Task: Go to Program & Features. Select Whole Food Market. Add to cart Organic Apple Chips-1. Place order for Jayden King, _x000D_
382 Ridge Dr_x000D_
Hayden, Alabama(AL), 35079, Cell Number (205) 590-7234
Action: Mouse moved to (504, 350)
Screenshot: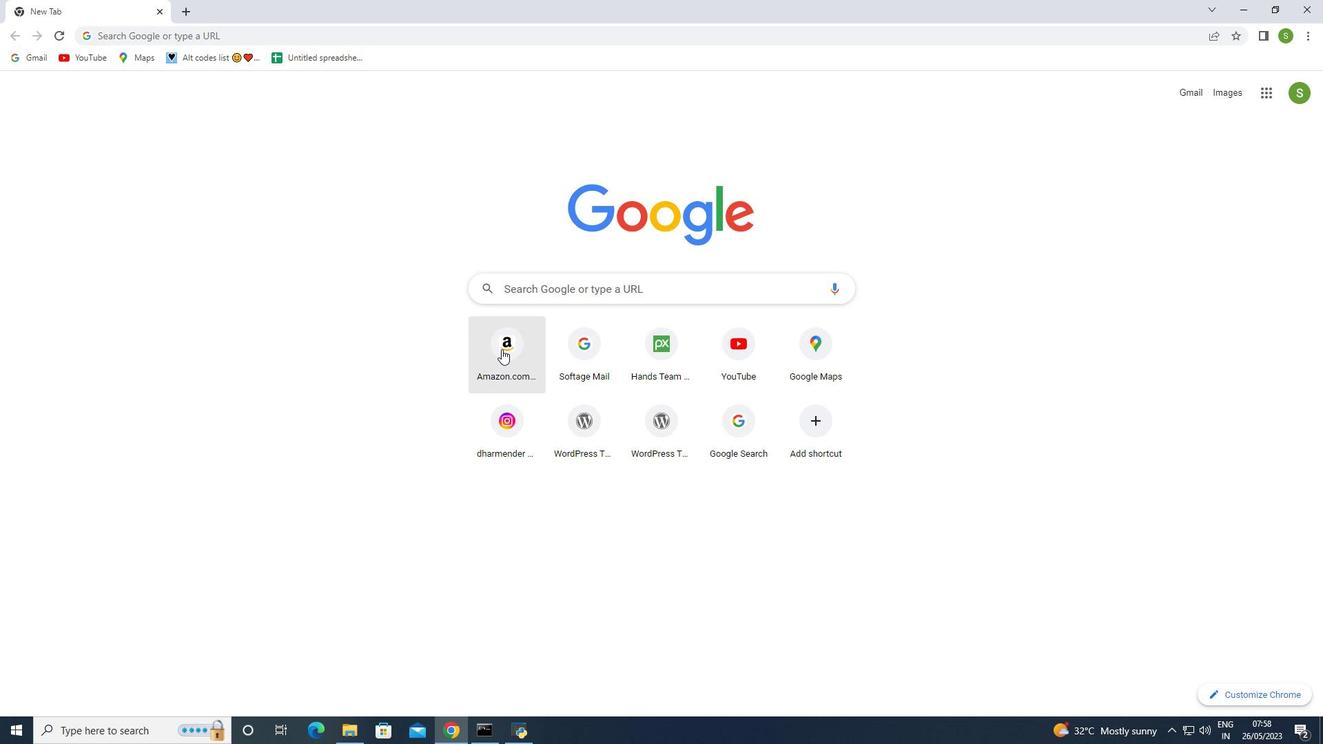 
Action: Mouse pressed left at (504, 350)
Screenshot: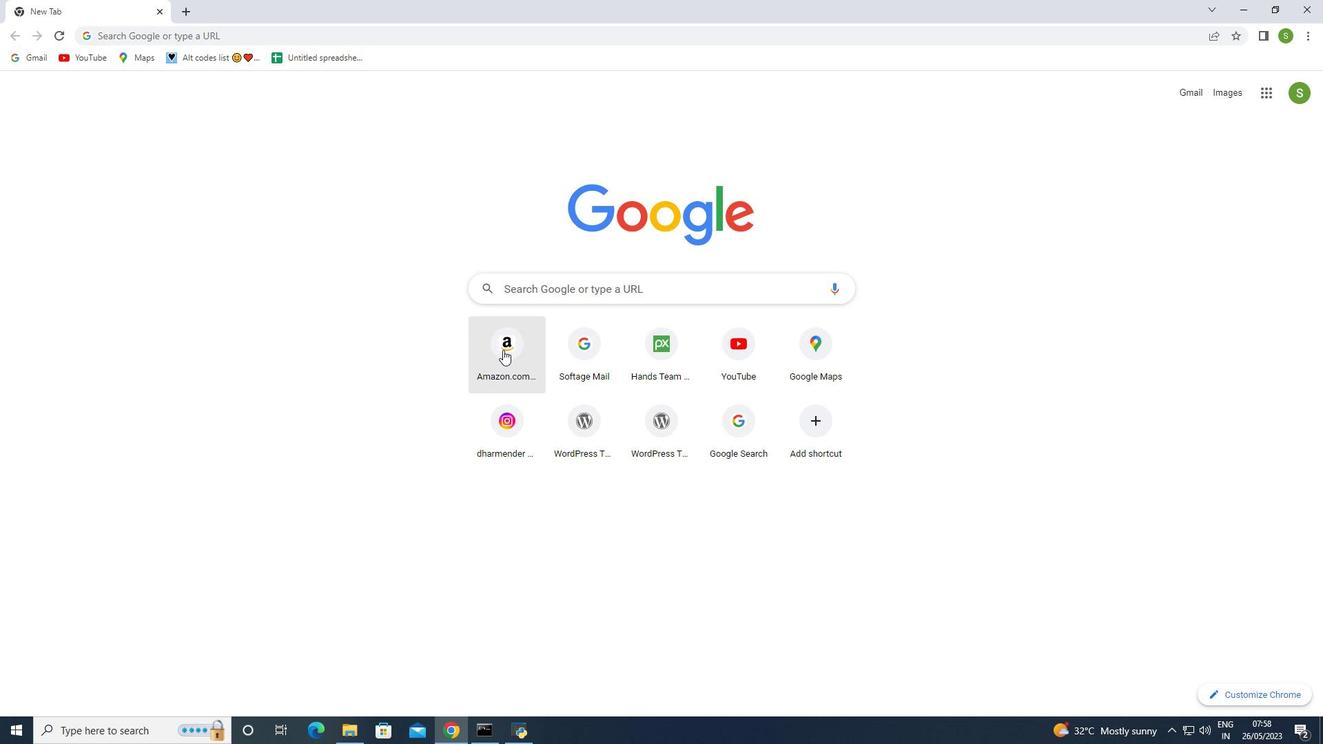 
Action: Mouse moved to (1112, 194)
Screenshot: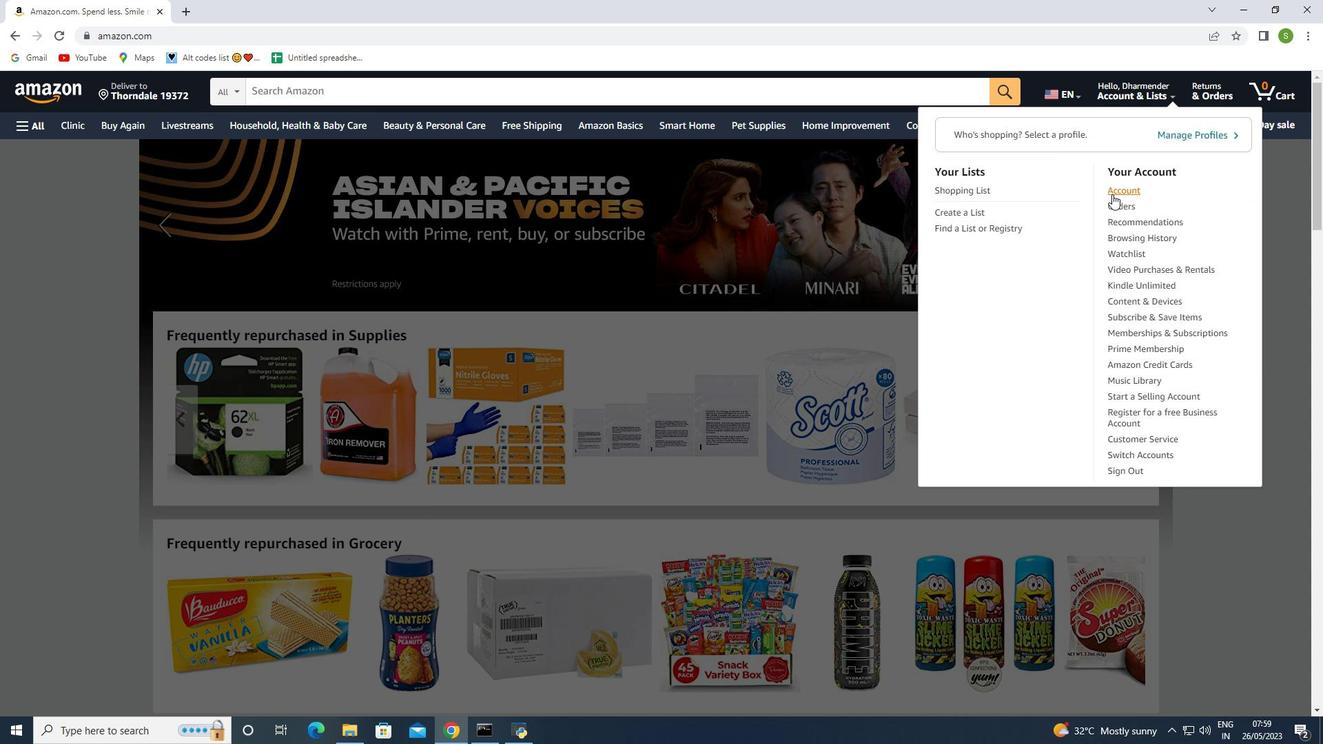 
Action: Mouse pressed left at (1112, 194)
Screenshot: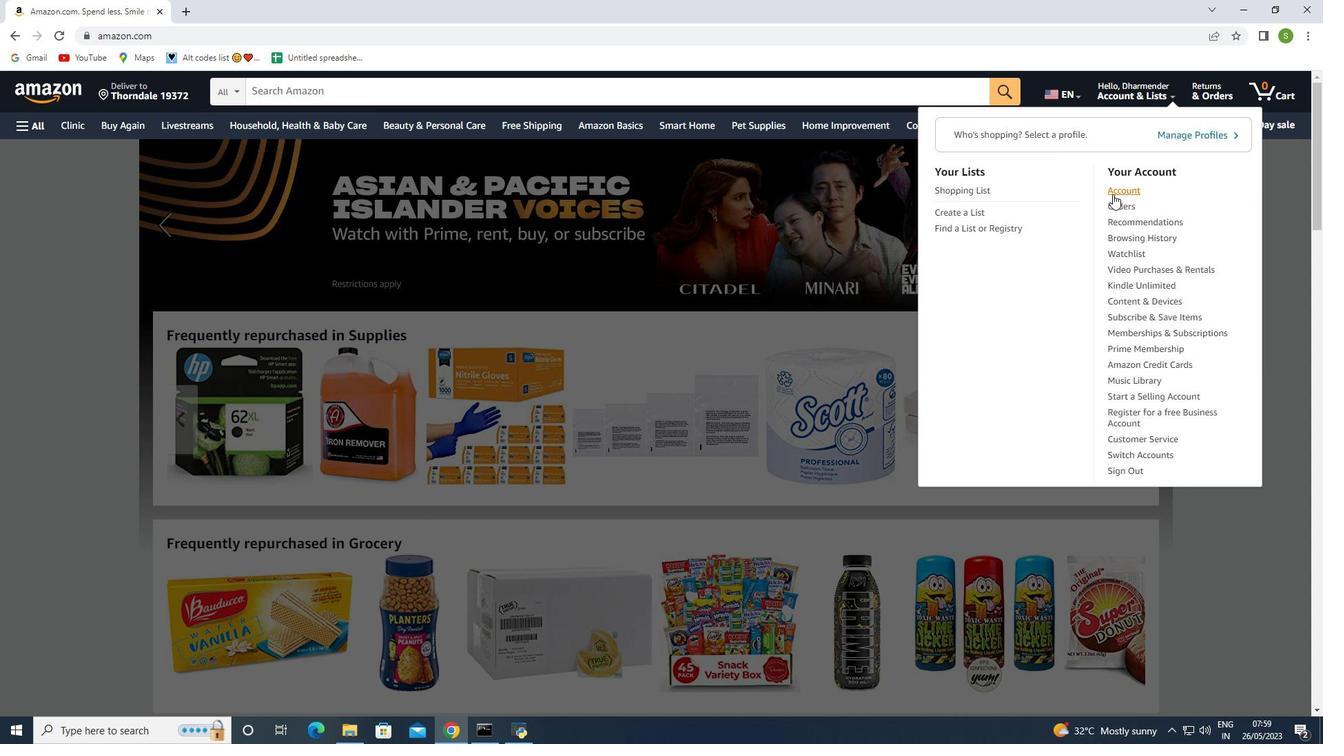 
Action: Mouse moved to (402, 299)
Screenshot: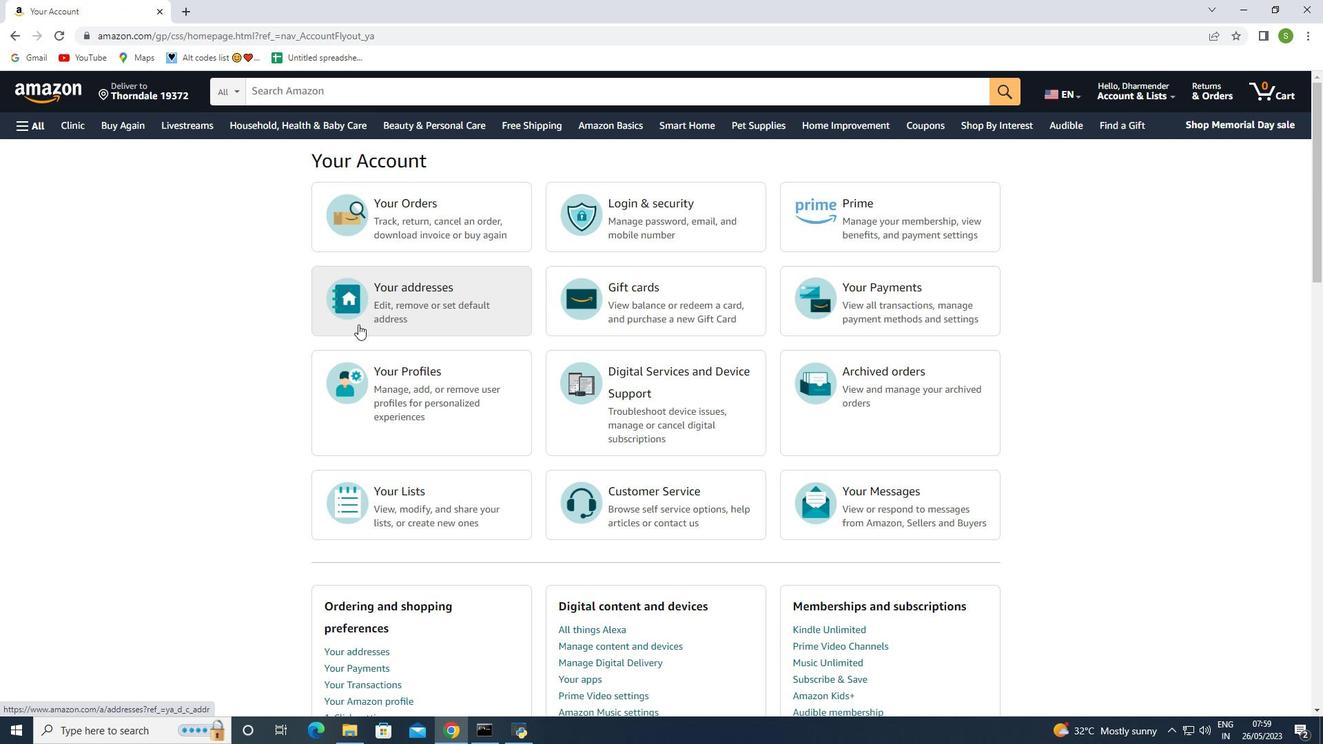 
Action: Mouse pressed left at (402, 299)
Screenshot: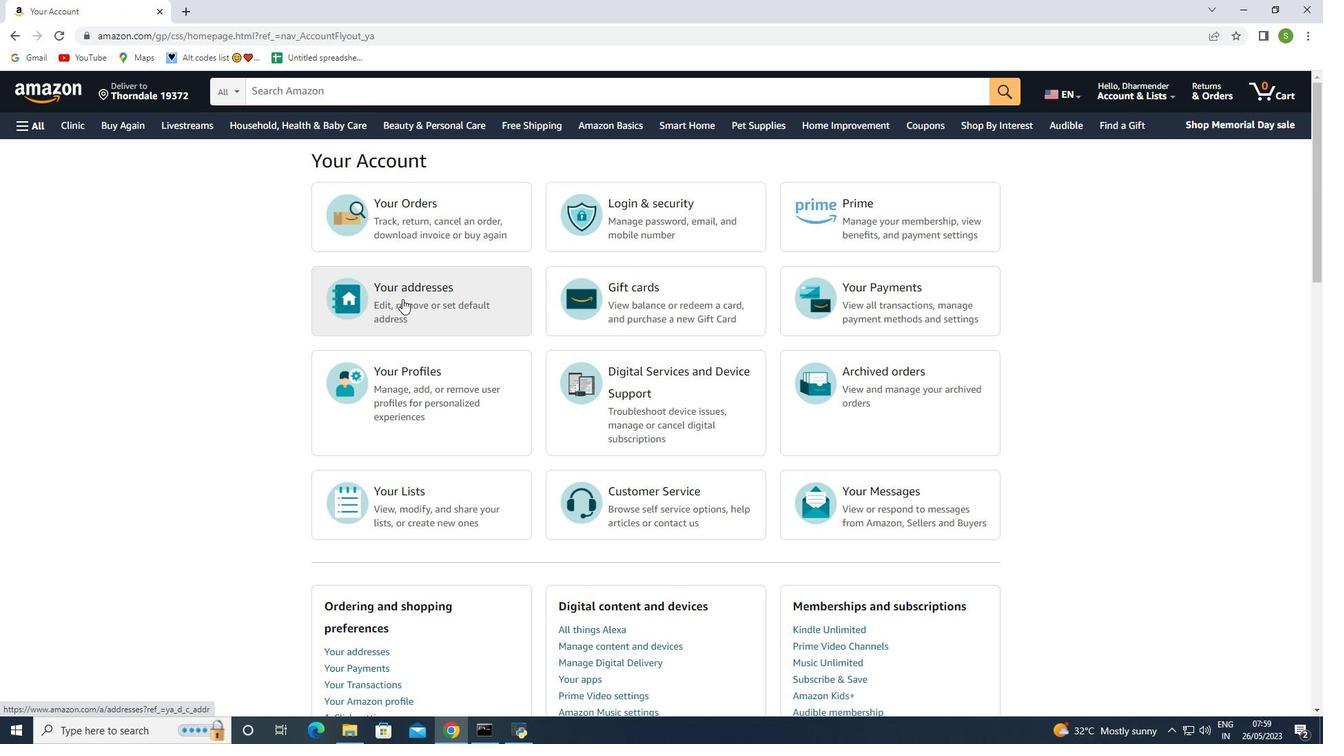
Action: Mouse moved to (376, 343)
Screenshot: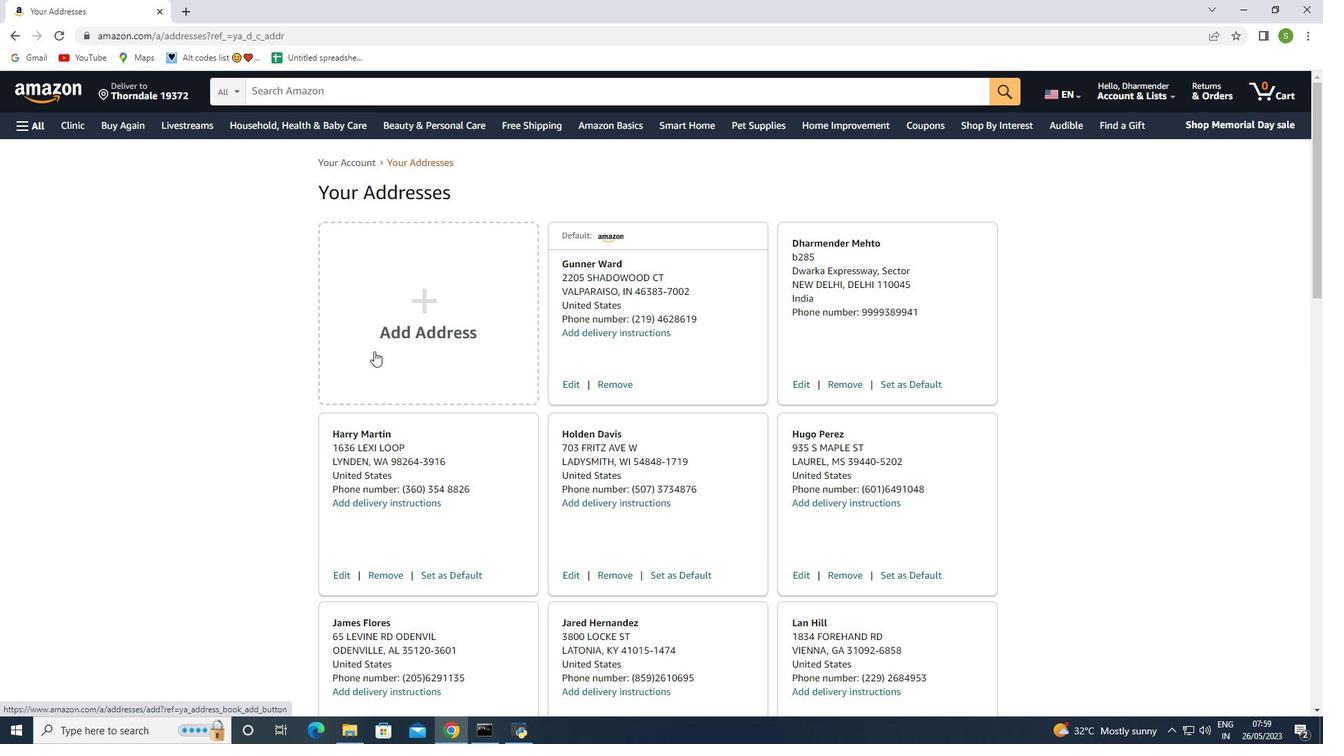 
Action: Mouse pressed left at (376, 343)
Screenshot: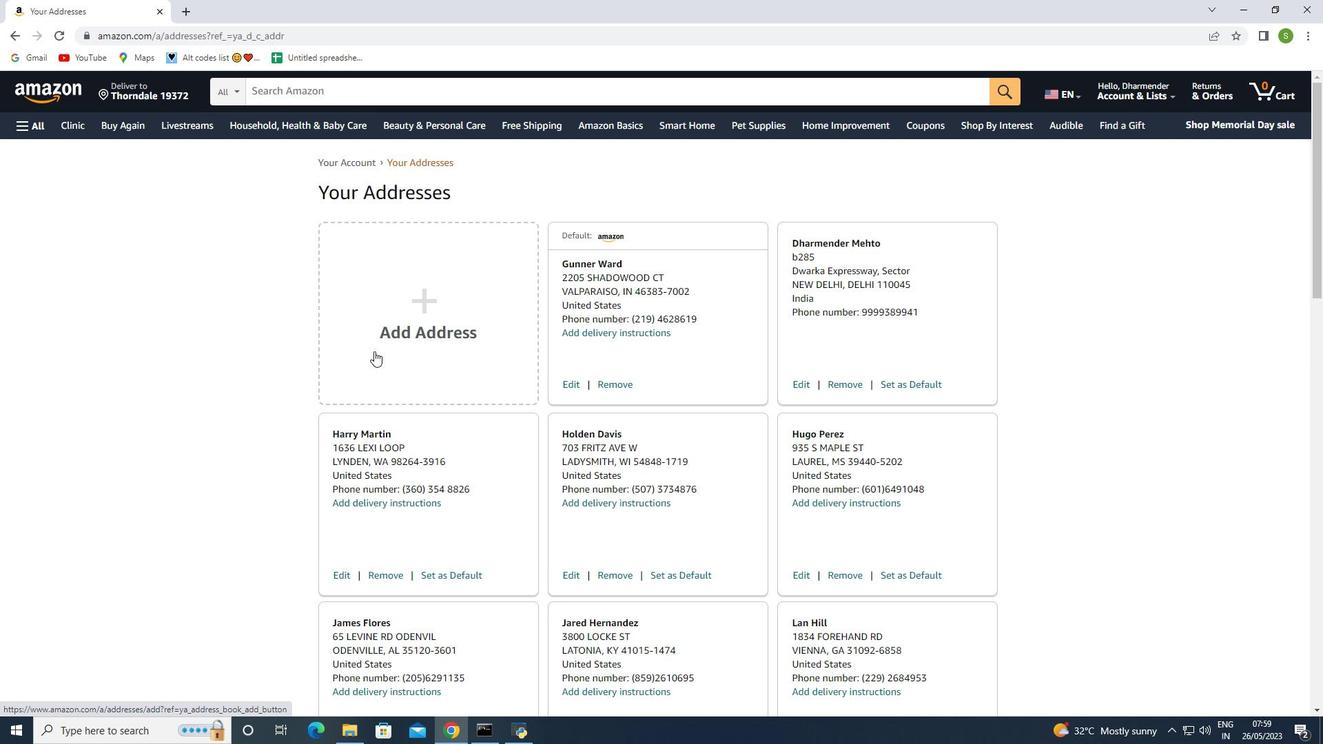 
Action: Mouse moved to (580, 405)
Screenshot: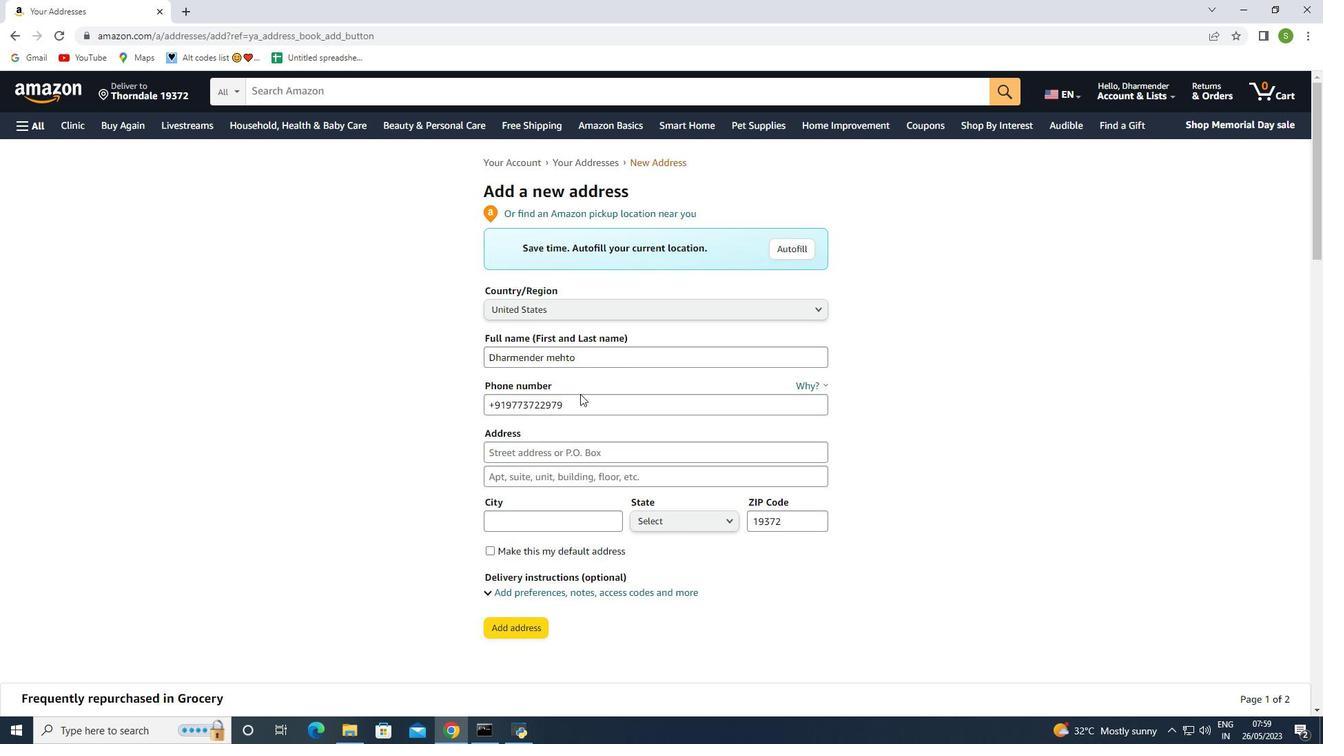 
Action: Mouse pressed left at (580, 405)
Screenshot: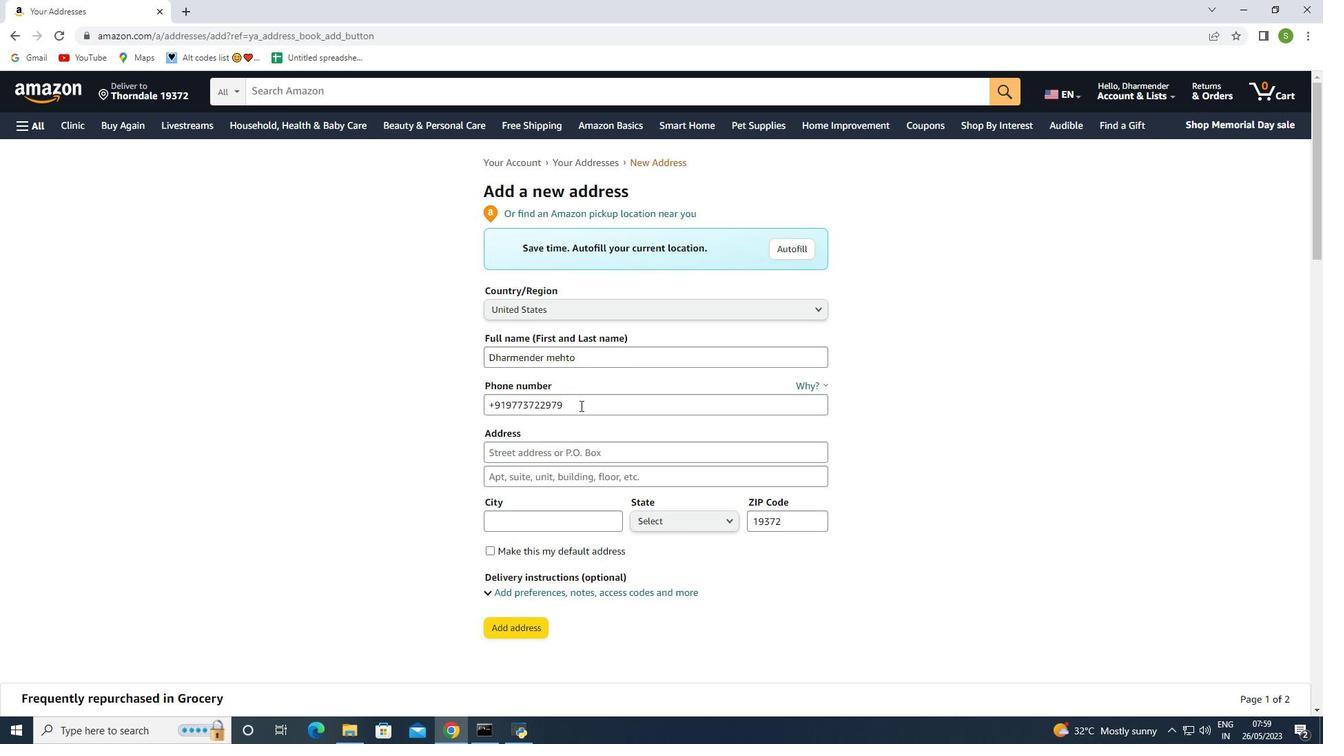 
Action: Mouse moved to (445, 398)
Screenshot: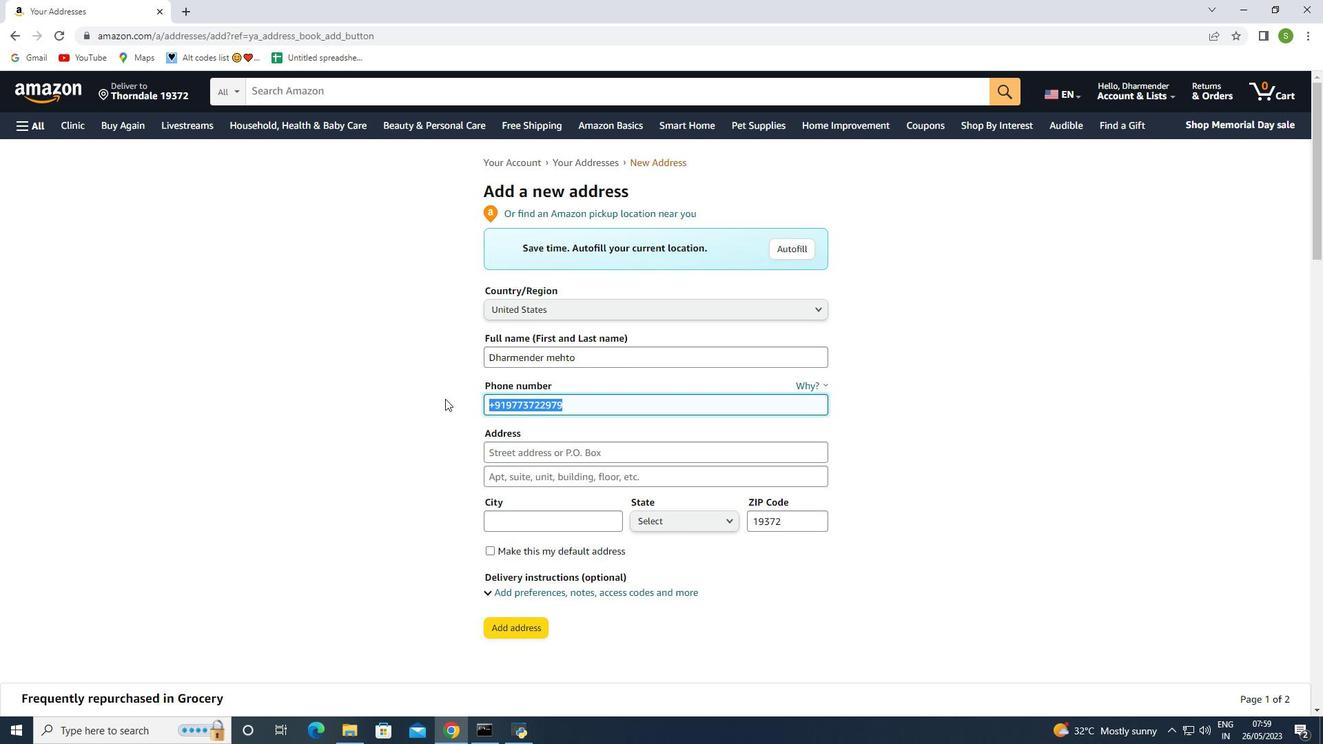 
Action: Key pressed <Key.backspace>
Screenshot: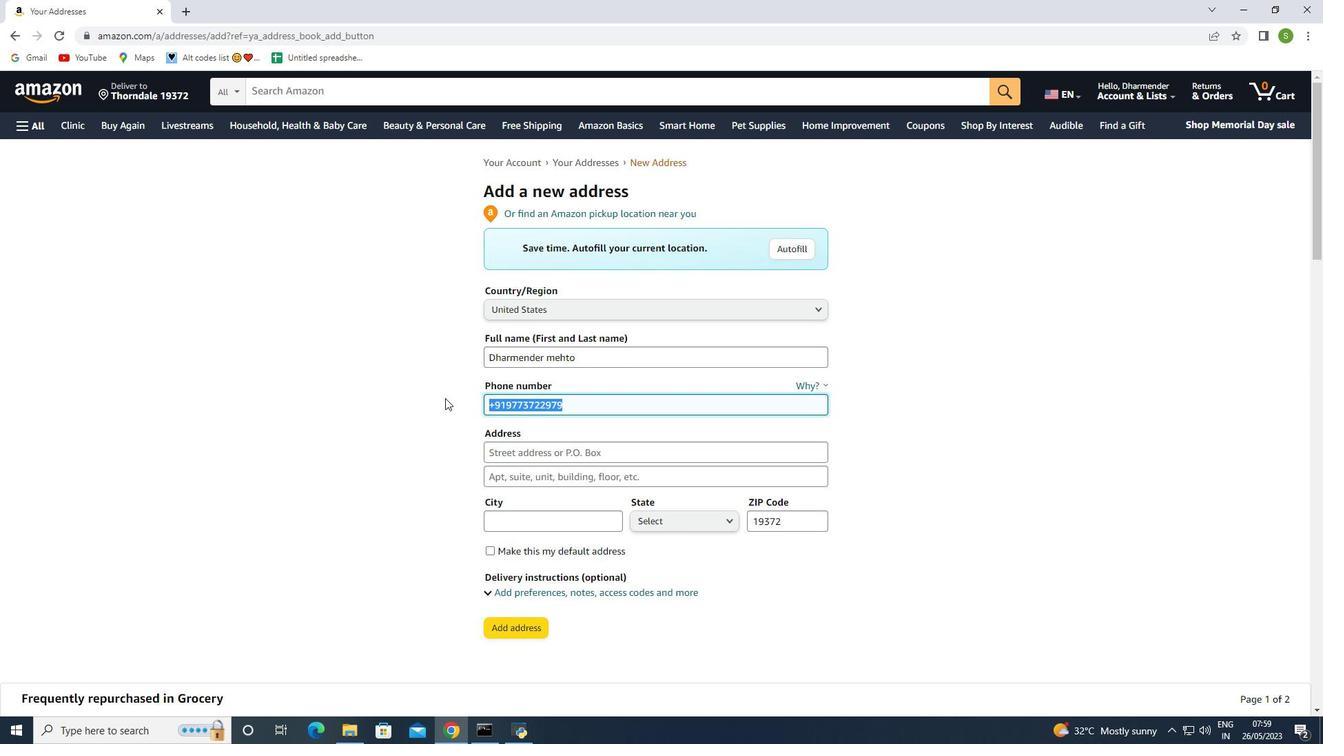 
Action: Mouse moved to (576, 355)
Screenshot: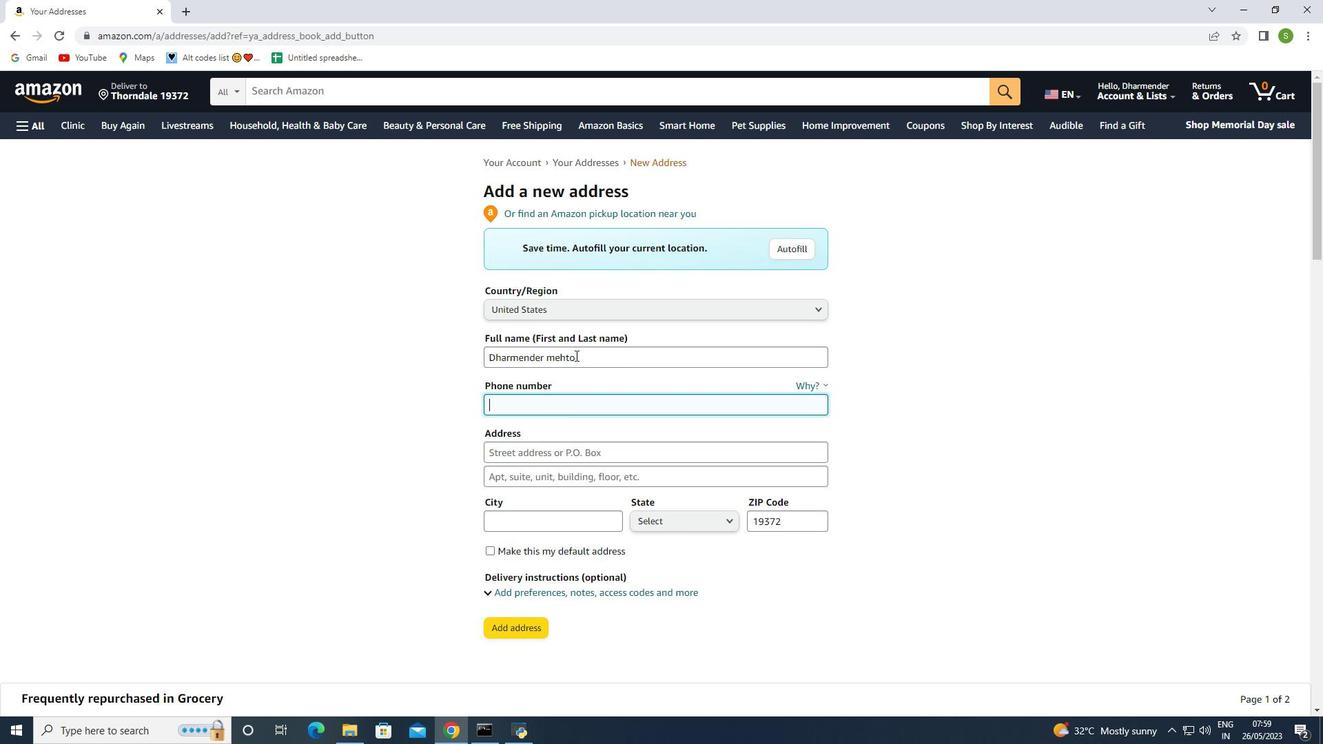 
Action: Mouse pressed left at (576, 355)
Screenshot: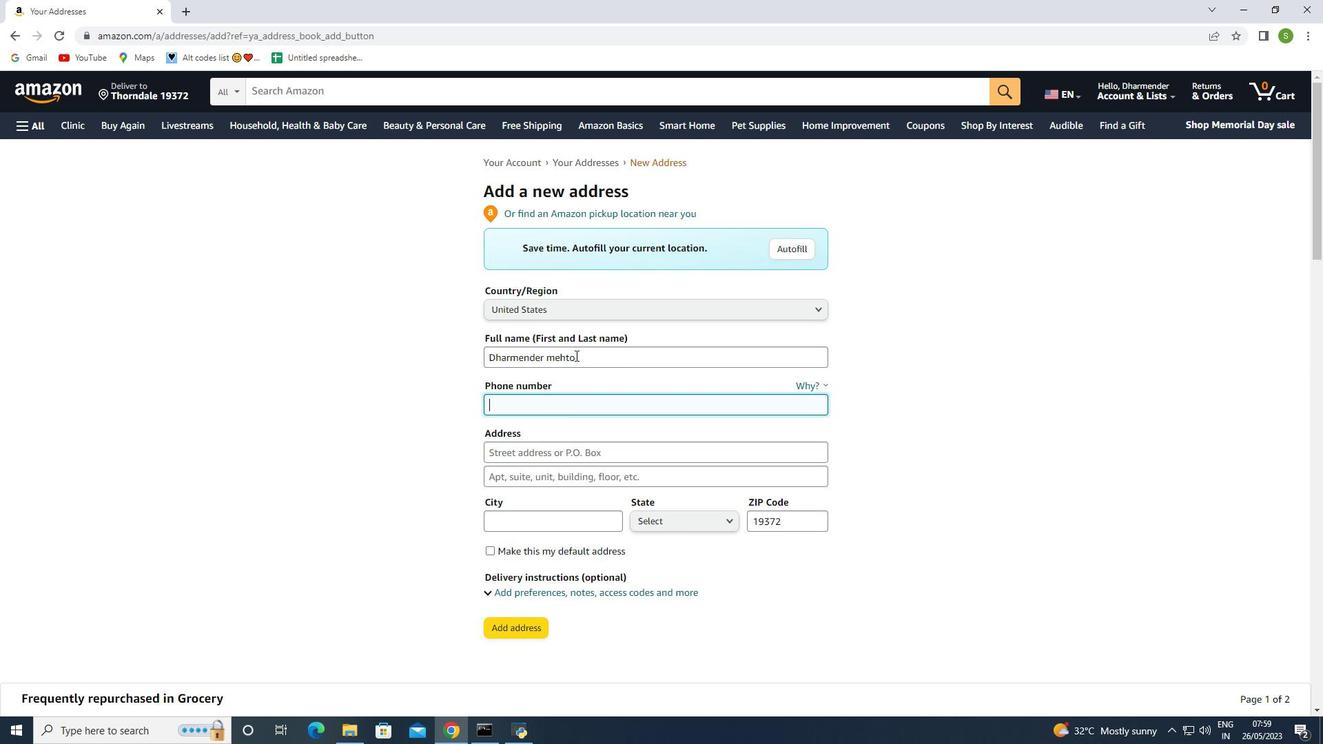 
Action: Mouse moved to (330, 363)
Screenshot: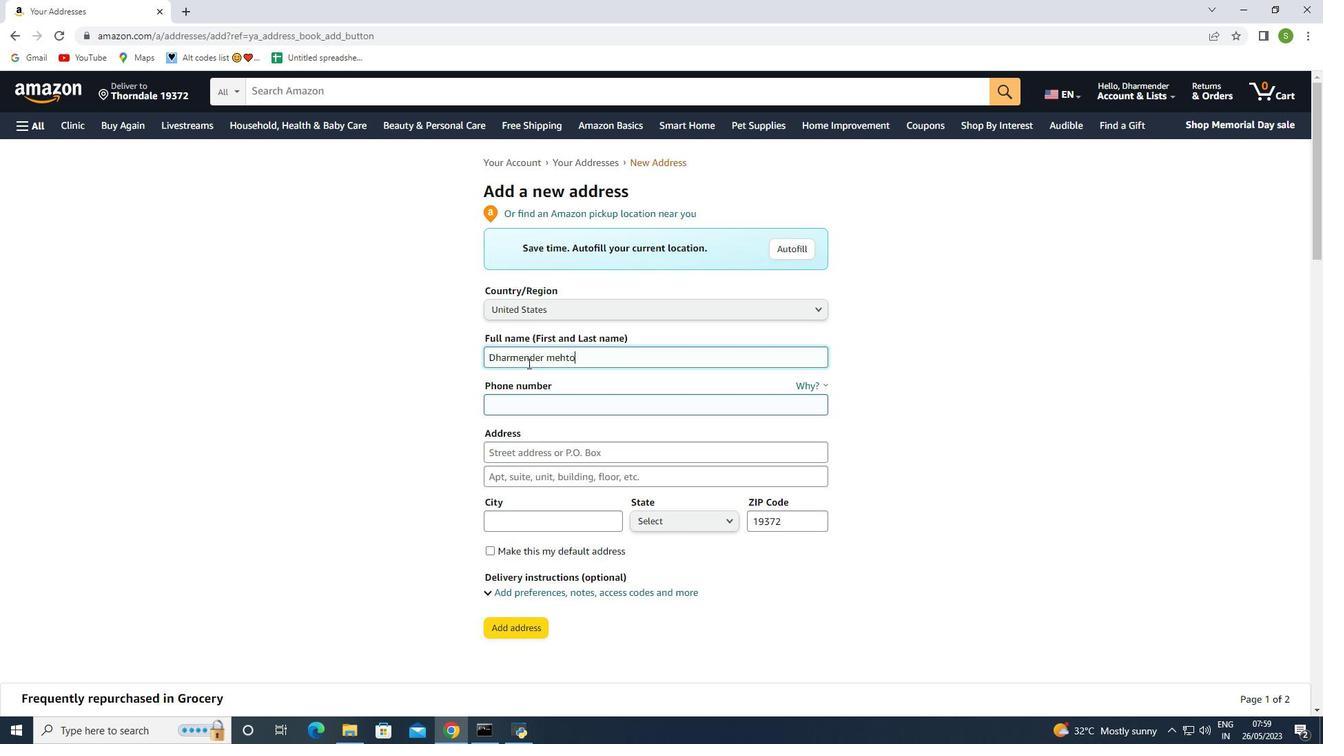 
Action: Key pressed <Key.backspace><Key.shift><Key.shift><Key.shift><Key.shift><Key.shift>Jayden<Key.space><Key.shift>King
Screenshot: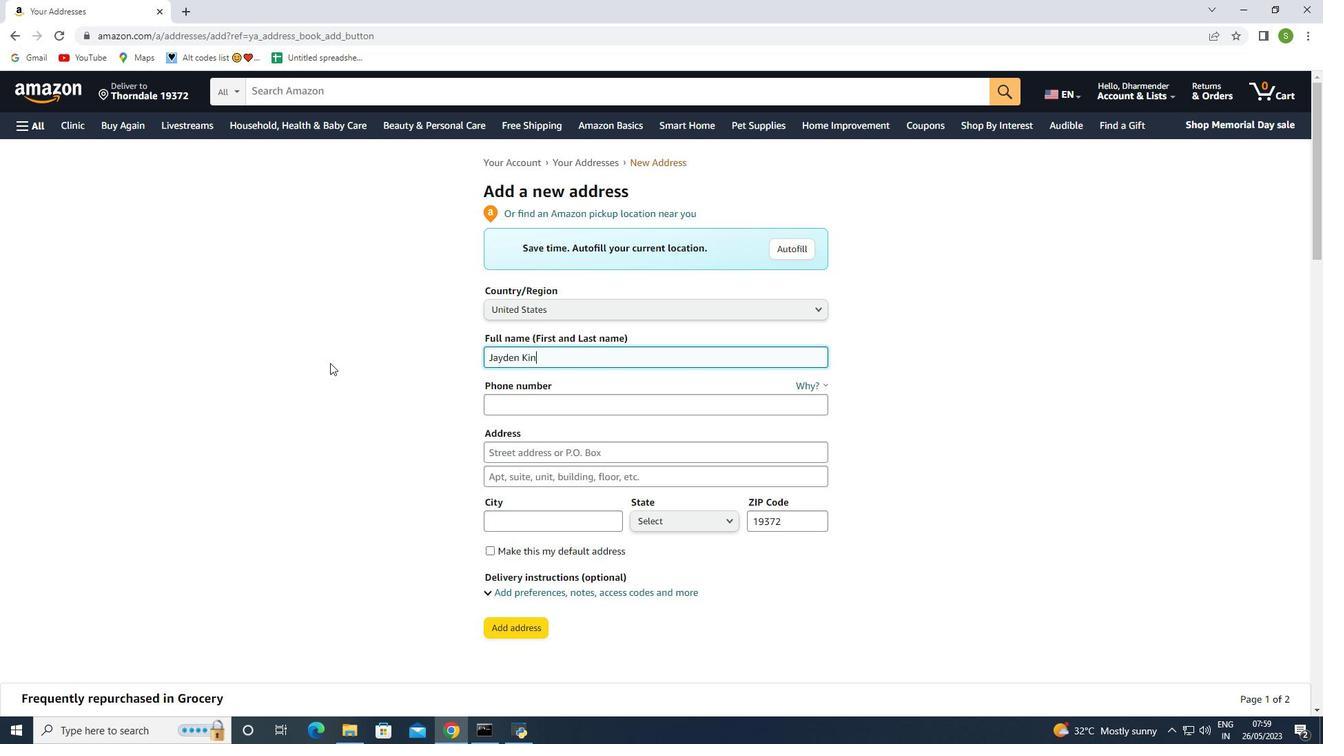 
Action: Mouse moved to (523, 409)
Screenshot: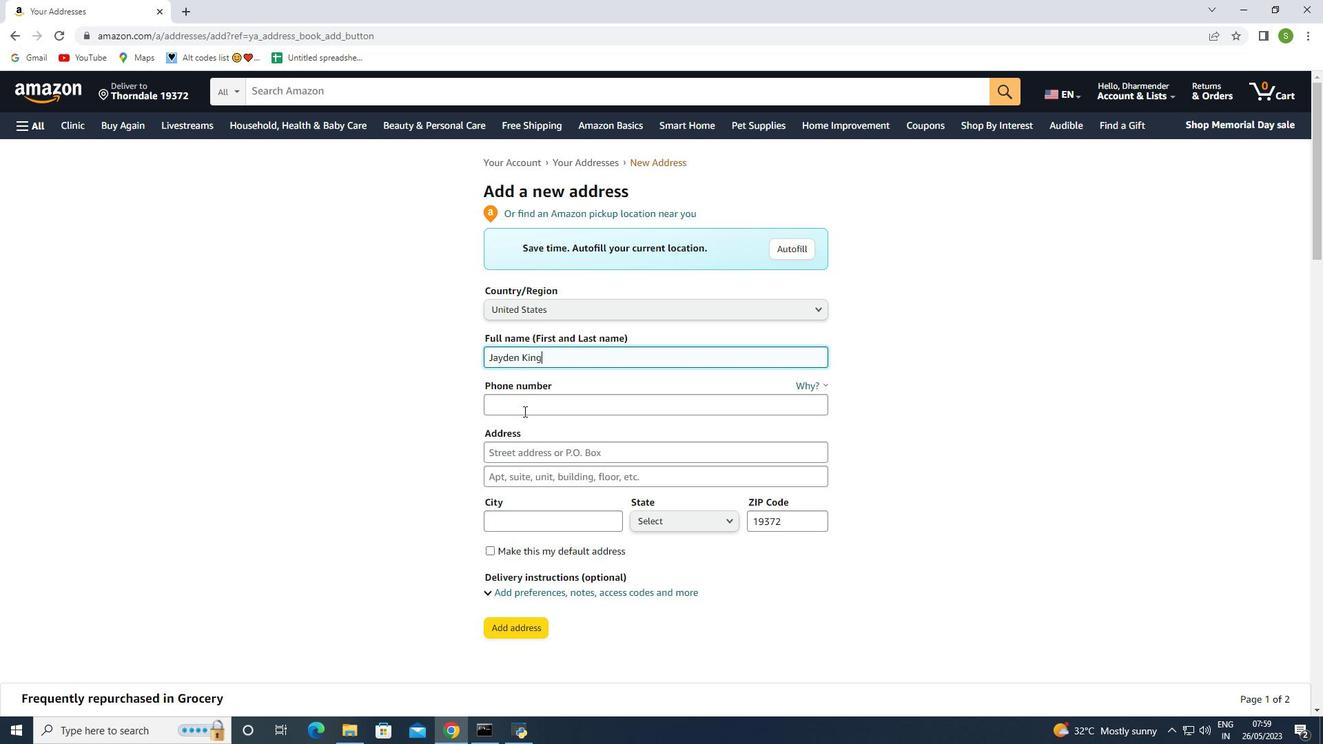 
Action: Mouse pressed left at (523, 409)
Screenshot: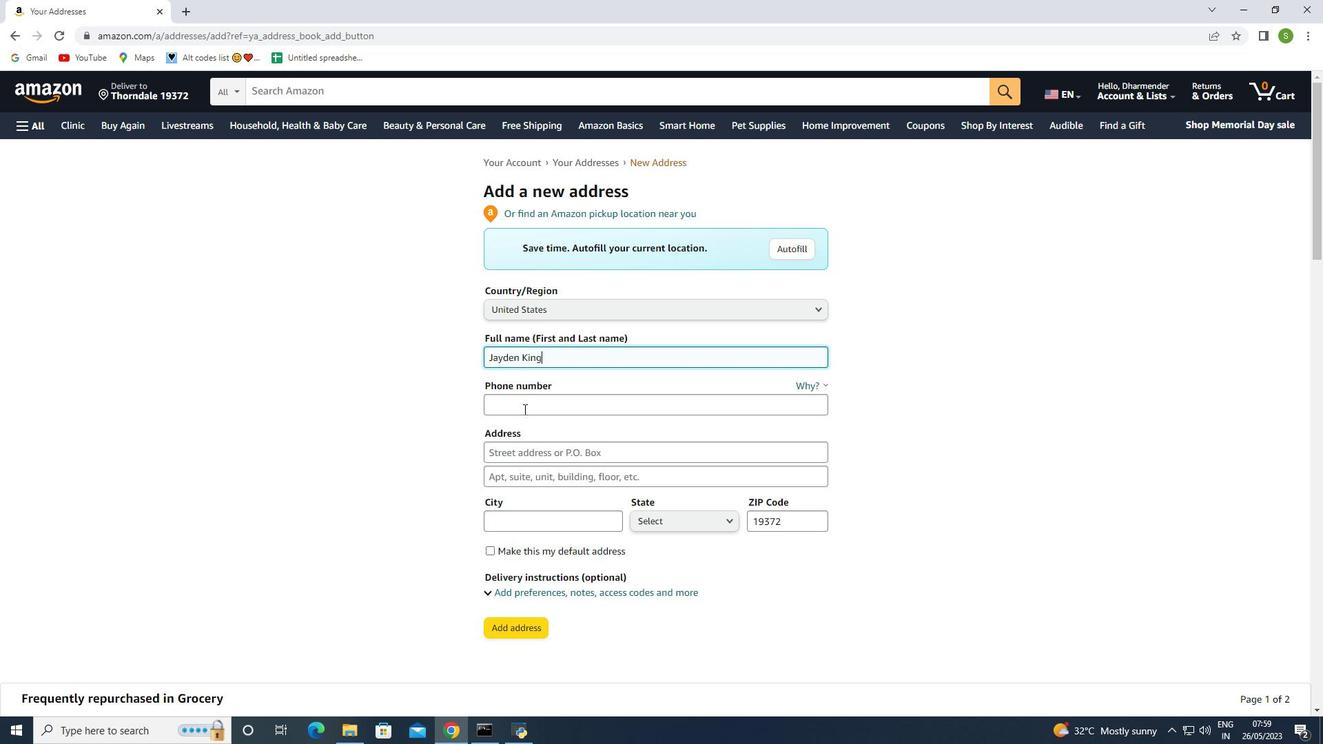 
Action: Key pressed <Key.shift_r>(205<Key.shift_r>)5907234
Screenshot: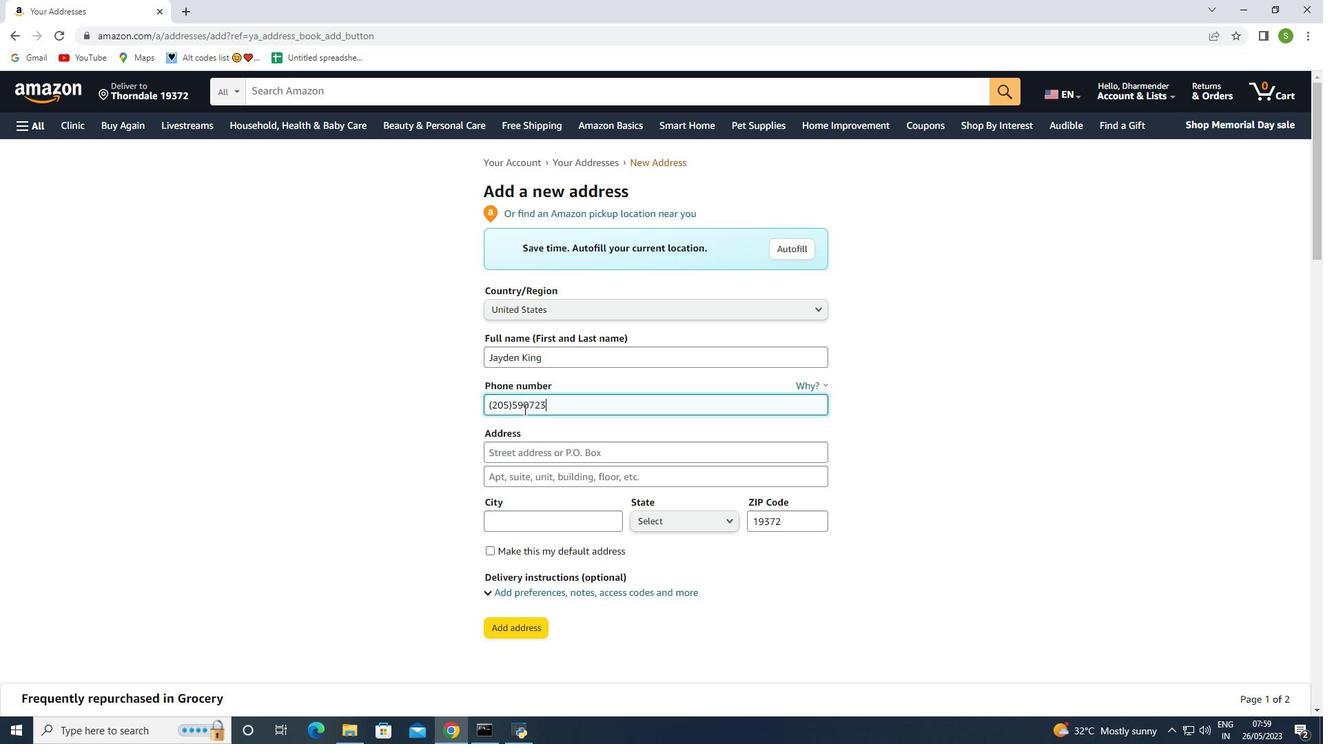 
Action: Mouse moved to (426, 443)
Screenshot: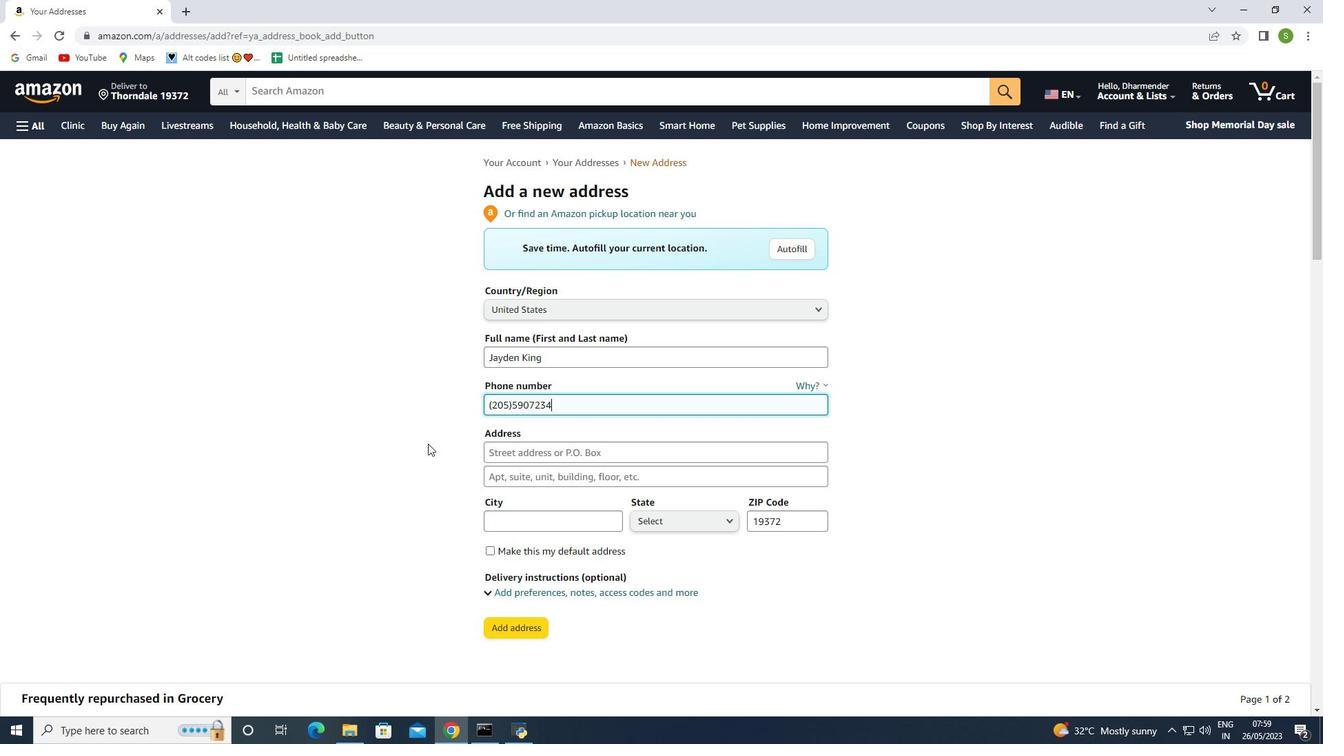 
Action: Mouse pressed left at (426, 443)
Screenshot: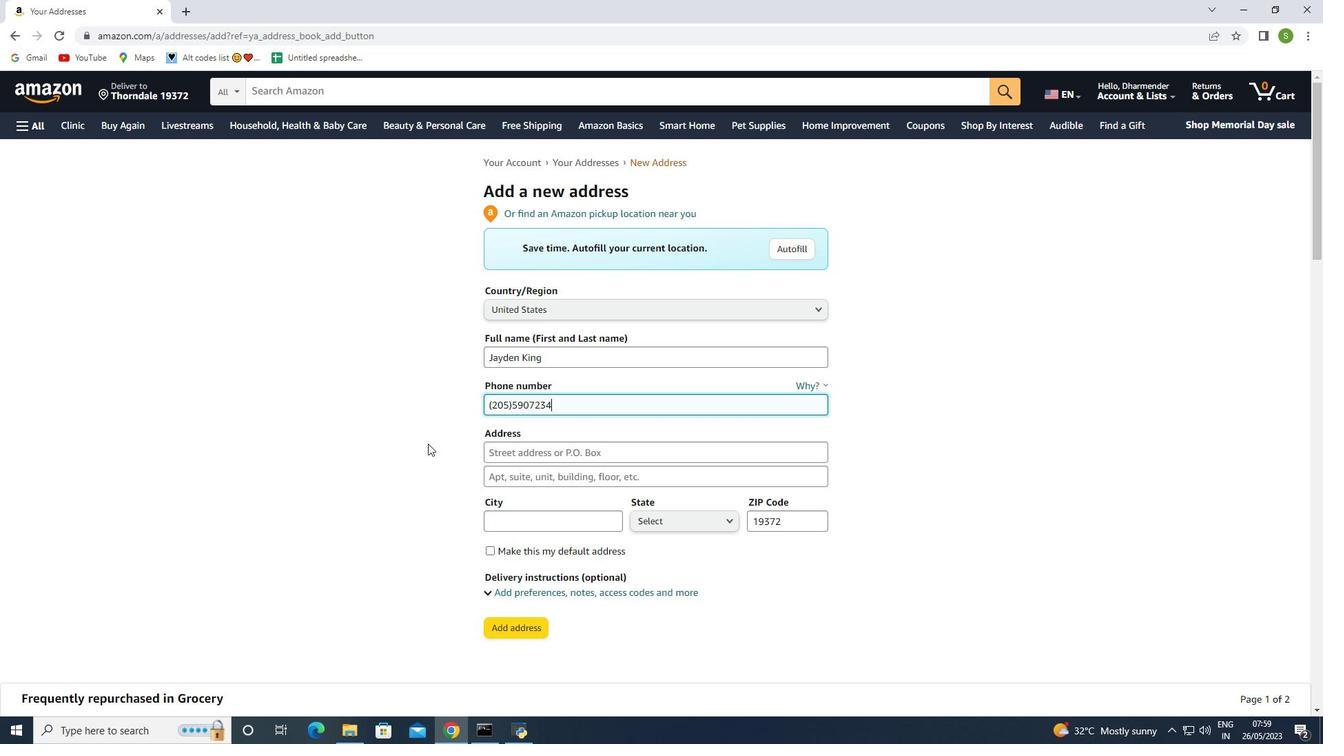 
Action: Mouse moved to (505, 453)
Screenshot: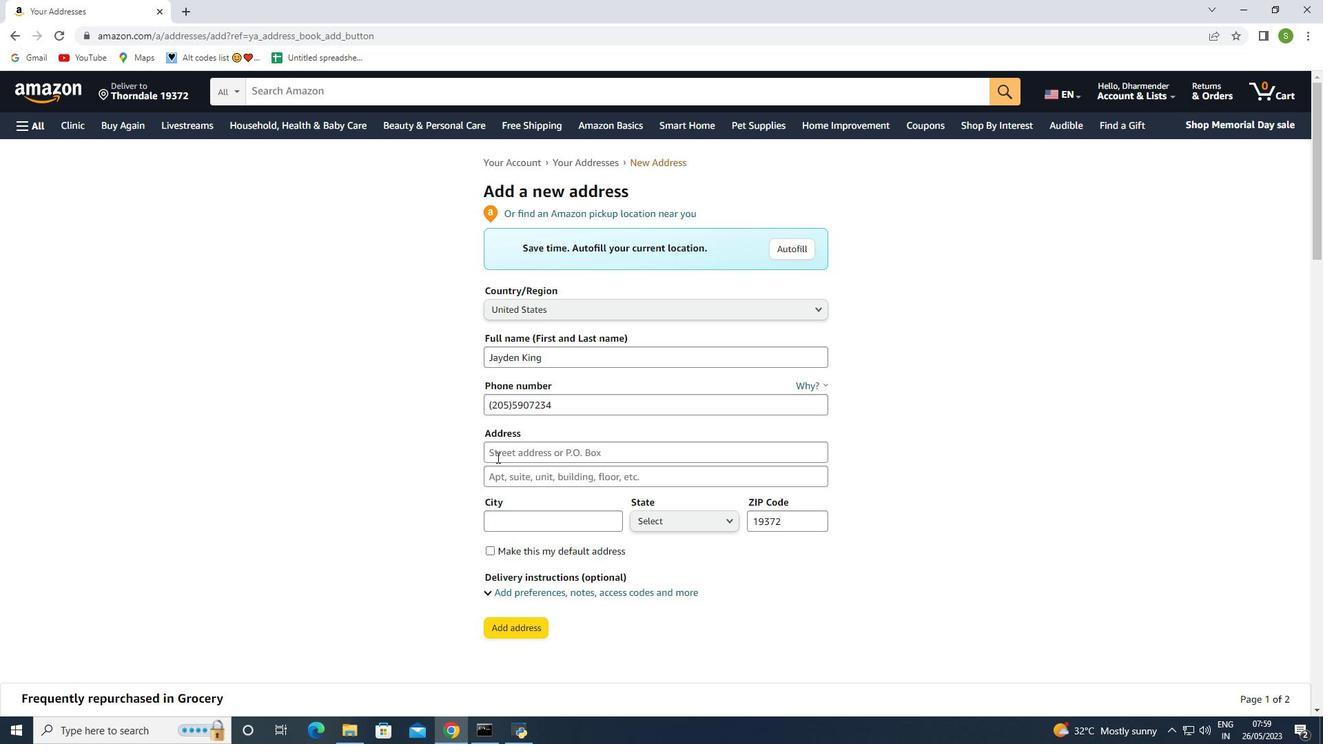 
Action: Mouse pressed left at (505, 453)
Screenshot: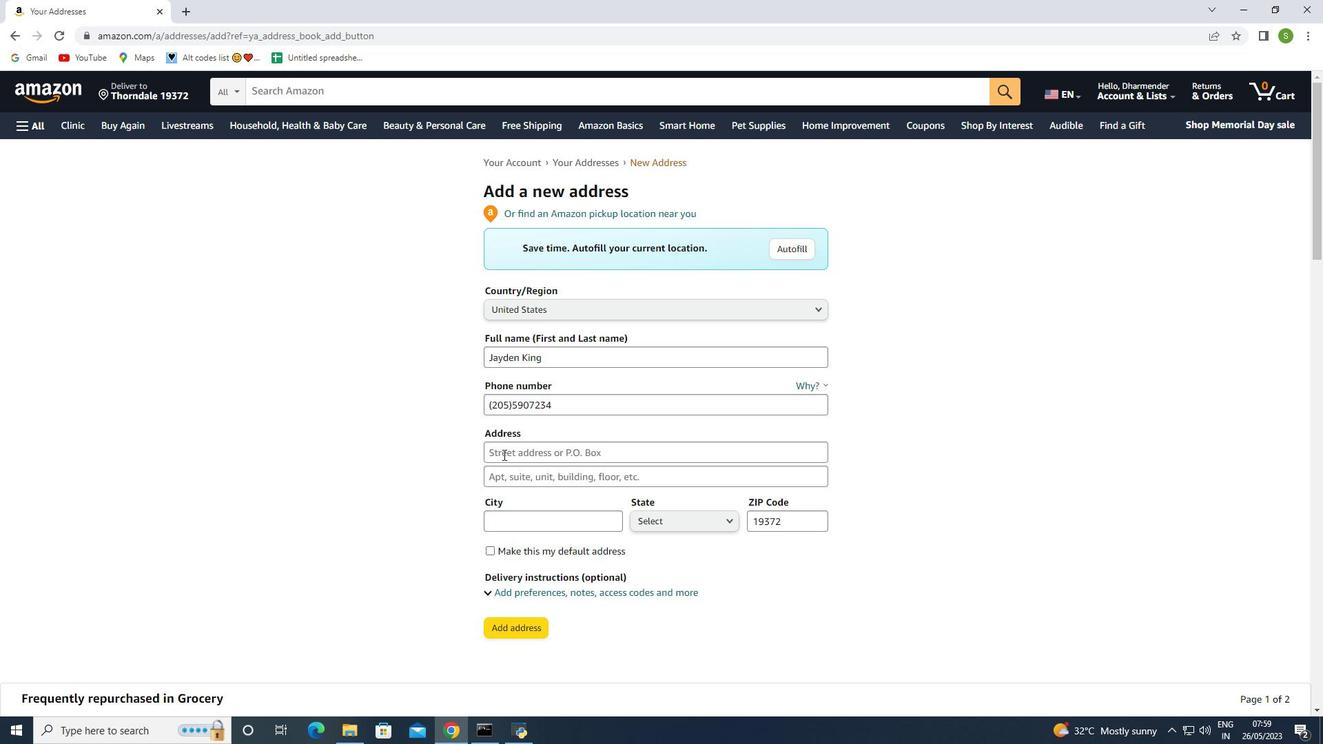 
Action: Key pressed 382<Key.space><Key.shift>Rid
Screenshot: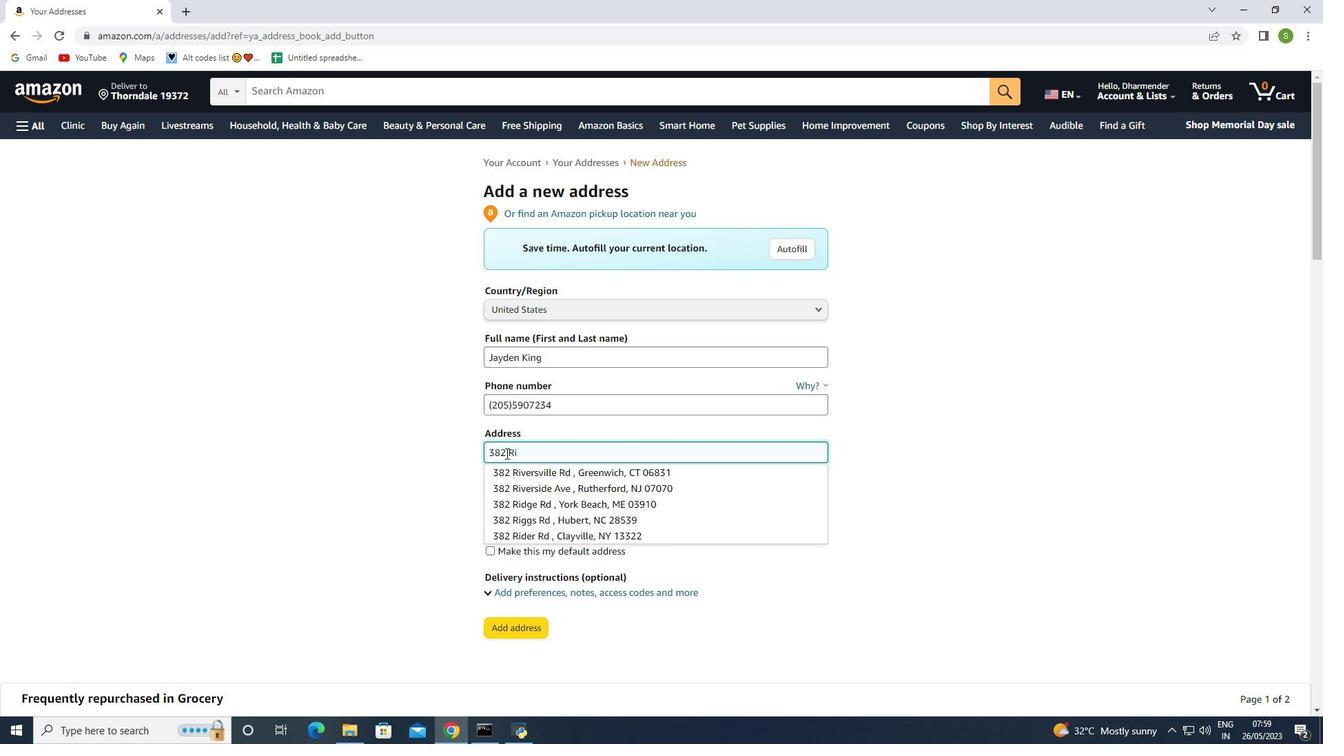 
Action: Mouse moved to (554, 450)
Screenshot: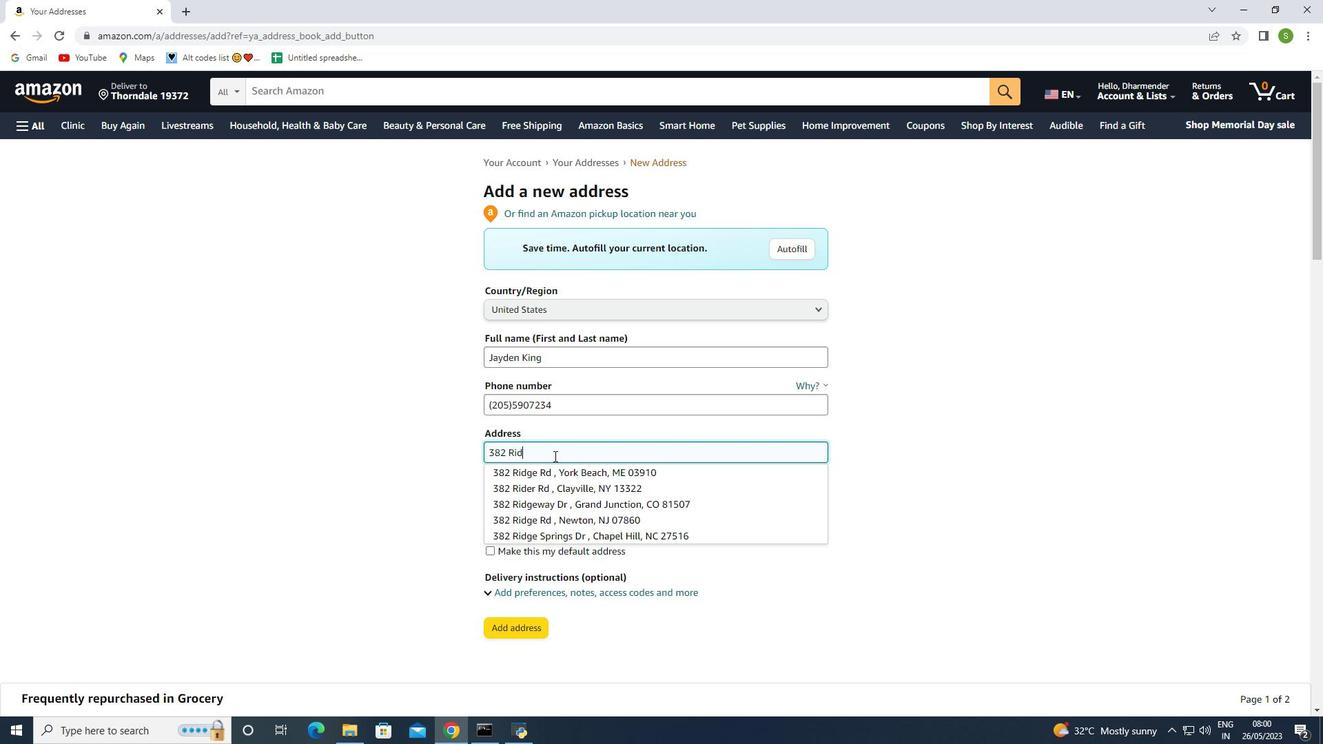 
Action: Mouse pressed left at (554, 450)
Screenshot: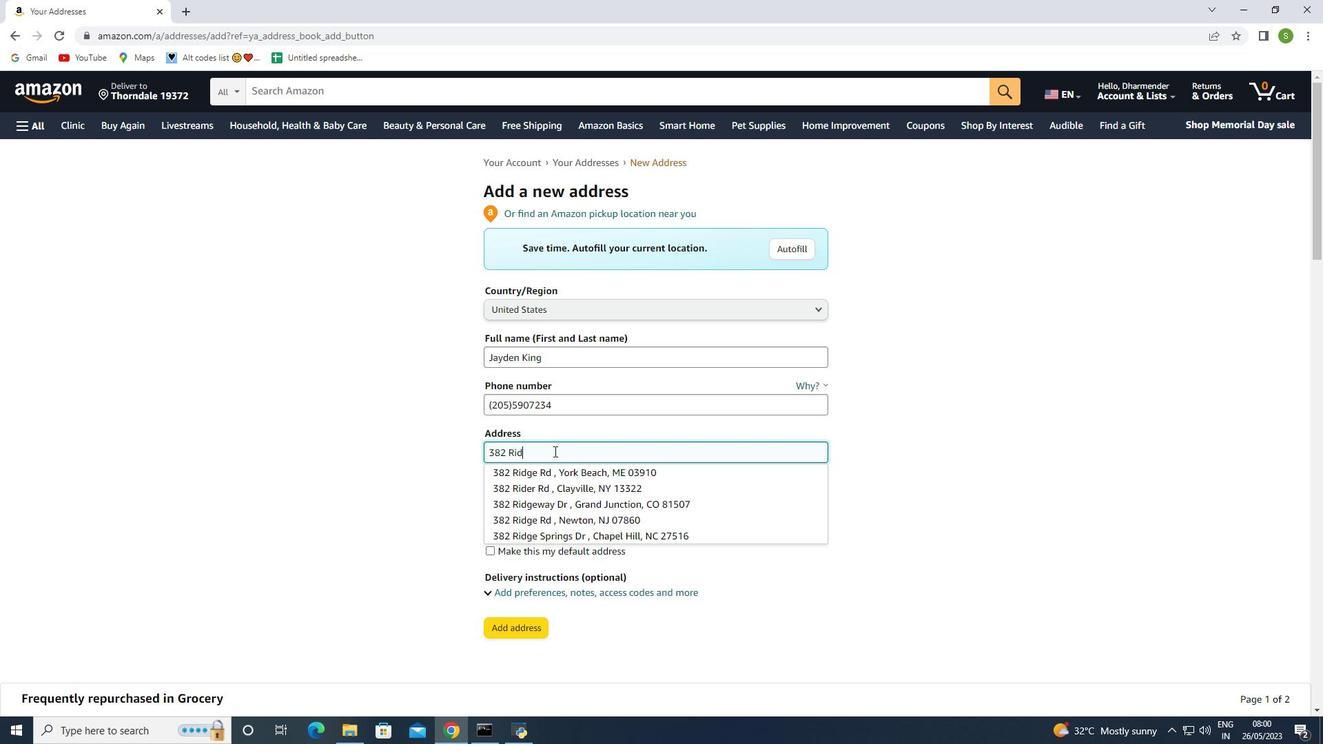 
Action: Mouse moved to (552, 451)
Screenshot: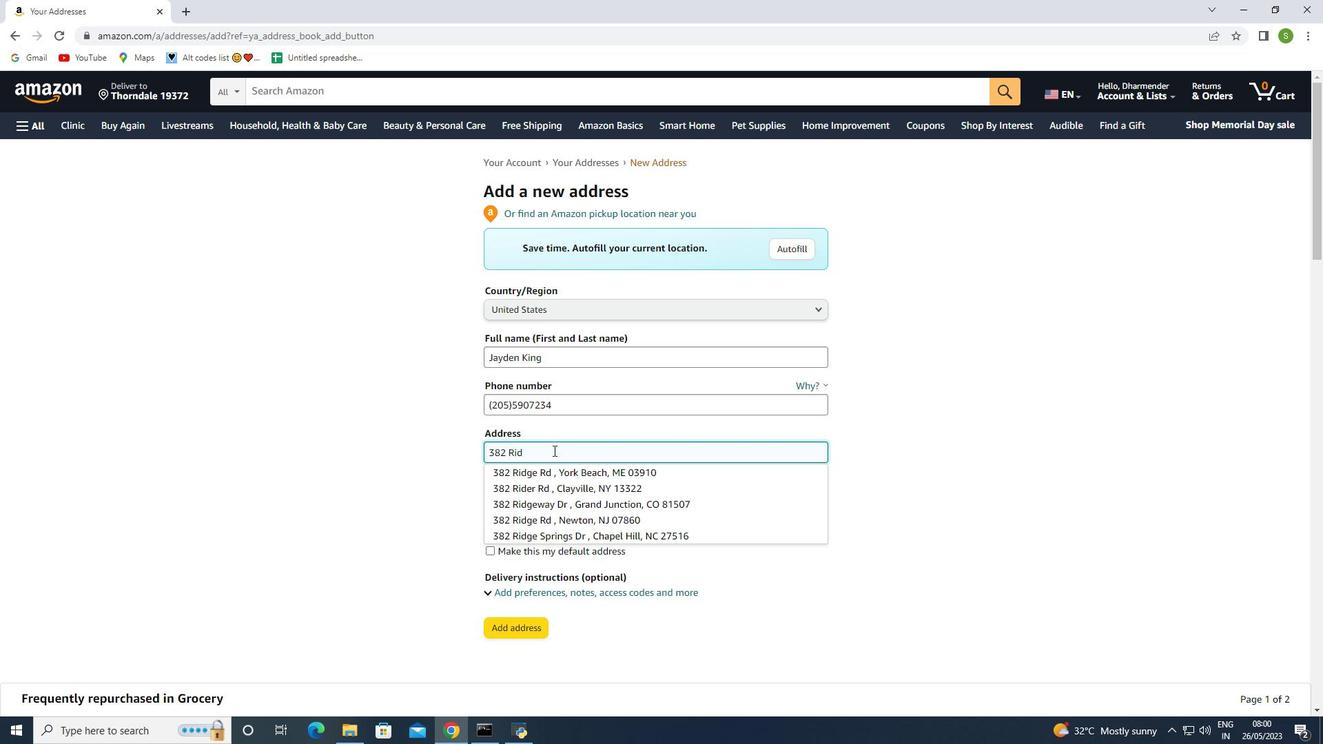 
Action: Key pressed ge<Key.space><Key.shift>Dr
Screenshot: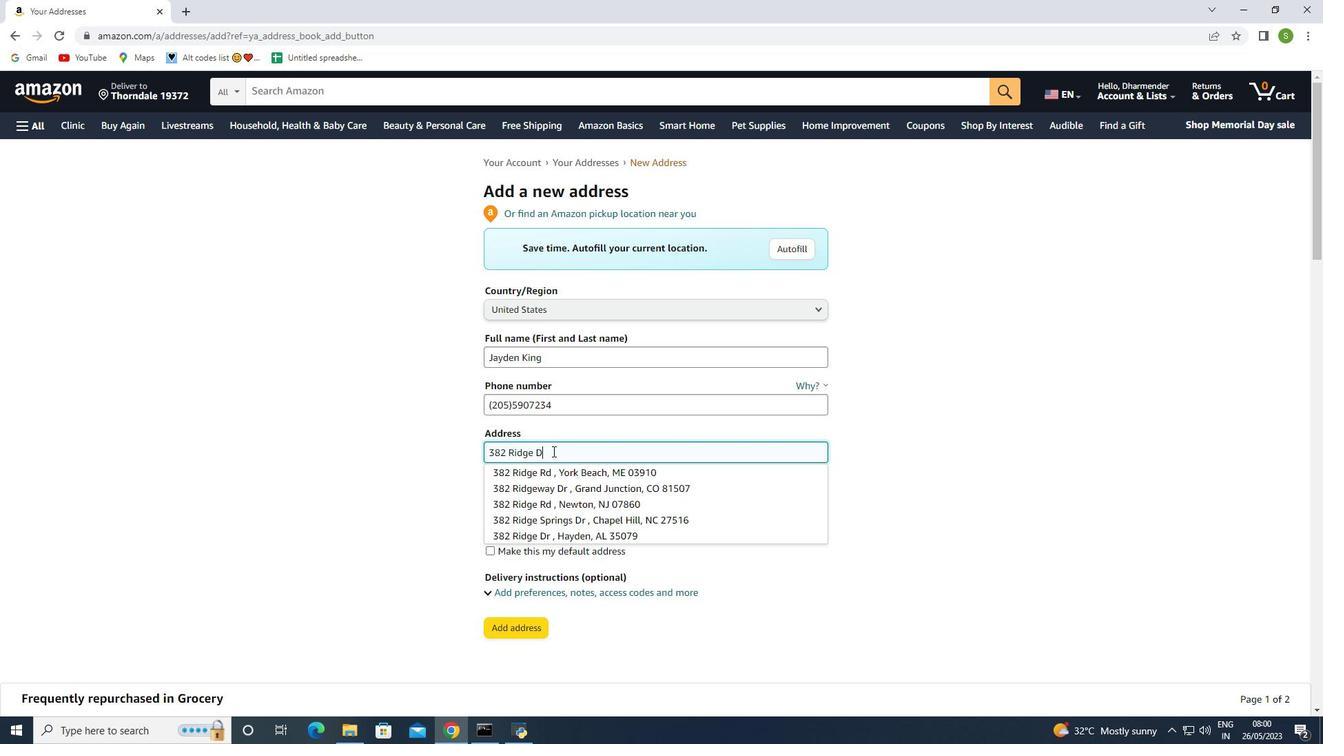 
Action: Mouse moved to (577, 475)
Screenshot: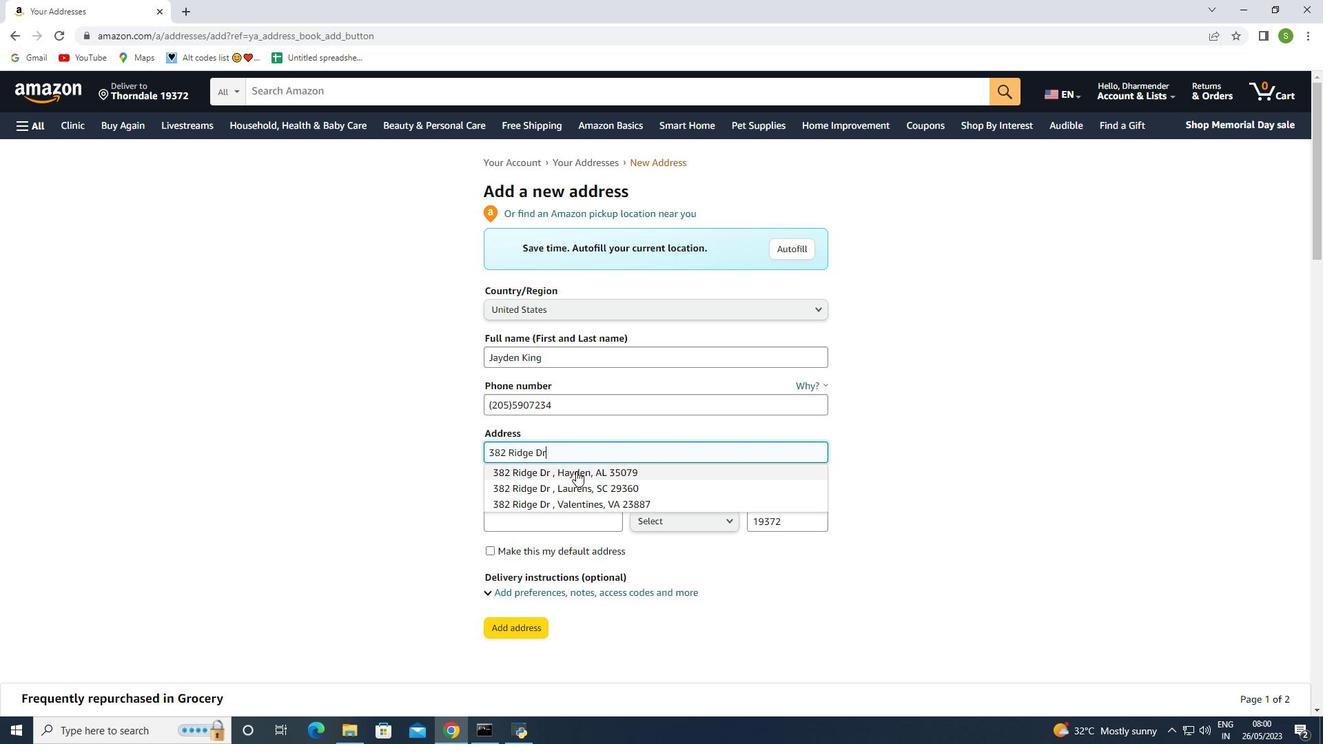 
Action: Mouse pressed left at (577, 475)
Screenshot: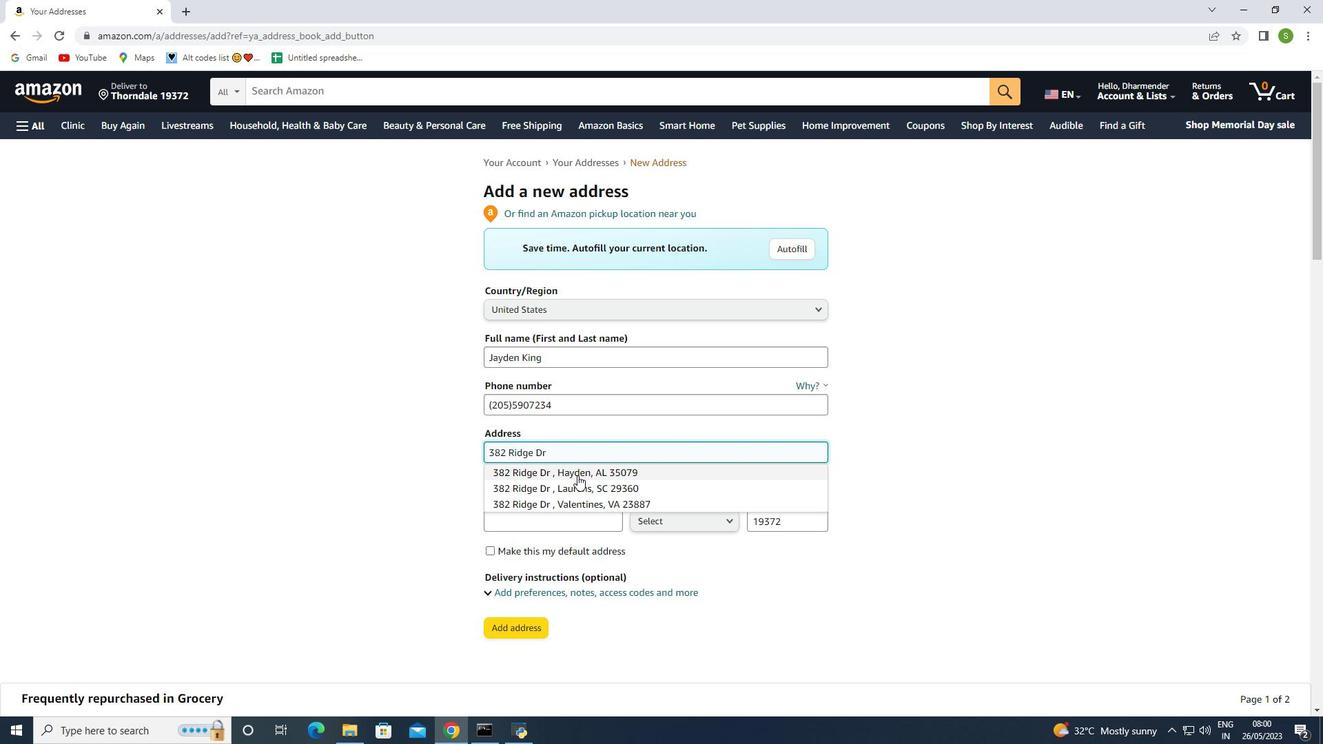 
Action: Mouse moved to (571, 418)
Screenshot: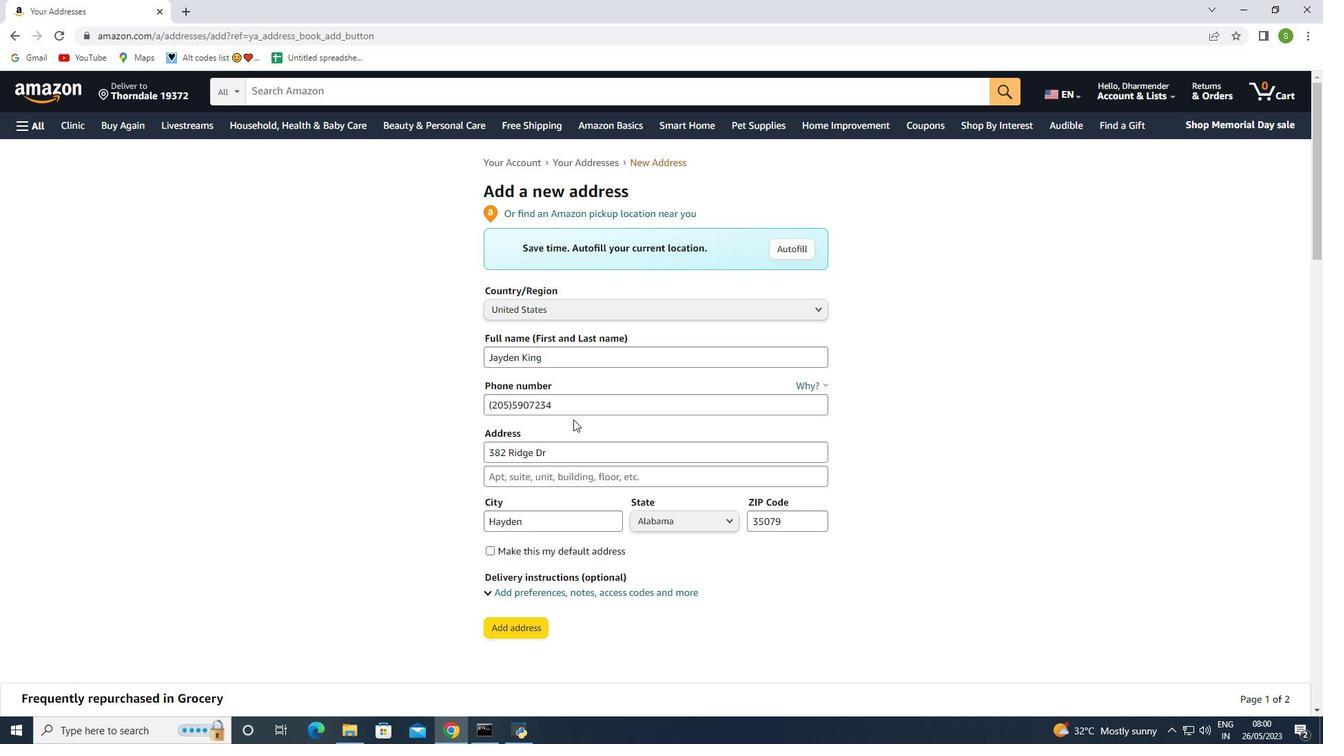 
Action: Mouse scrolled (571, 418) with delta (0, 0)
Screenshot: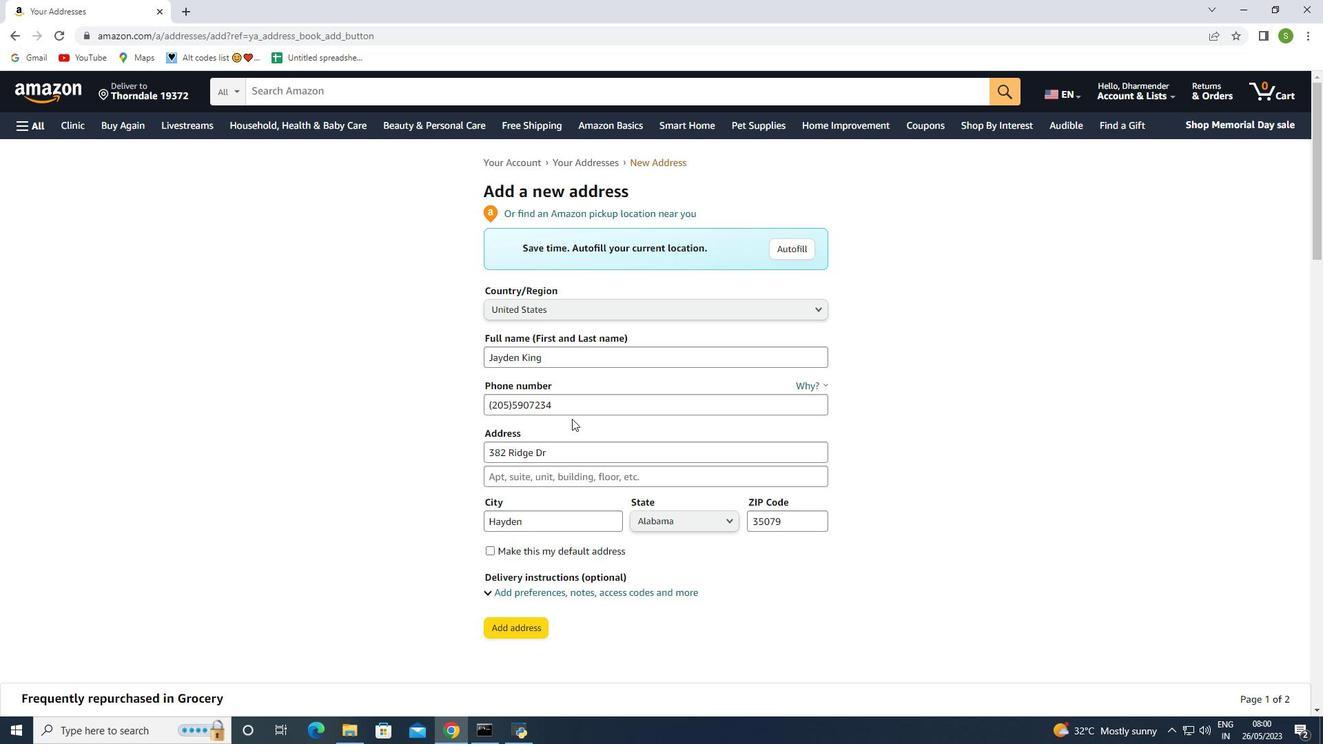 
Action: Mouse moved to (577, 418)
Screenshot: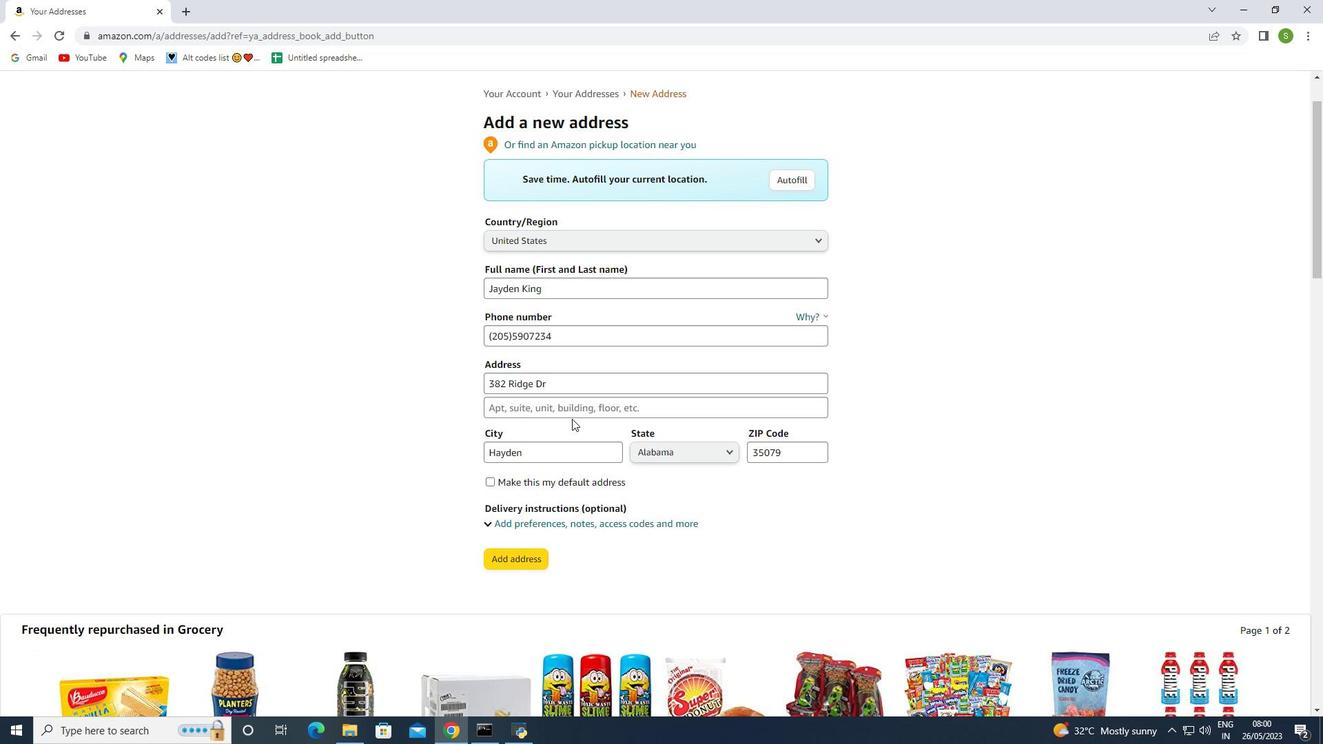 
Action: Mouse scrolled (577, 419) with delta (0, 0)
Screenshot: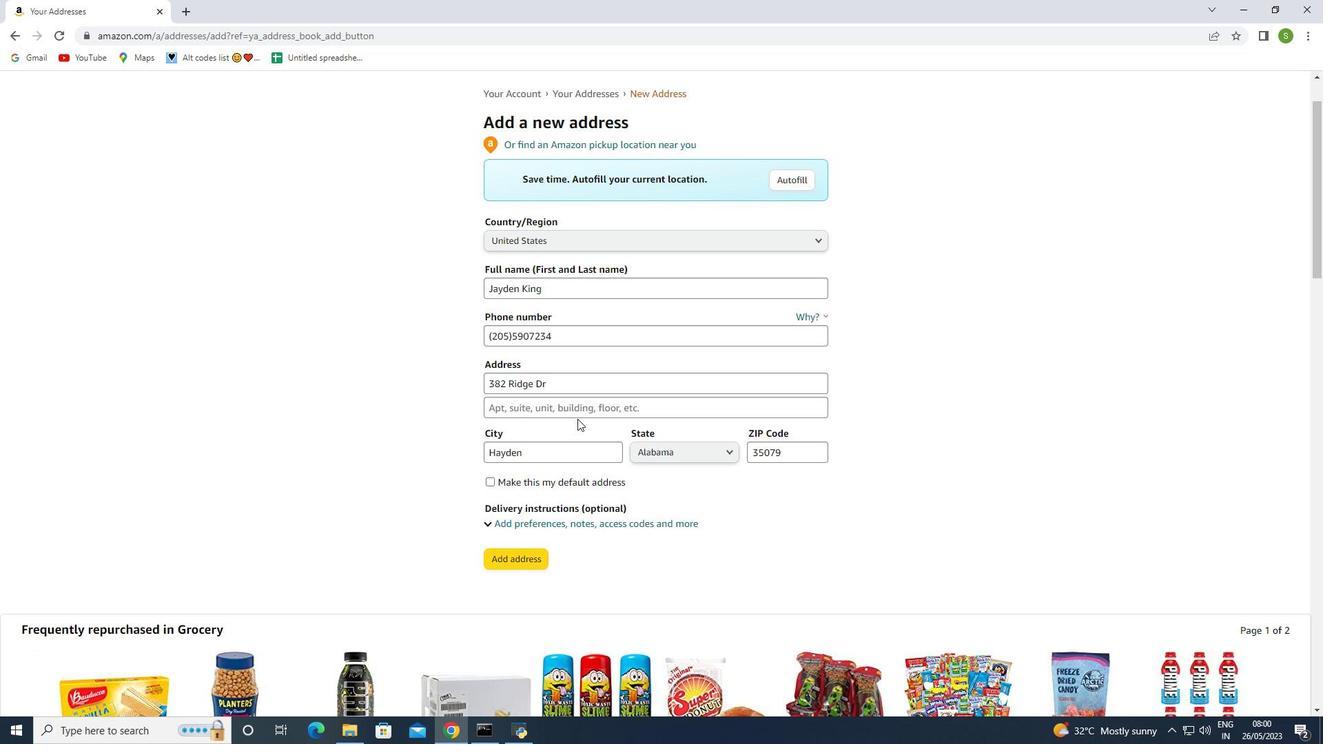 
Action: Mouse scrolled (577, 419) with delta (0, 0)
Screenshot: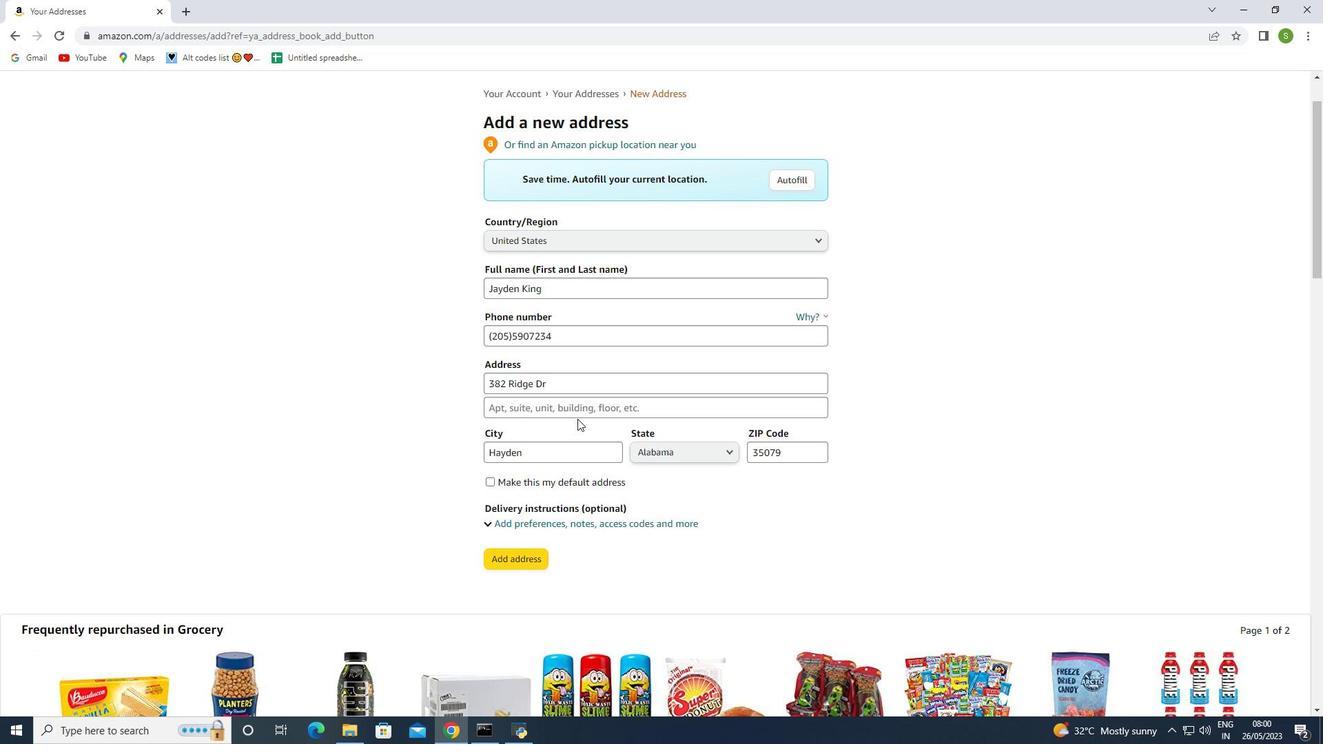 
Action: Mouse scrolled (577, 418) with delta (0, 0)
Screenshot: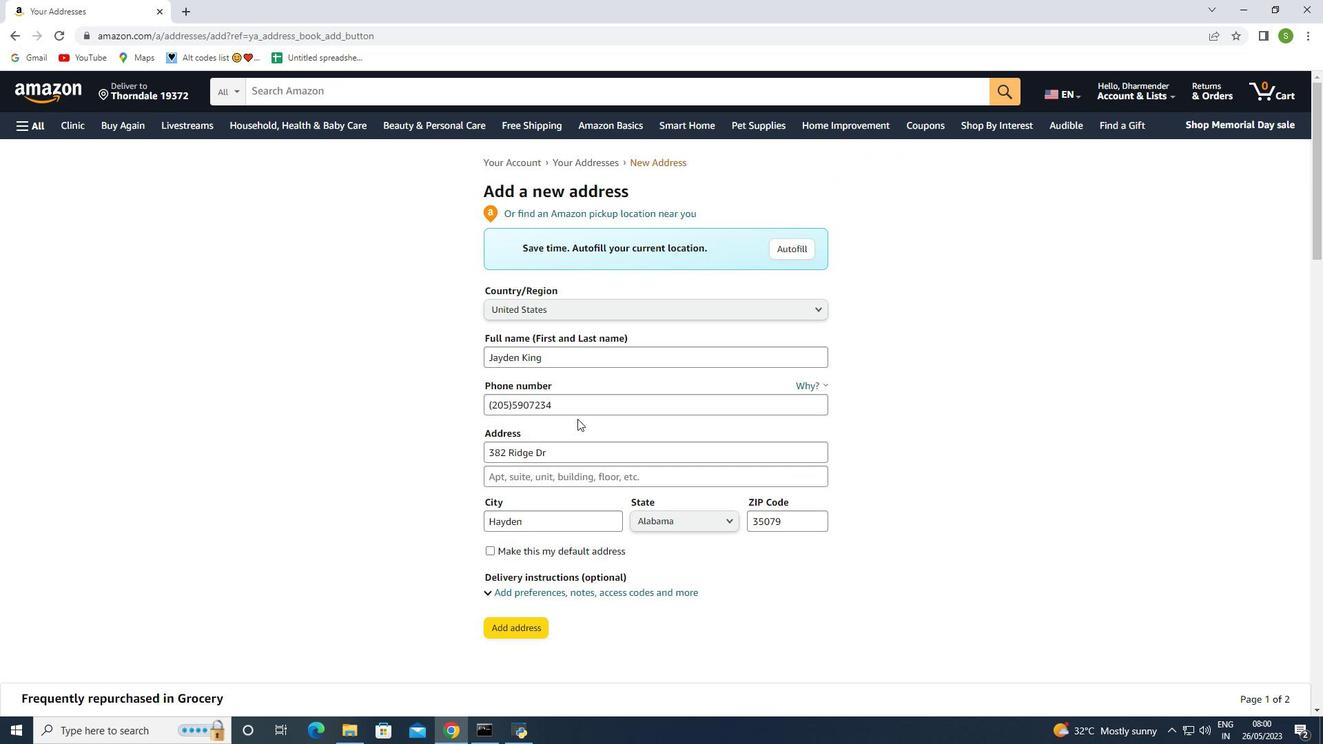 
Action: Mouse scrolled (577, 418) with delta (0, 0)
Screenshot: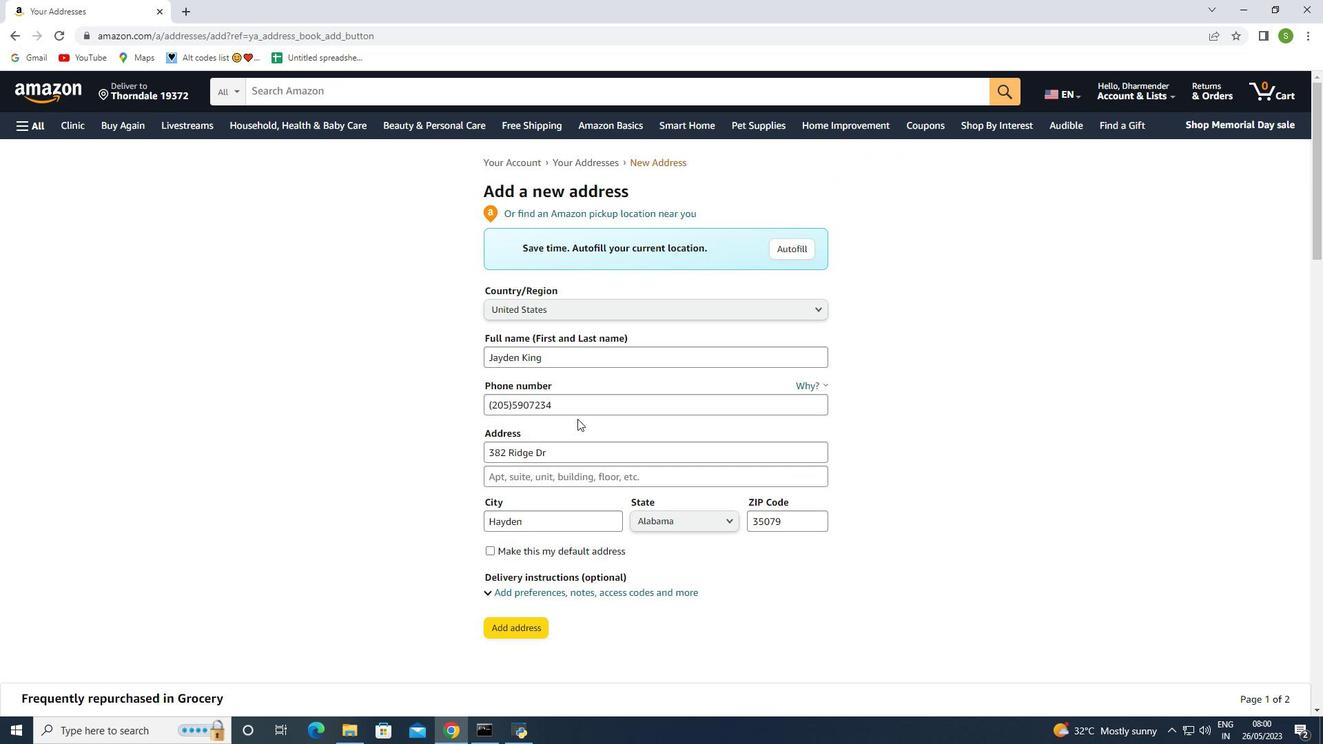 
Action: Mouse moved to (530, 488)
Screenshot: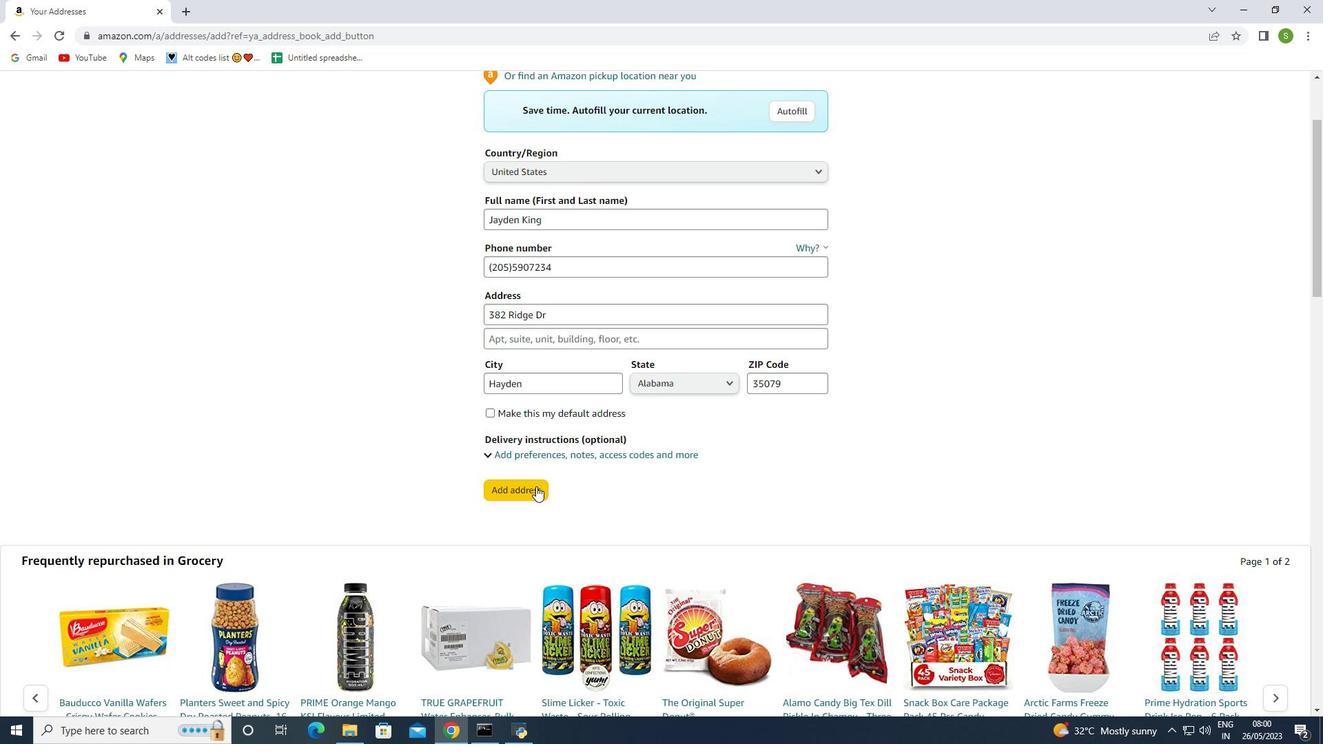 
Action: Mouse pressed left at (530, 488)
Screenshot: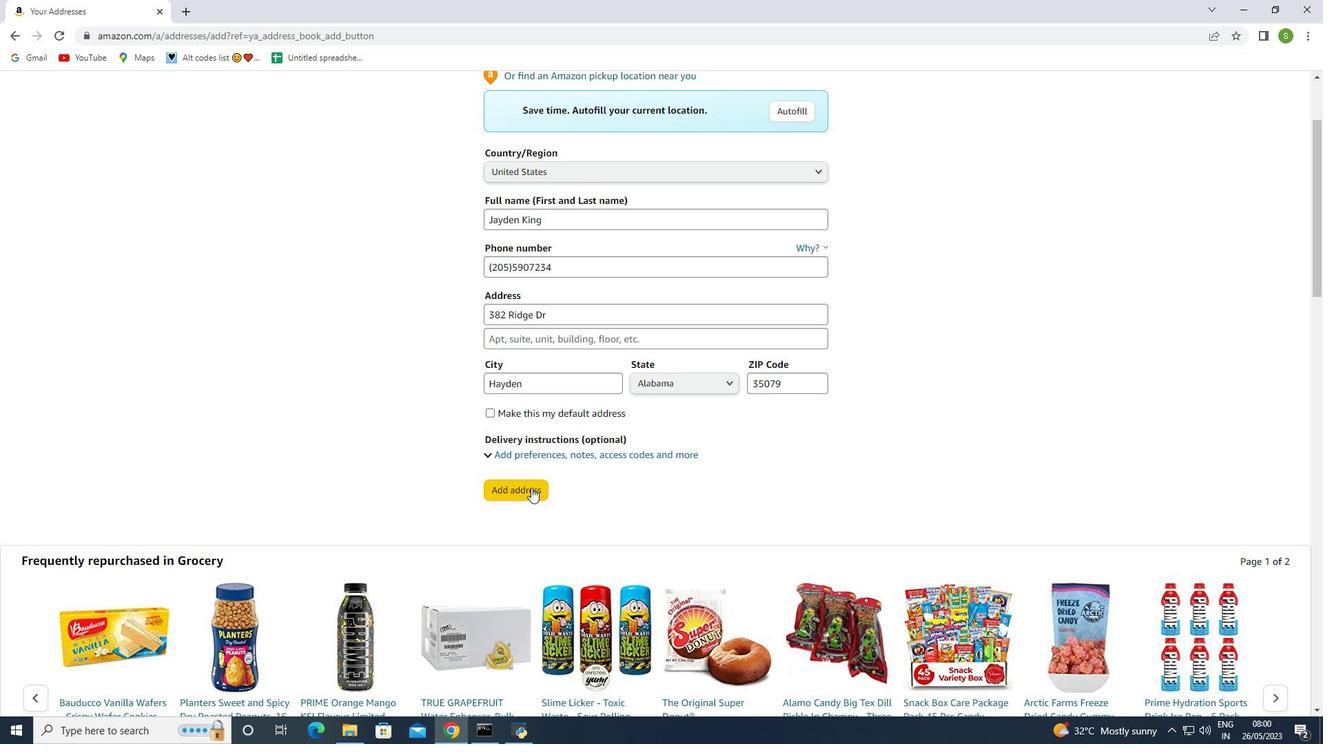 
Action: Mouse moved to (22, 121)
Screenshot: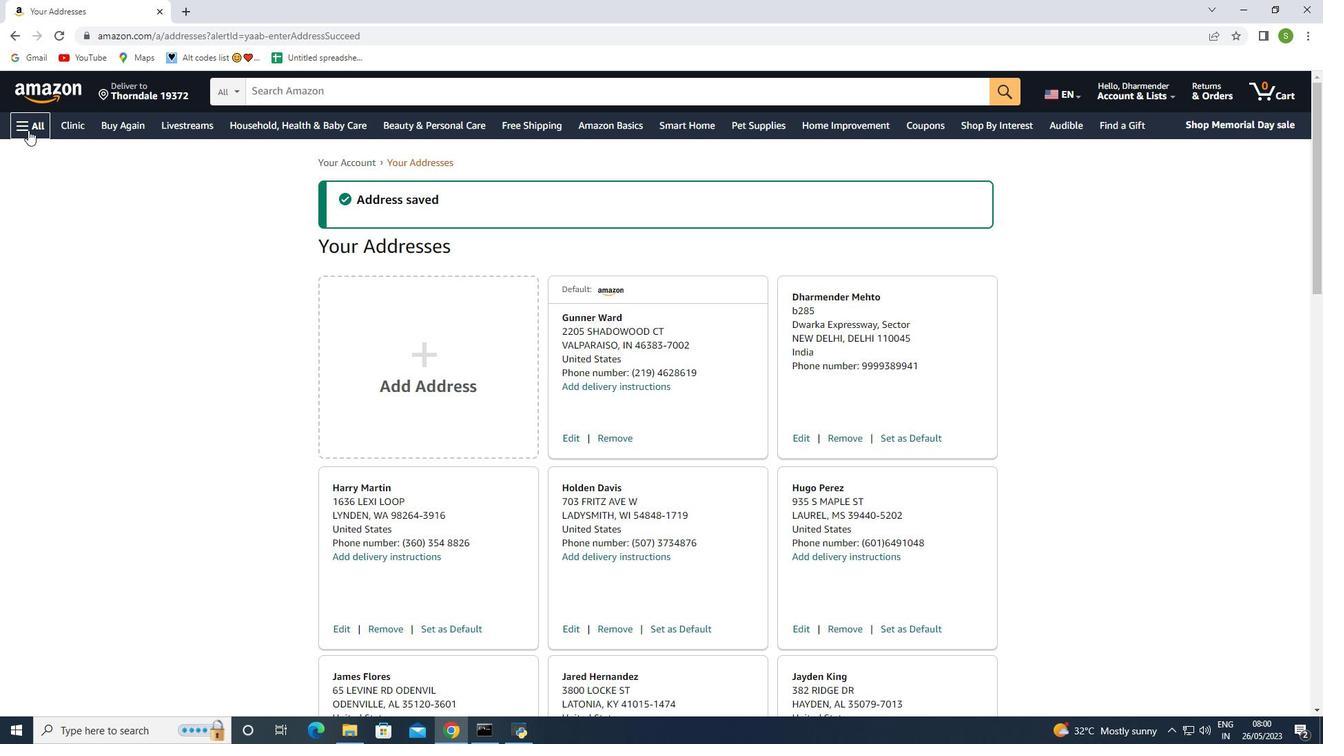 
Action: Mouse pressed left at (22, 121)
Screenshot: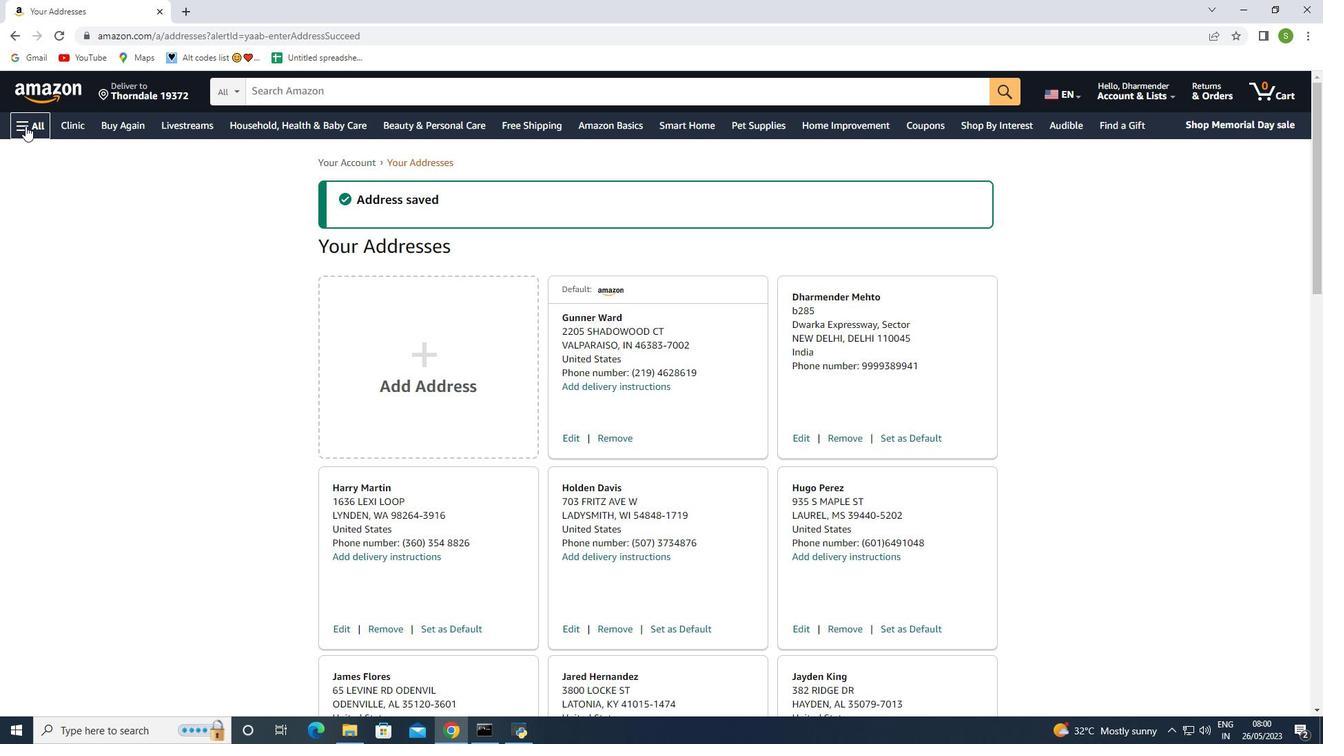 
Action: Mouse moved to (105, 485)
Screenshot: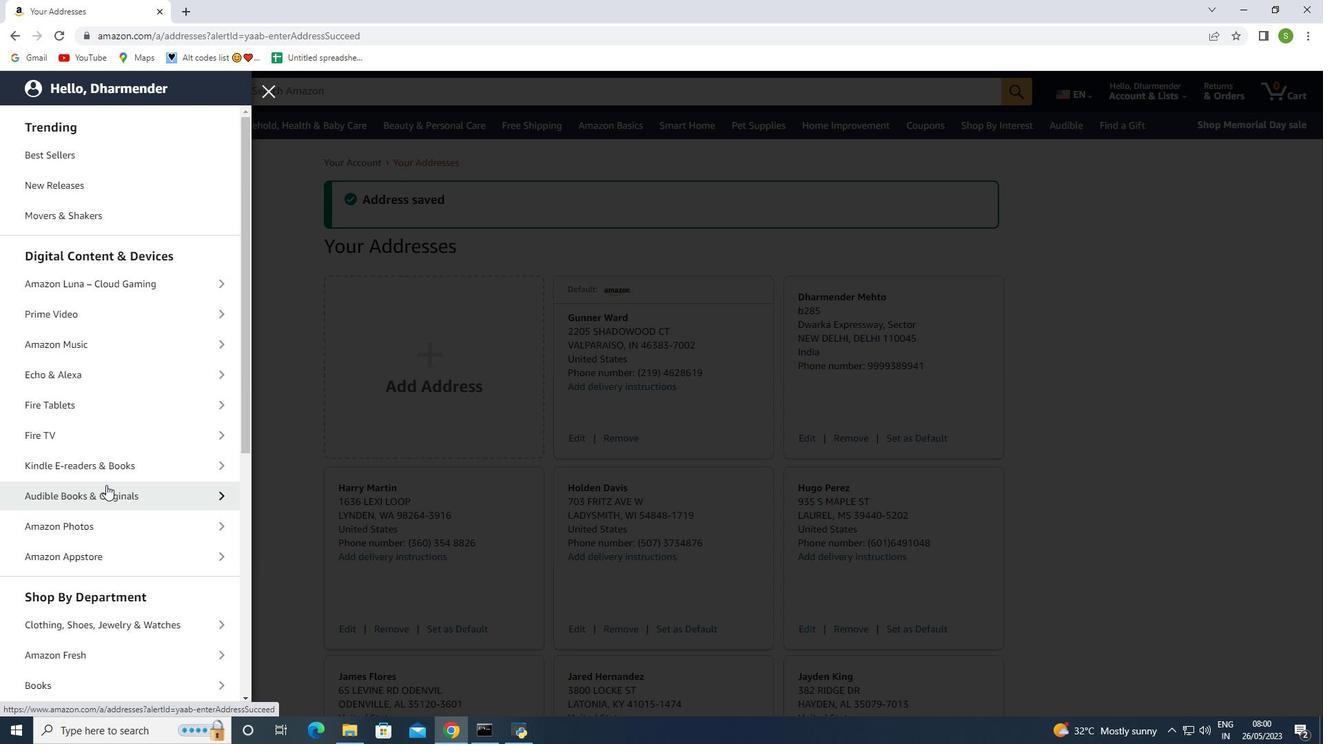 
Action: Mouse scrolled (105, 484) with delta (0, 0)
Screenshot: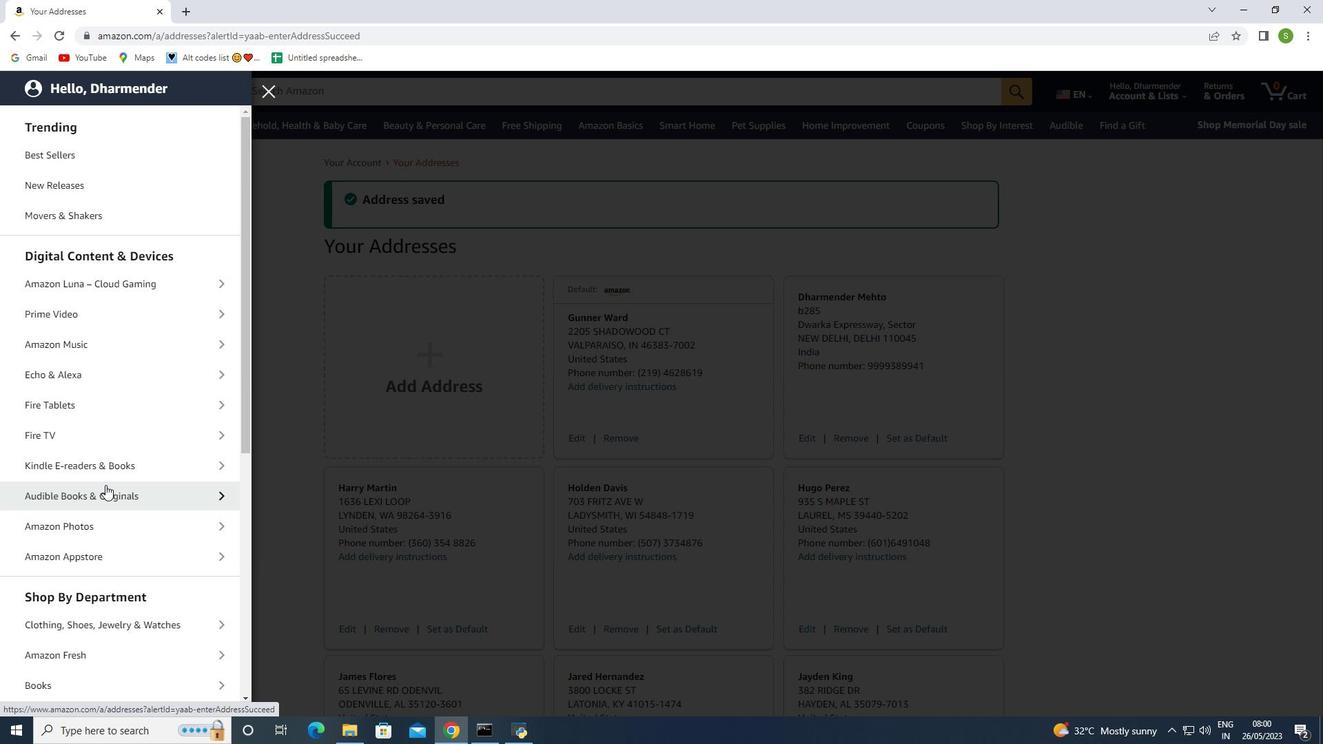 
Action: Mouse scrolled (105, 484) with delta (0, 0)
Screenshot: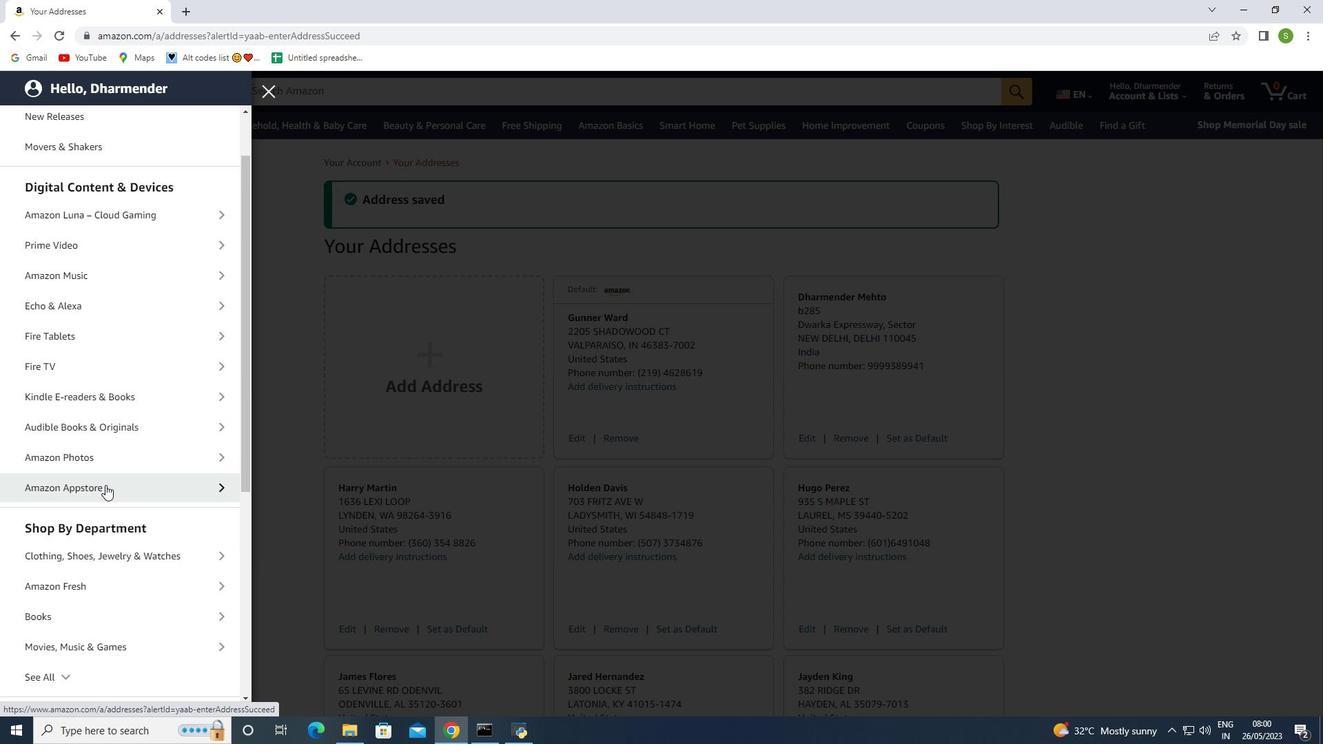 
Action: Mouse scrolled (105, 484) with delta (0, 0)
Screenshot: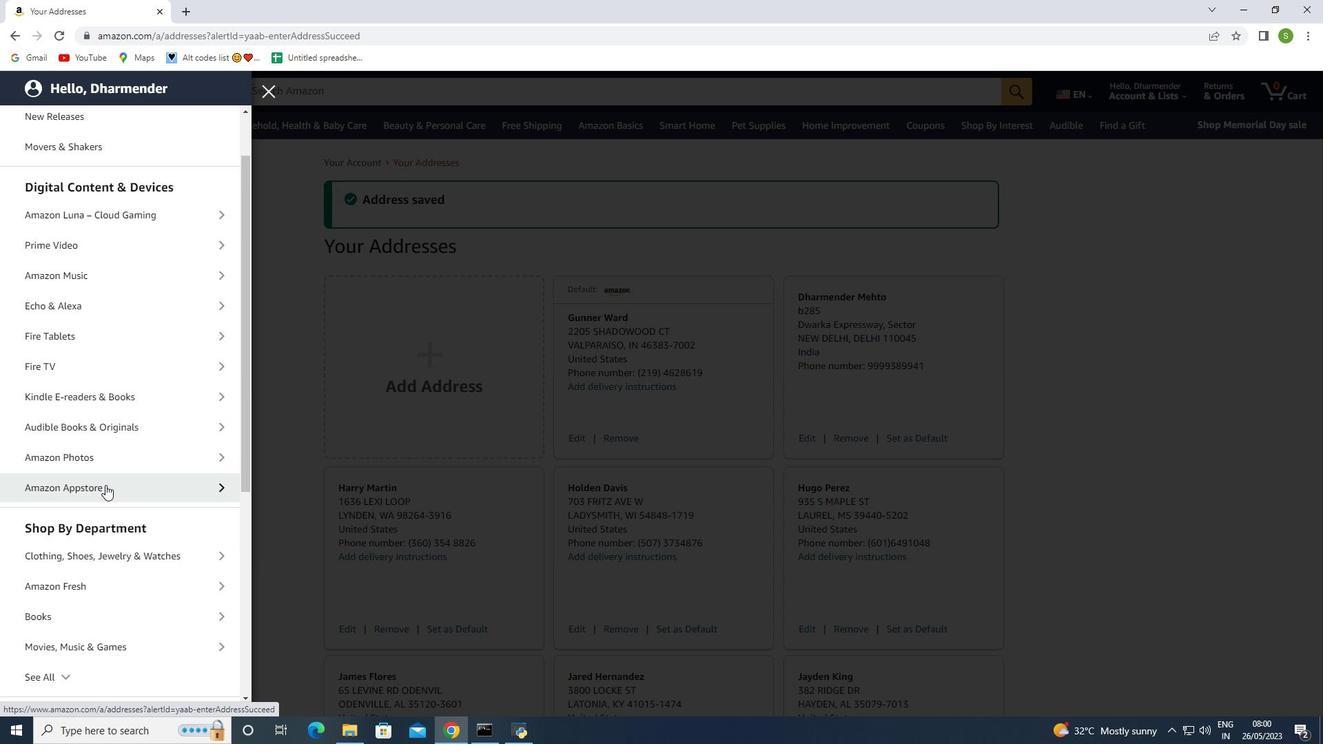 
Action: Mouse scrolled (105, 484) with delta (0, 0)
Screenshot: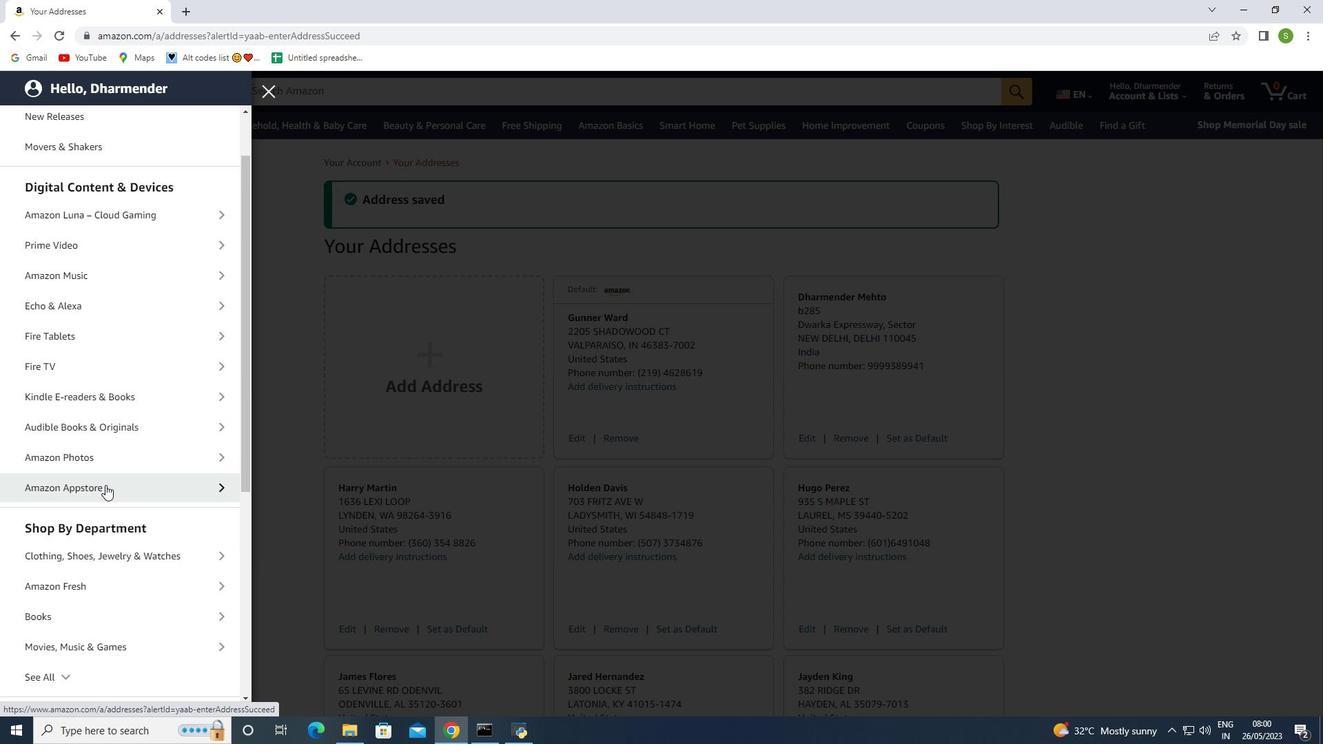 
Action: Mouse scrolled (105, 484) with delta (0, 0)
Screenshot: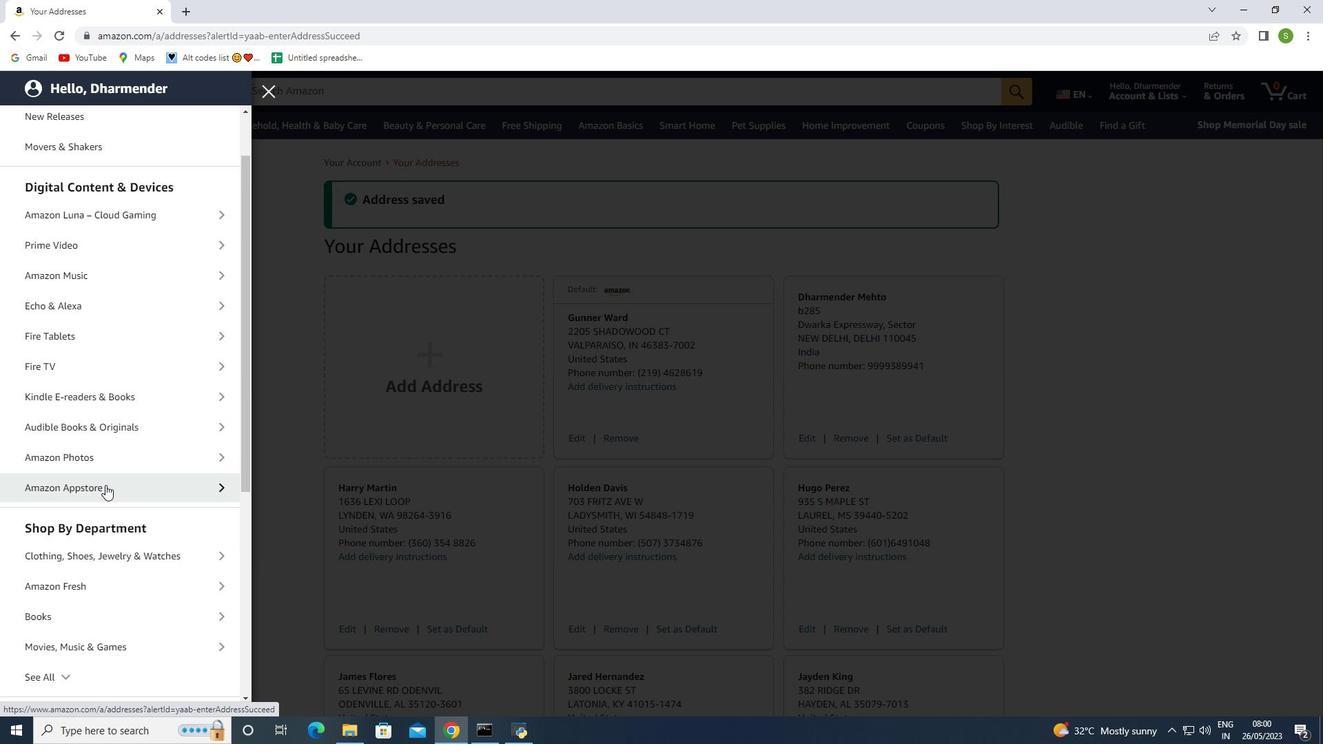 
Action: Mouse scrolled (105, 484) with delta (0, 0)
Screenshot: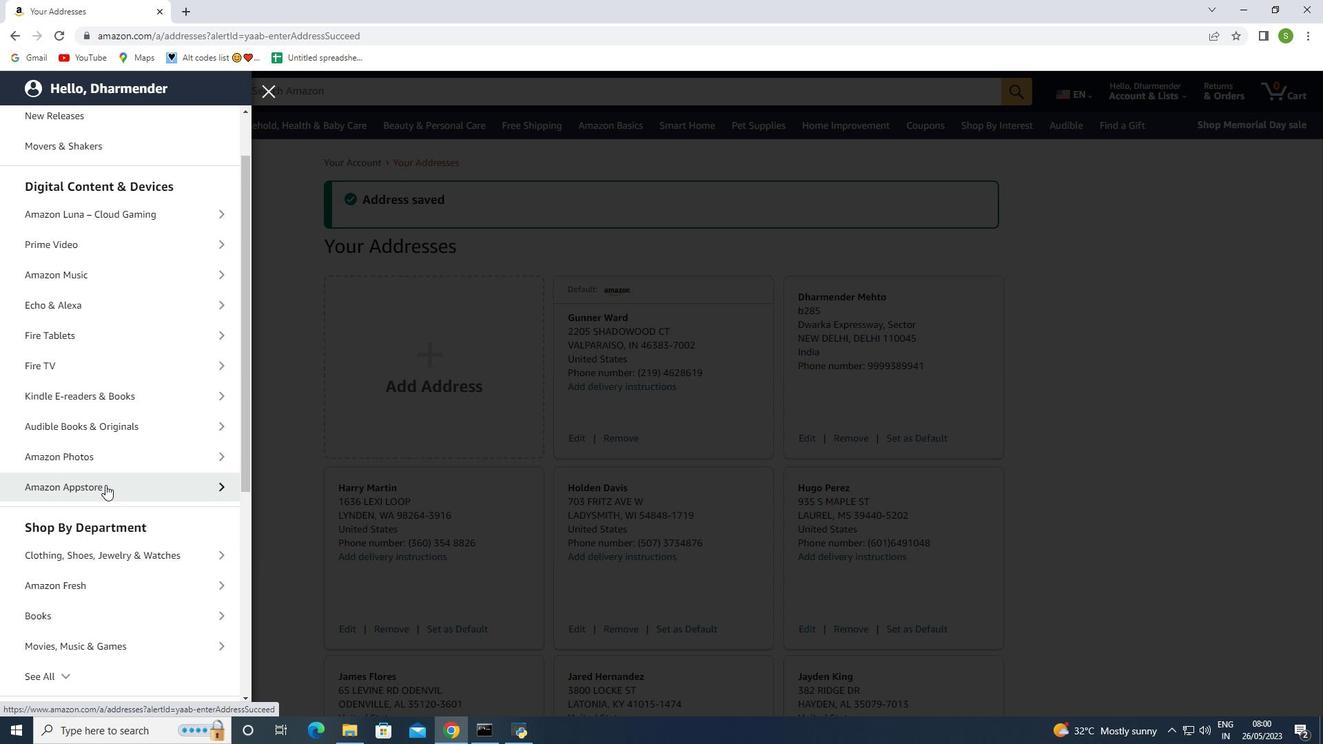 
Action: Mouse scrolled (105, 484) with delta (0, 0)
Screenshot: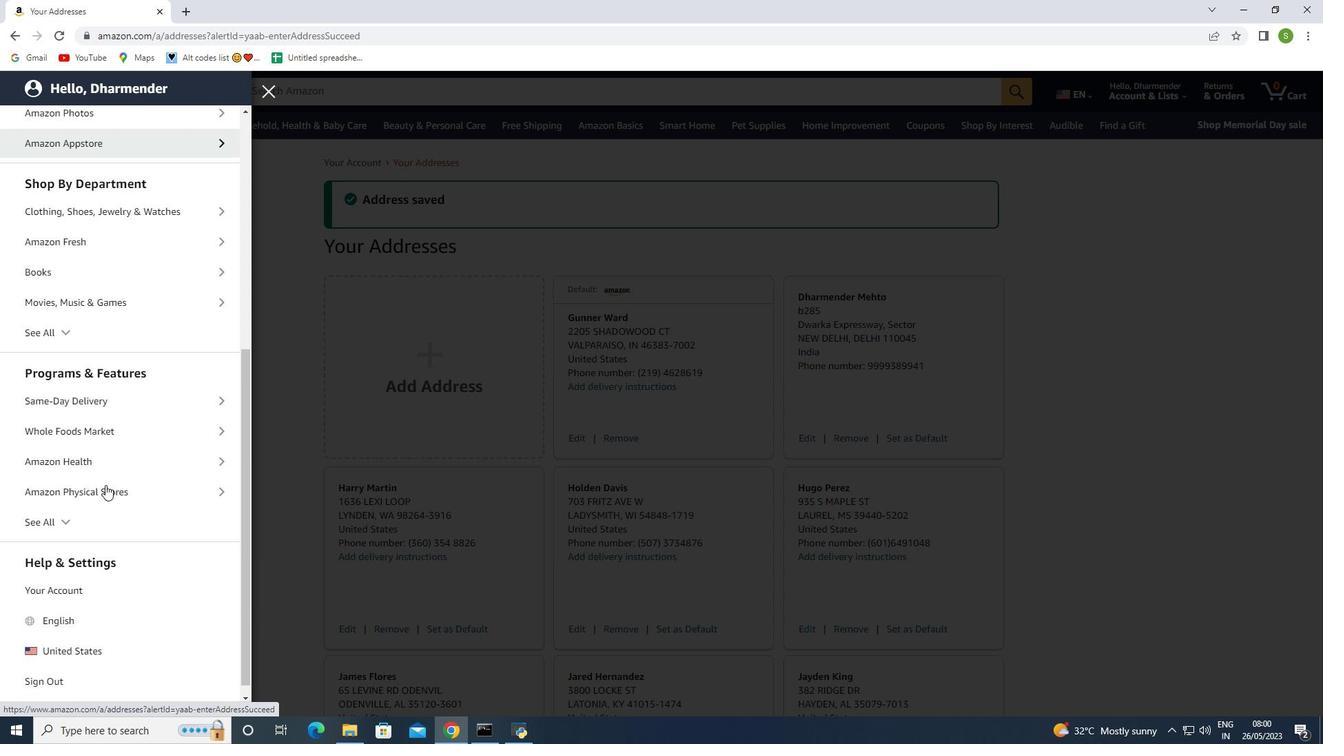 
Action: Mouse scrolled (105, 484) with delta (0, 0)
Screenshot: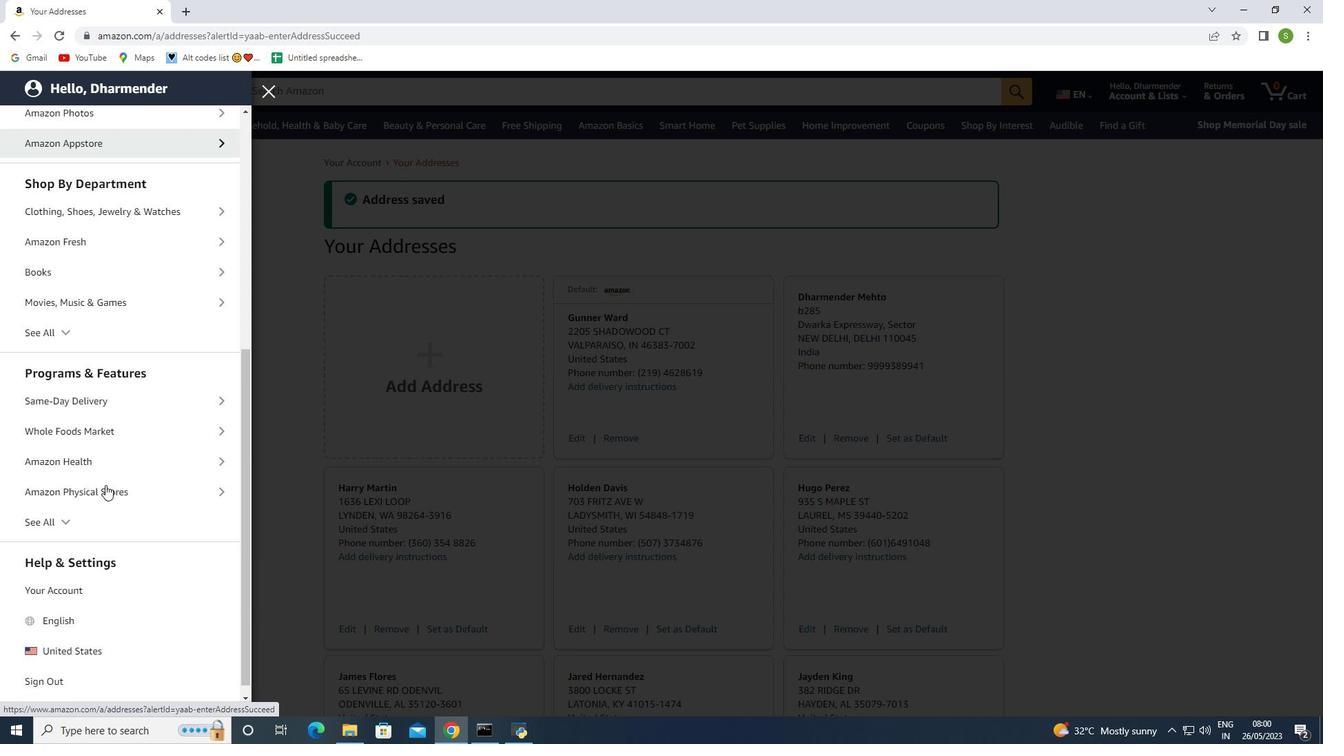 
Action: Mouse scrolled (105, 484) with delta (0, 0)
Screenshot: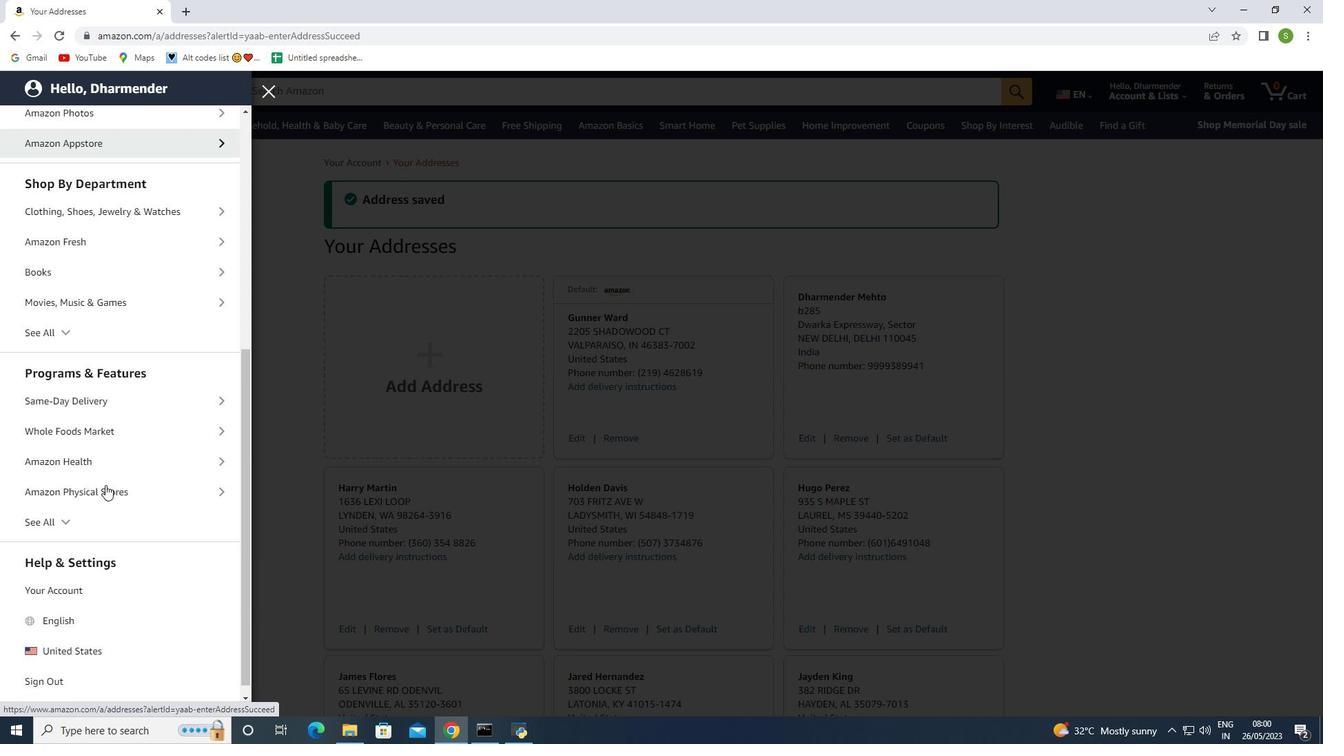 
Action: Mouse scrolled (105, 484) with delta (0, 0)
Screenshot: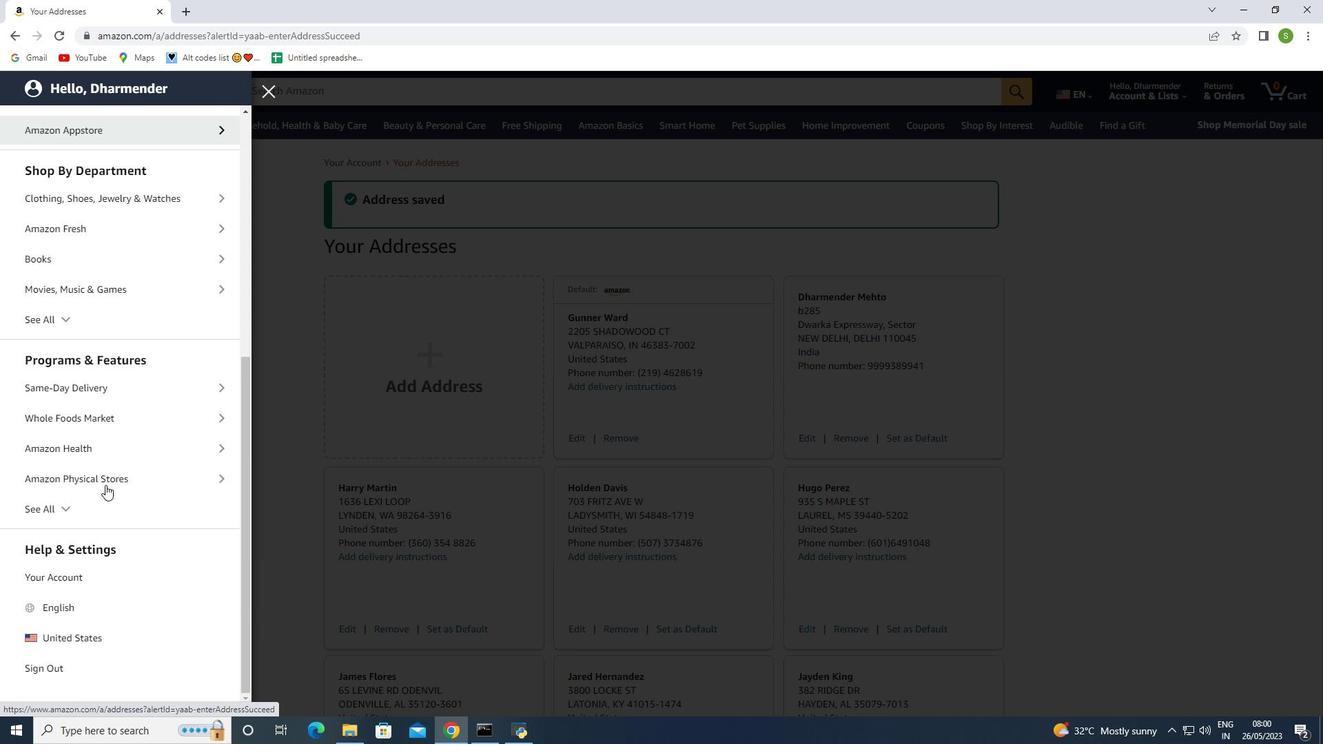 
Action: Mouse scrolled (105, 484) with delta (0, 0)
Screenshot: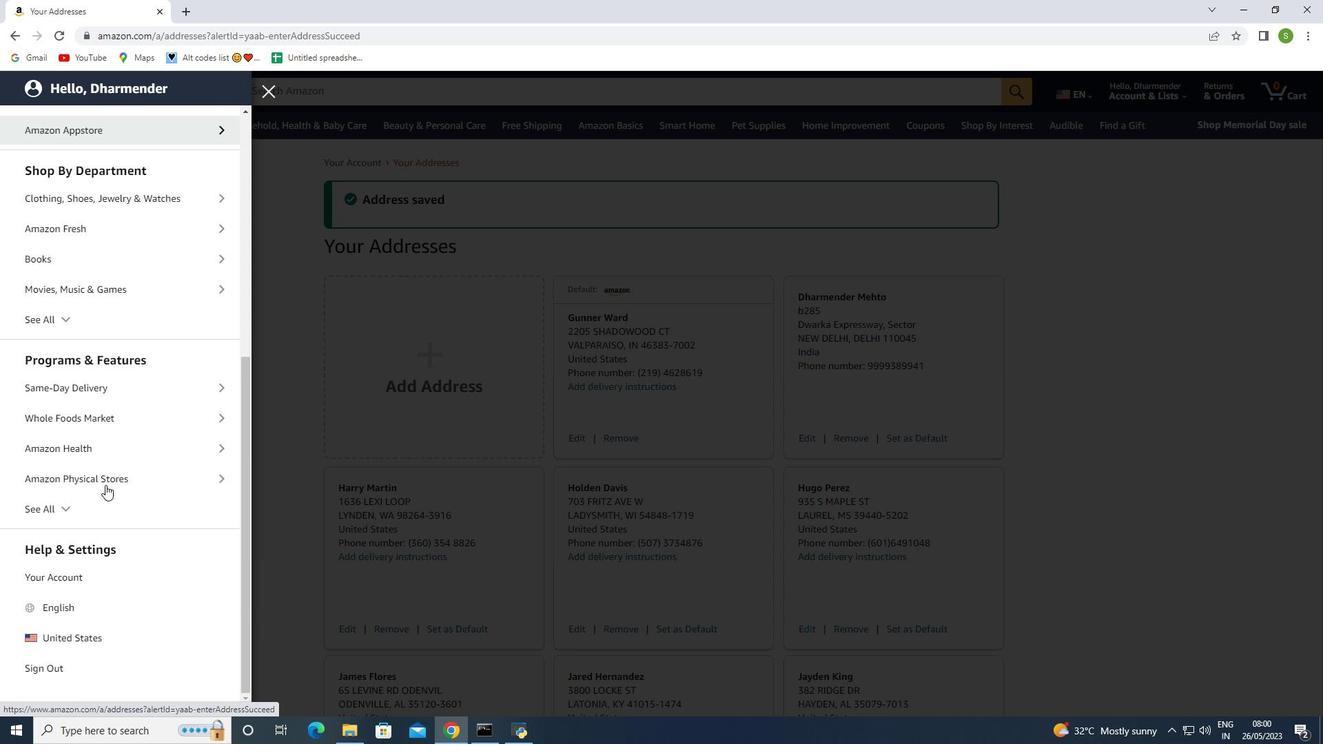 
Action: Mouse moved to (105, 494)
Screenshot: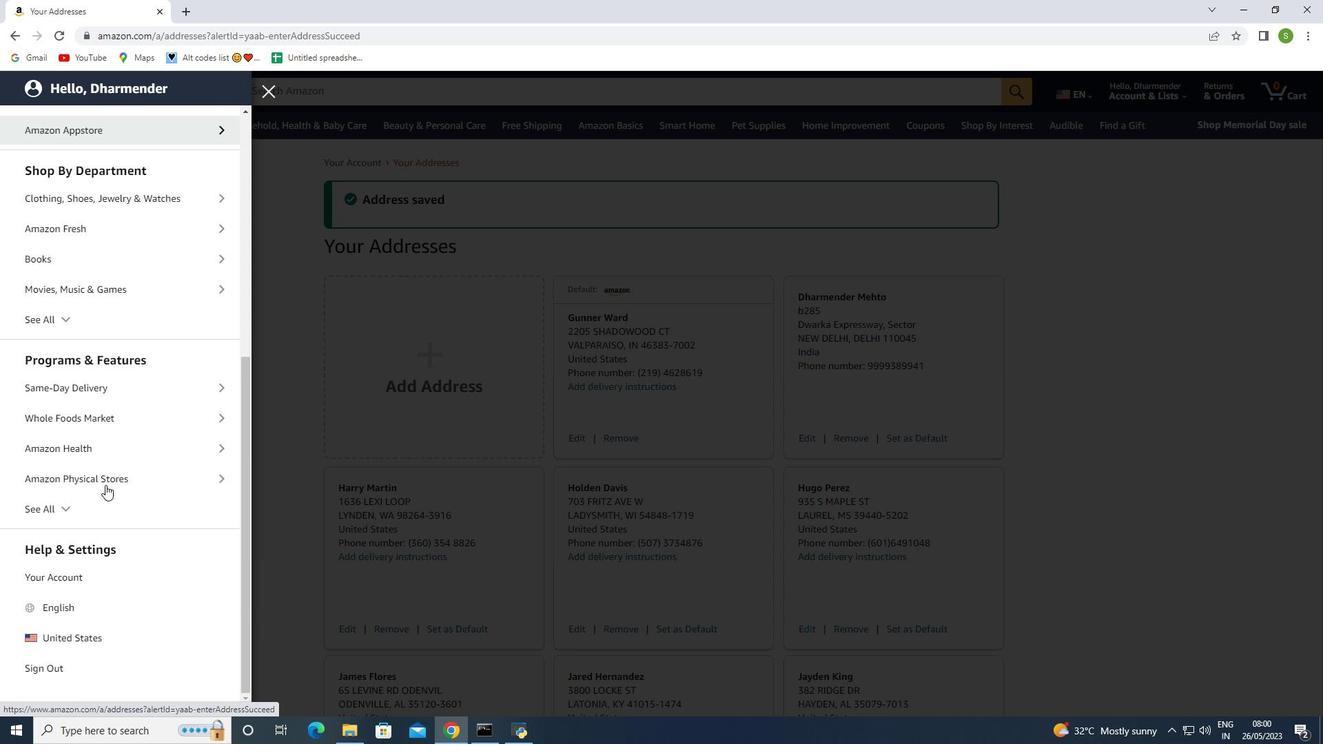 
Action: Mouse scrolled (105, 490) with delta (0, 0)
Screenshot: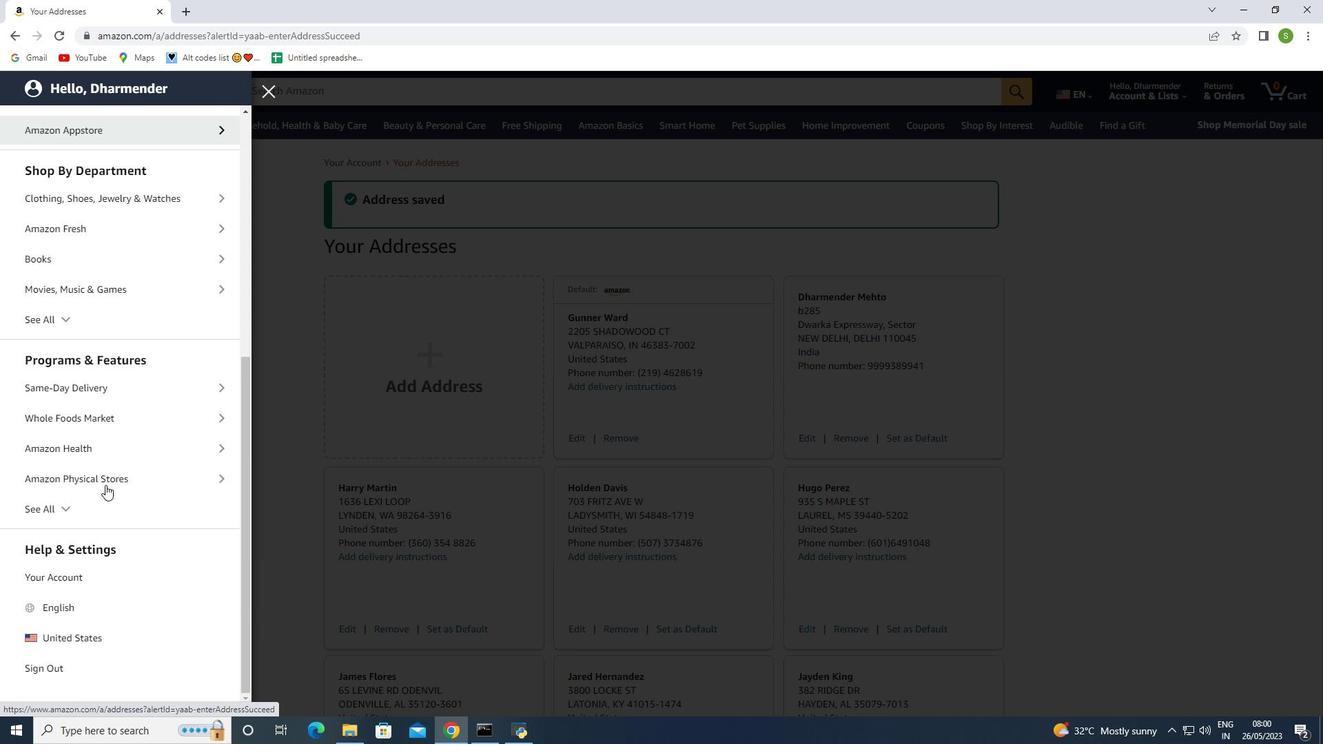 
Action: Mouse moved to (70, 416)
Screenshot: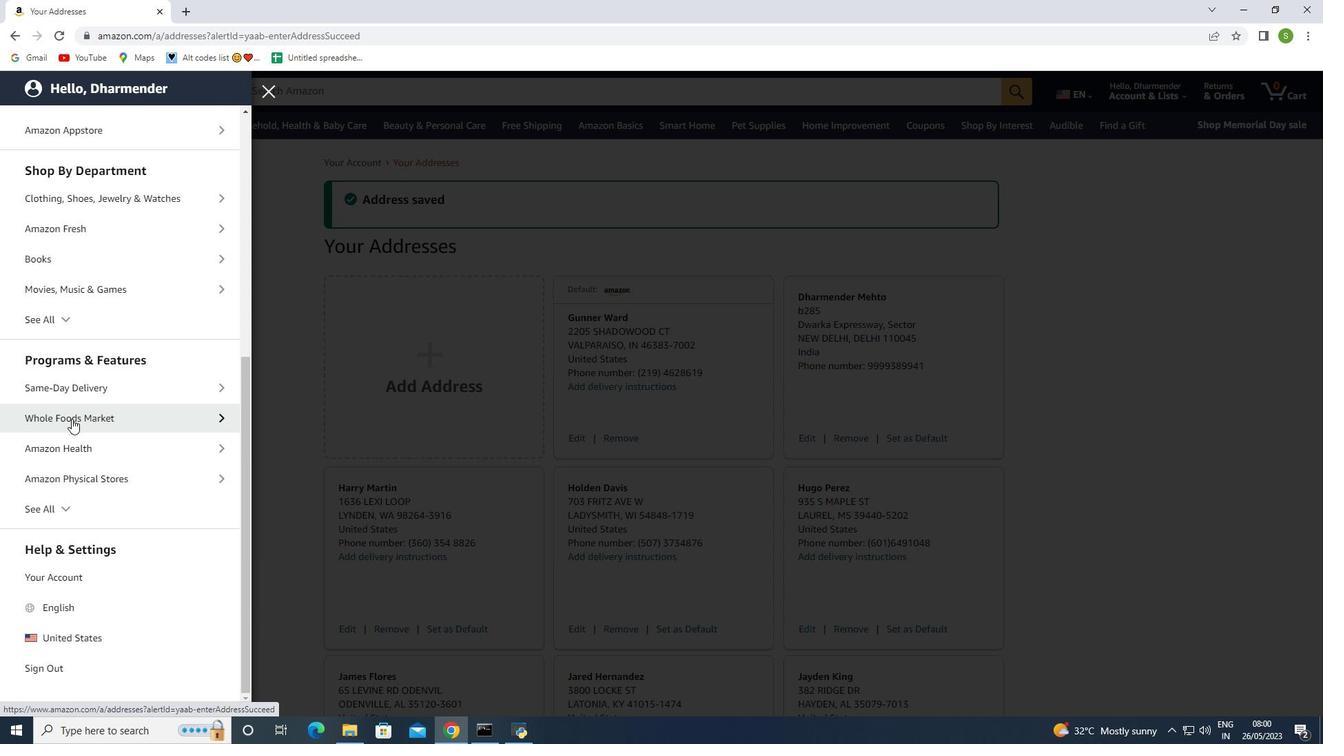 
Action: Mouse pressed left at (70, 416)
Screenshot: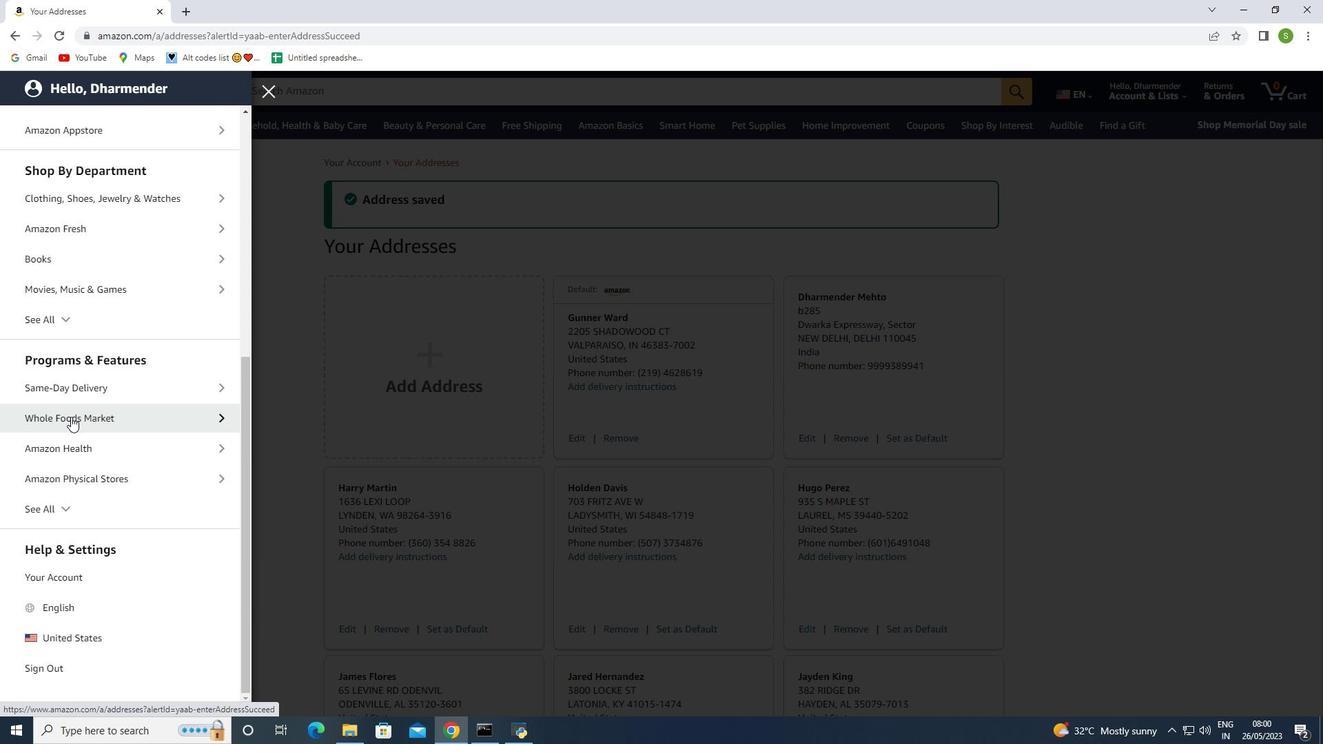
Action: Mouse moved to (129, 191)
Screenshot: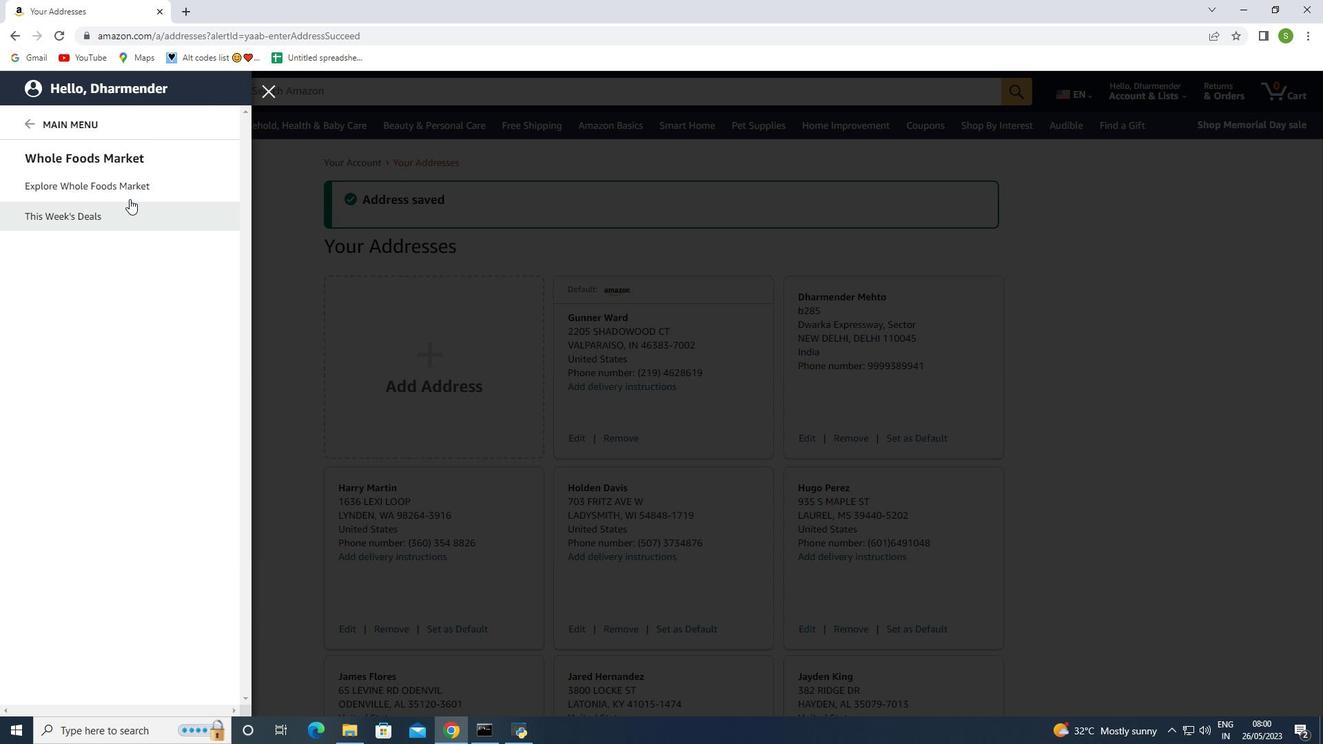 
Action: Mouse pressed left at (129, 191)
Screenshot: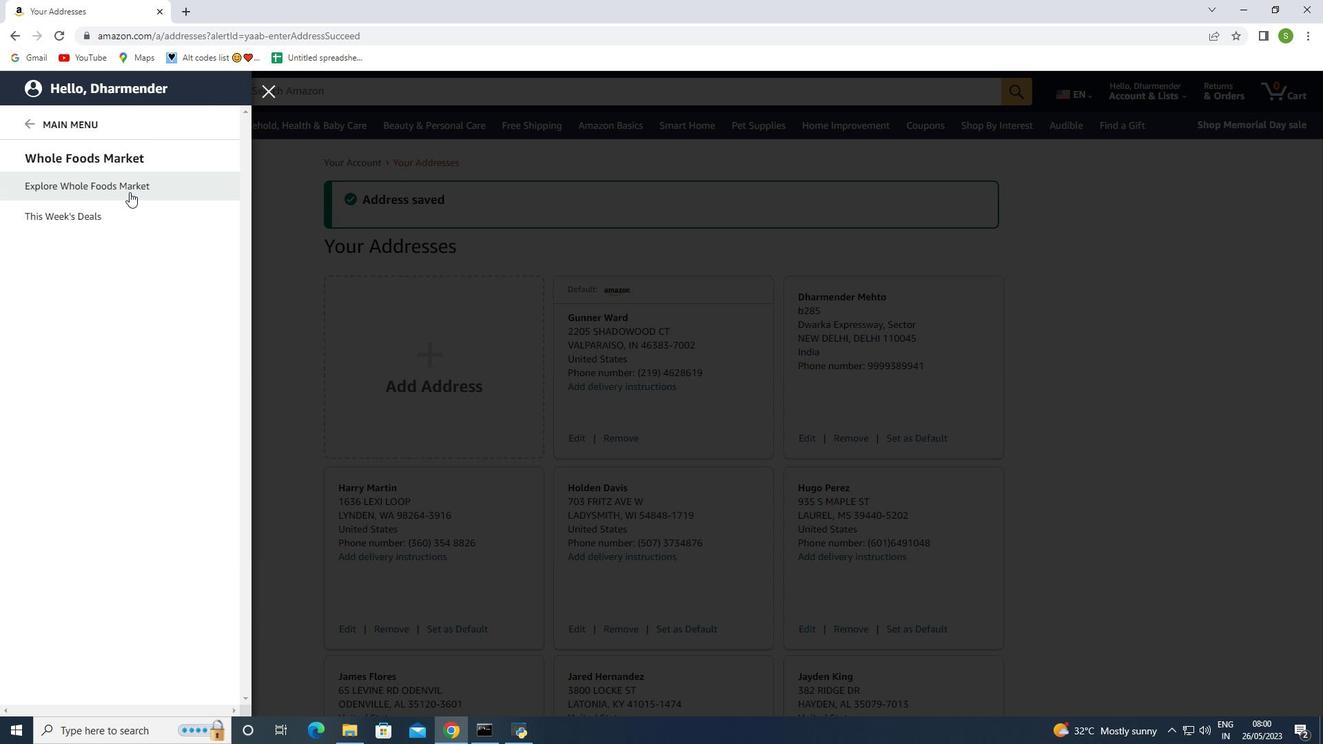 
Action: Mouse moved to (503, 95)
Screenshot: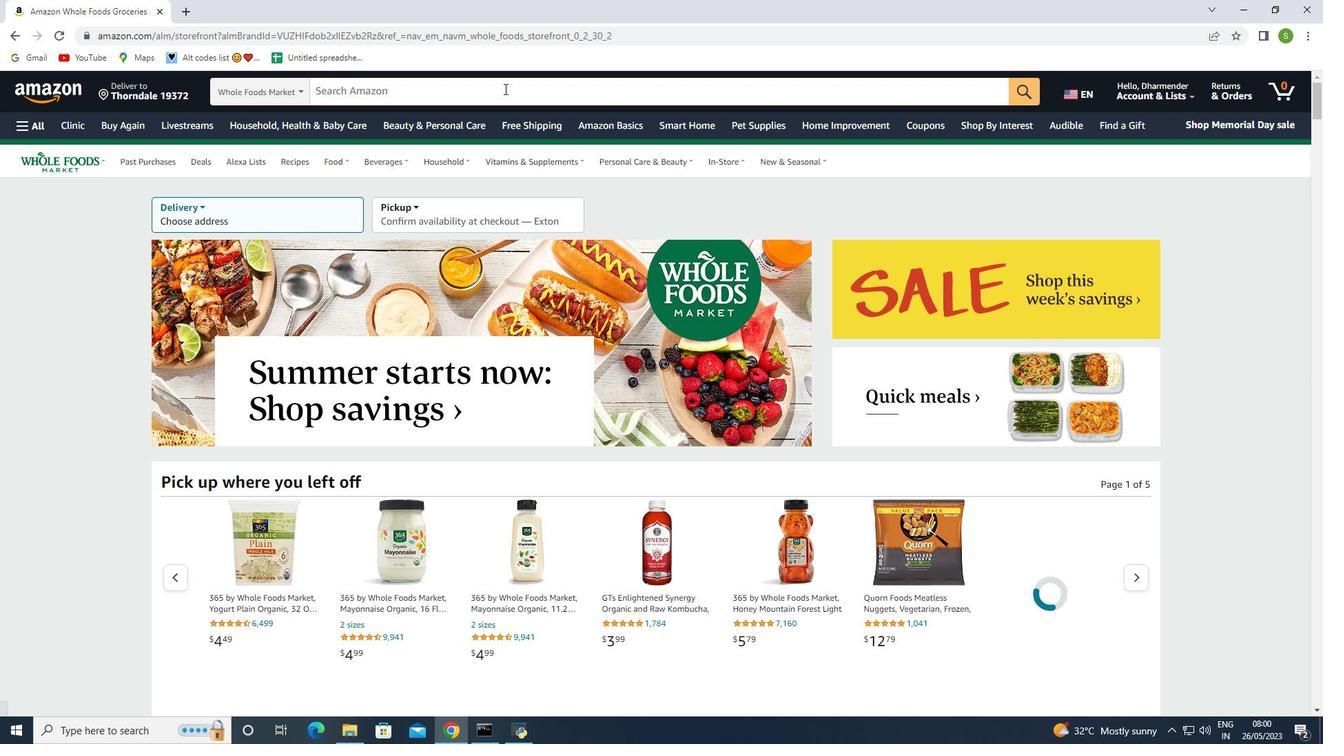 
Action: Mouse pressed left at (503, 95)
Screenshot: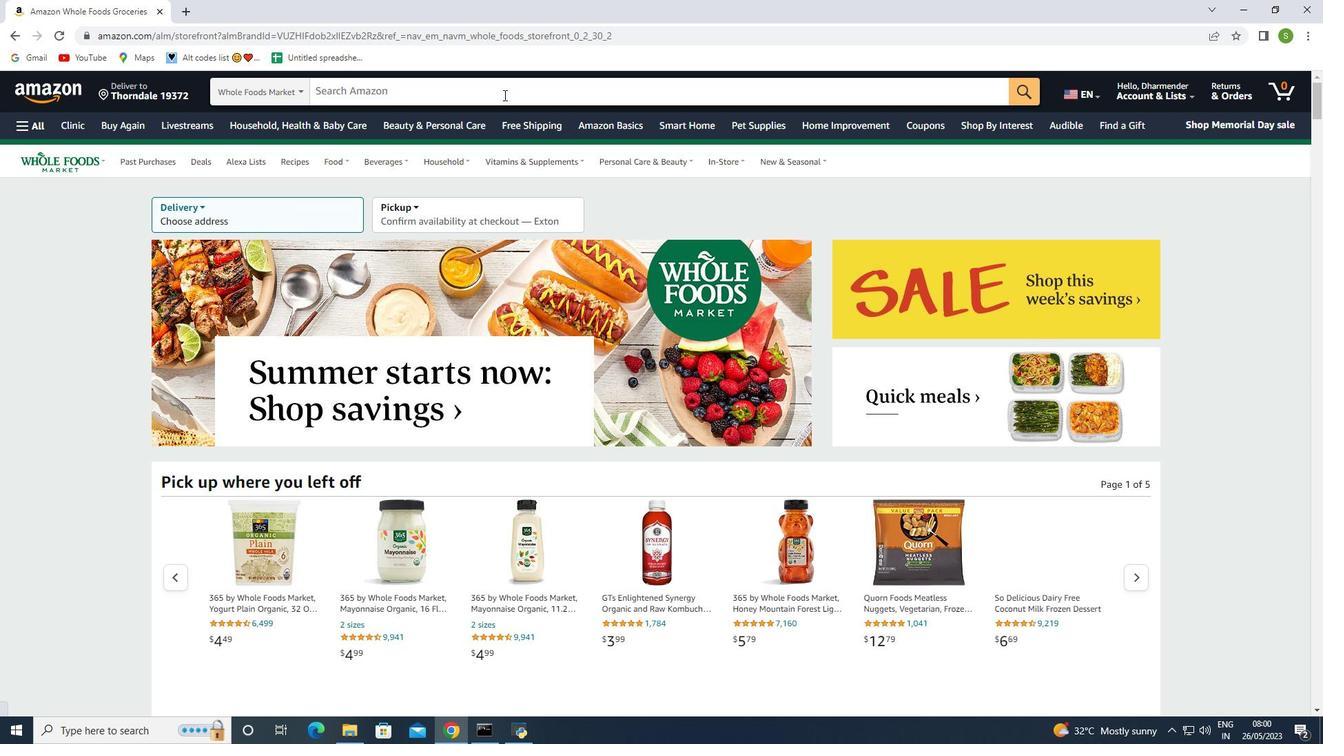 
Action: Mouse moved to (503, 95)
Screenshot: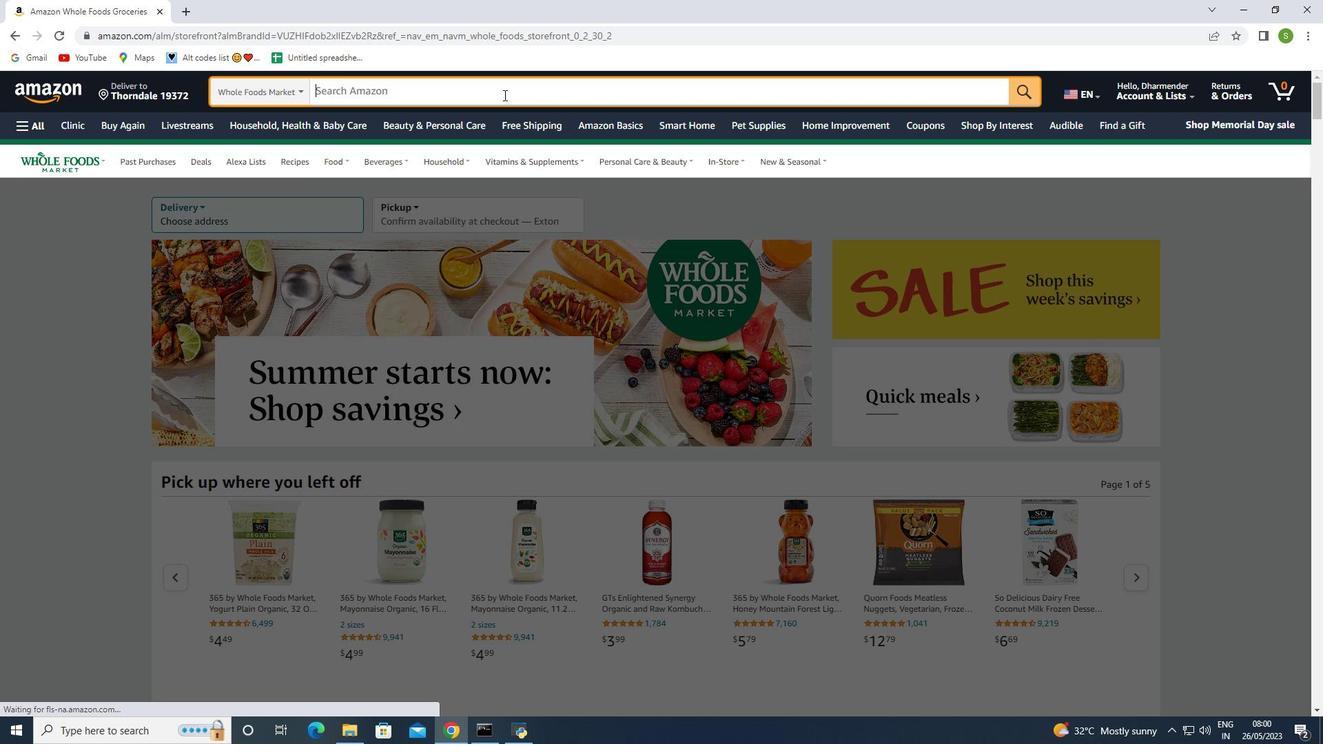 
Action: Key pressed <Key.shift>Organic<Key.space><Key.shift>Apple<Key.space><Key.shift>Chips
Screenshot: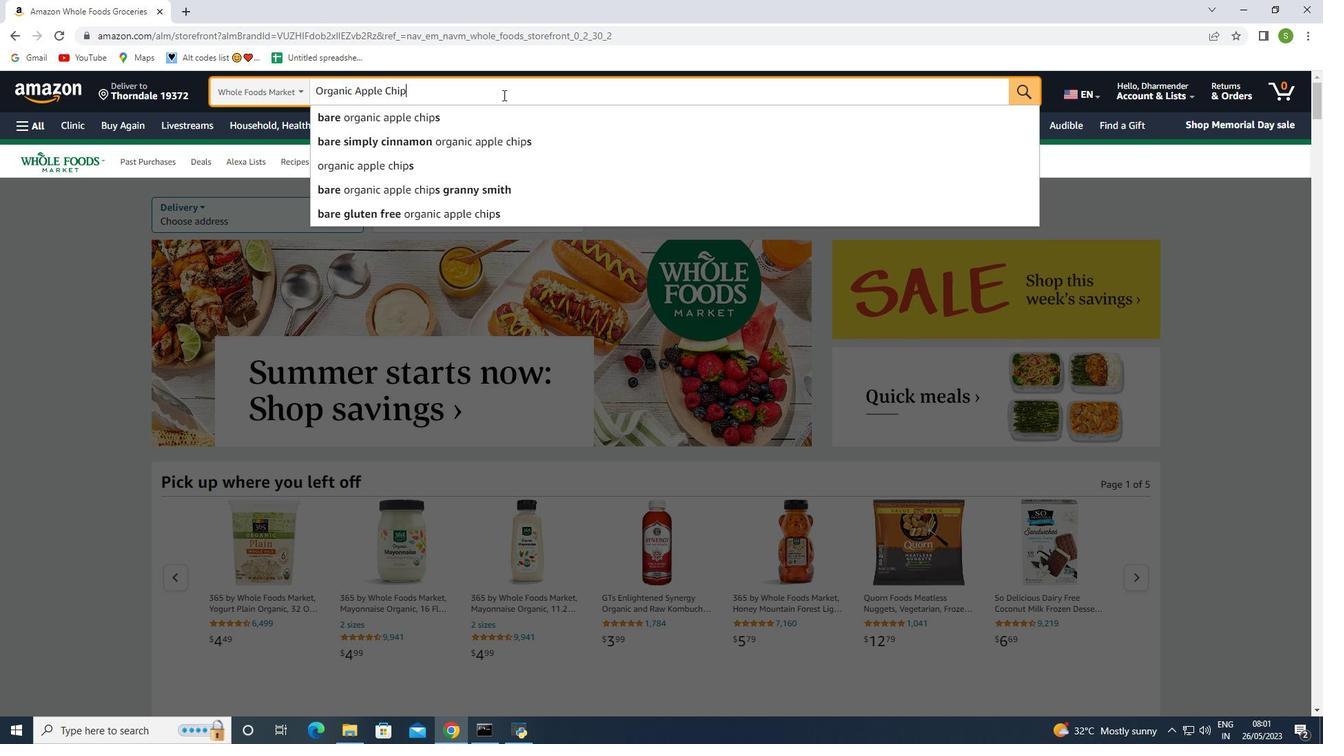 
Action: Mouse moved to (449, 113)
Screenshot: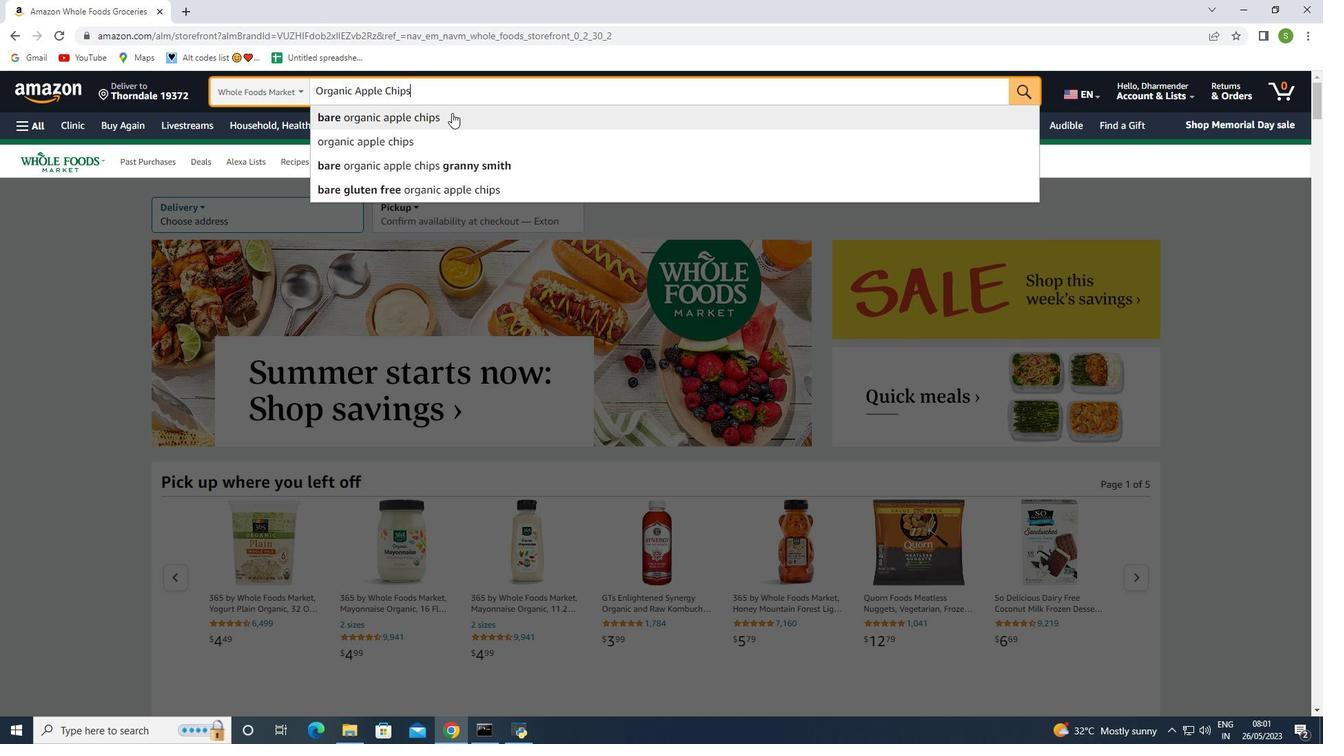 
Action: Mouse pressed left at (449, 113)
Screenshot: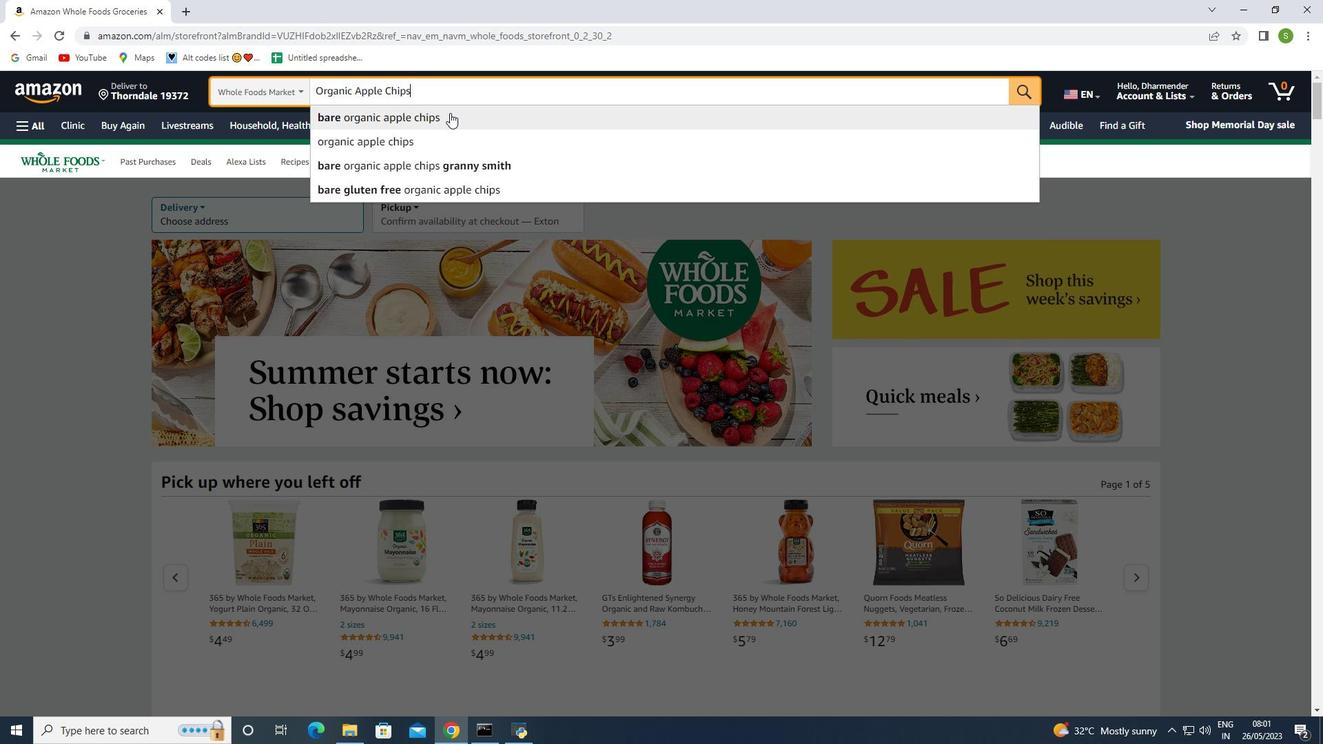 
Action: Mouse moved to (339, 90)
Screenshot: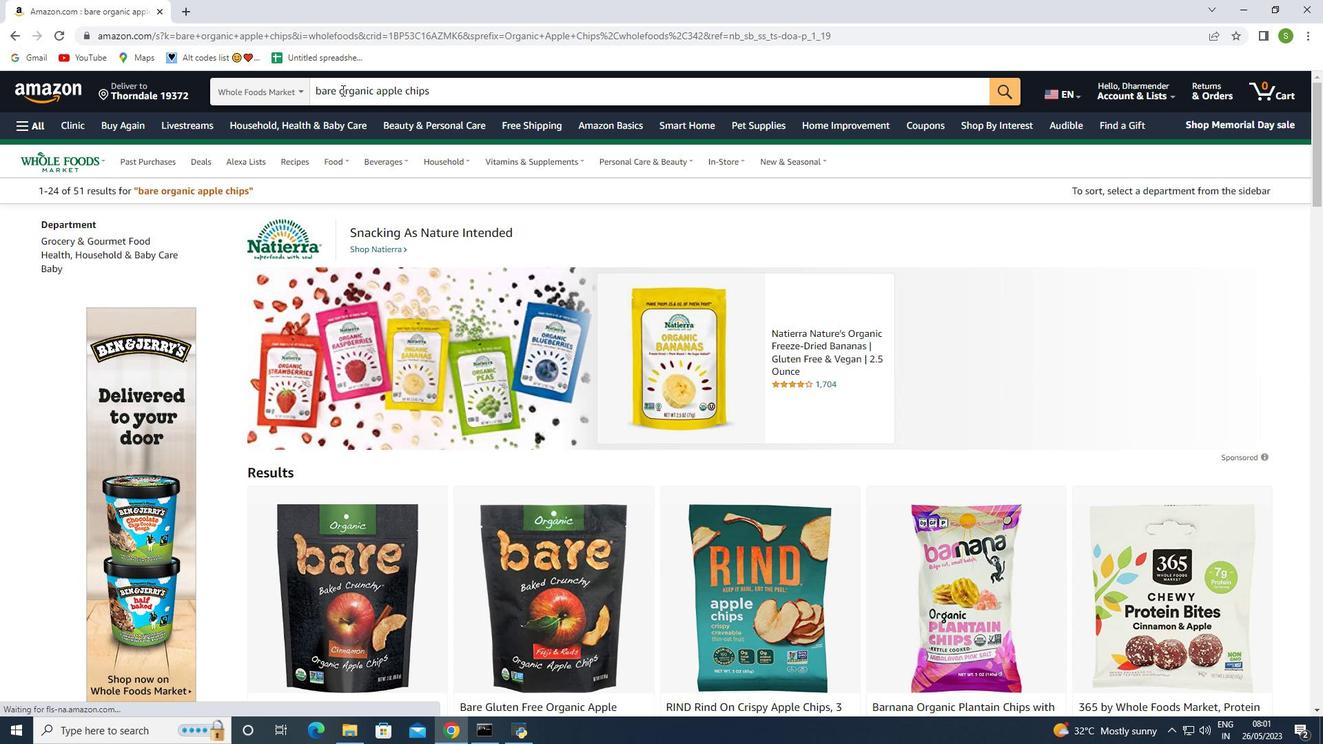 
Action: Mouse pressed left at (339, 90)
Screenshot: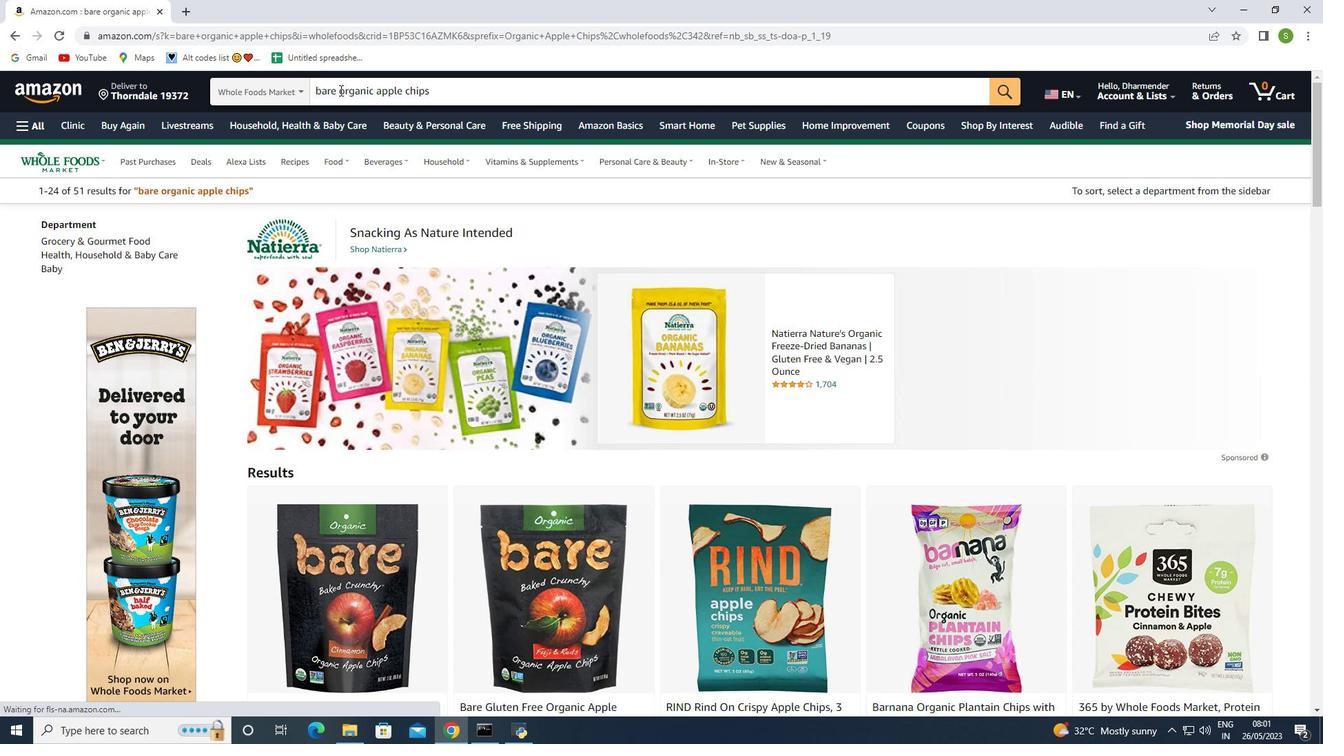 
Action: Mouse moved to (361, 117)
Screenshot: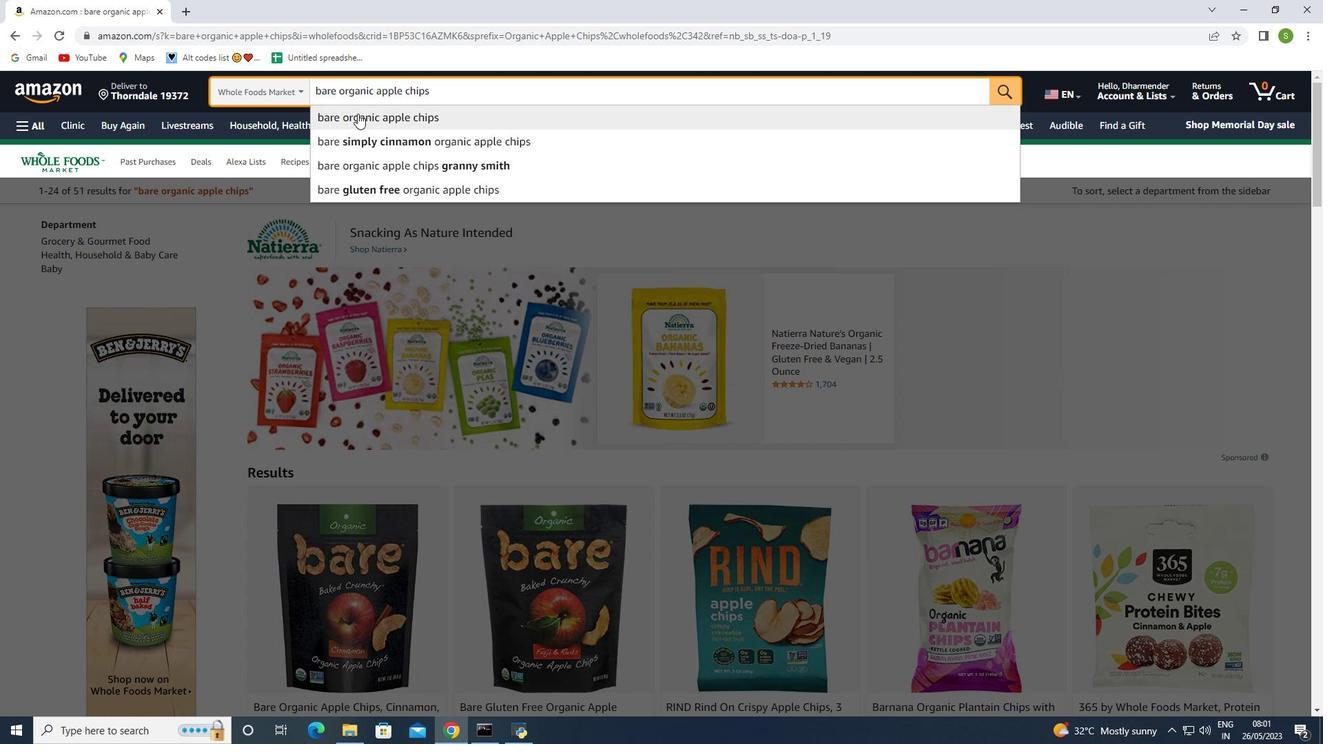 
Action: Key pressed <Key.backspace>
Screenshot: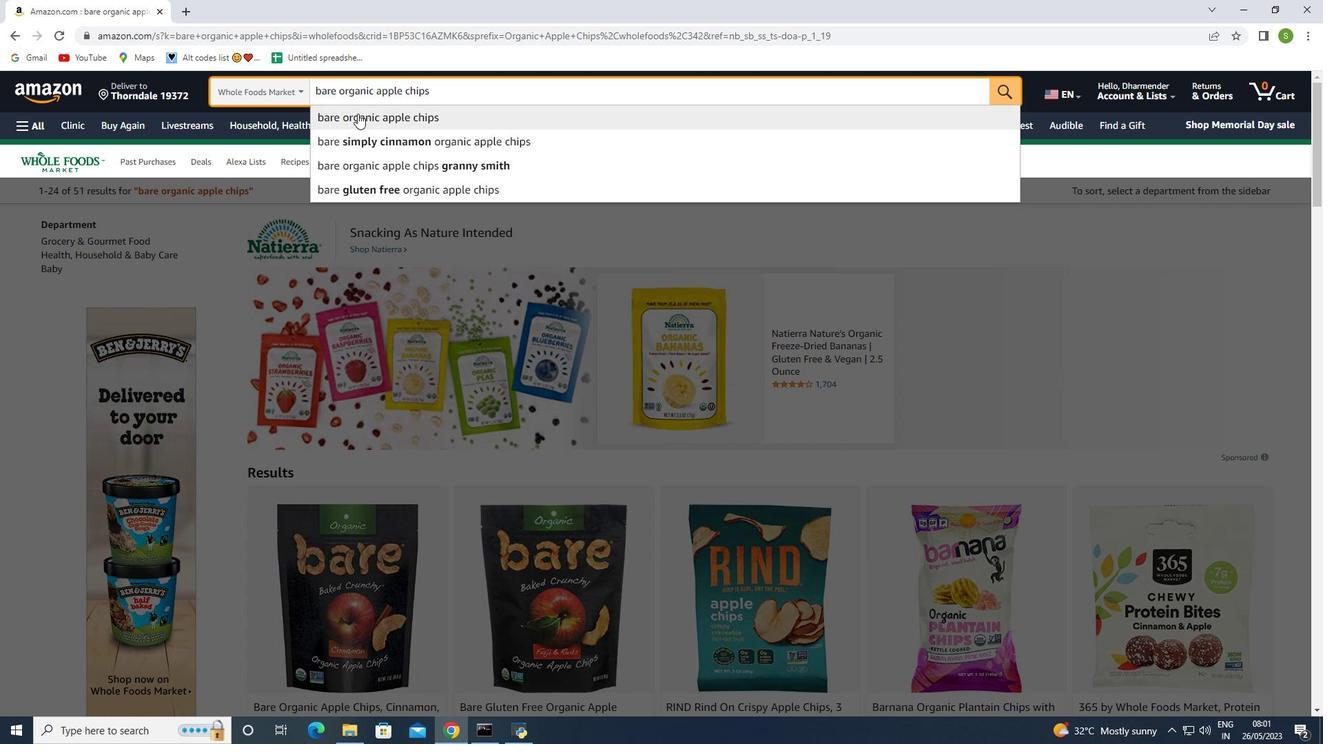 
Action: Mouse moved to (403, 138)
Screenshot: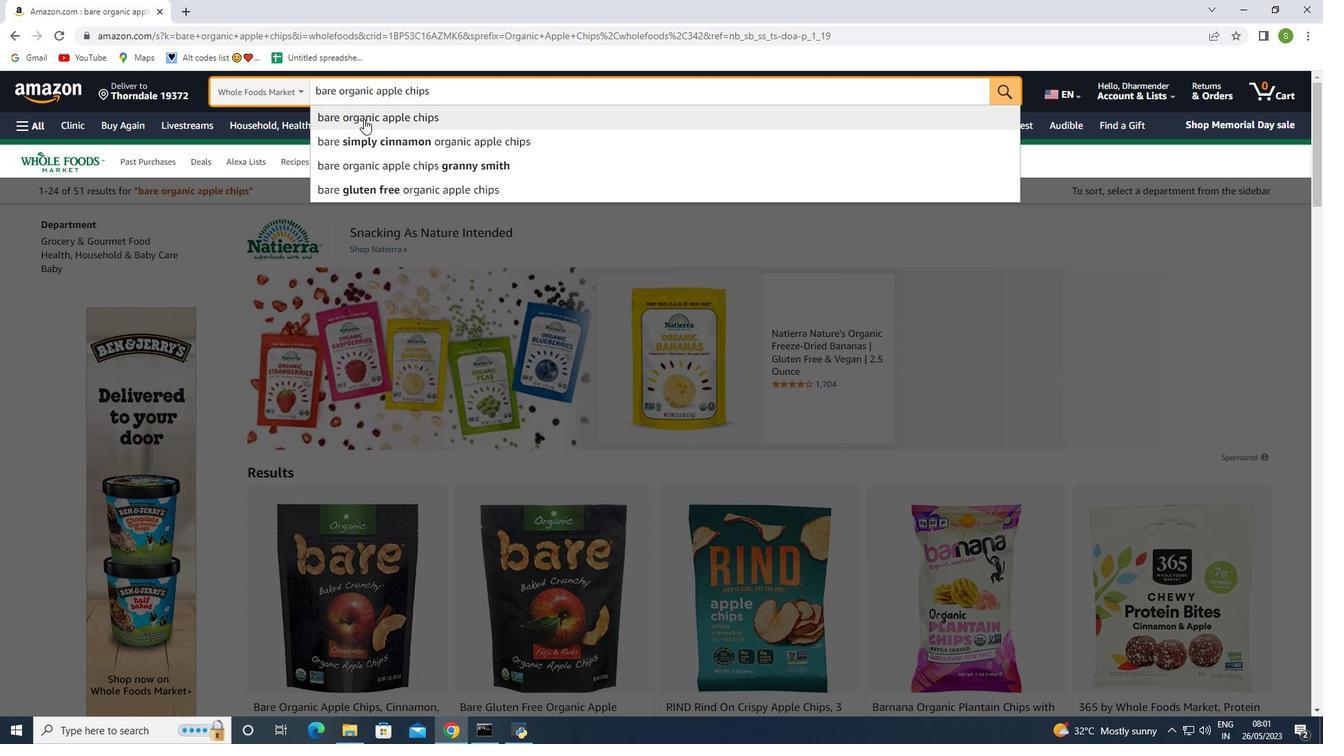 
Action: Key pressed <Key.backspace>
Screenshot: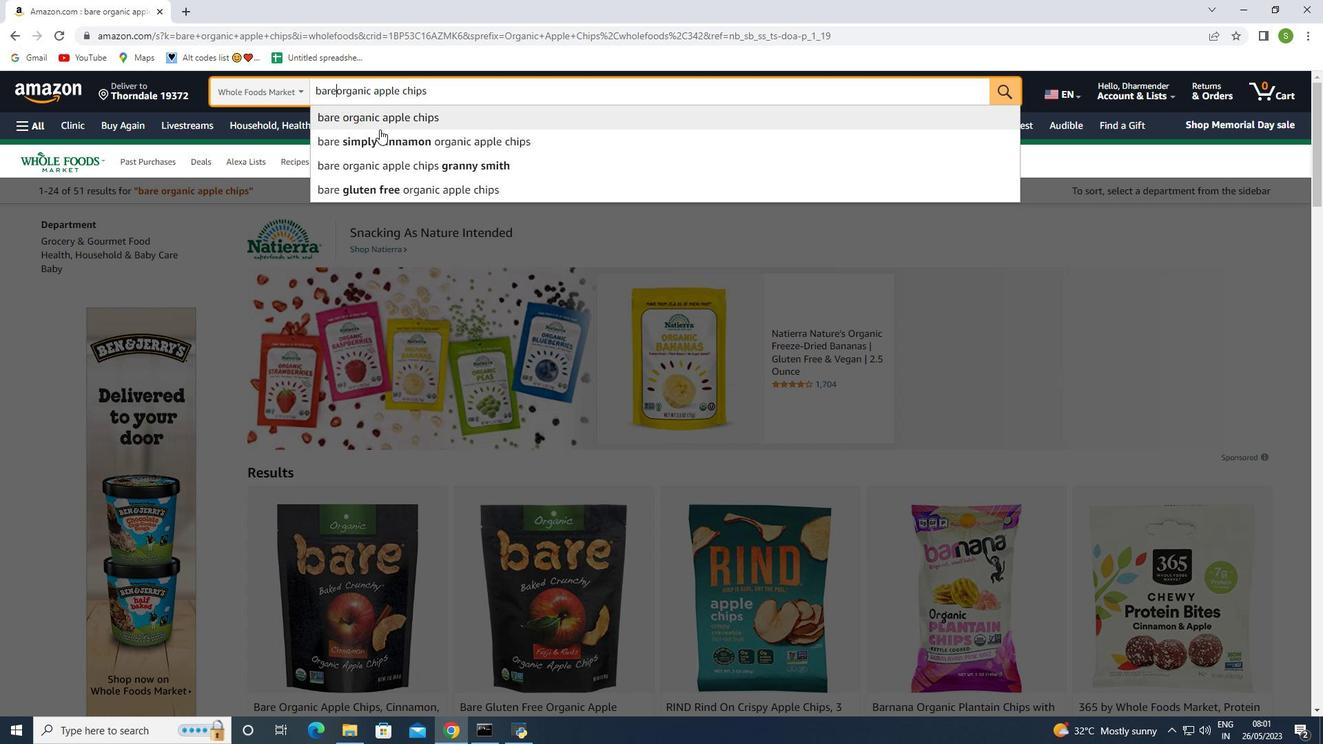 
Action: Mouse moved to (410, 148)
Screenshot: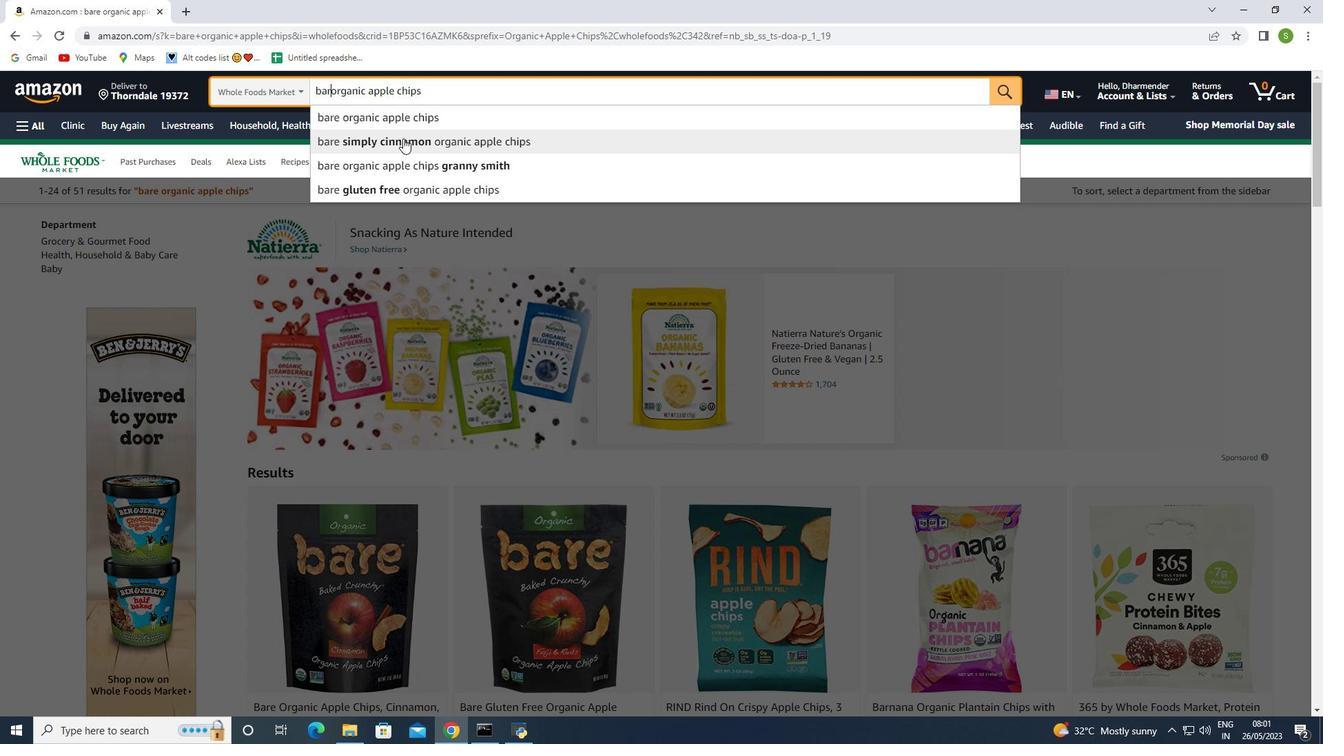 
Action: Key pressed <Key.backspace>
Screenshot: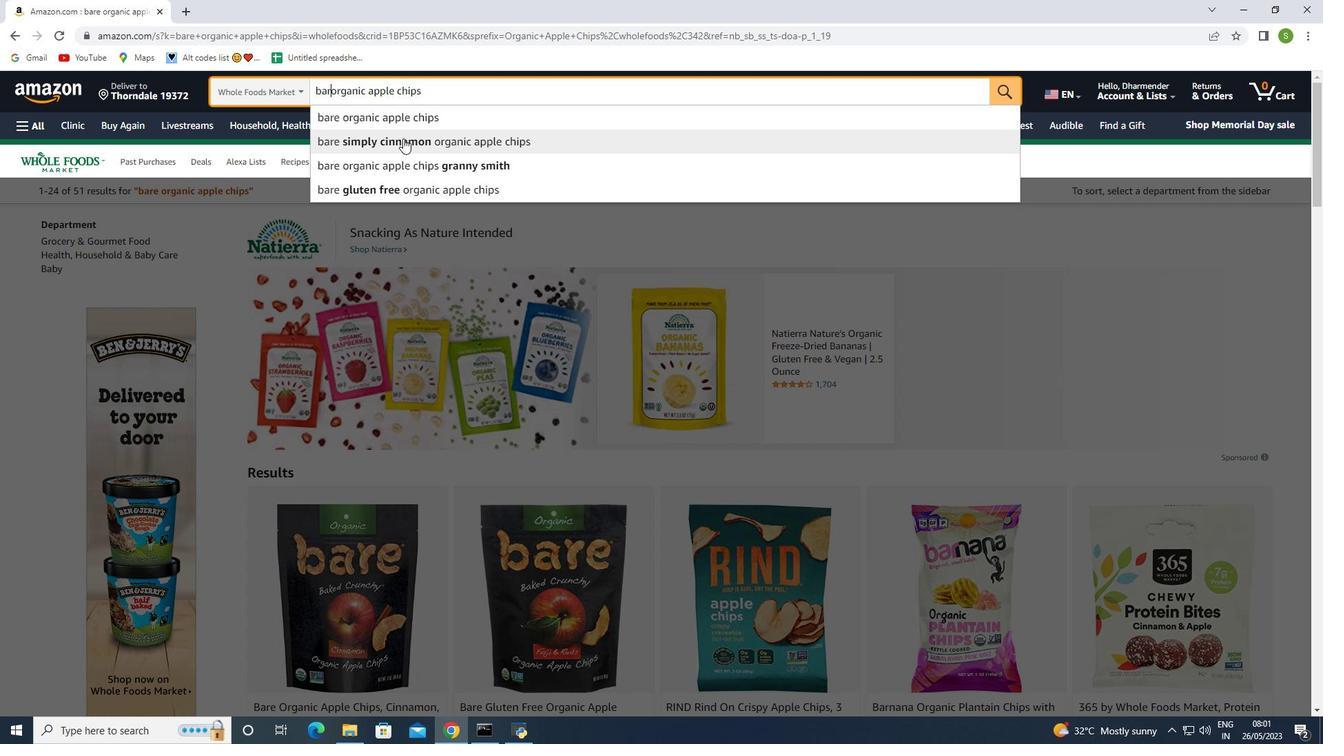 
Action: Mouse moved to (412, 155)
Screenshot: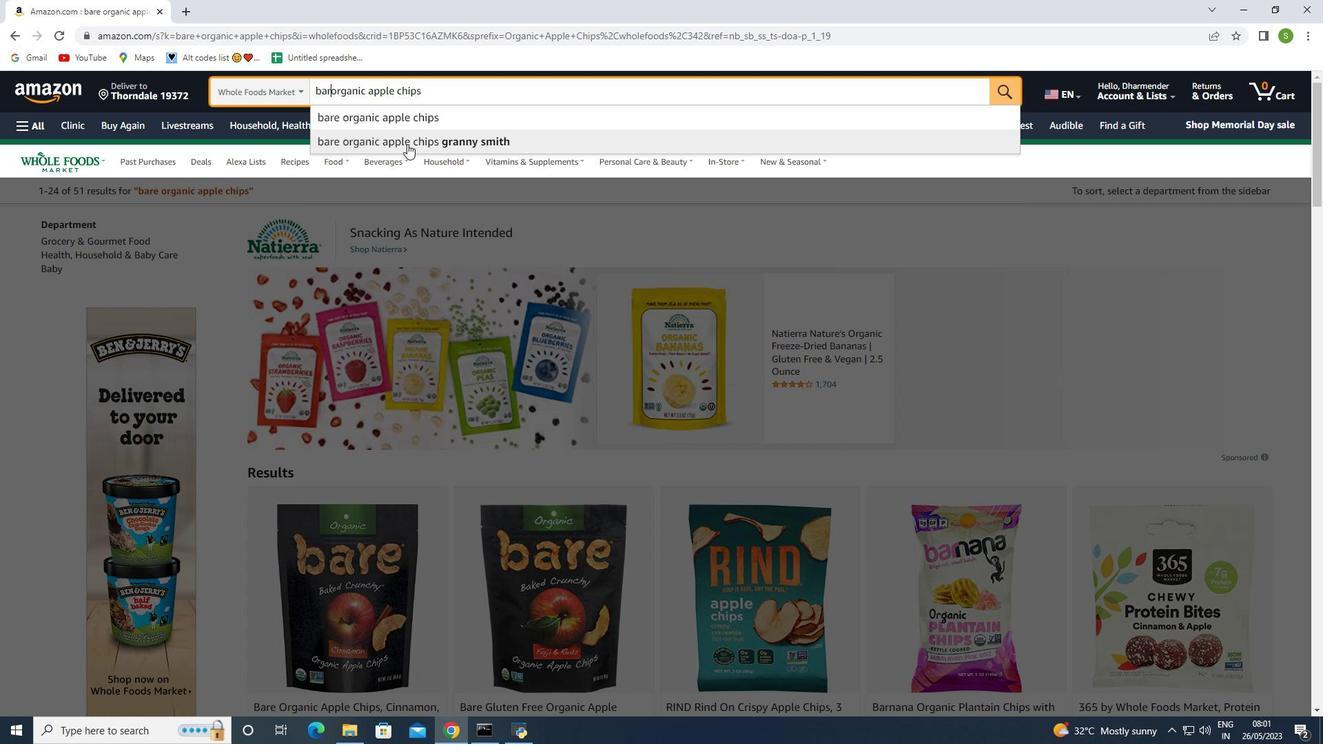 
Action: Key pressed <Key.backspace>
Screenshot: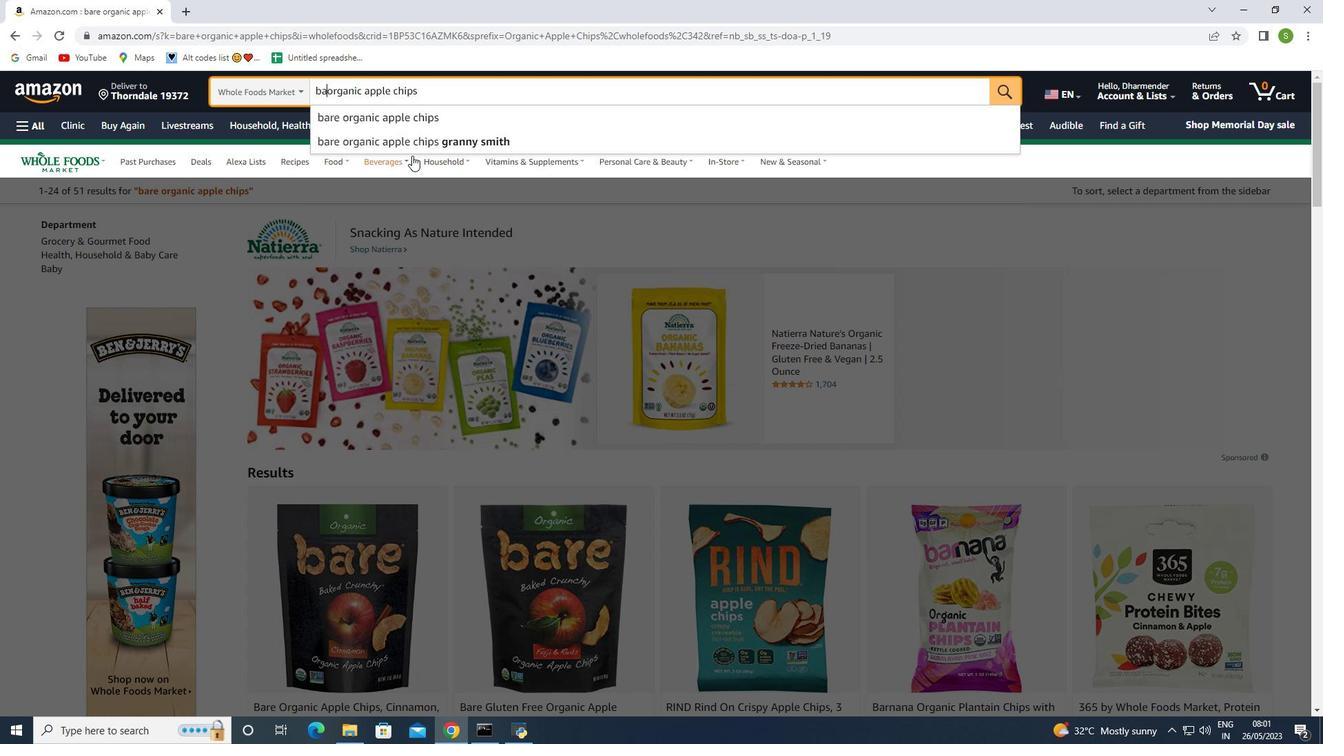 
Action: Mouse moved to (412, 153)
Screenshot: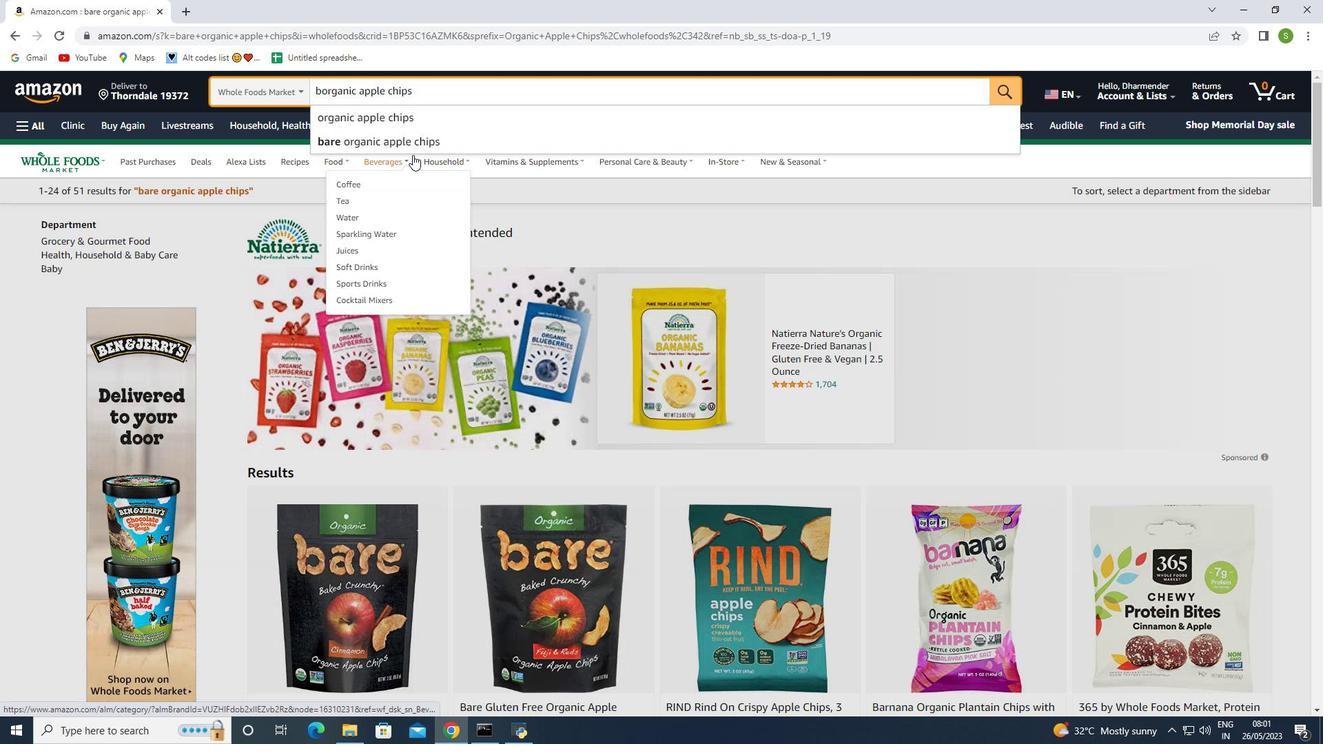 
Action: Key pressed <Key.backspace>
Screenshot: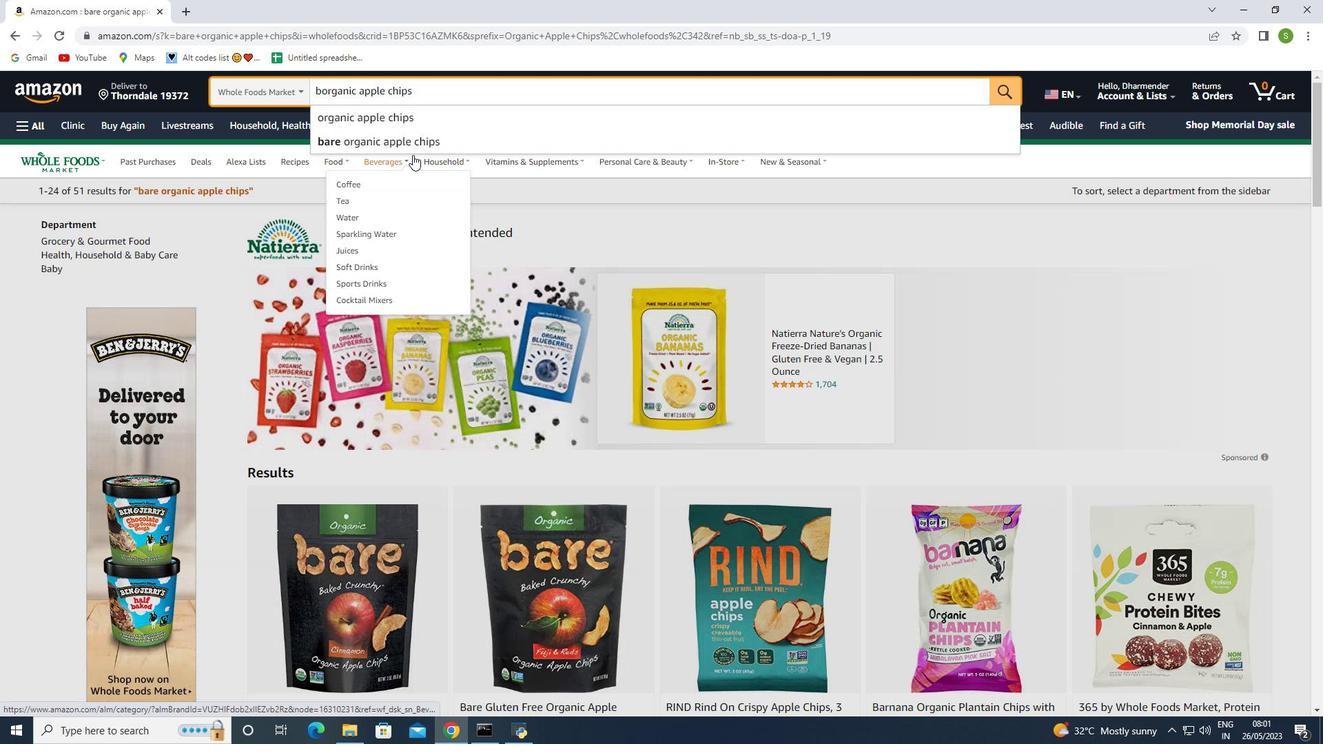 
Action: Mouse moved to (421, 91)
Screenshot: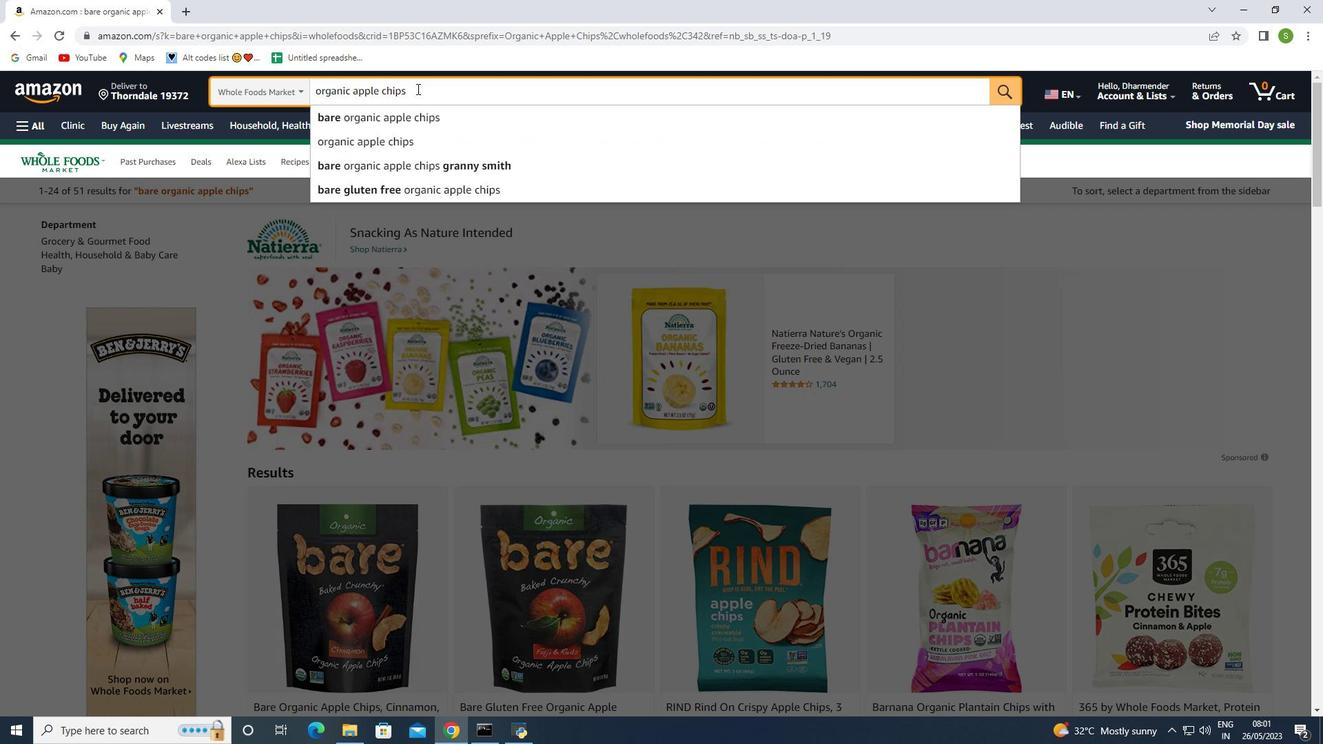 
Action: Key pressed <Key.backspace>
Screenshot: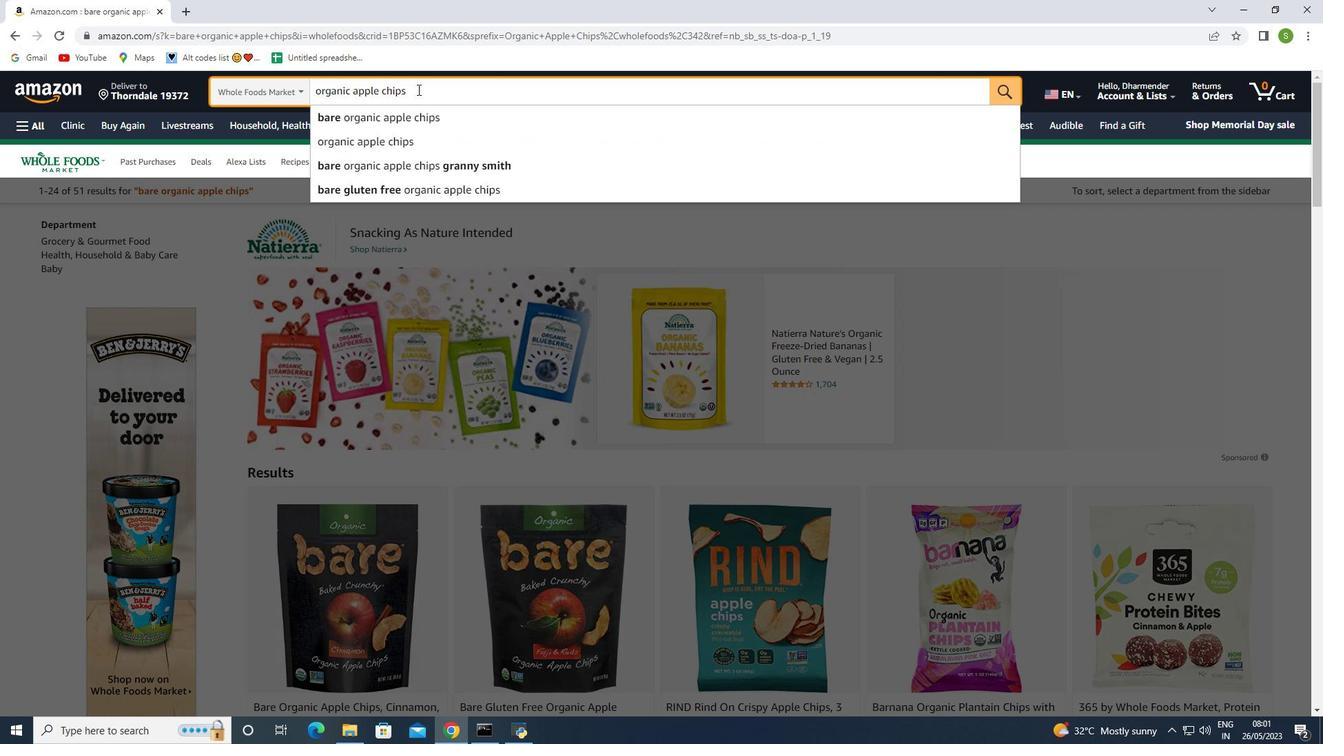 
Action: Mouse pressed left at (421, 91)
Screenshot: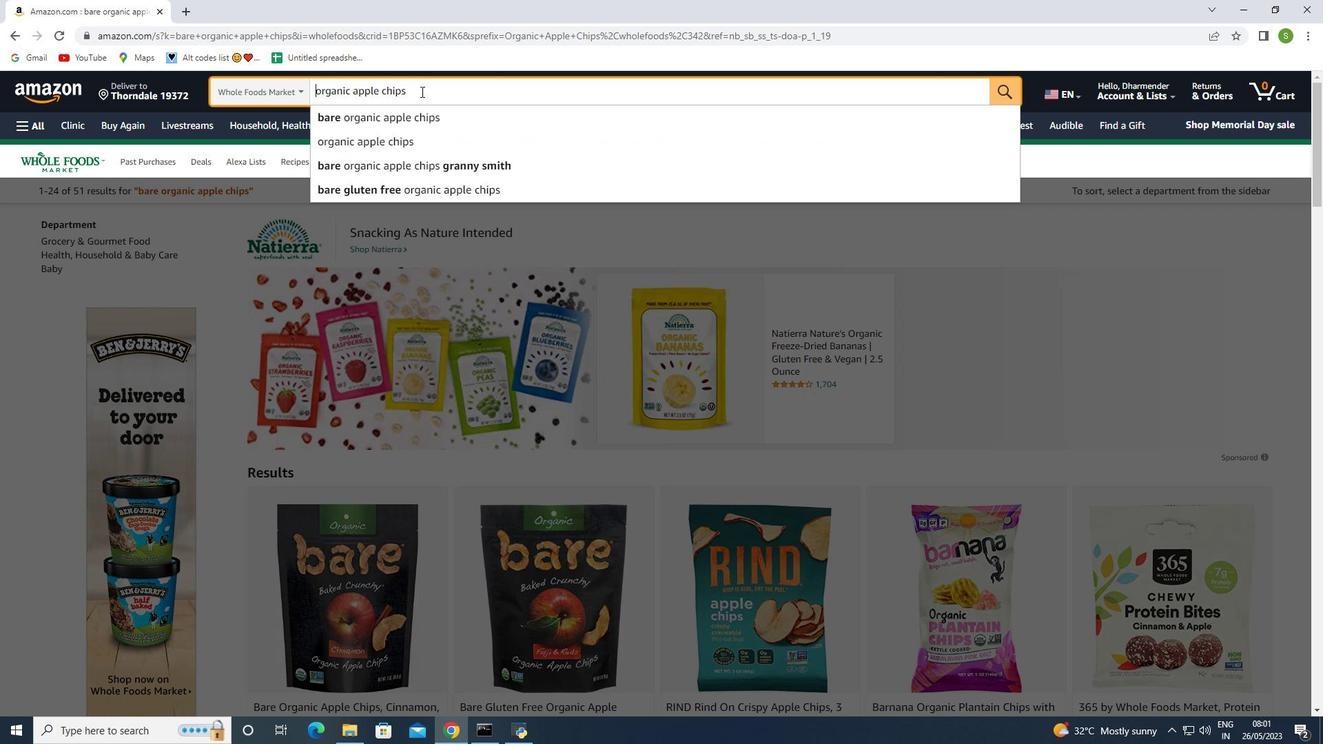 
Action: Key pressed <Key.enter>
Screenshot: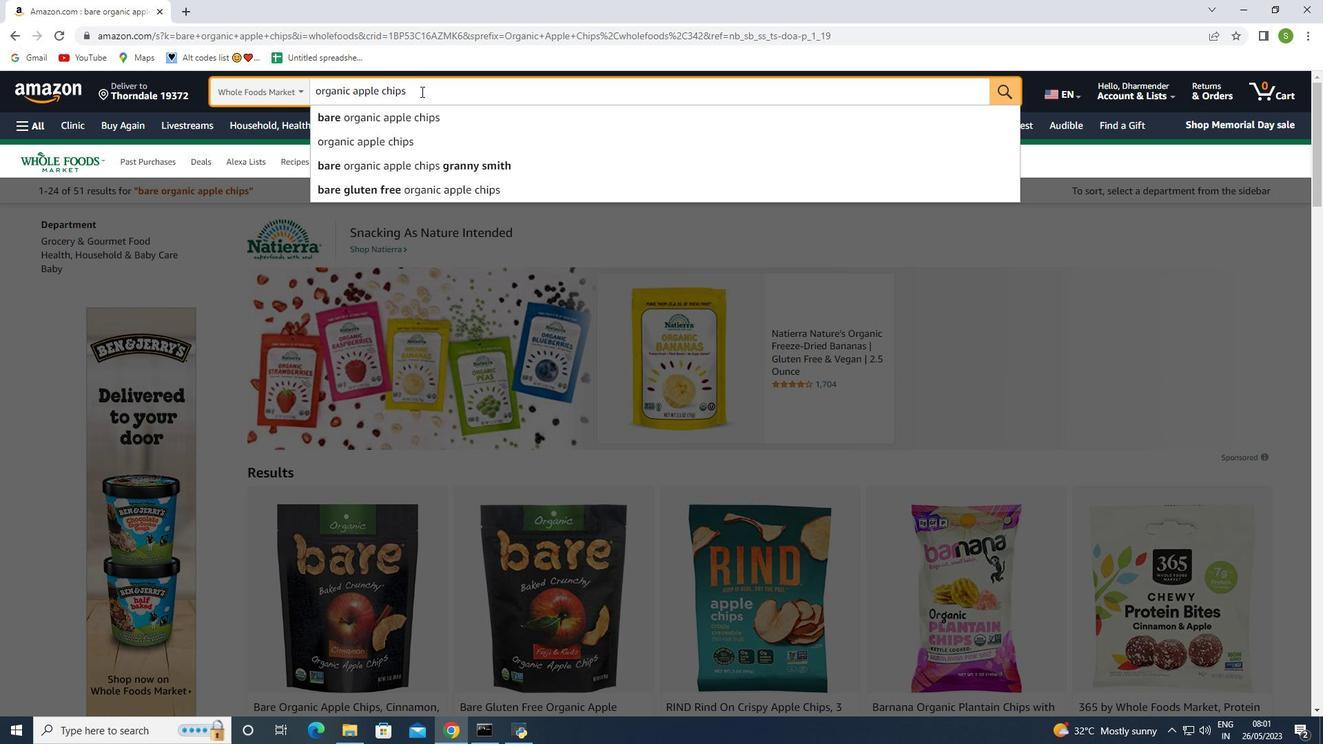 
Action: Mouse moved to (454, 374)
Screenshot: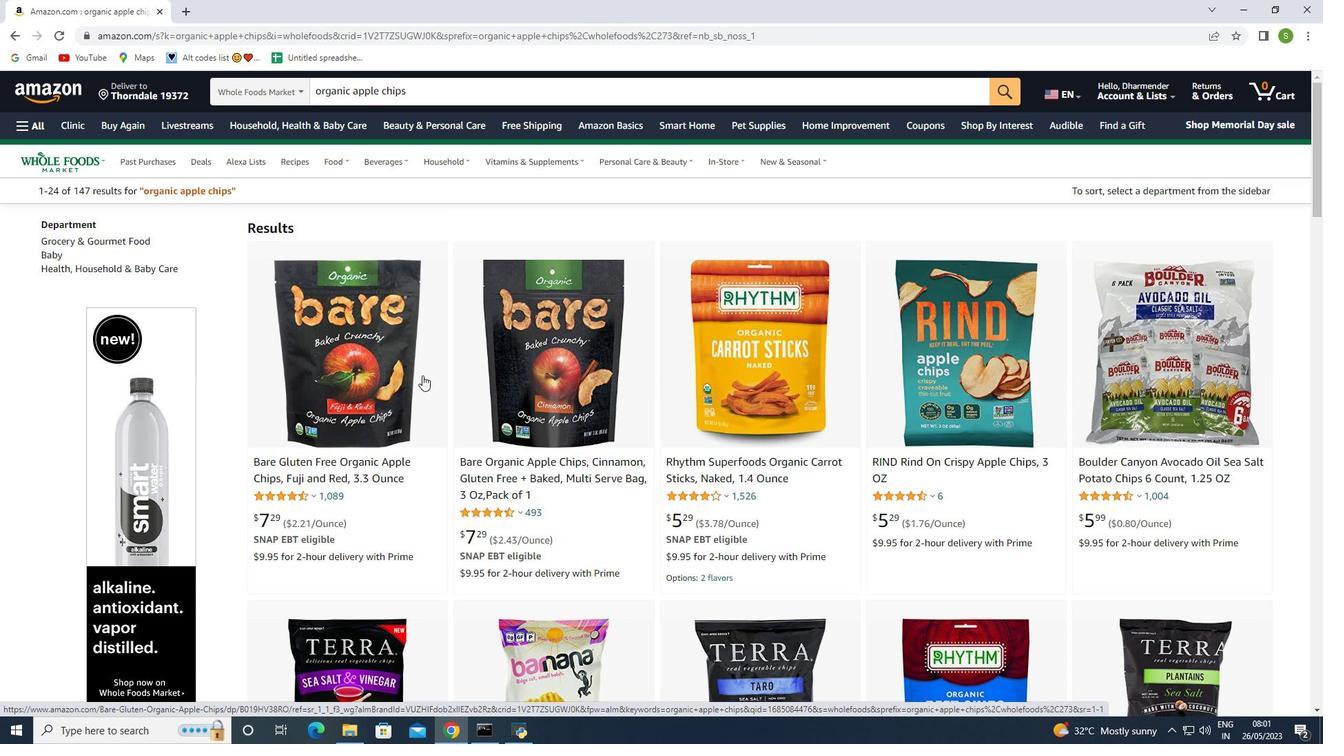 
Action: Mouse scrolled (454, 374) with delta (0, 0)
Screenshot: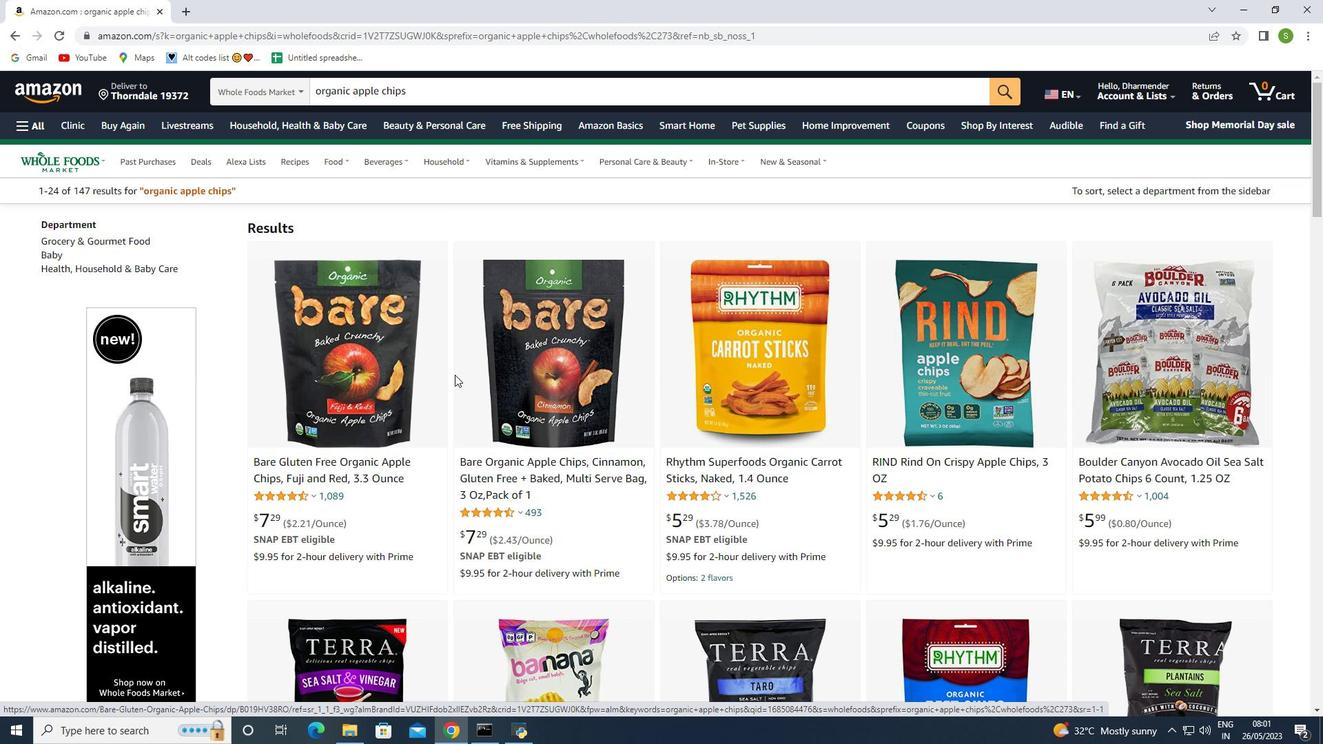 
Action: Mouse scrolled (454, 374) with delta (0, 0)
Screenshot: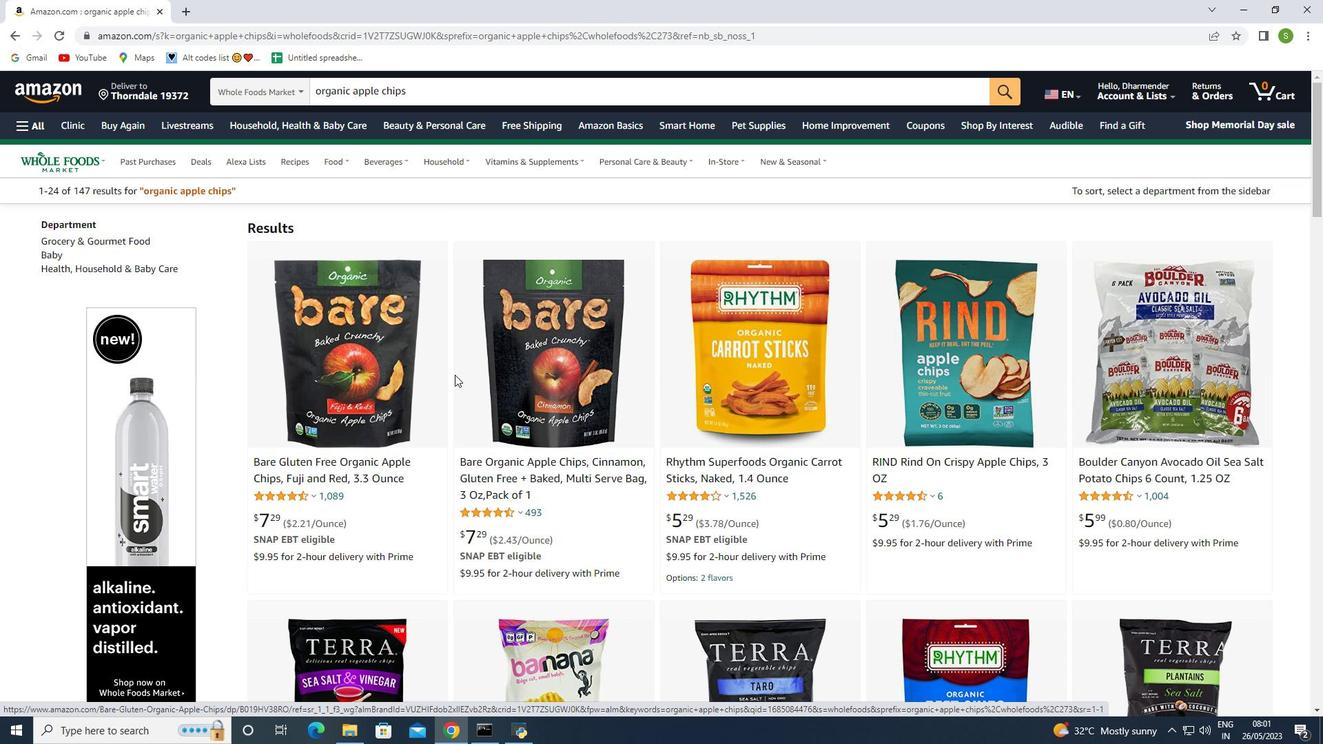 
Action: Mouse scrolled (454, 374) with delta (0, 0)
Screenshot: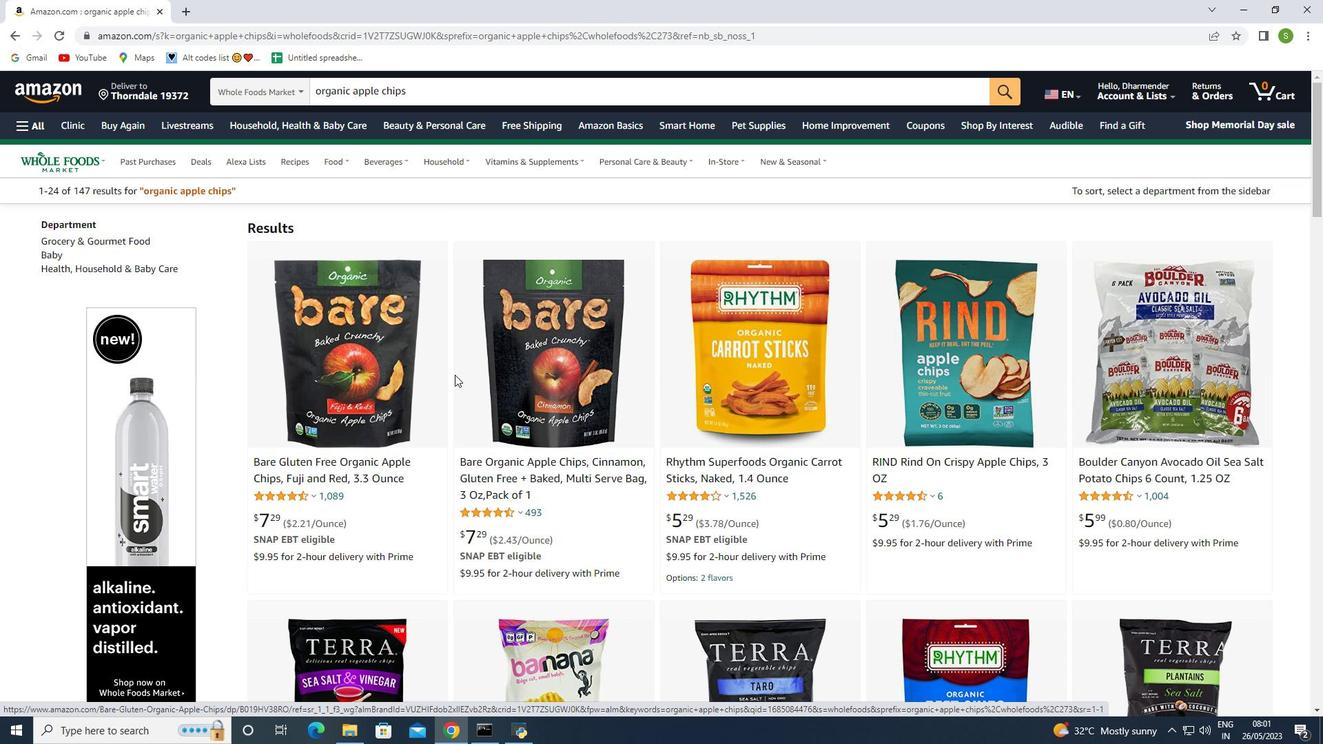 
Action: Mouse scrolled (454, 374) with delta (0, 0)
Screenshot: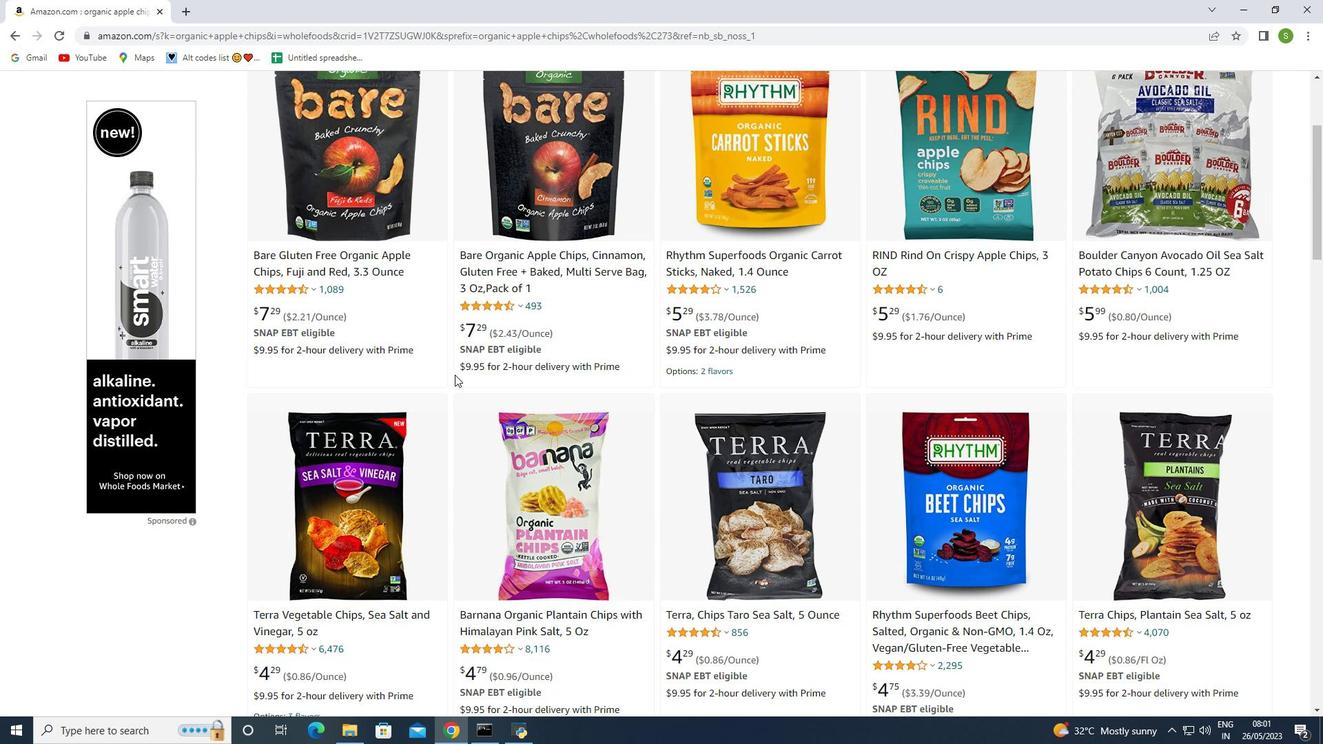 
Action: Mouse moved to (682, 397)
Screenshot: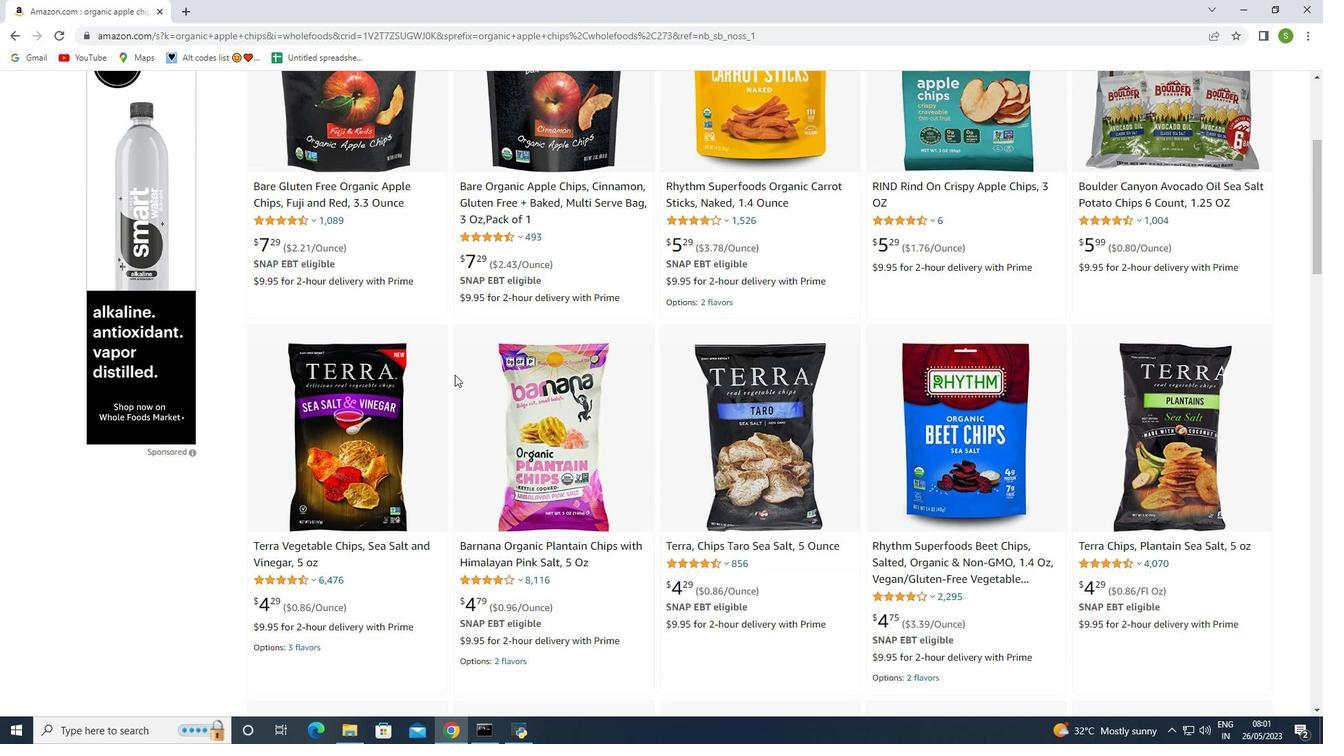
Action: Mouse scrolled (682, 398) with delta (0, 0)
Screenshot: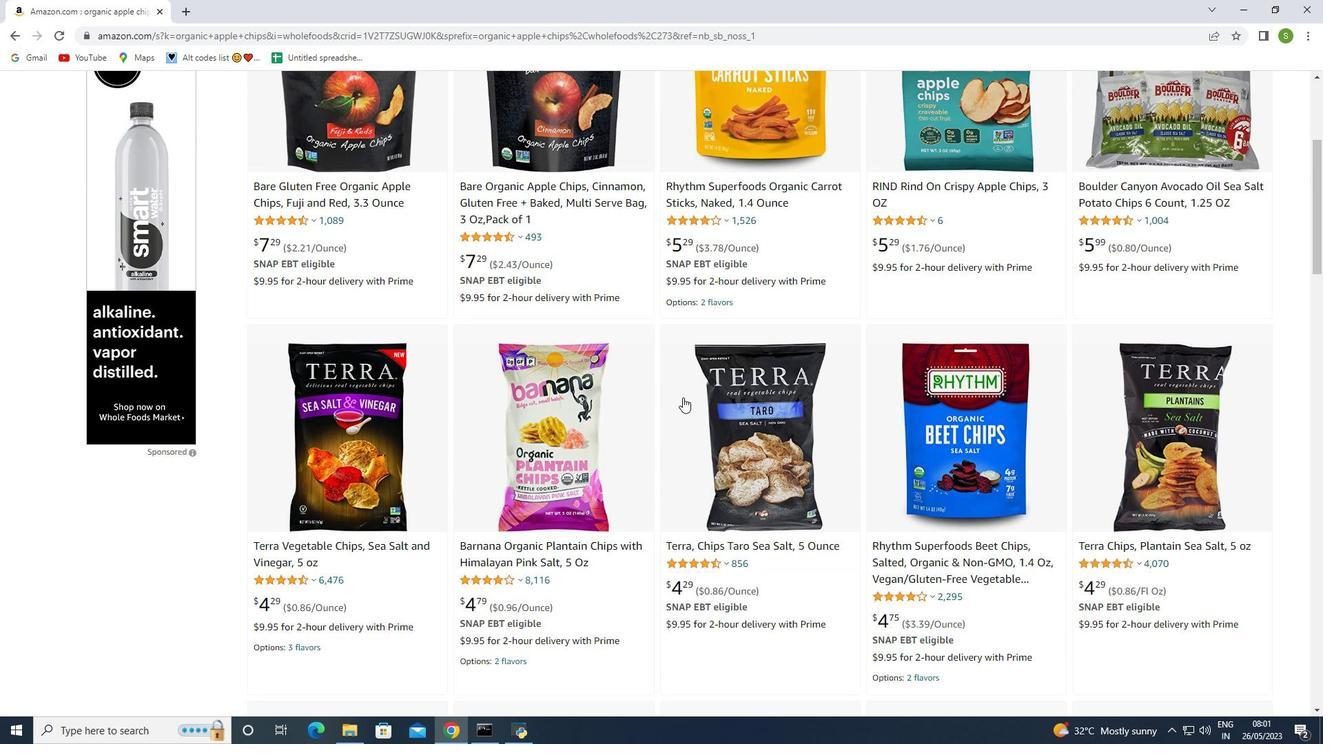 
Action: Mouse scrolled (682, 398) with delta (0, 0)
Screenshot: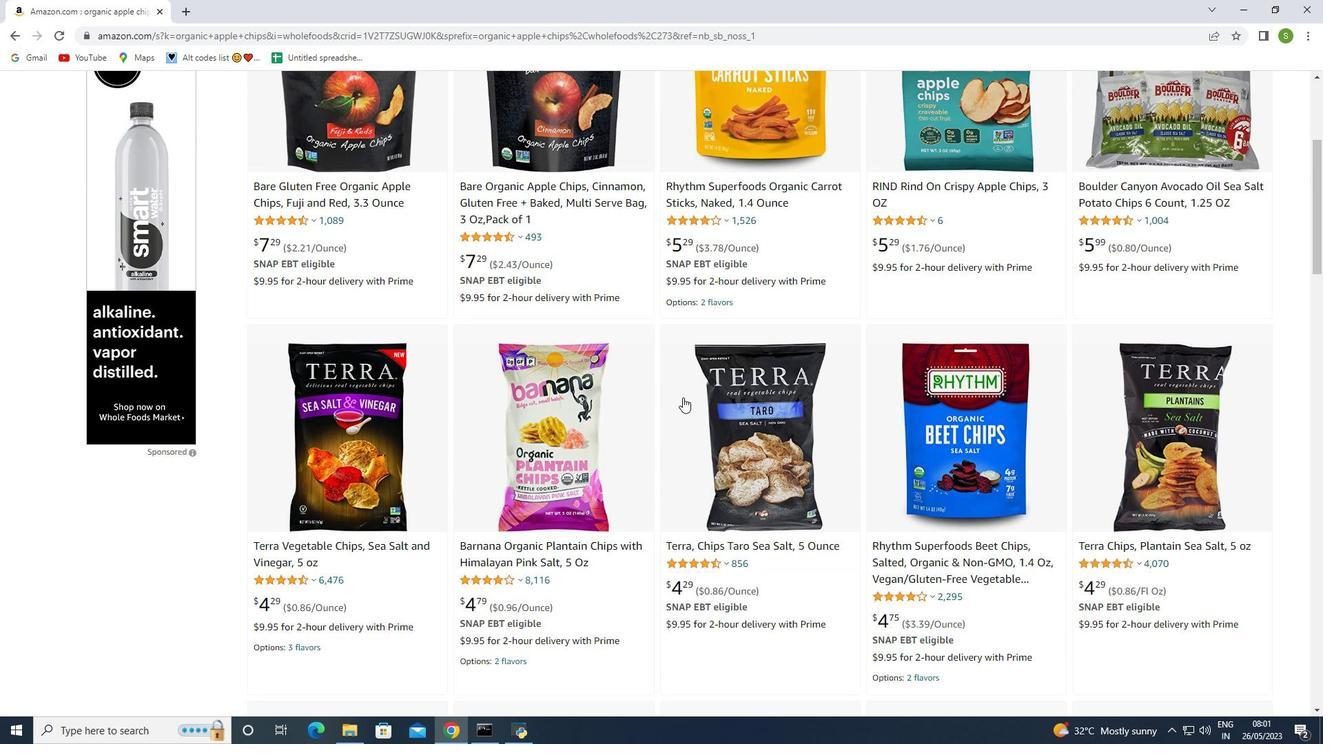 
Action: Mouse moved to (543, 372)
Screenshot: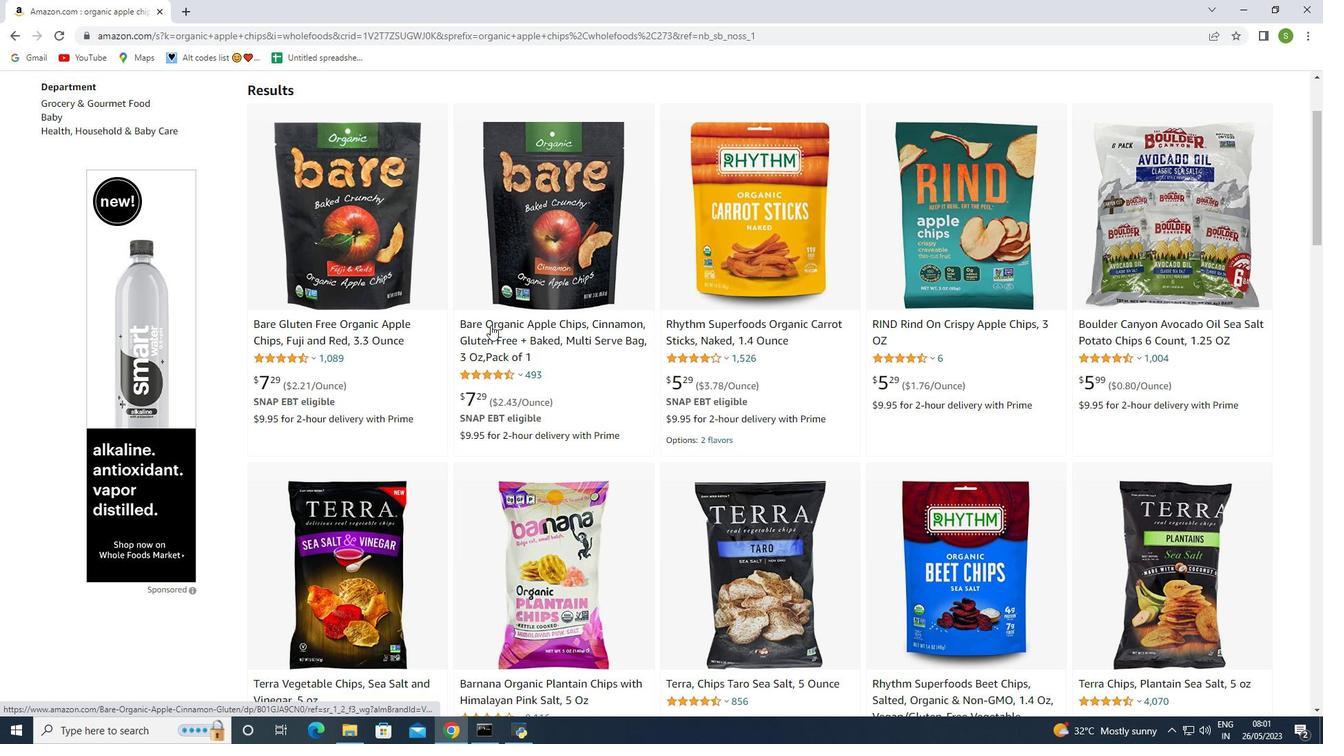 
Action: Mouse scrolled (543, 372) with delta (0, 0)
Screenshot: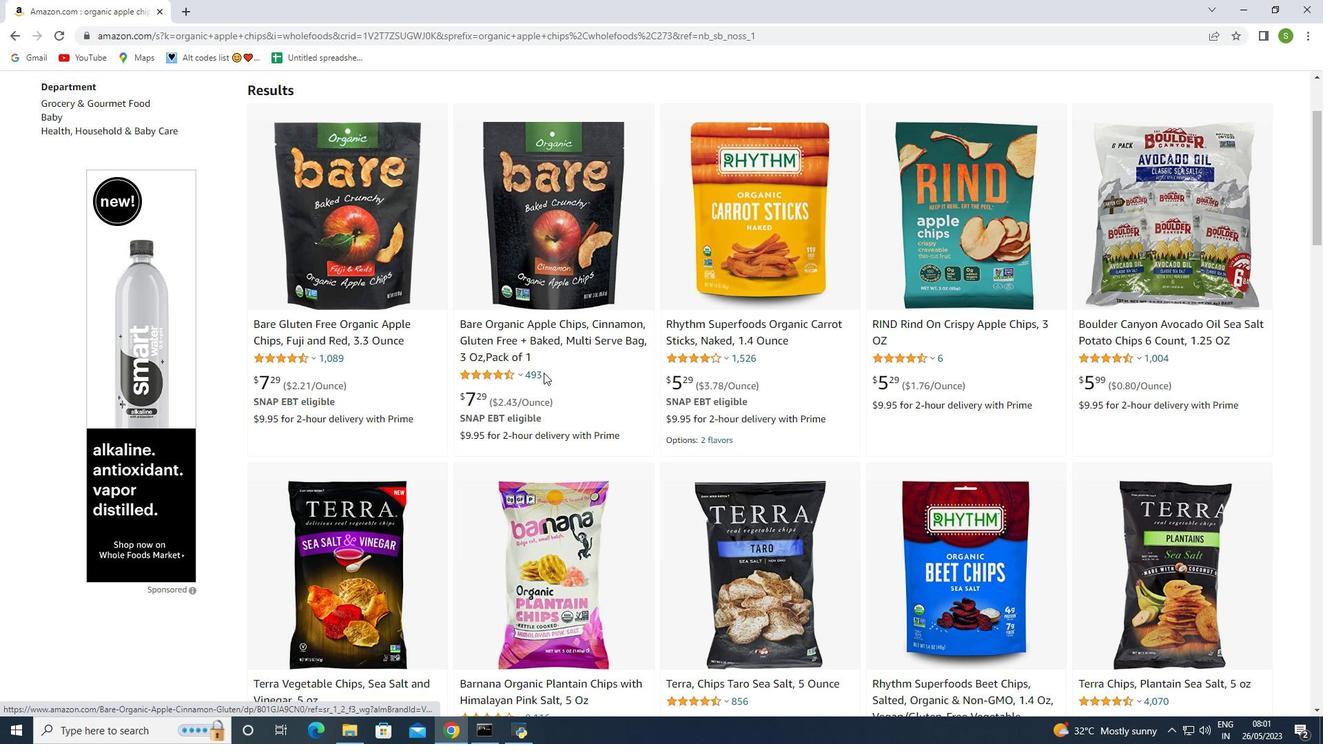 
Action: Mouse scrolled (543, 372) with delta (0, 0)
Screenshot: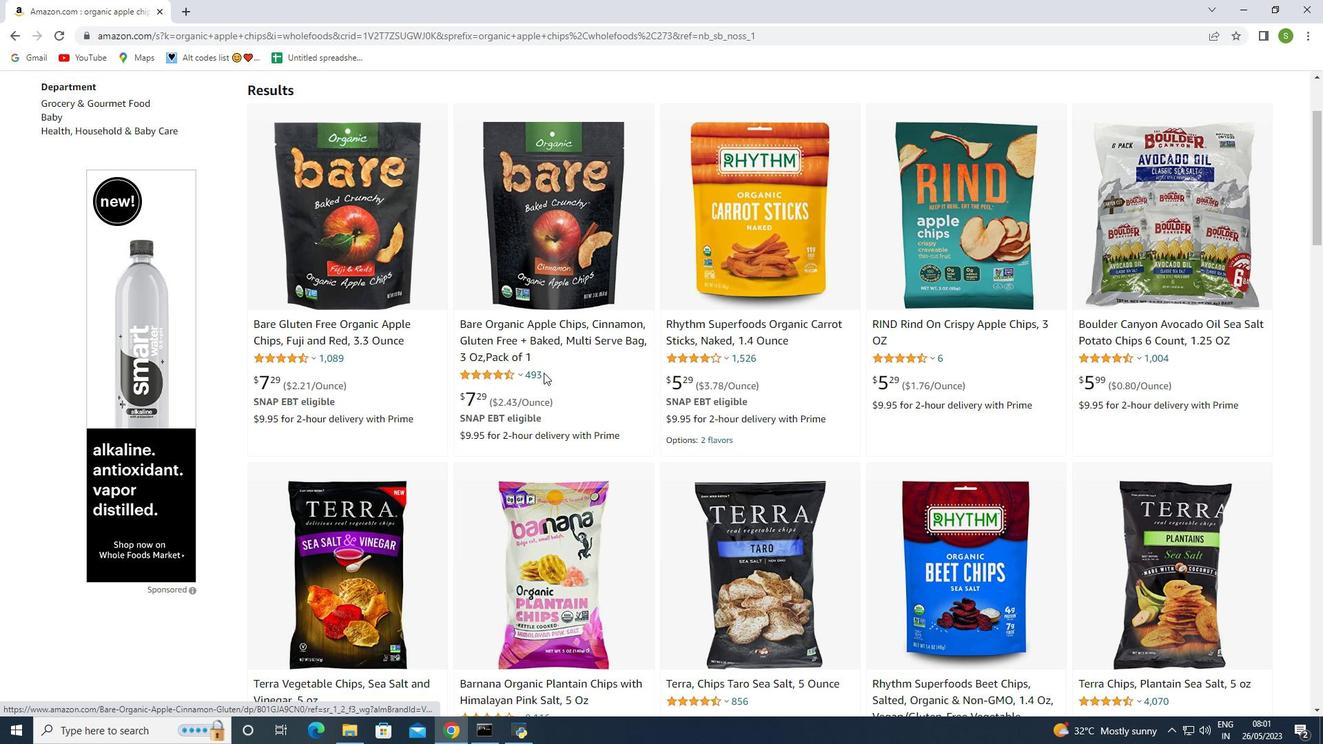 
Action: Mouse moved to (502, 407)
Screenshot: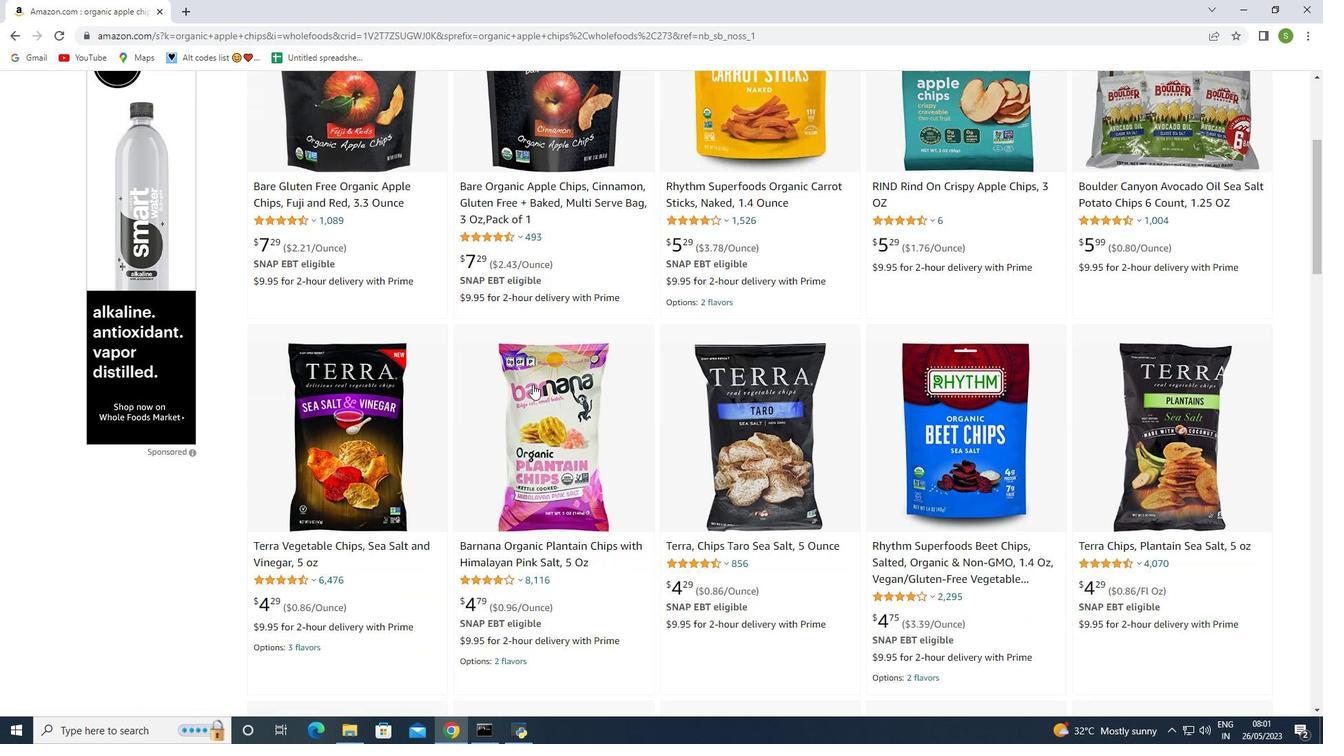
Action: Mouse scrolled (502, 407) with delta (0, 0)
Screenshot: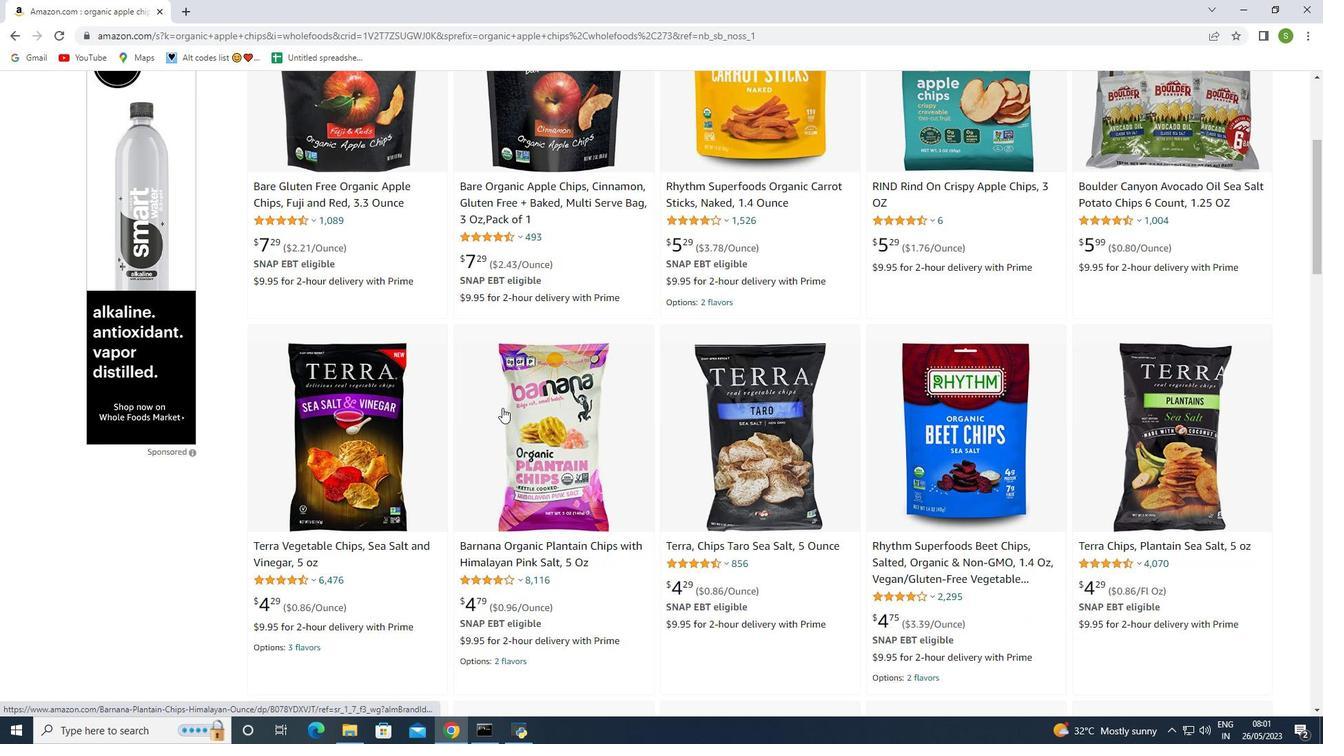 
Action: Mouse scrolled (502, 407) with delta (0, 0)
Screenshot: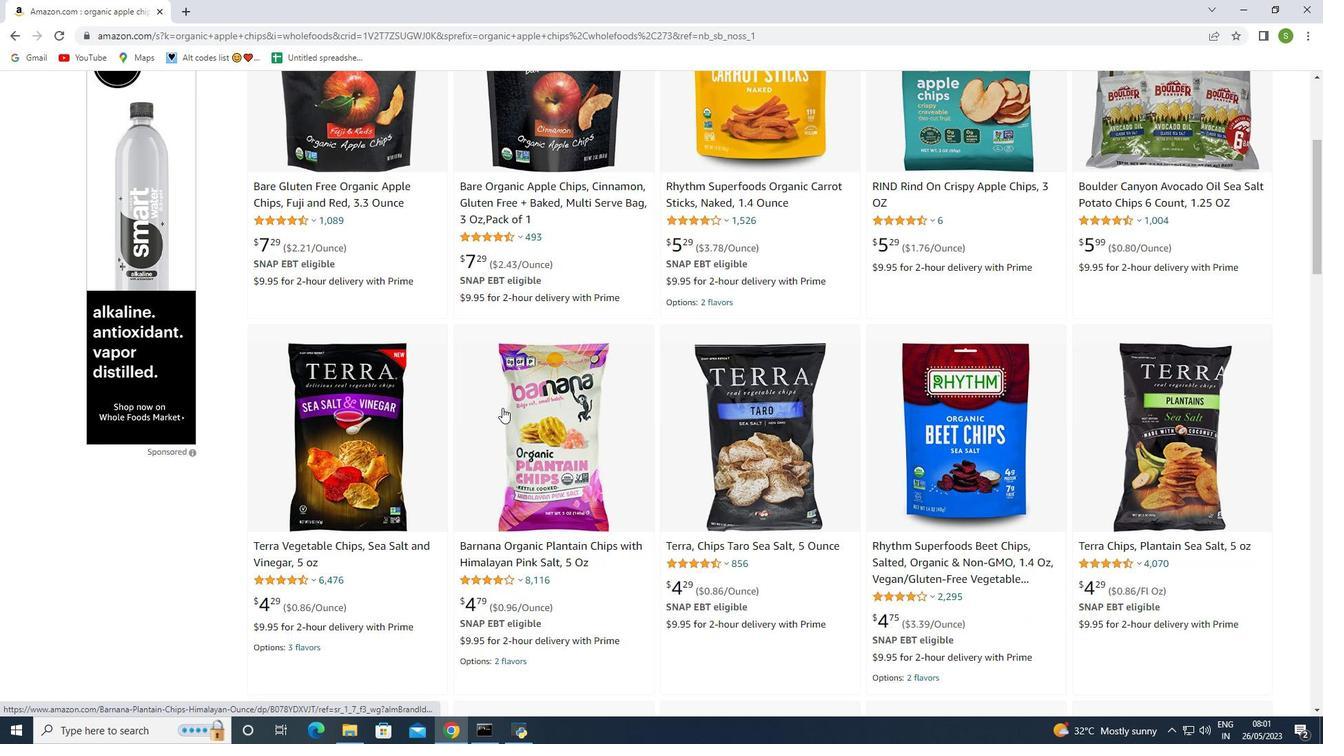 
Action: Mouse moved to (1145, 375)
Screenshot: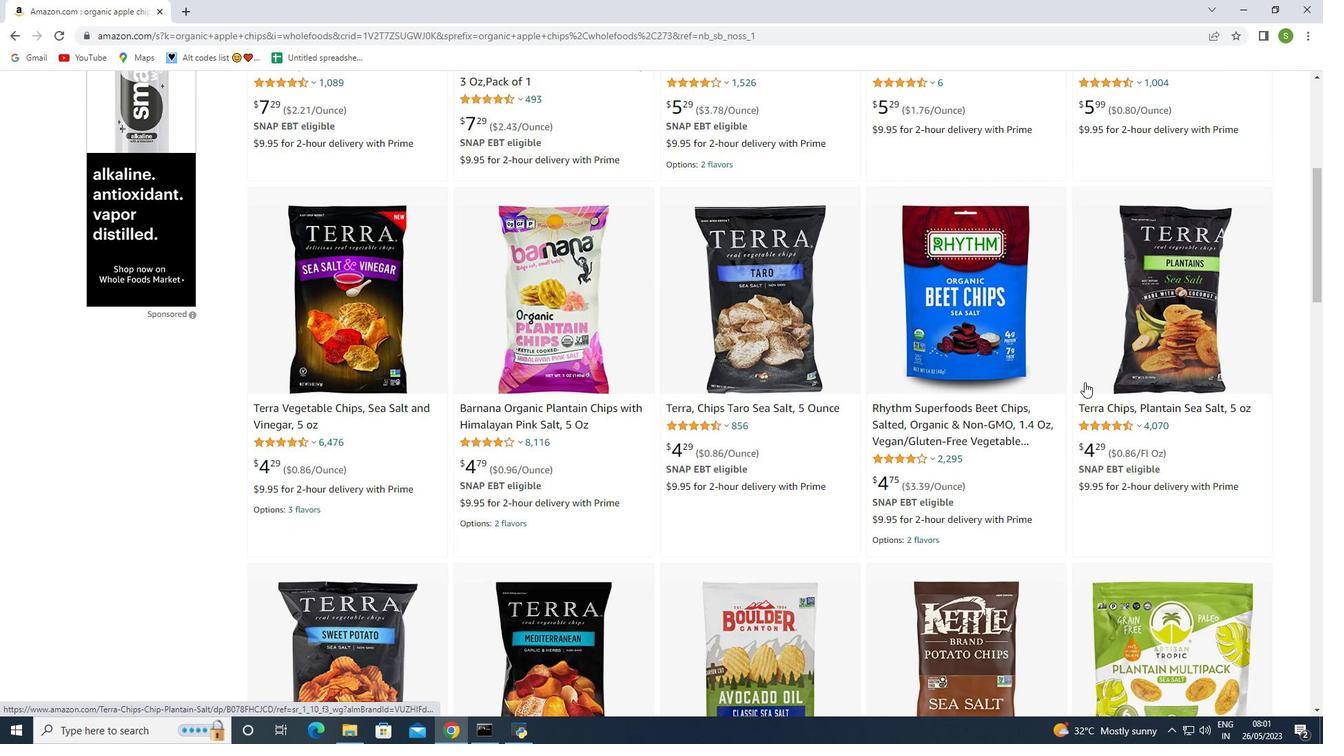 
Action: Mouse scrolled (1145, 374) with delta (0, 0)
Screenshot: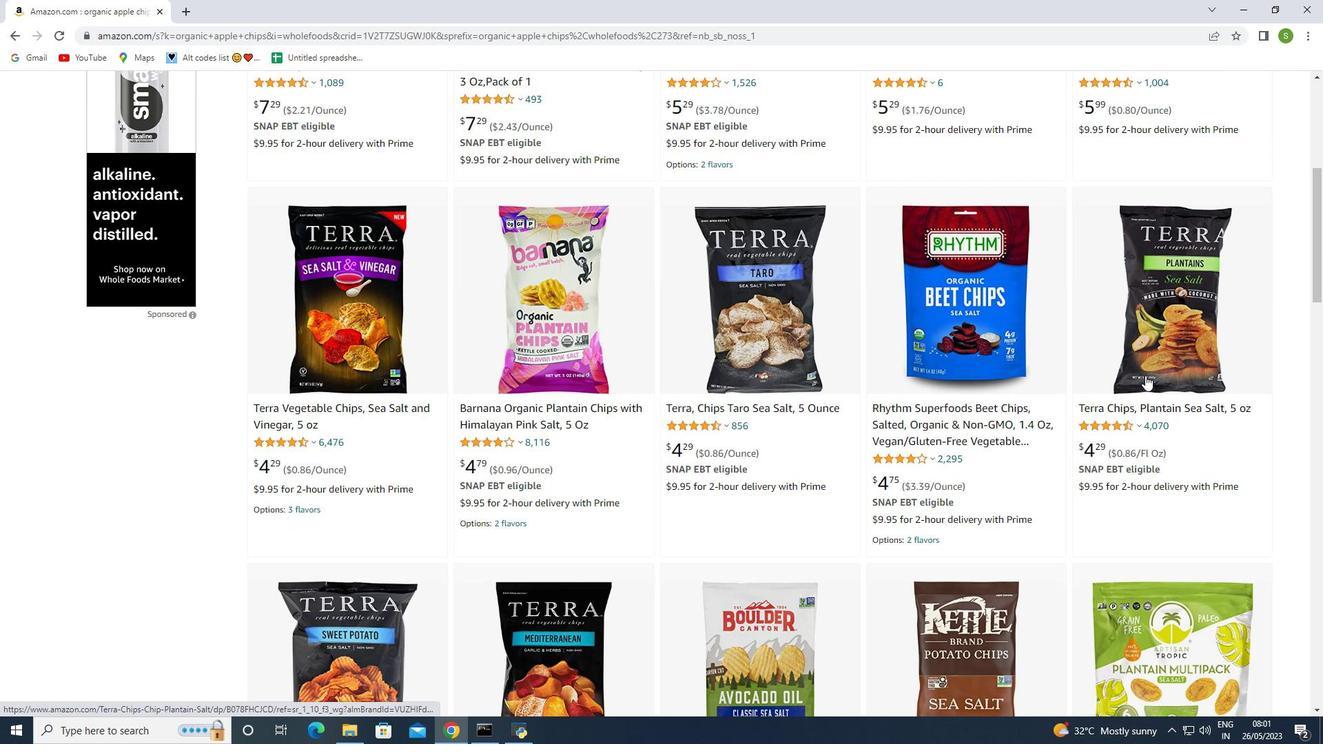 
Action: Mouse scrolled (1145, 374) with delta (0, 0)
Screenshot: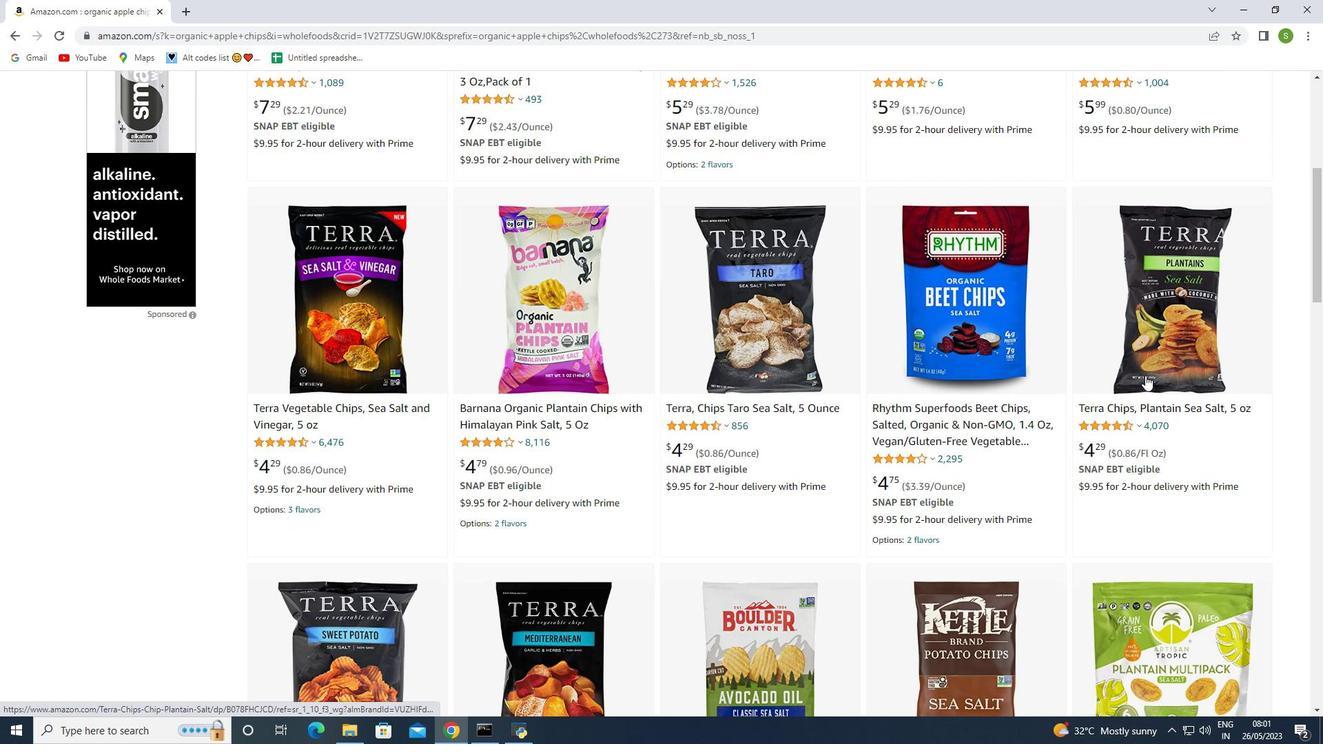 
Action: Mouse moved to (1144, 502)
Screenshot: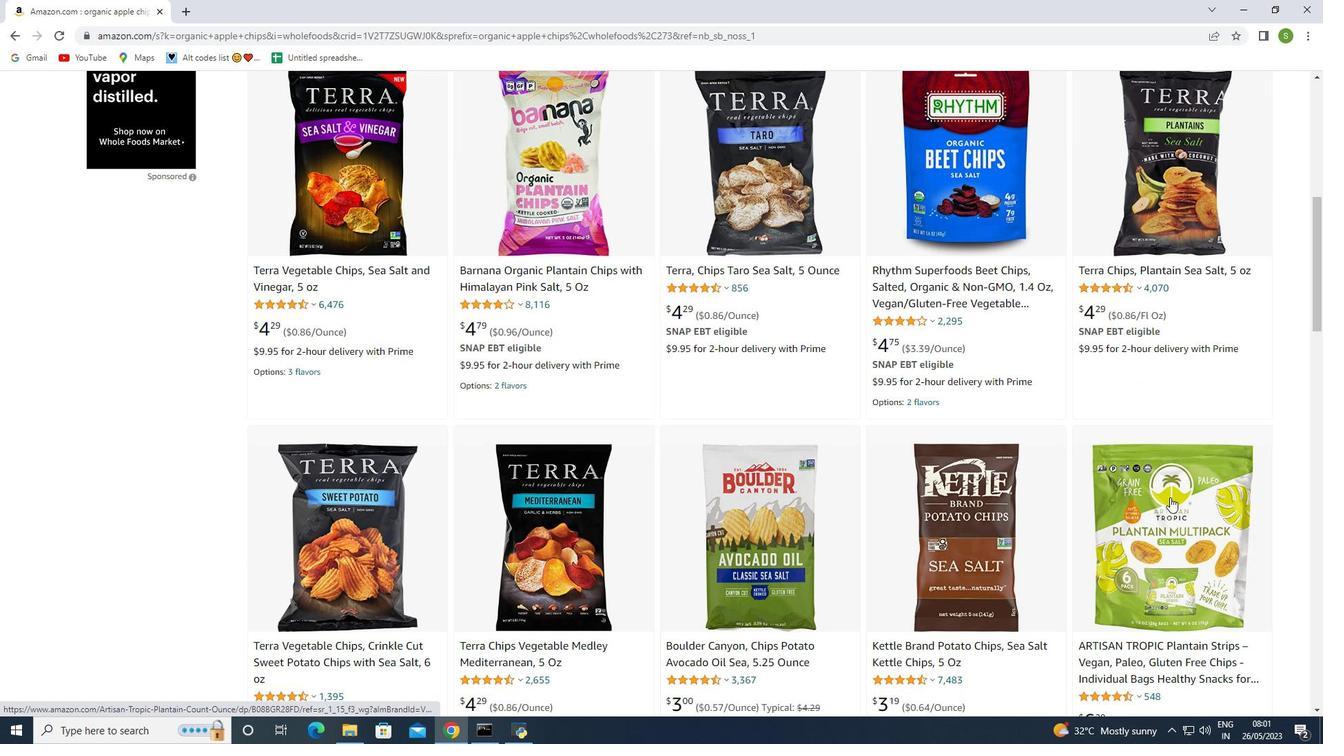 
Action: Mouse scrolled (1144, 501) with delta (0, 0)
Screenshot: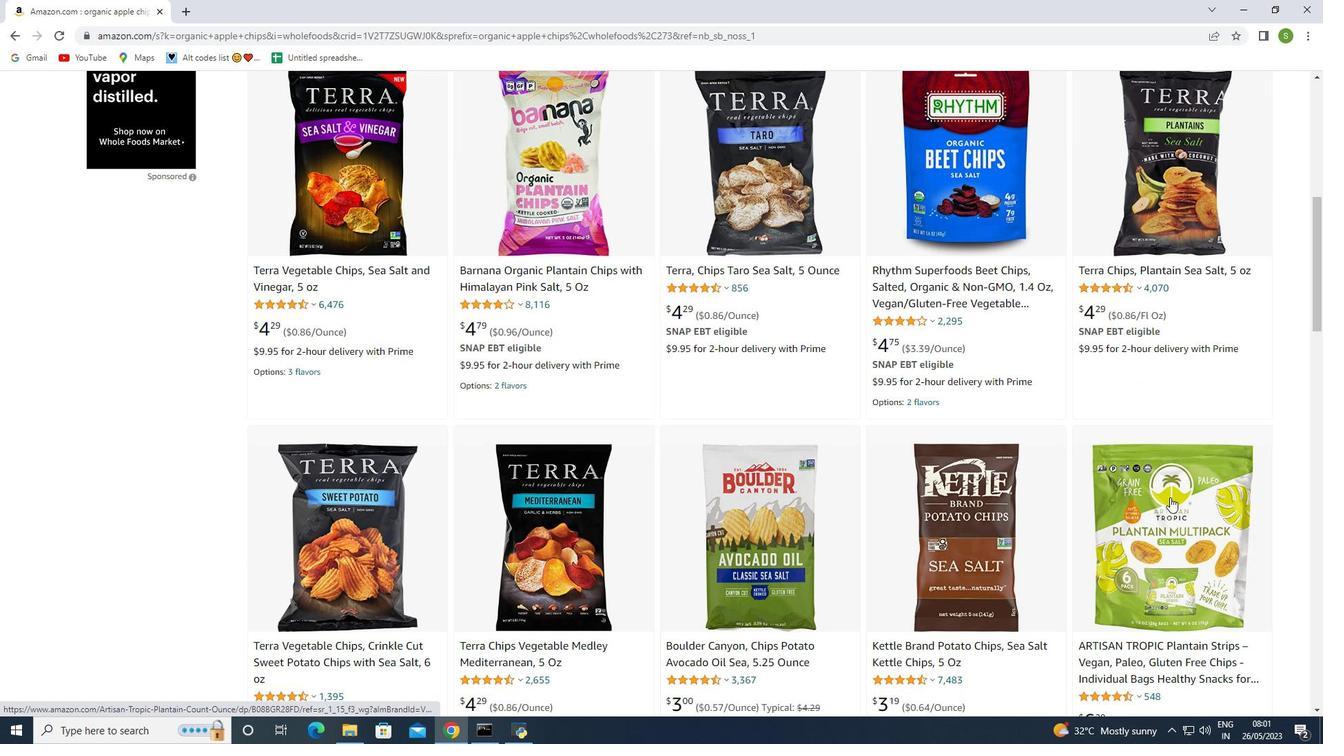 
Action: Mouse moved to (1041, 512)
Screenshot: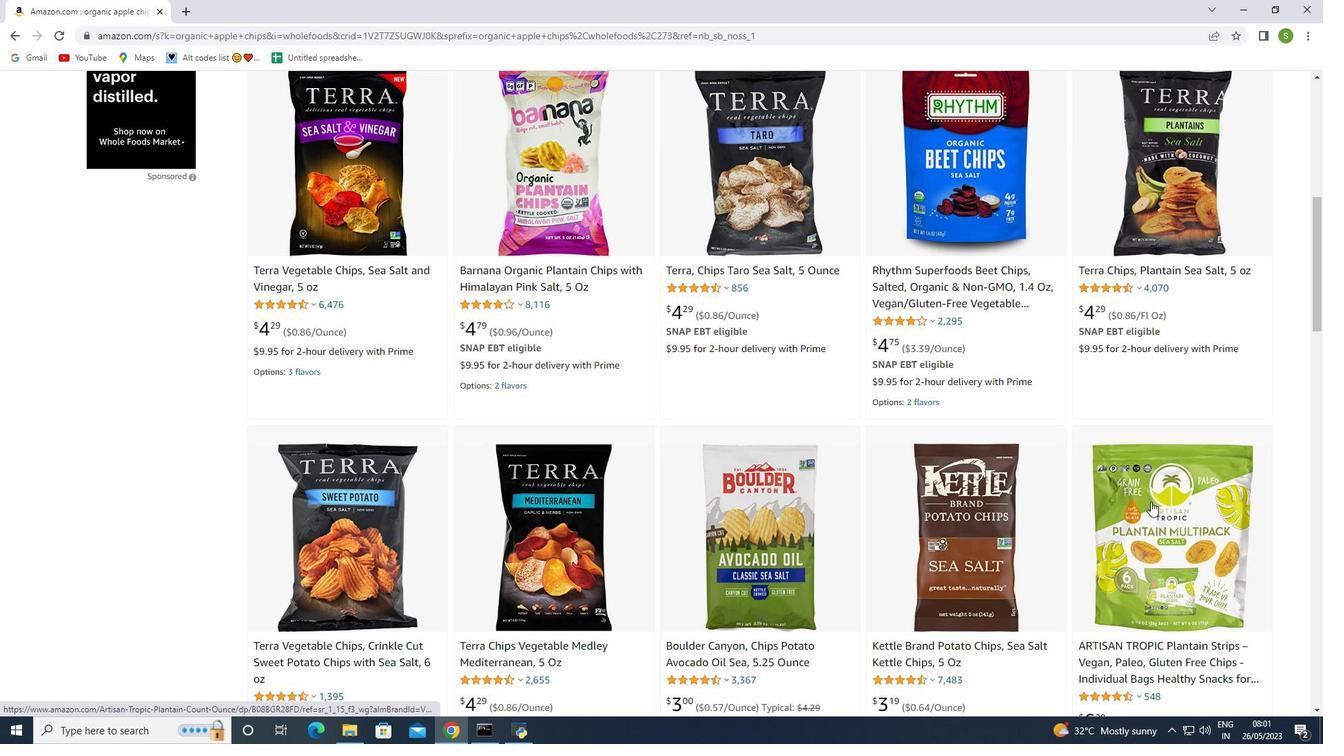 
Action: Mouse scrolled (1041, 511) with delta (0, 0)
Screenshot: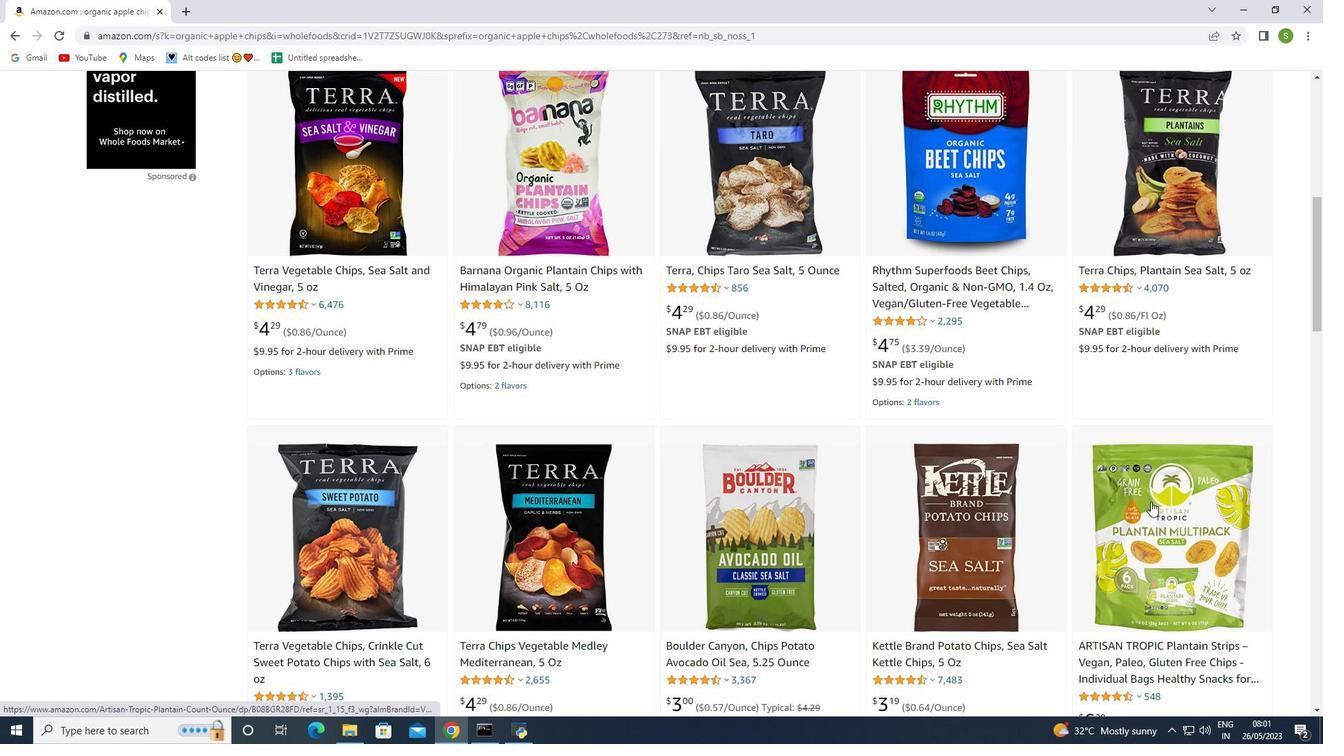 
Action: Mouse moved to (317, 440)
Screenshot: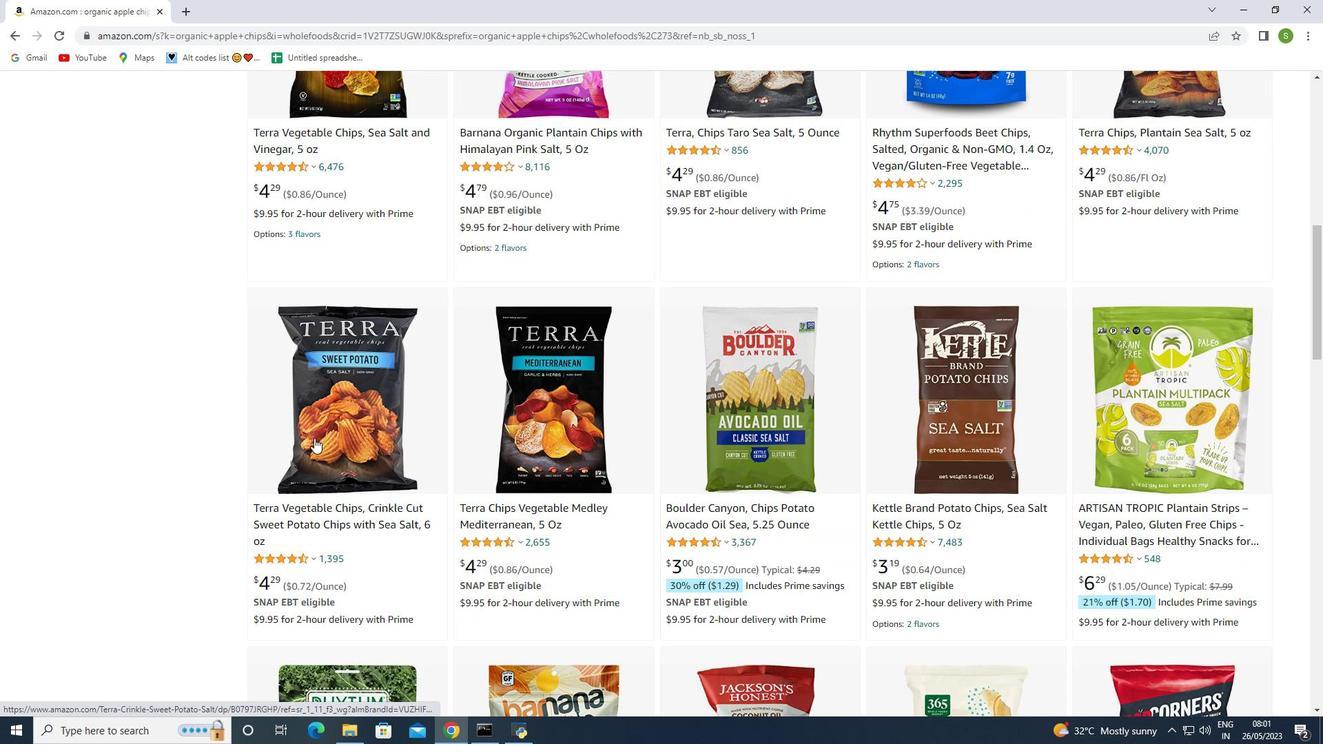
Action: Mouse scrolled (317, 439) with delta (0, 0)
Screenshot: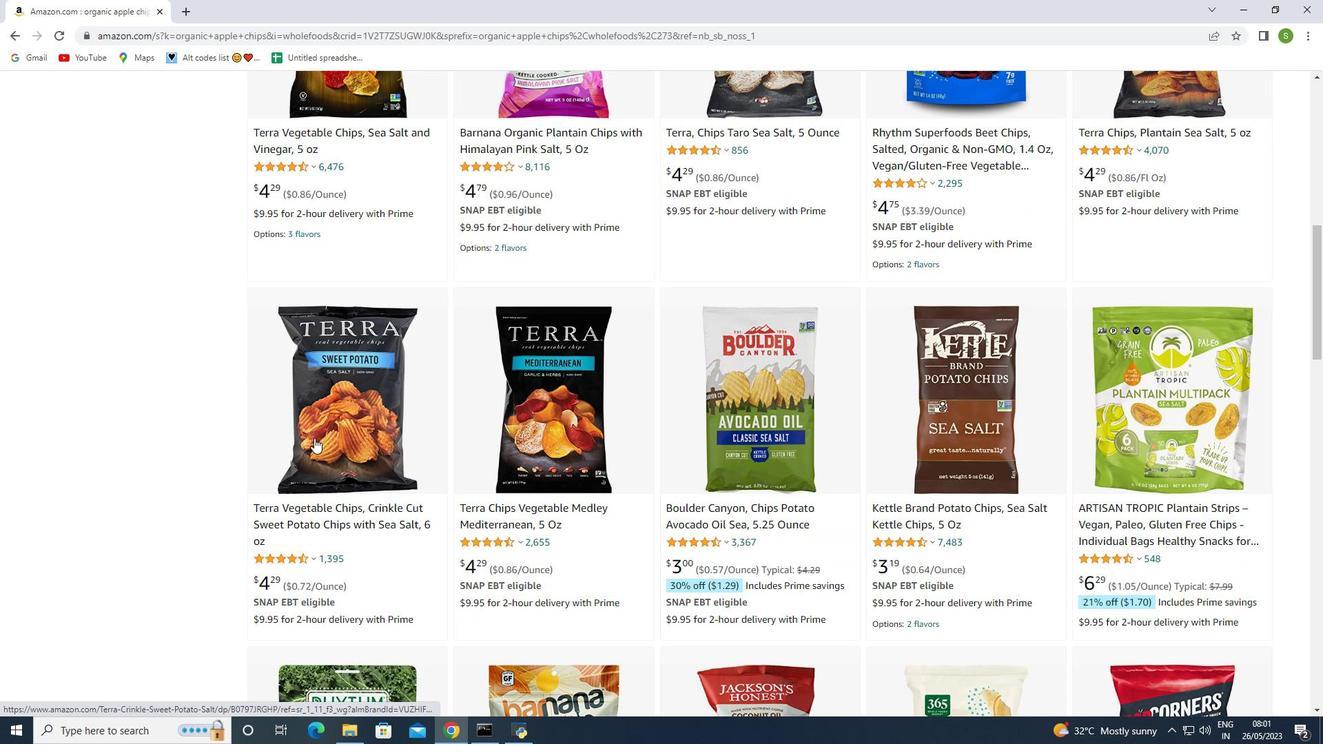 
Action: Mouse scrolled (317, 439) with delta (0, 0)
Screenshot: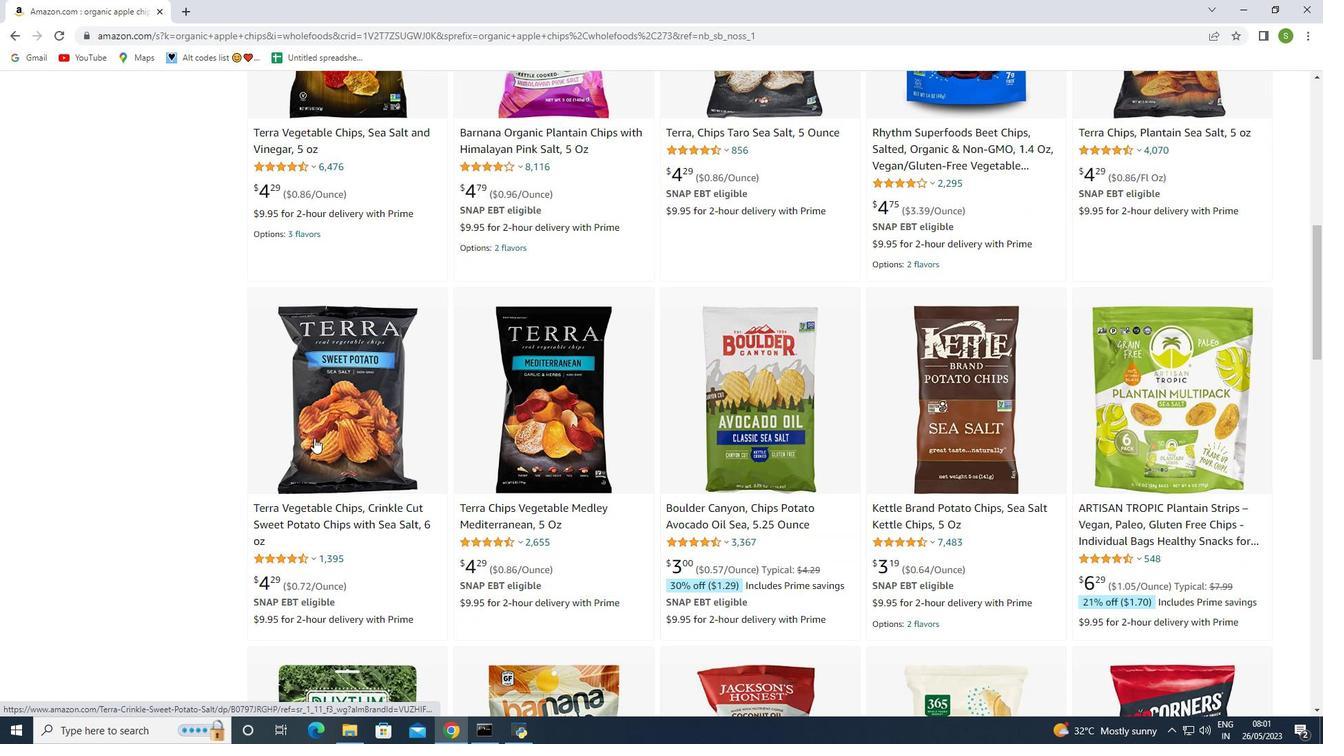 
Action: Mouse scrolled (317, 439) with delta (0, 0)
Screenshot: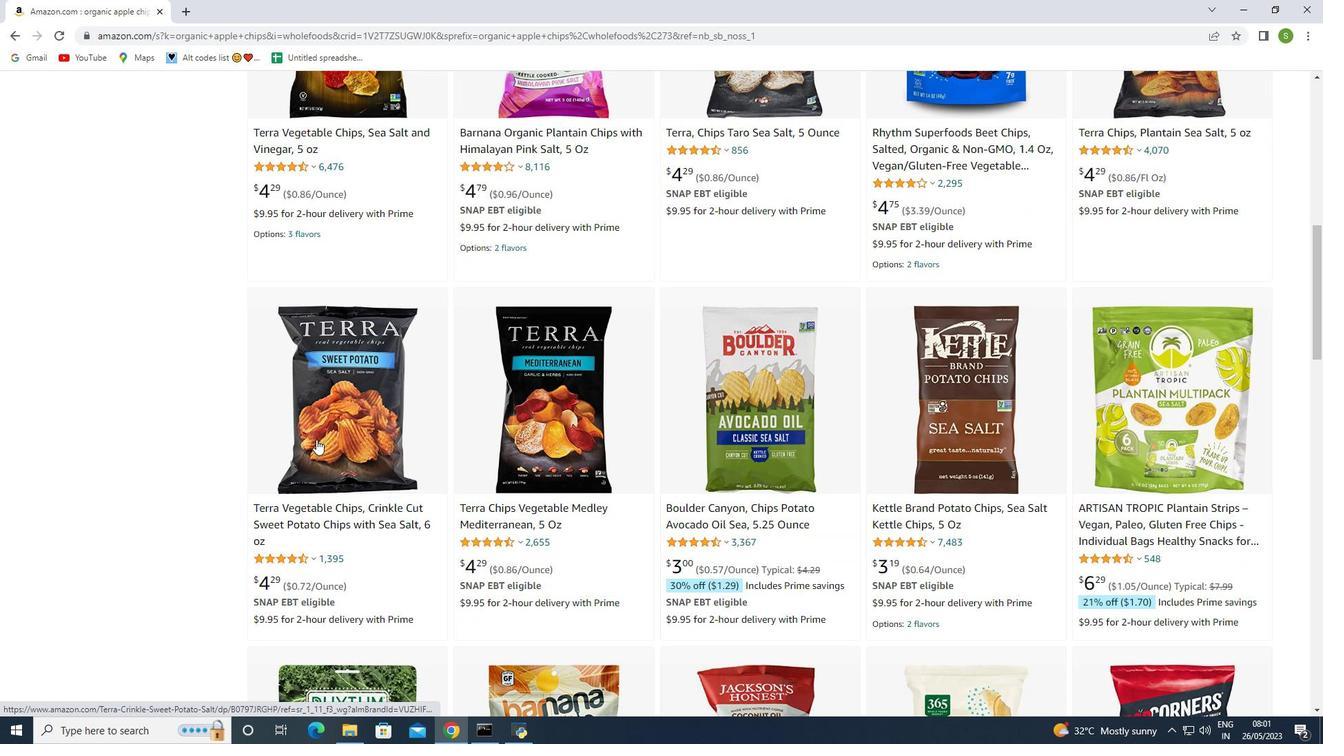 
Action: Mouse scrolled (317, 439) with delta (0, 0)
Screenshot: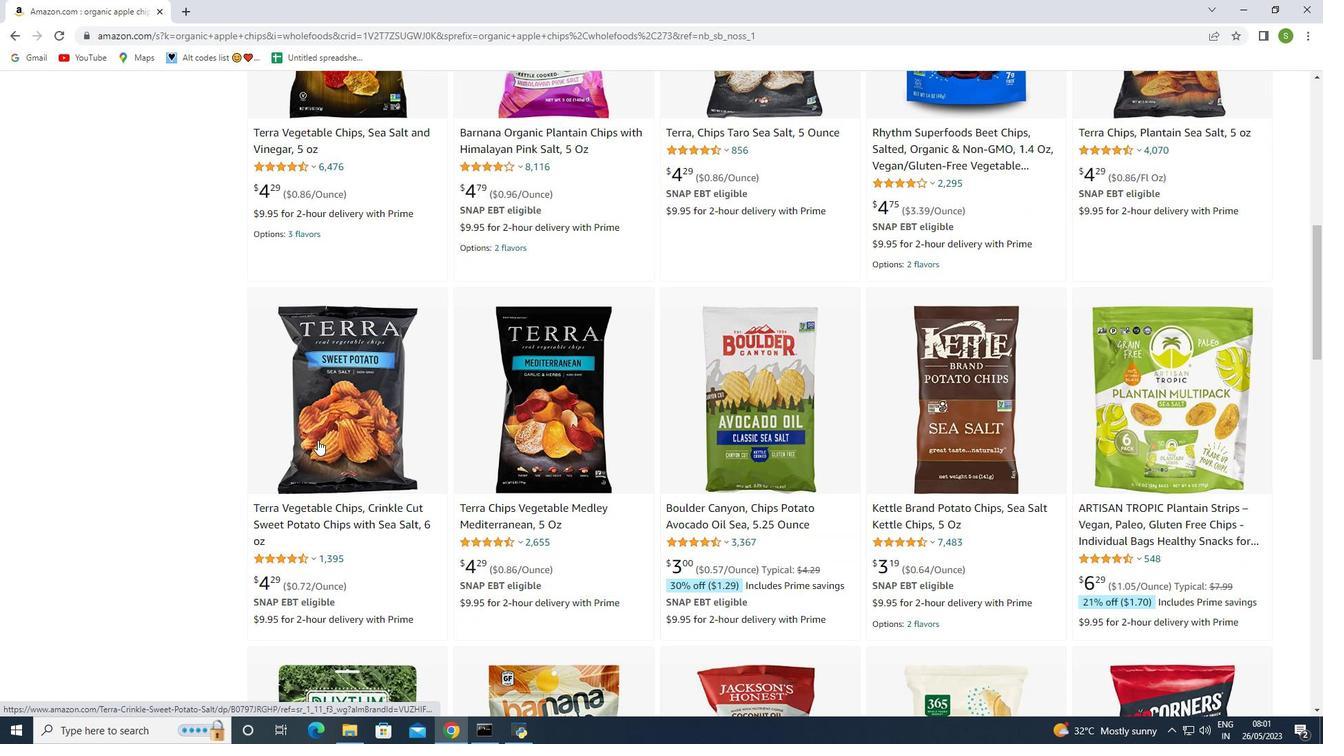 
Action: Mouse moved to (1135, 490)
Screenshot: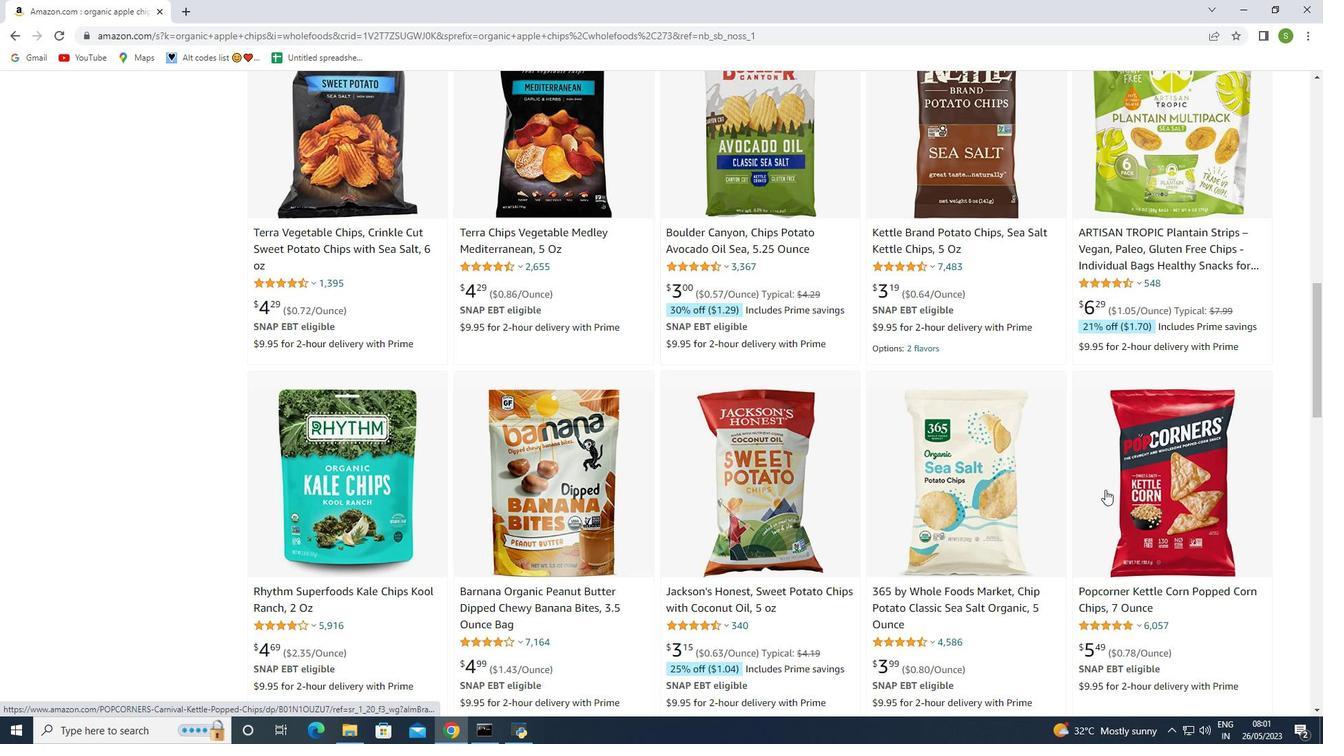 
Action: Mouse scrolled (1135, 489) with delta (0, 0)
Screenshot: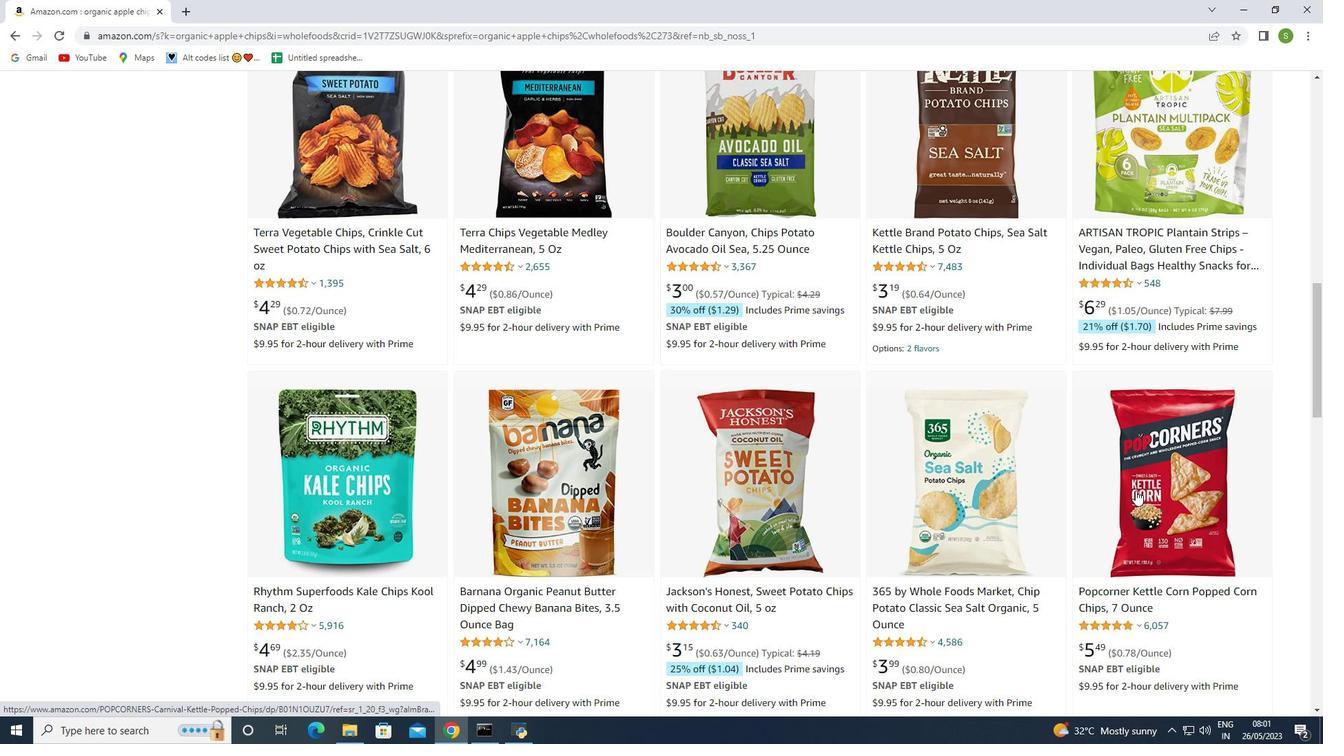 
Action: Mouse moved to (1135, 490)
Screenshot: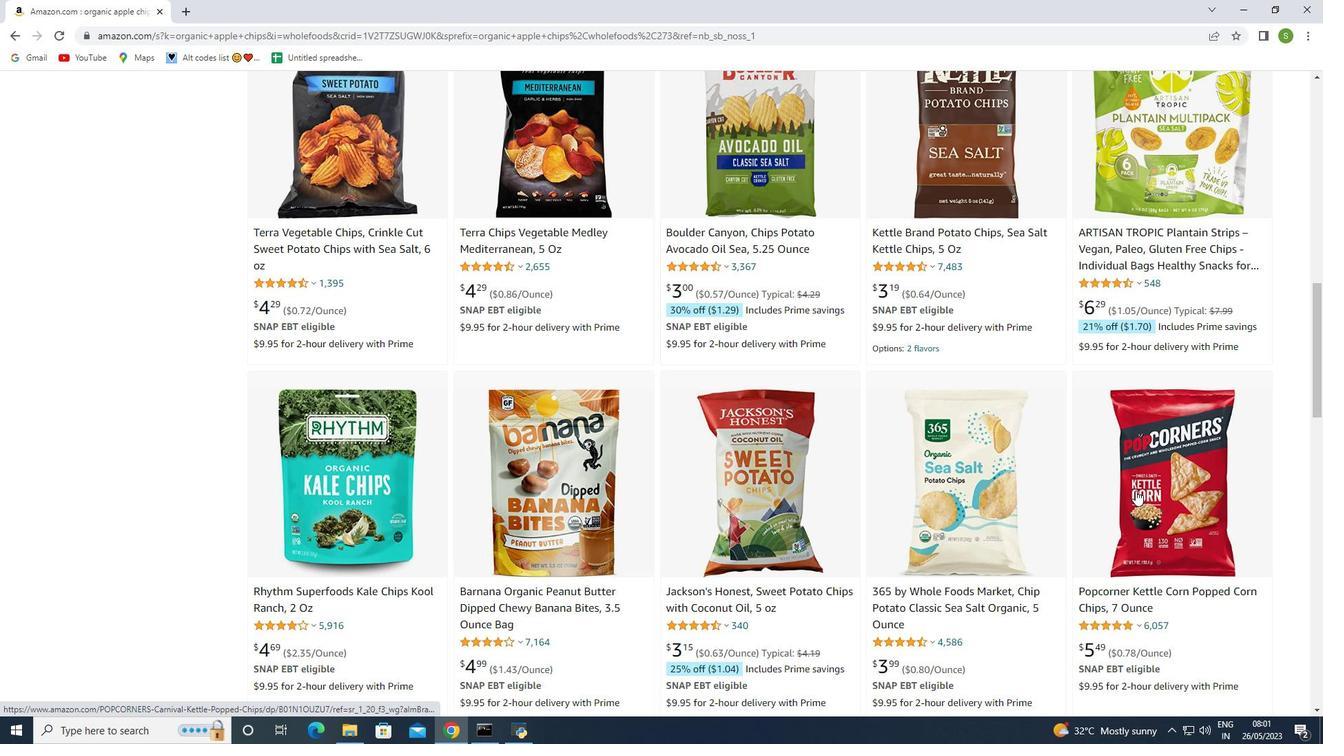 
Action: Mouse scrolled (1135, 489) with delta (0, 0)
Screenshot: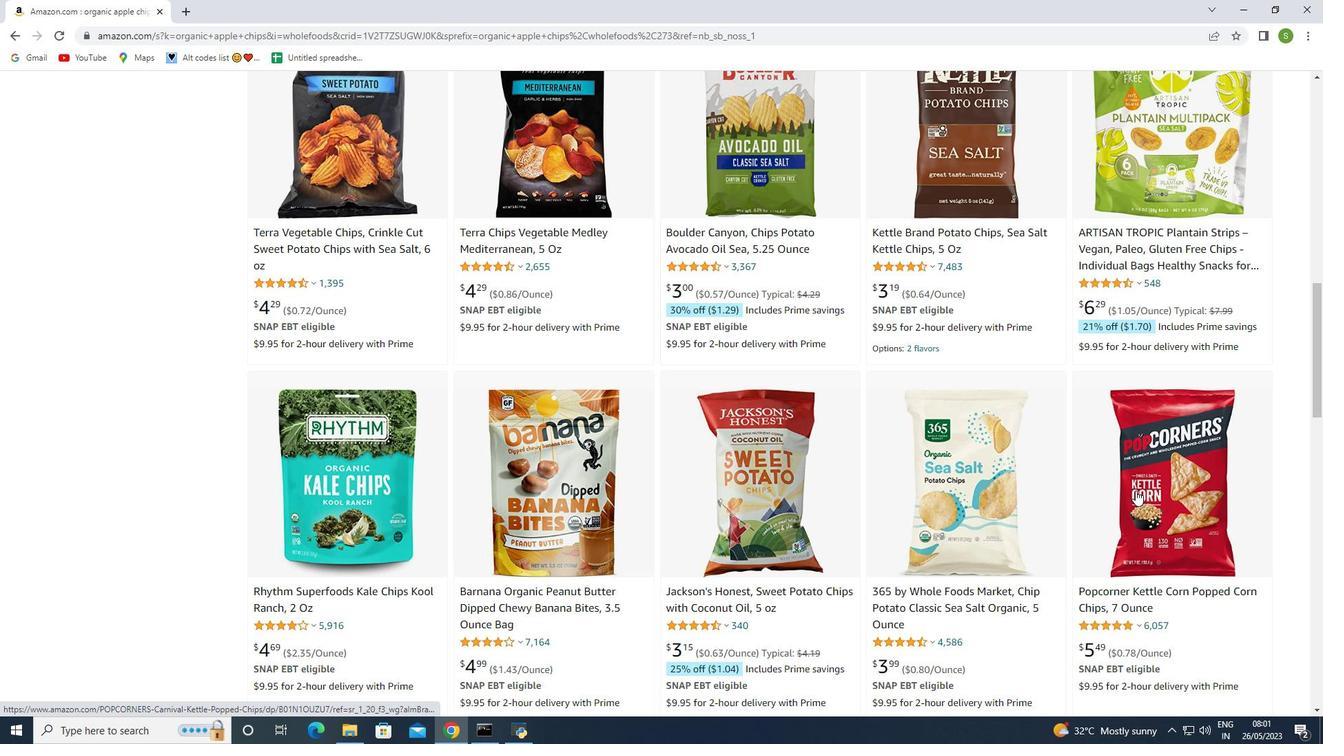
Action: Mouse scrolled (1135, 489) with delta (0, 0)
Screenshot: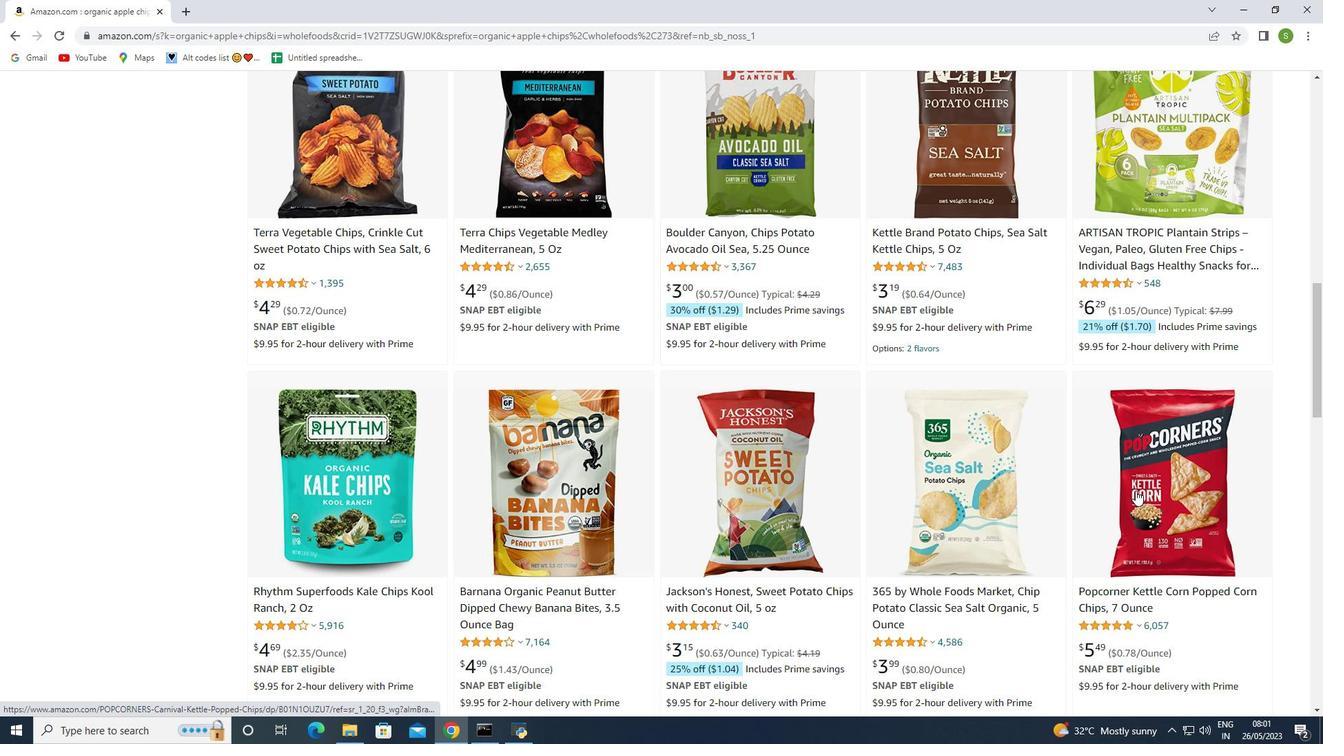 
Action: Mouse moved to (1121, 504)
Screenshot: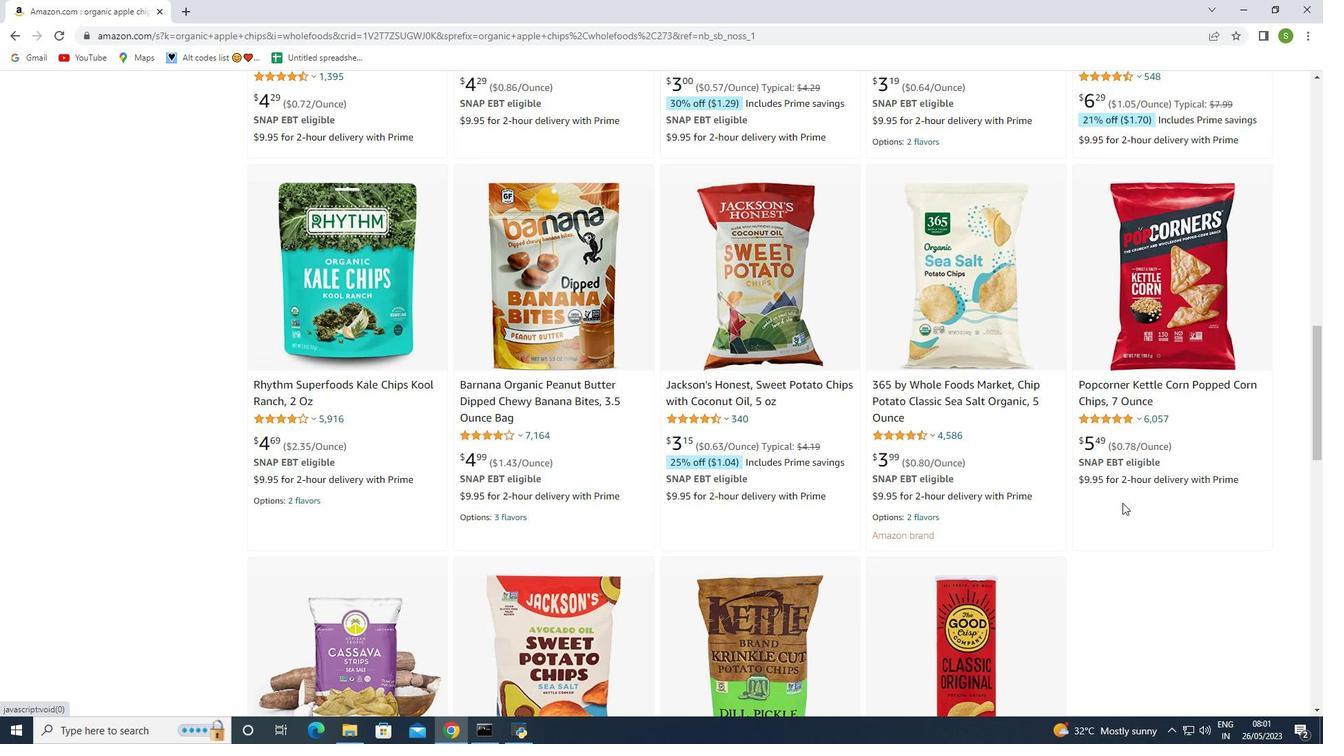 
Action: Mouse scrolled (1121, 503) with delta (0, 0)
Screenshot: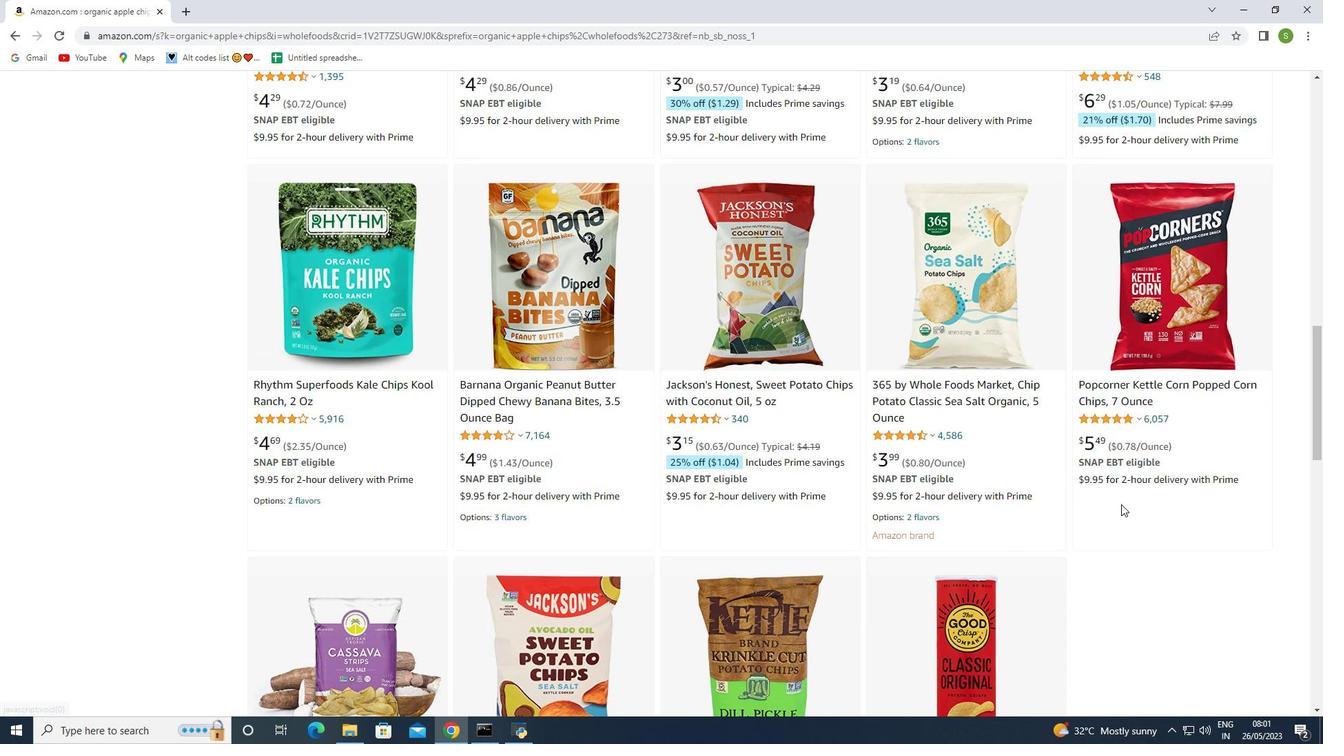 
Action: Mouse scrolled (1121, 503) with delta (0, 0)
Screenshot: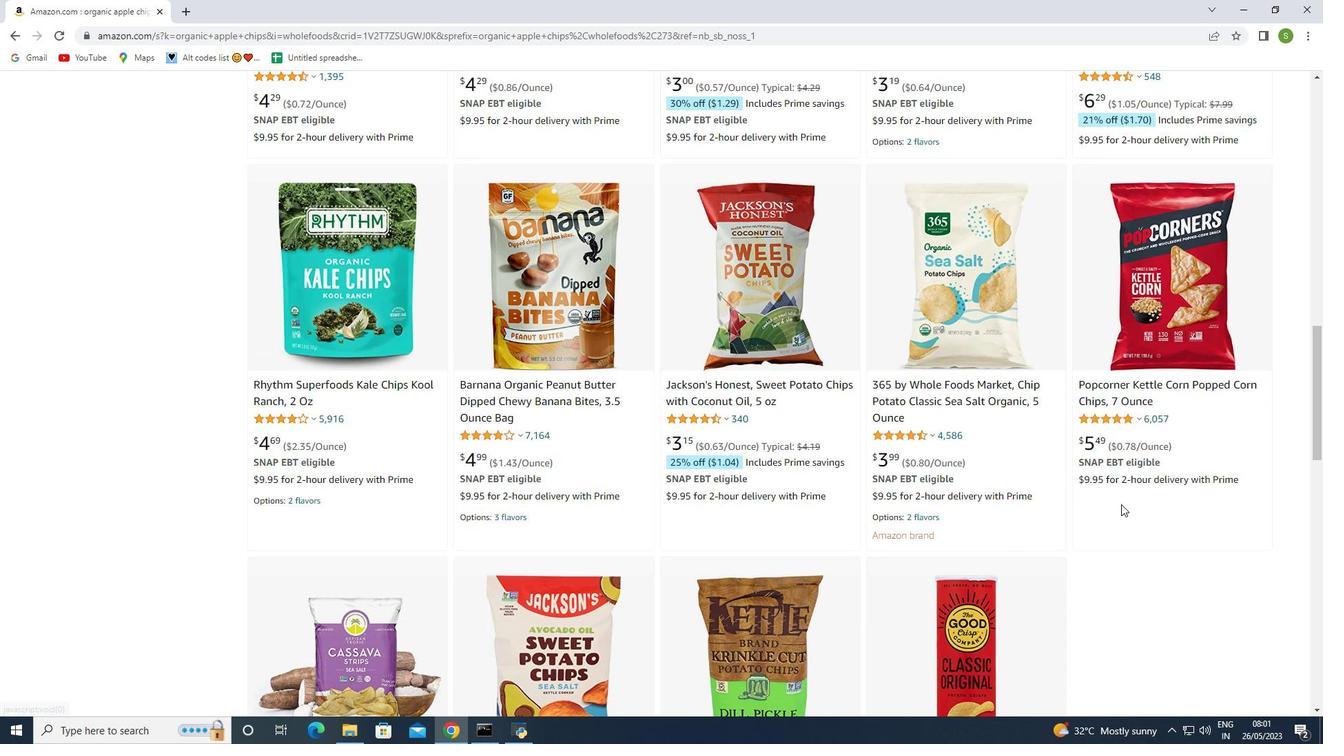 
Action: Mouse scrolled (1121, 503) with delta (0, 0)
Screenshot: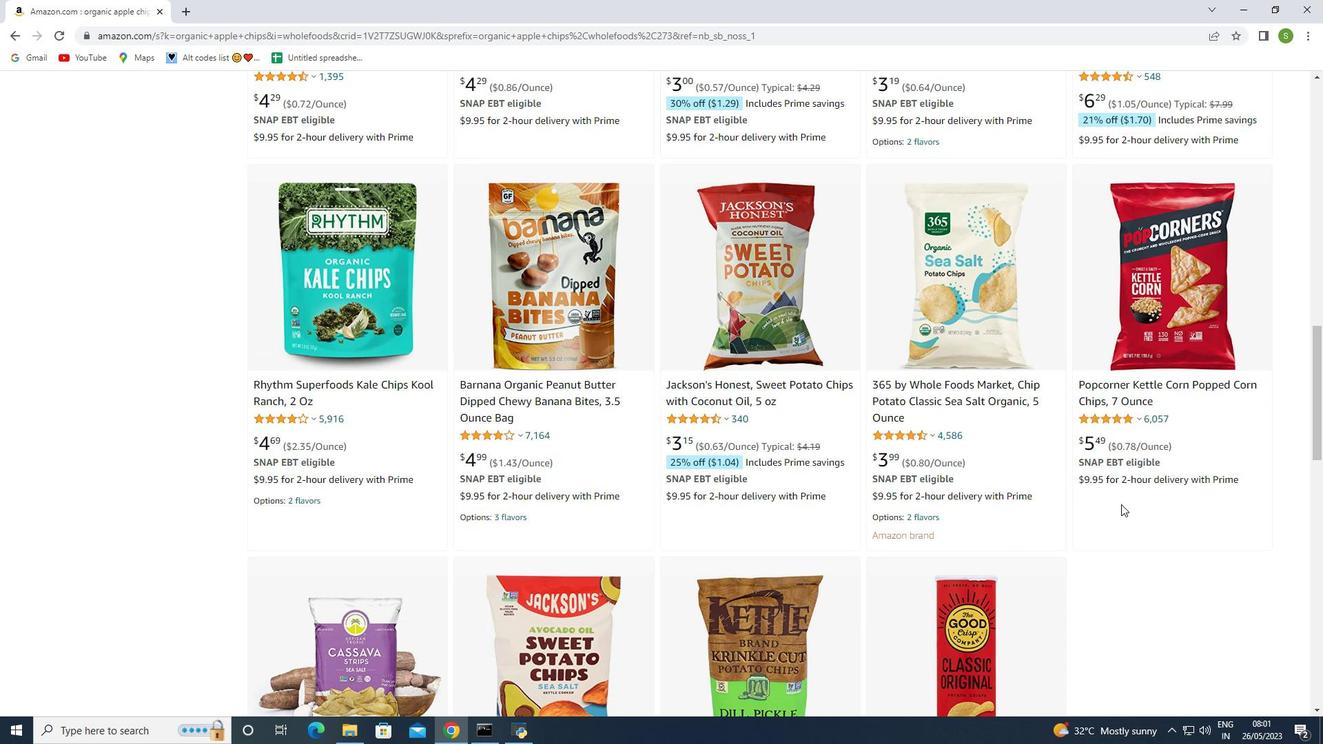 
Action: Mouse moved to (916, 584)
Screenshot: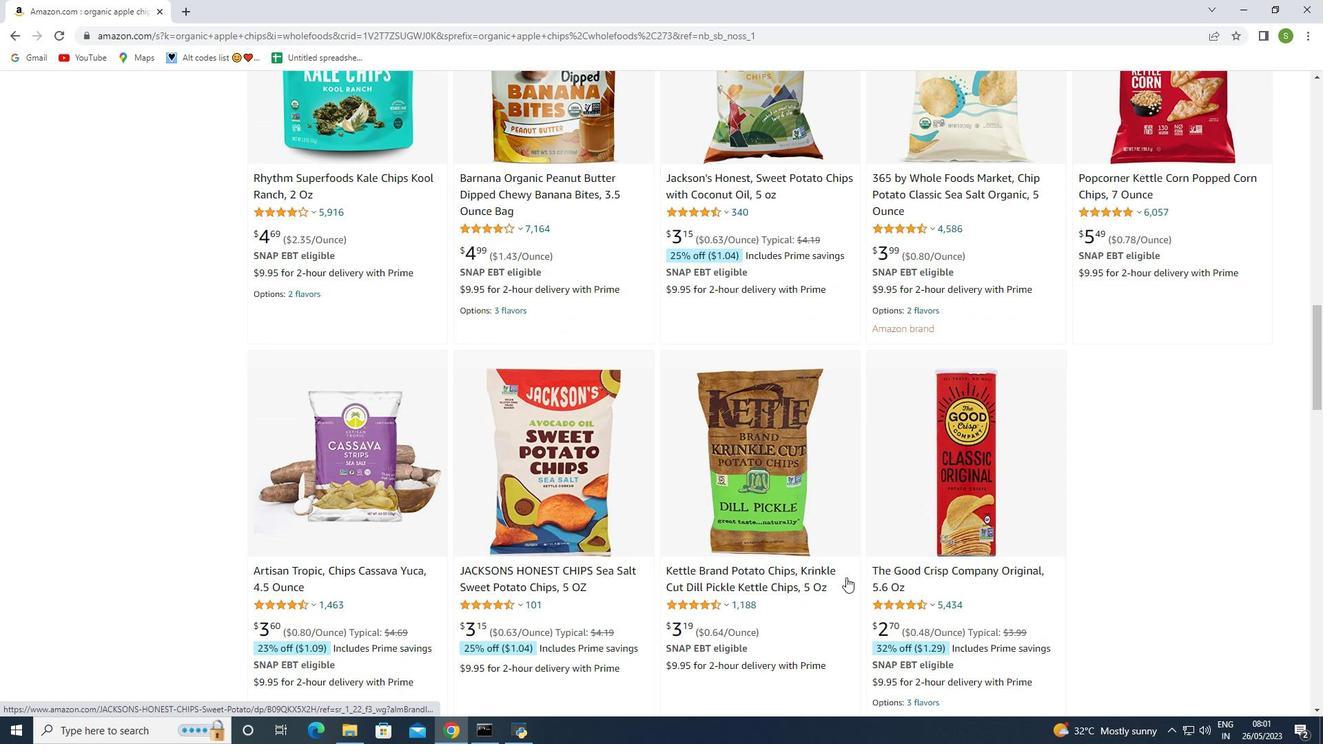 
Action: Mouse scrolled (916, 583) with delta (0, 0)
Screenshot: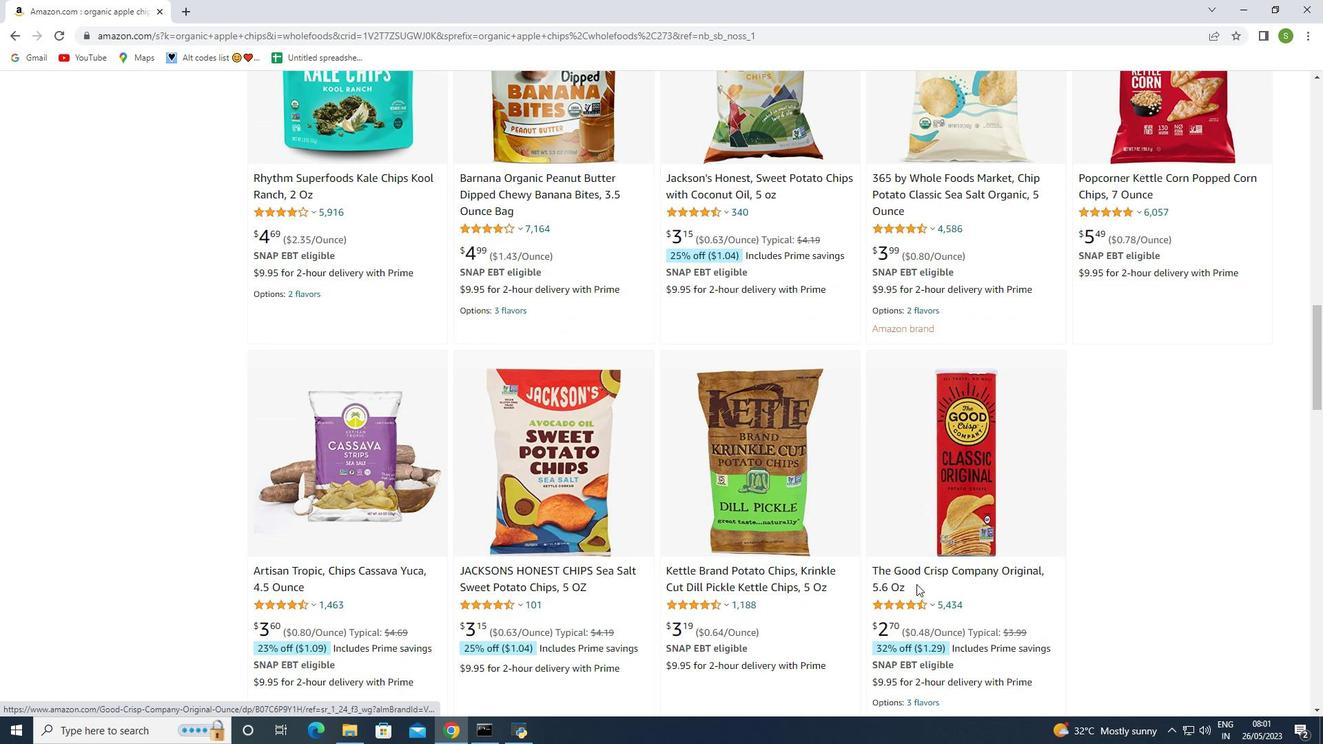 
Action: Mouse scrolled (916, 583) with delta (0, 0)
Screenshot: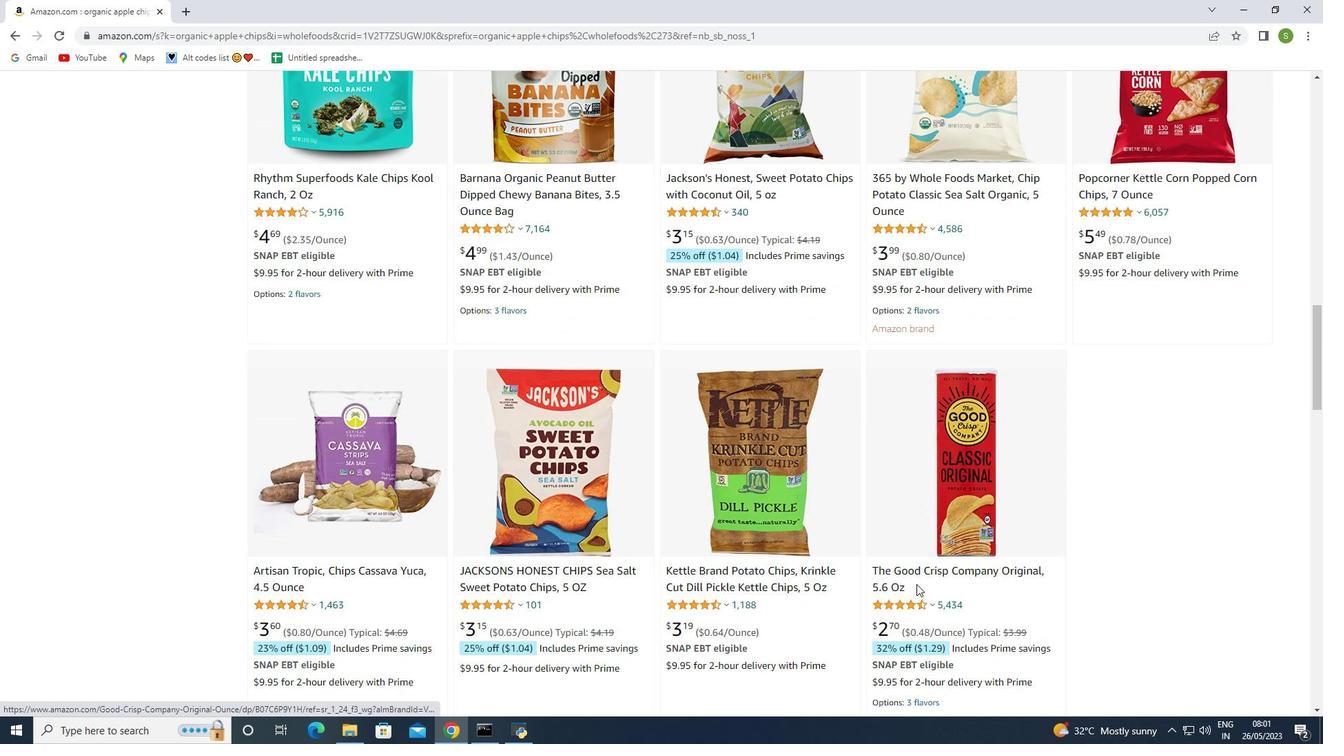 
Action: Mouse scrolled (916, 583) with delta (0, 0)
Screenshot: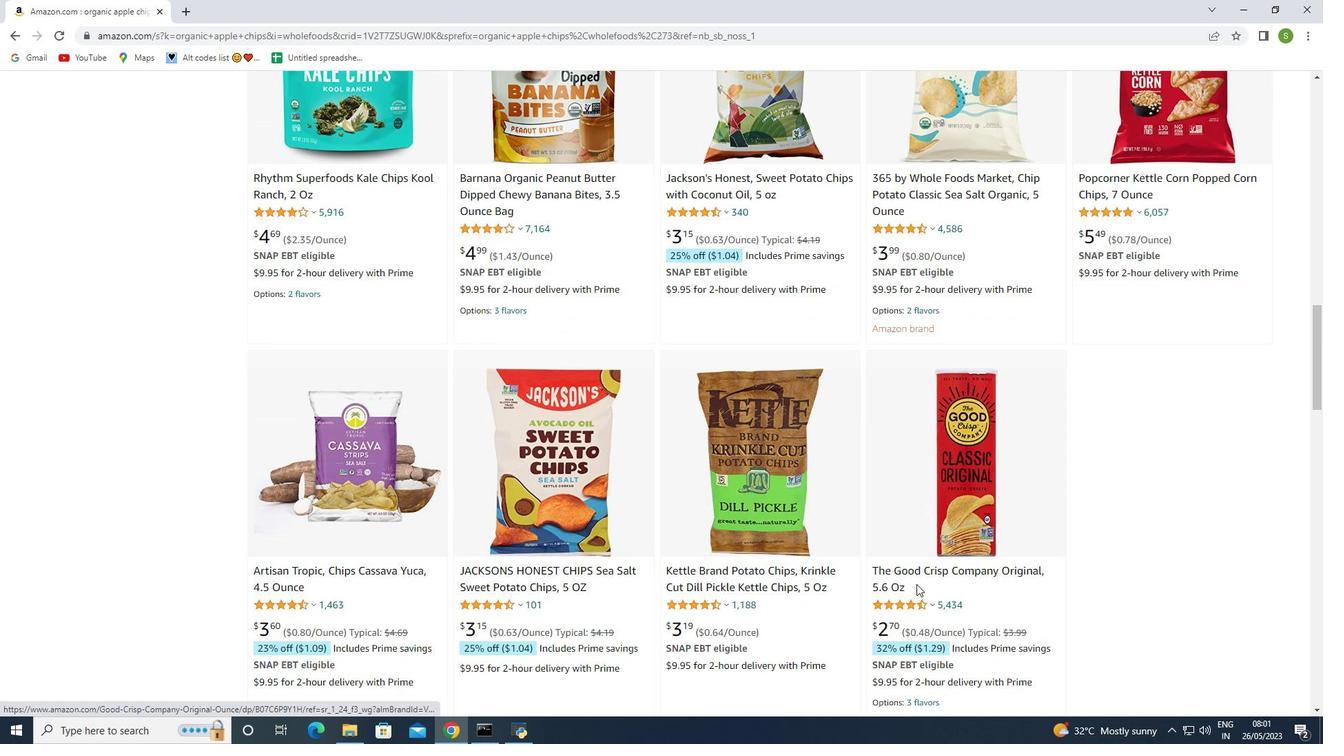 
Action: Mouse moved to (726, 517)
Screenshot: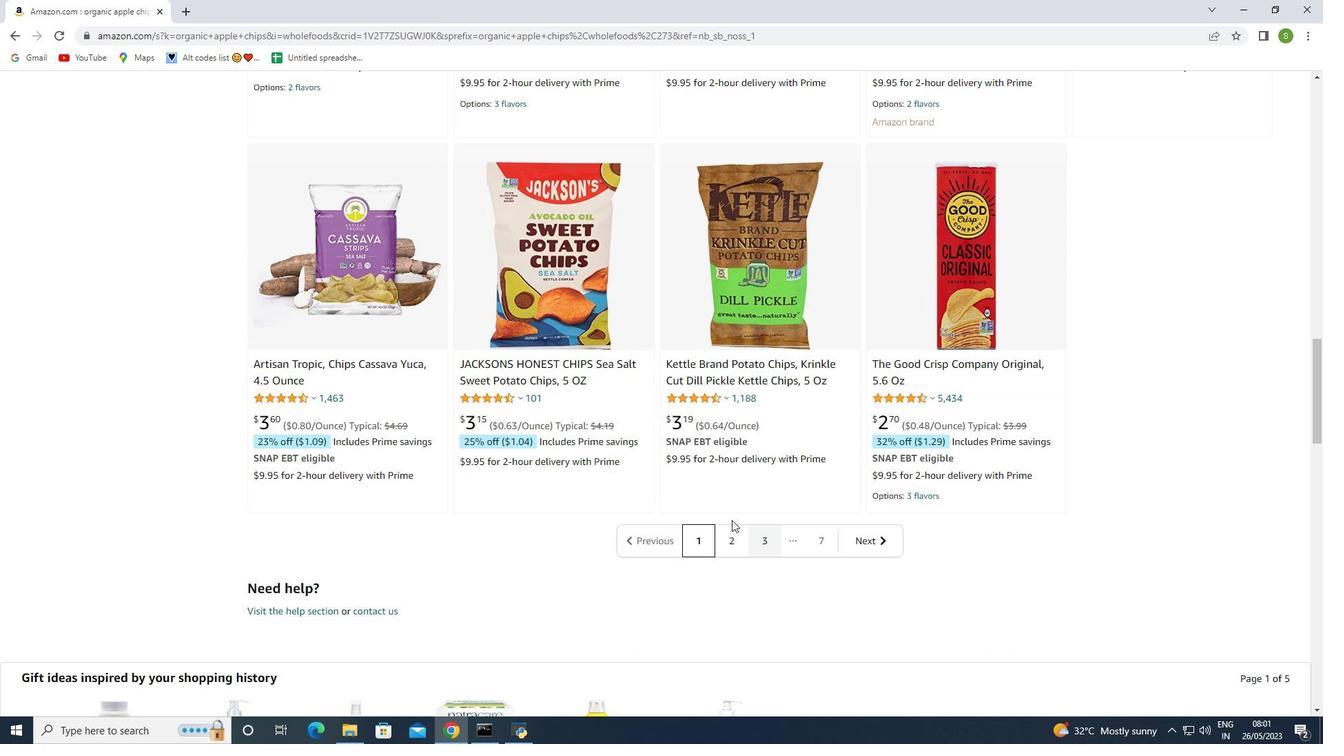 
Action: Mouse scrolled (726, 518) with delta (0, 0)
Screenshot: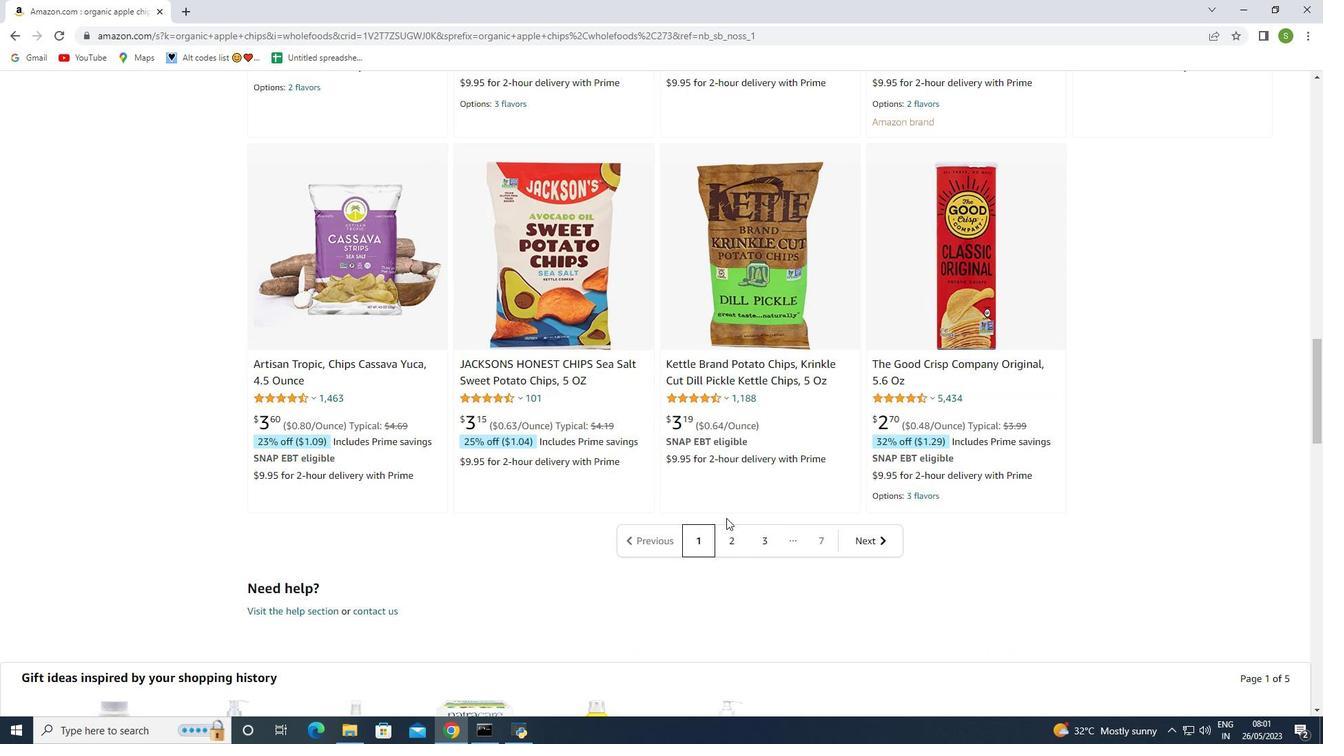 
Action: Mouse scrolled (726, 518) with delta (0, 0)
Screenshot: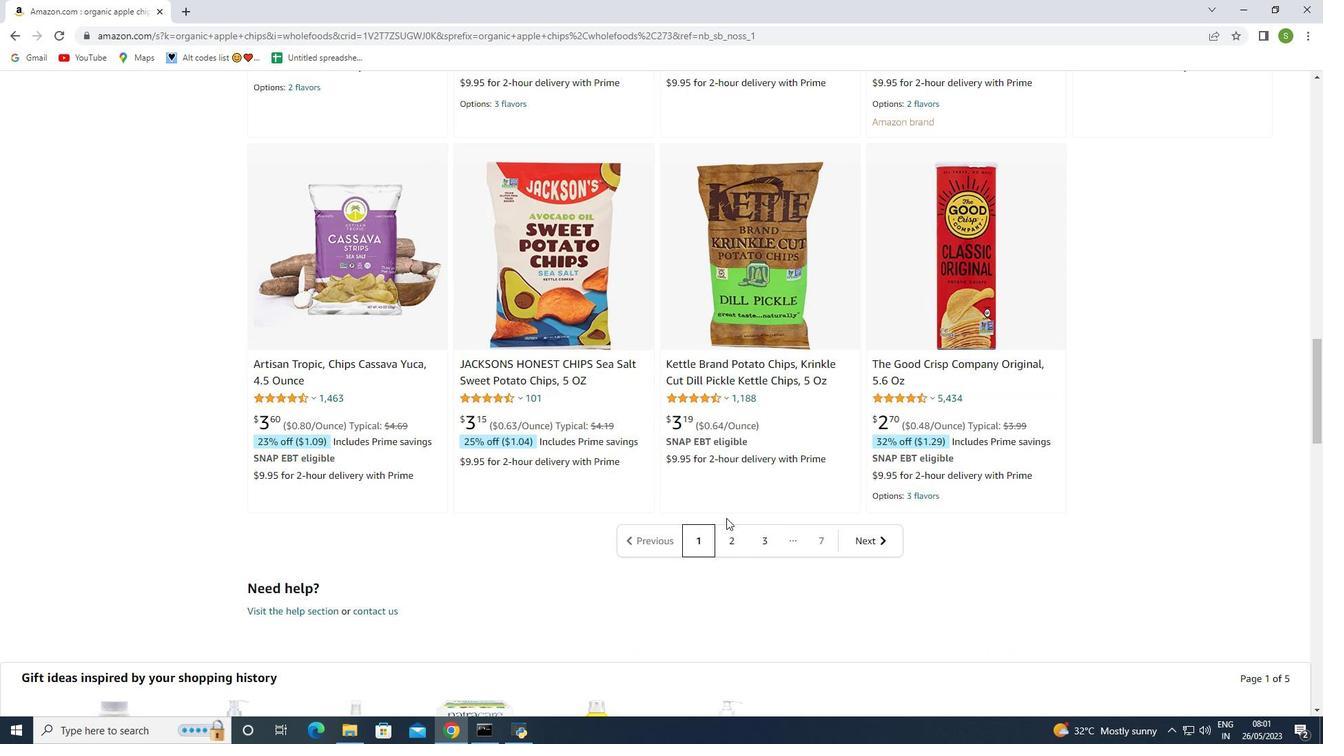 
Action: Mouse scrolled (726, 518) with delta (0, 0)
Screenshot: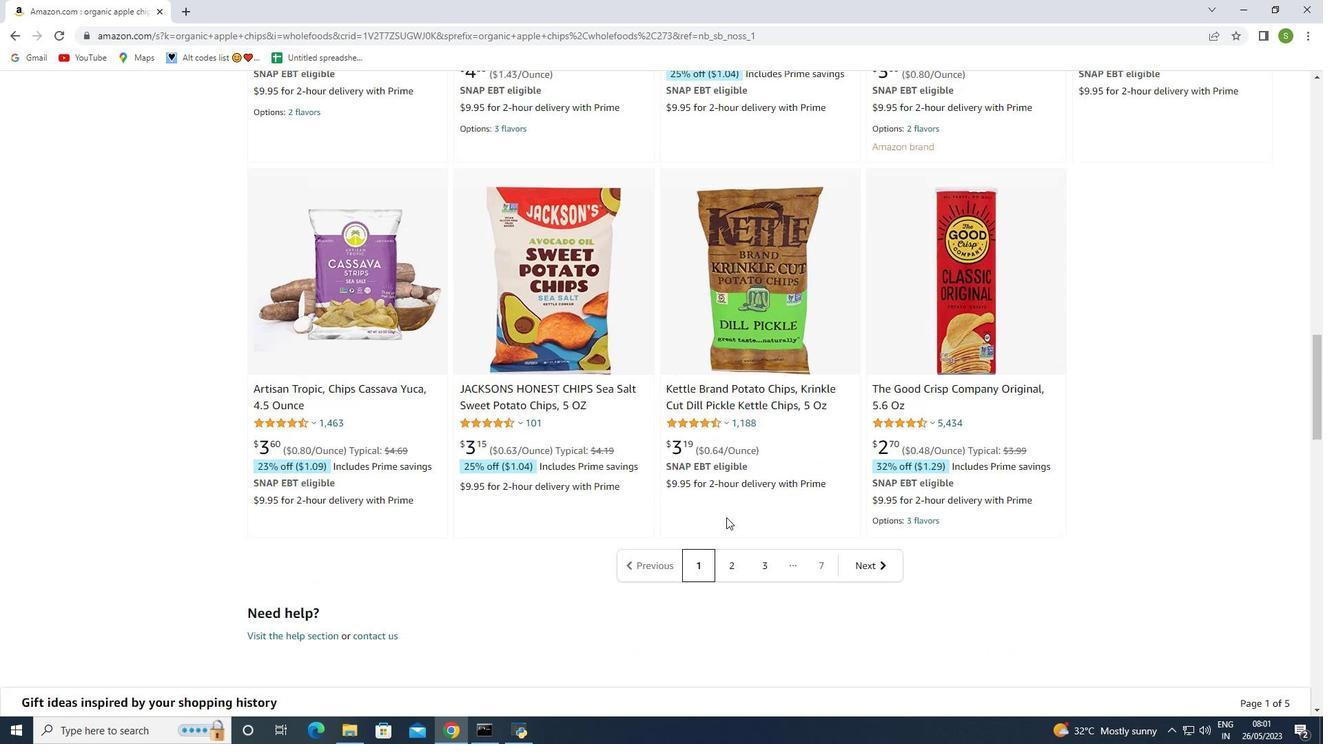 
Action: Mouse moved to (733, 517)
Screenshot: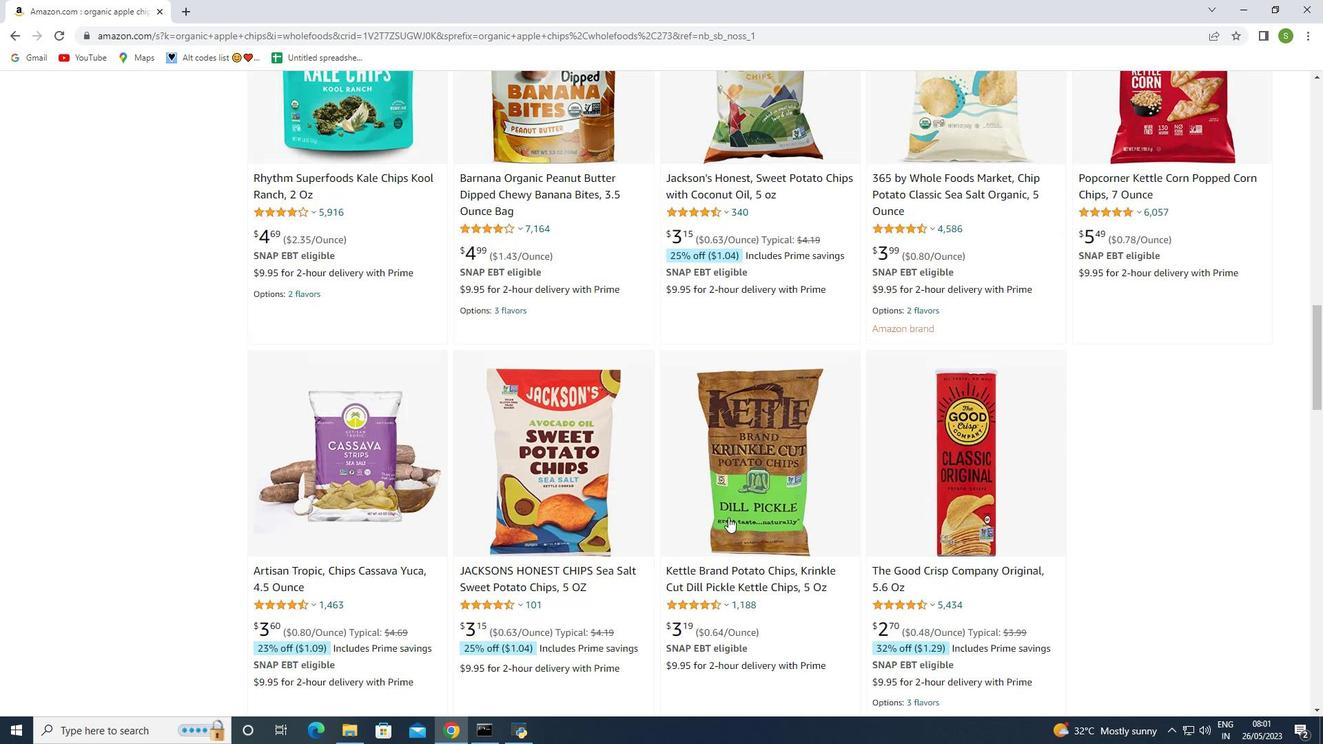 
Action: Mouse scrolled (733, 518) with delta (0, 0)
Screenshot: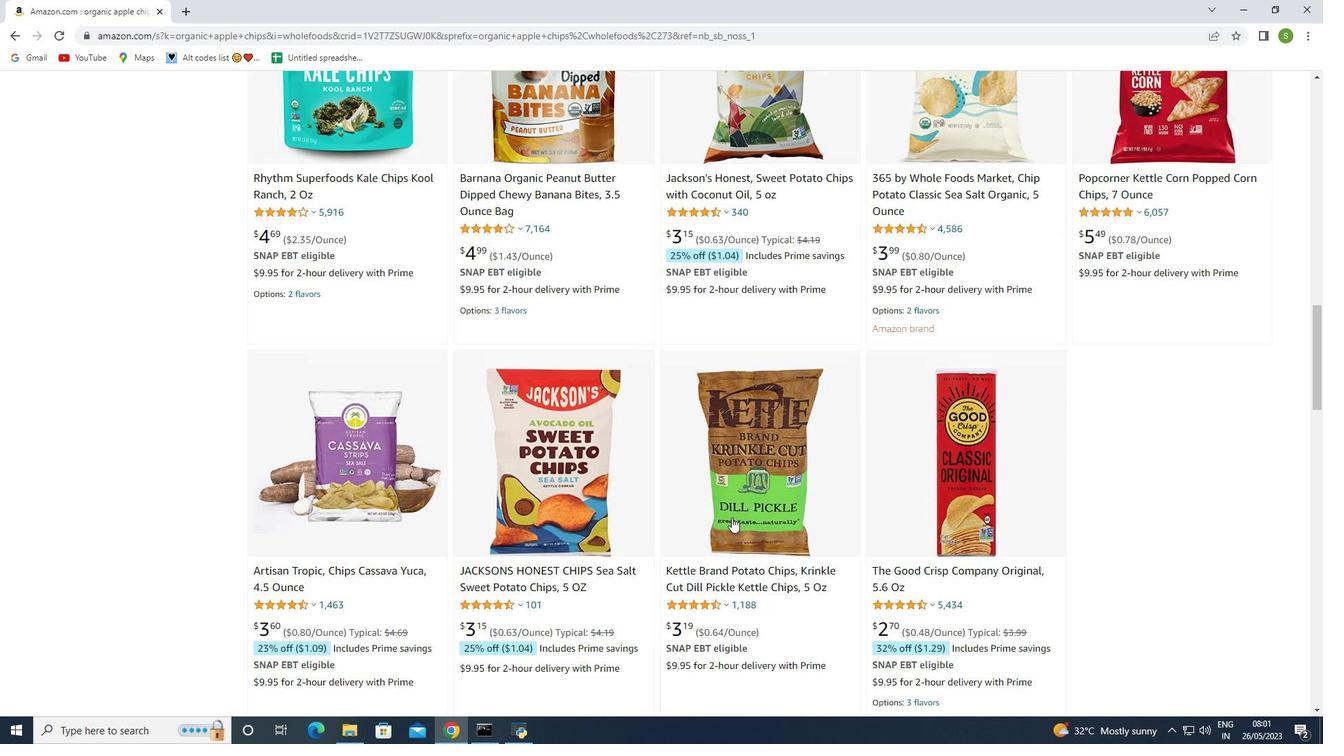 
Action: Mouse moved to (733, 517)
Screenshot: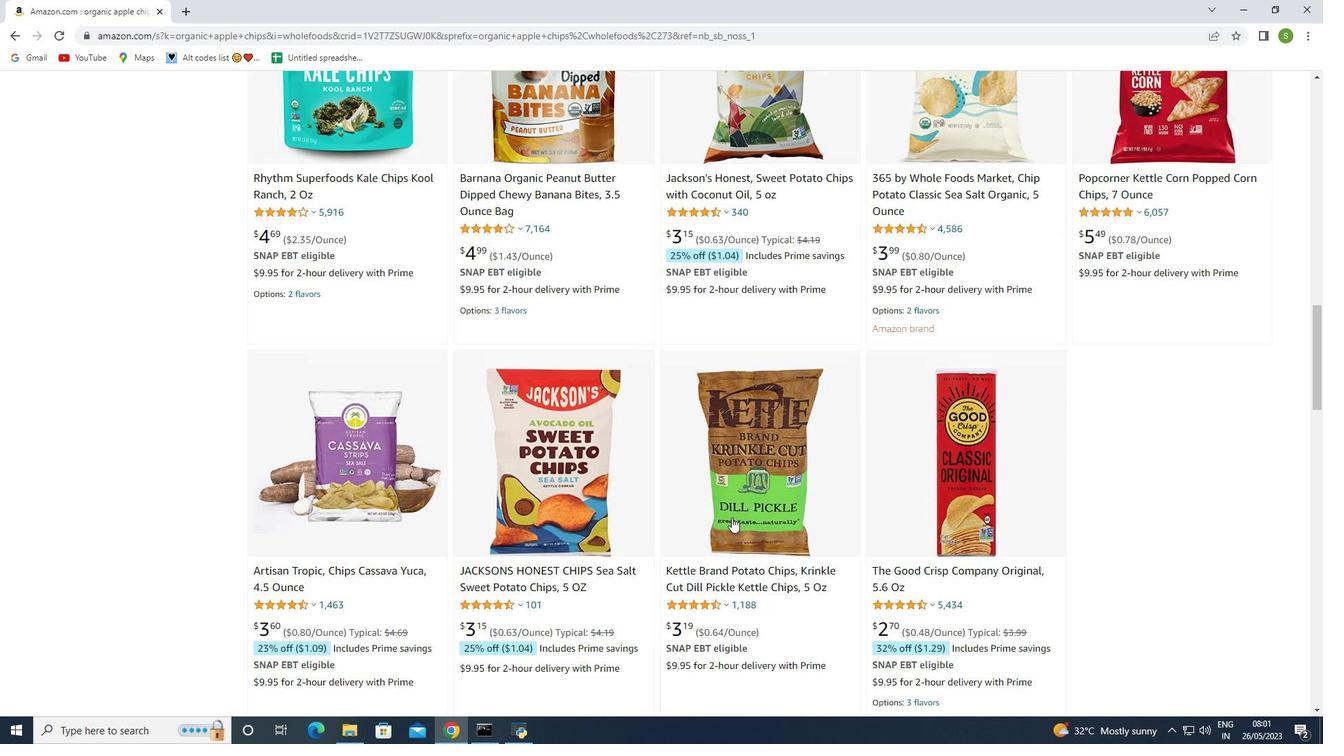
Action: Mouse scrolled (733, 518) with delta (0, 0)
Screenshot: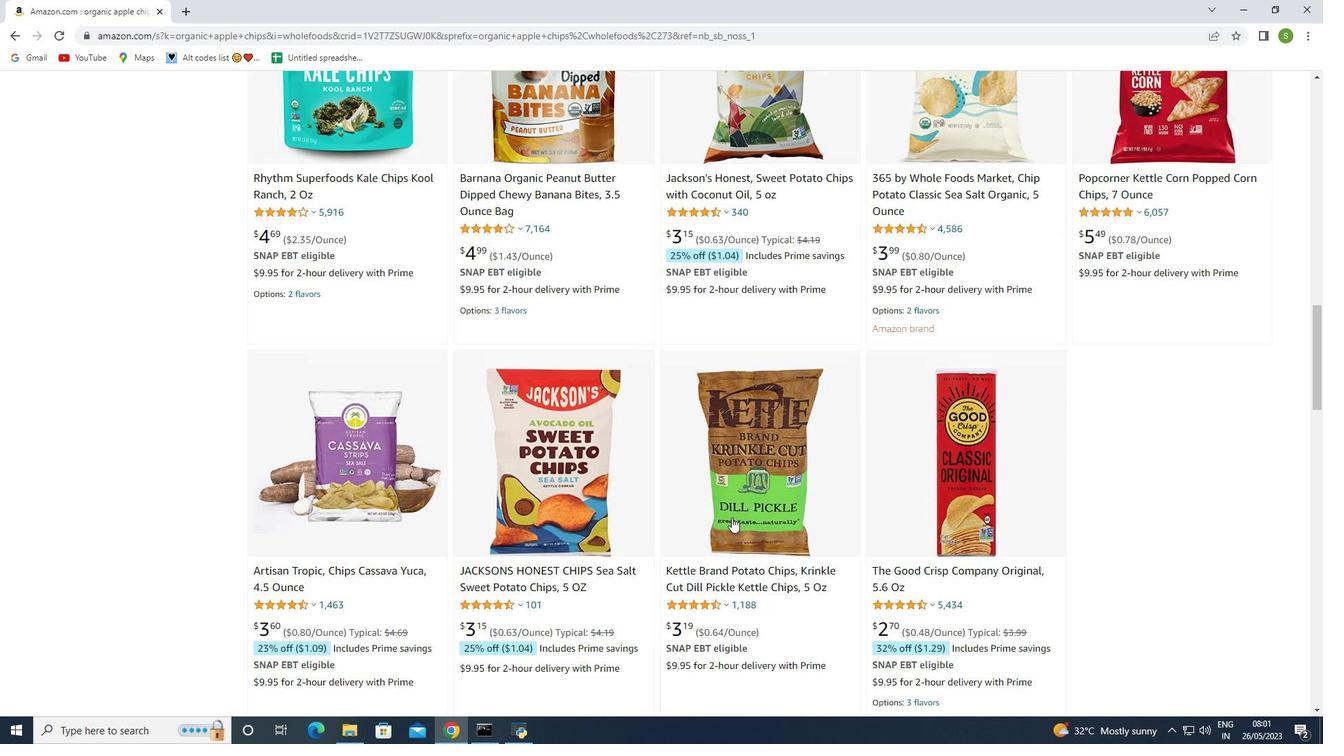 
Action: Mouse scrolled (733, 518) with delta (0, 0)
Screenshot: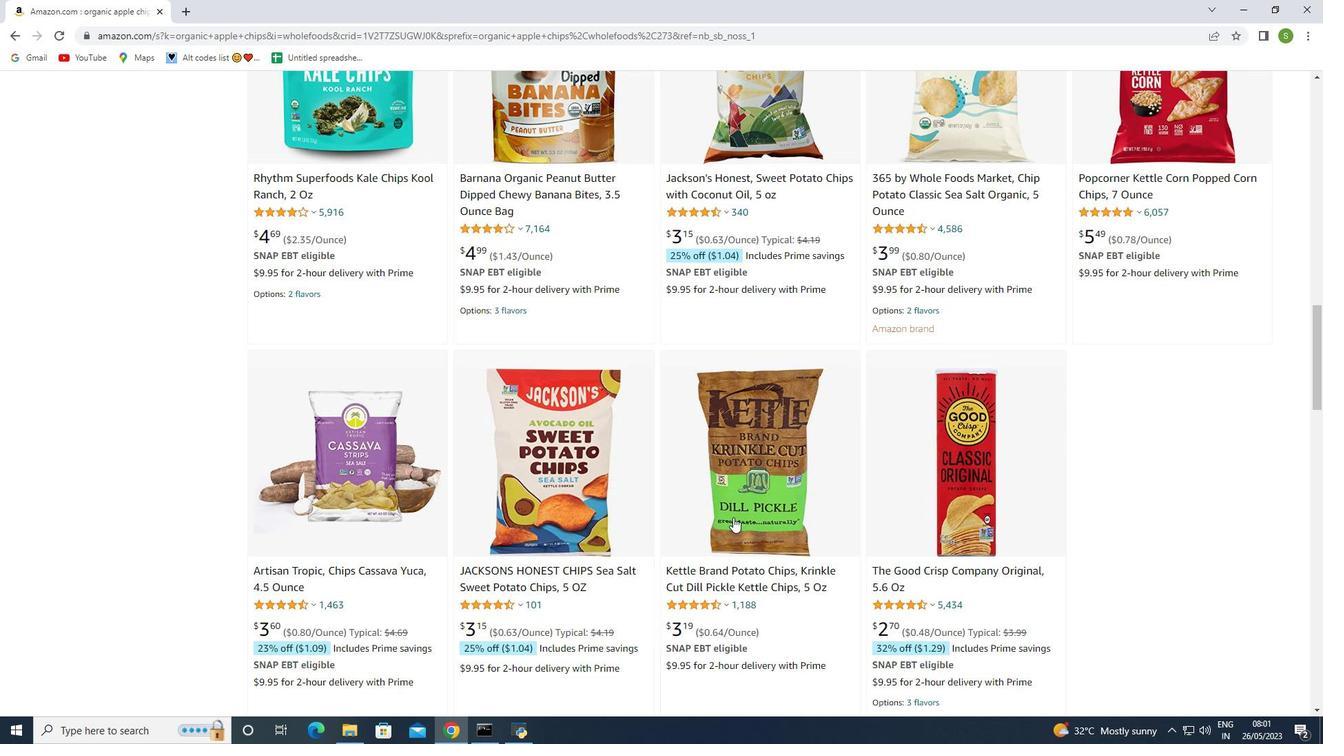 
Action: Mouse moved to (837, 500)
Screenshot: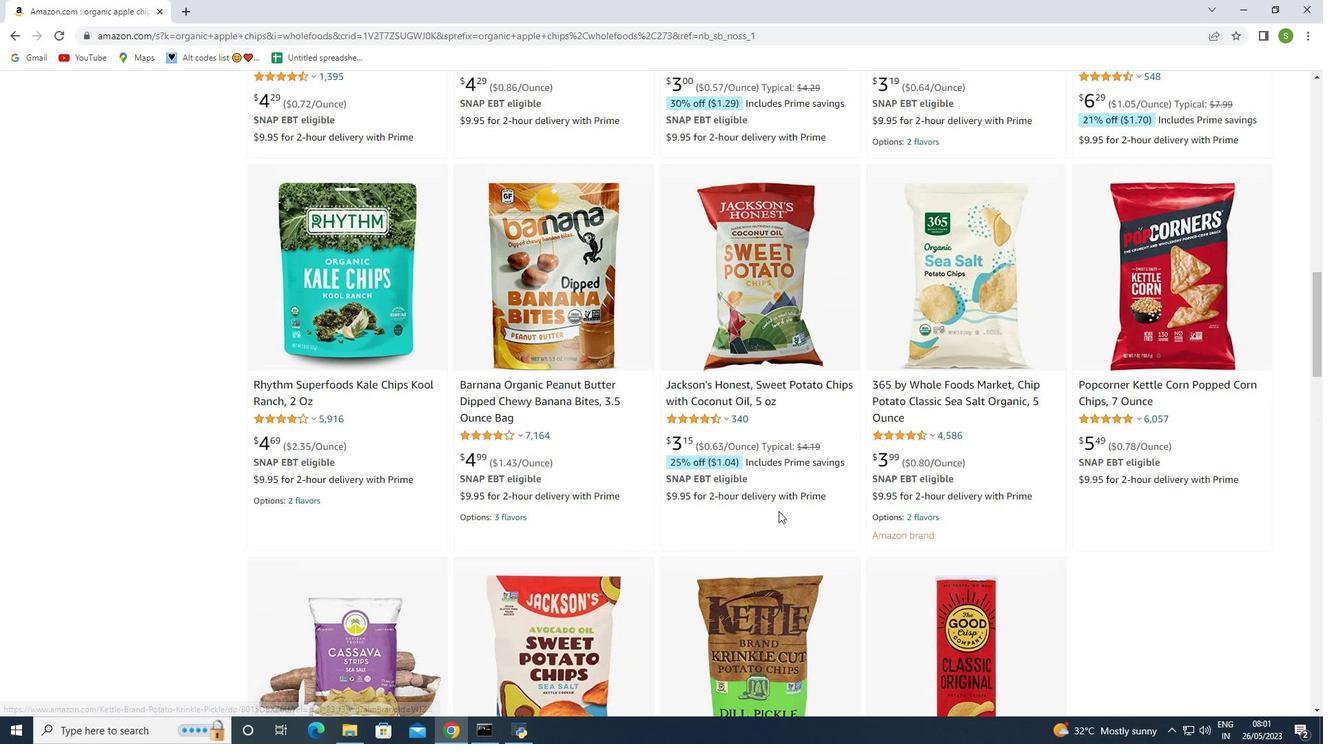 
Action: Mouse scrolled (837, 500) with delta (0, 0)
Screenshot: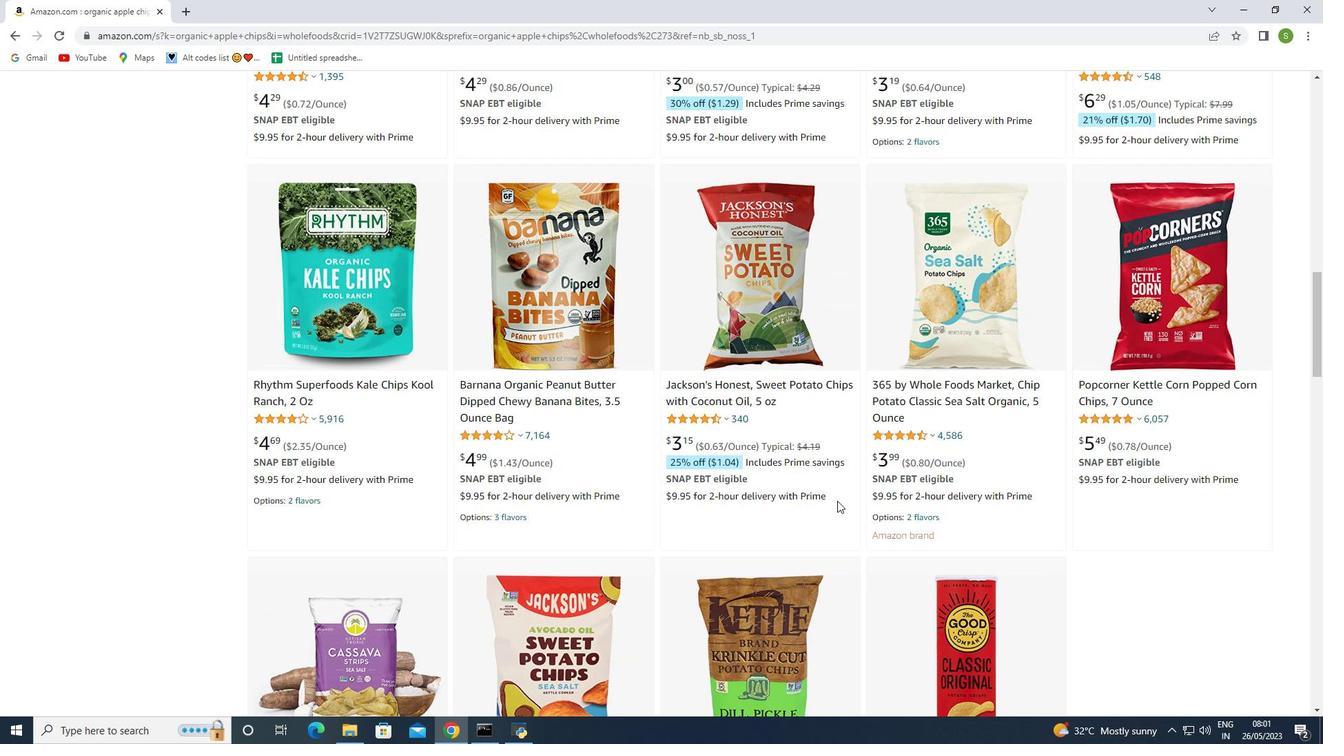 
Action: Mouse scrolled (837, 500) with delta (0, 0)
Screenshot: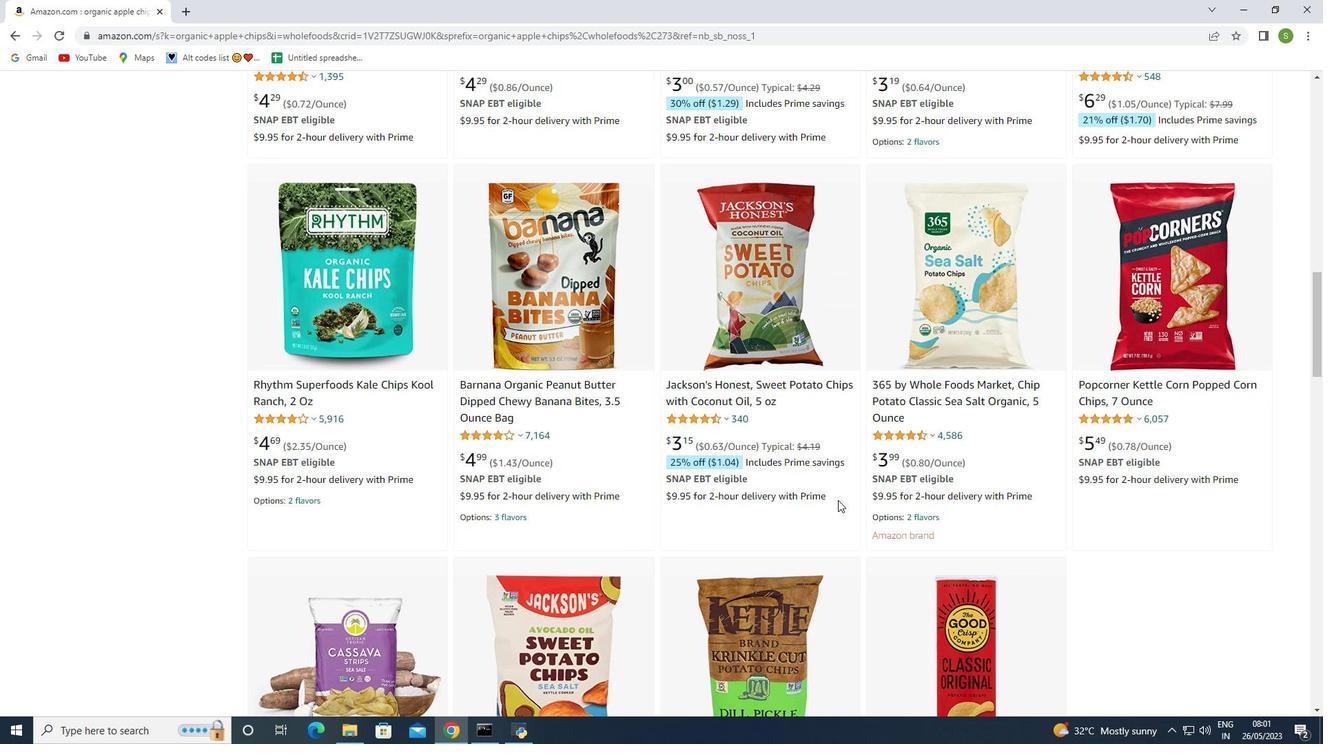 
Action: Mouse moved to (837, 499)
Screenshot: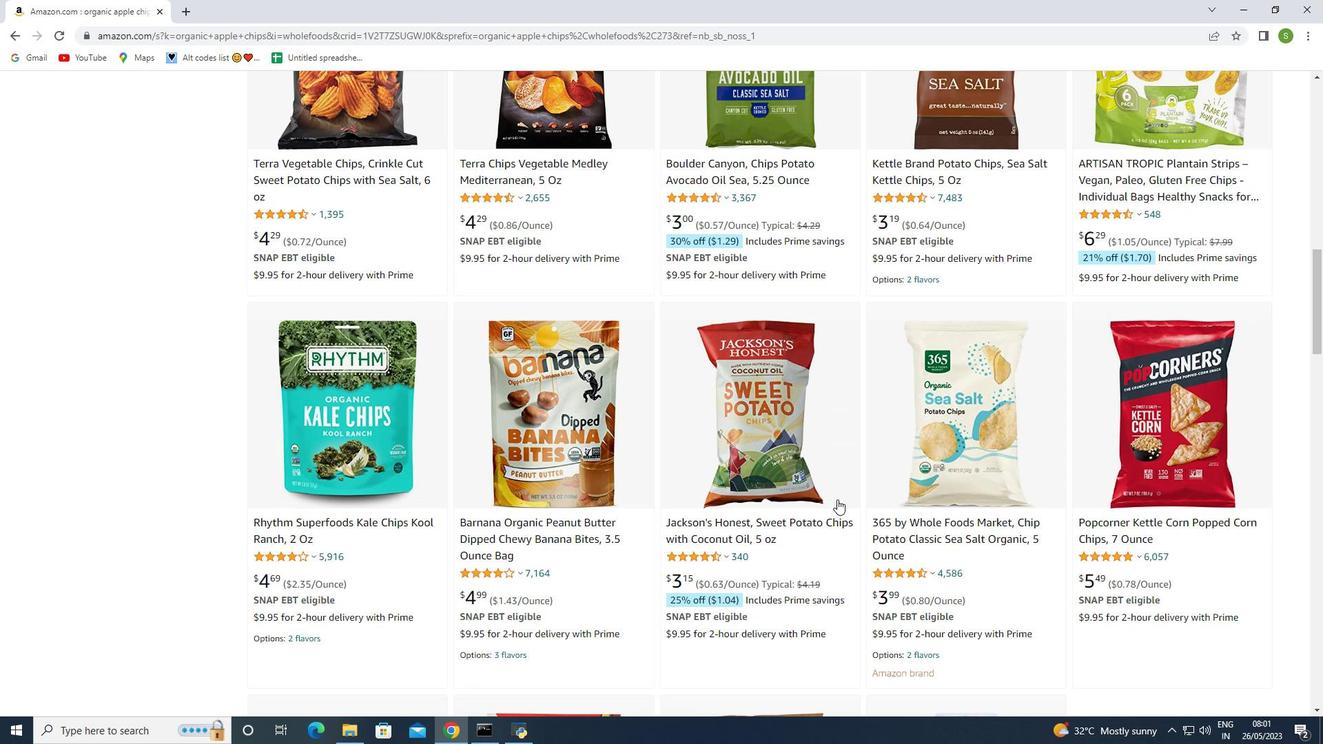 
Action: Mouse scrolled (837, 500) with delta (0, 0)
Screenshot: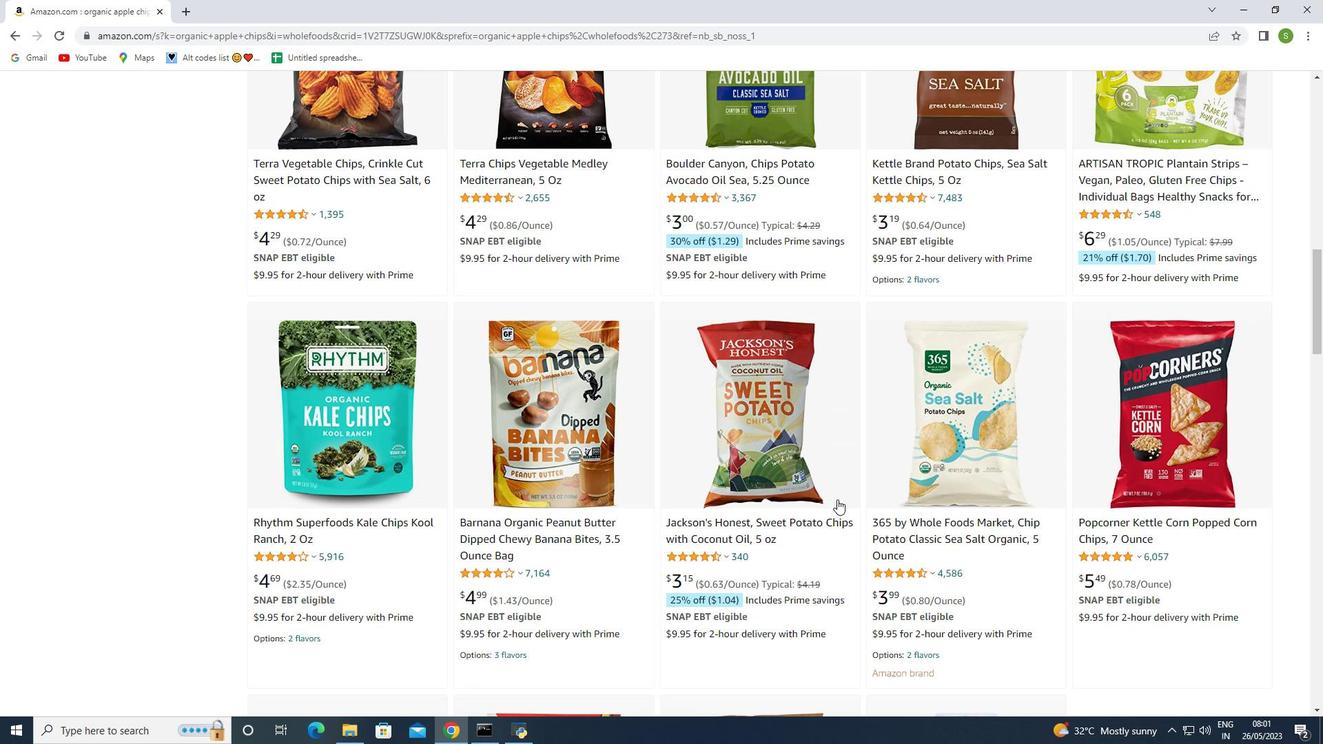 
Action: Mouse scrolled (837, 500) with delta (0, 0)
Screenshot: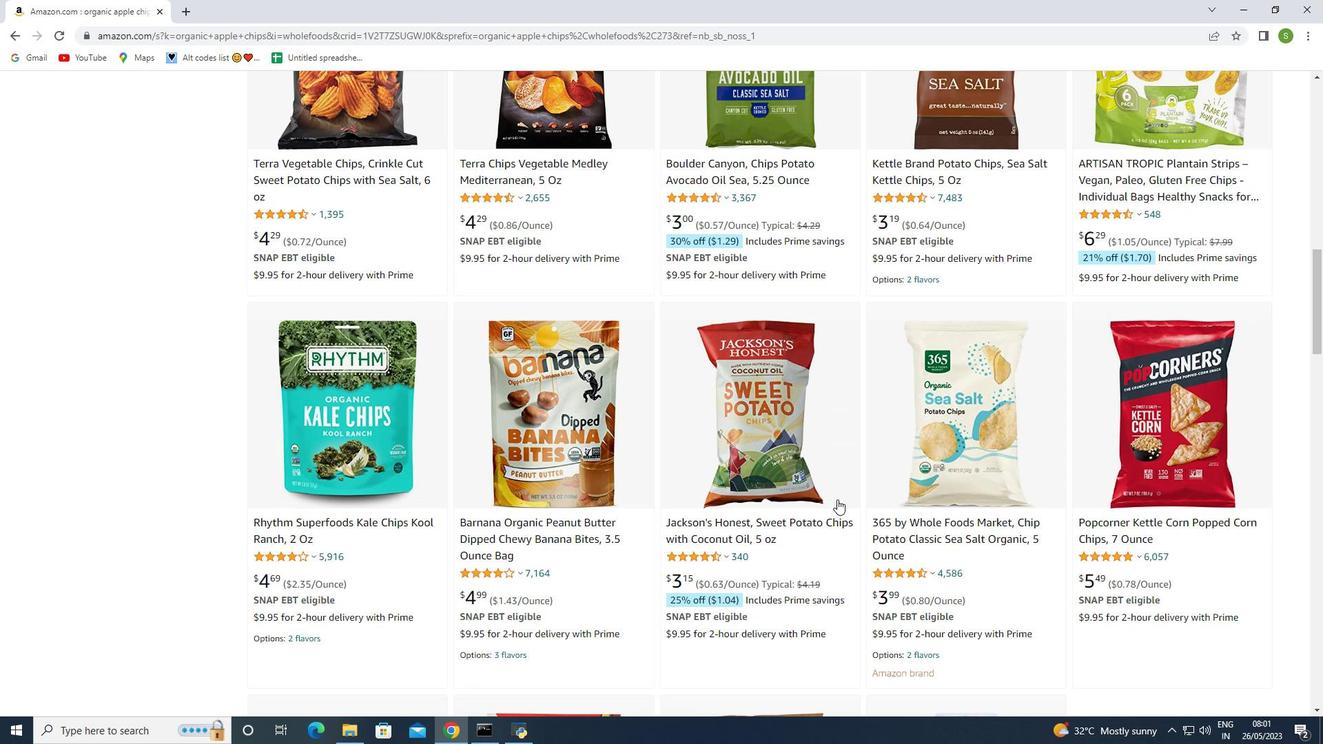 
Action: Mouse moved to (735, 465)
Screenshot: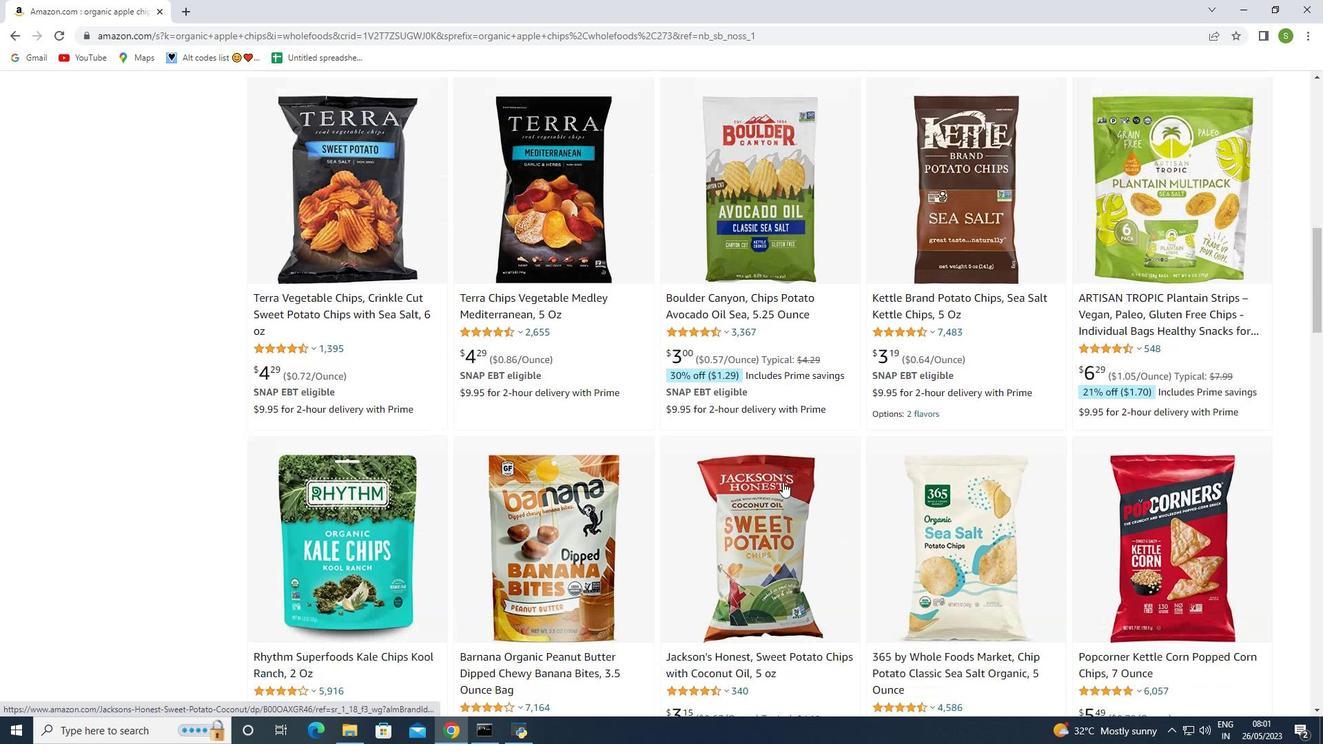 
Action: Mouse scrolled (735, 466) with delta (0, 0)
Screenshot: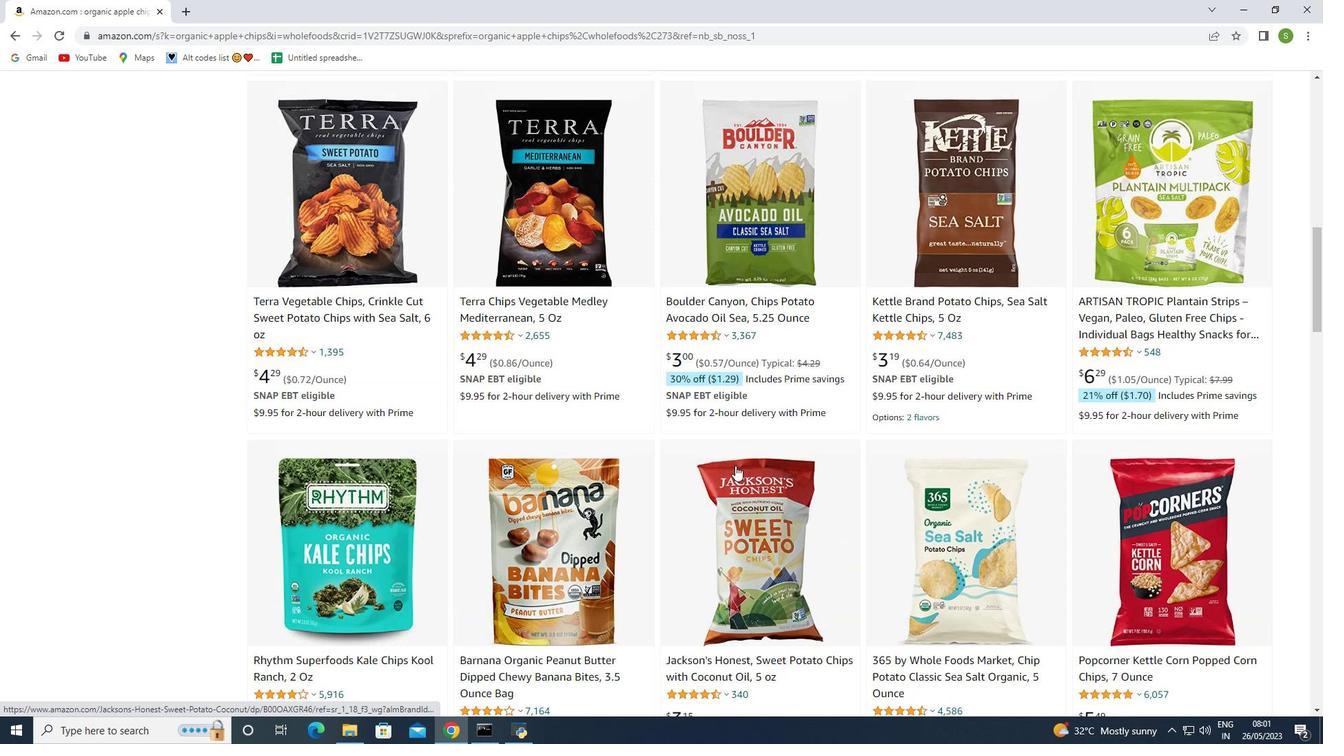 
Action: Mouse scrolled (735, 466) with delta (0, 0)
Screenshot: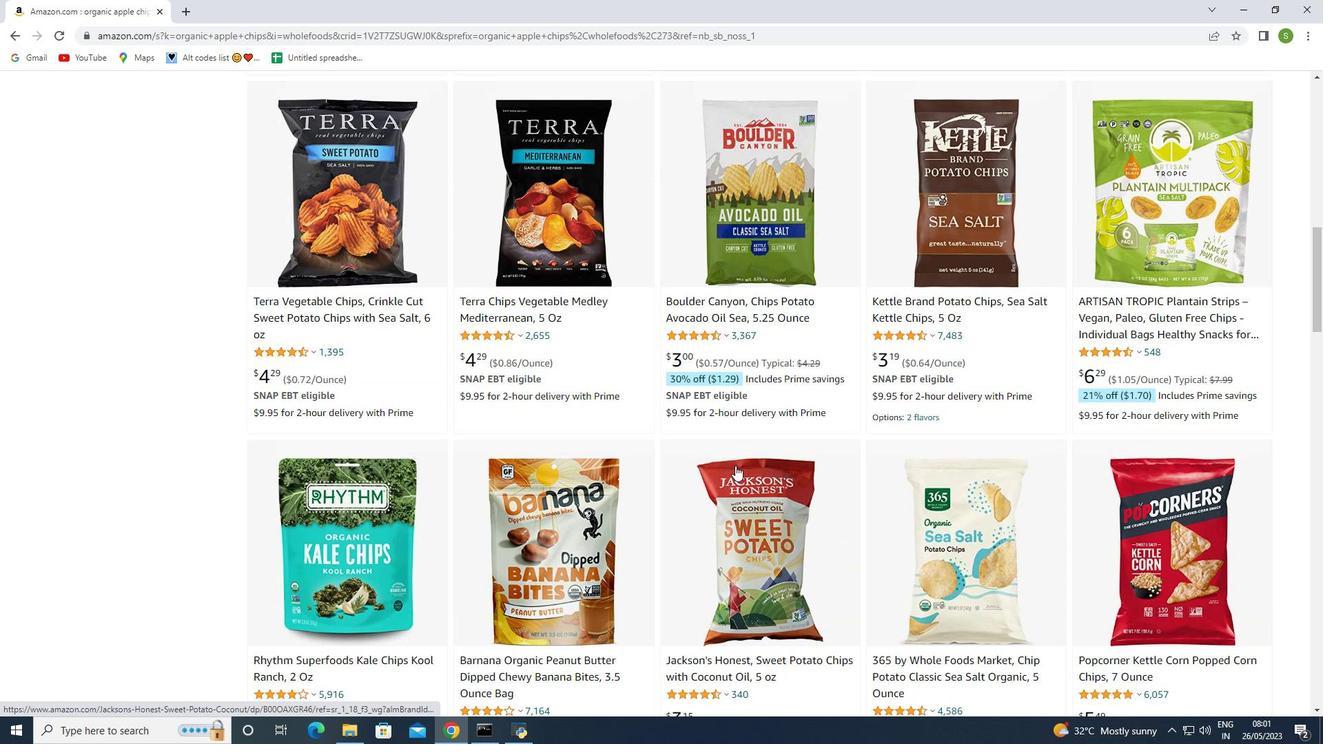 
Action: Mouse scrolled (735, 466) with delta (0, 0)
Screenshot: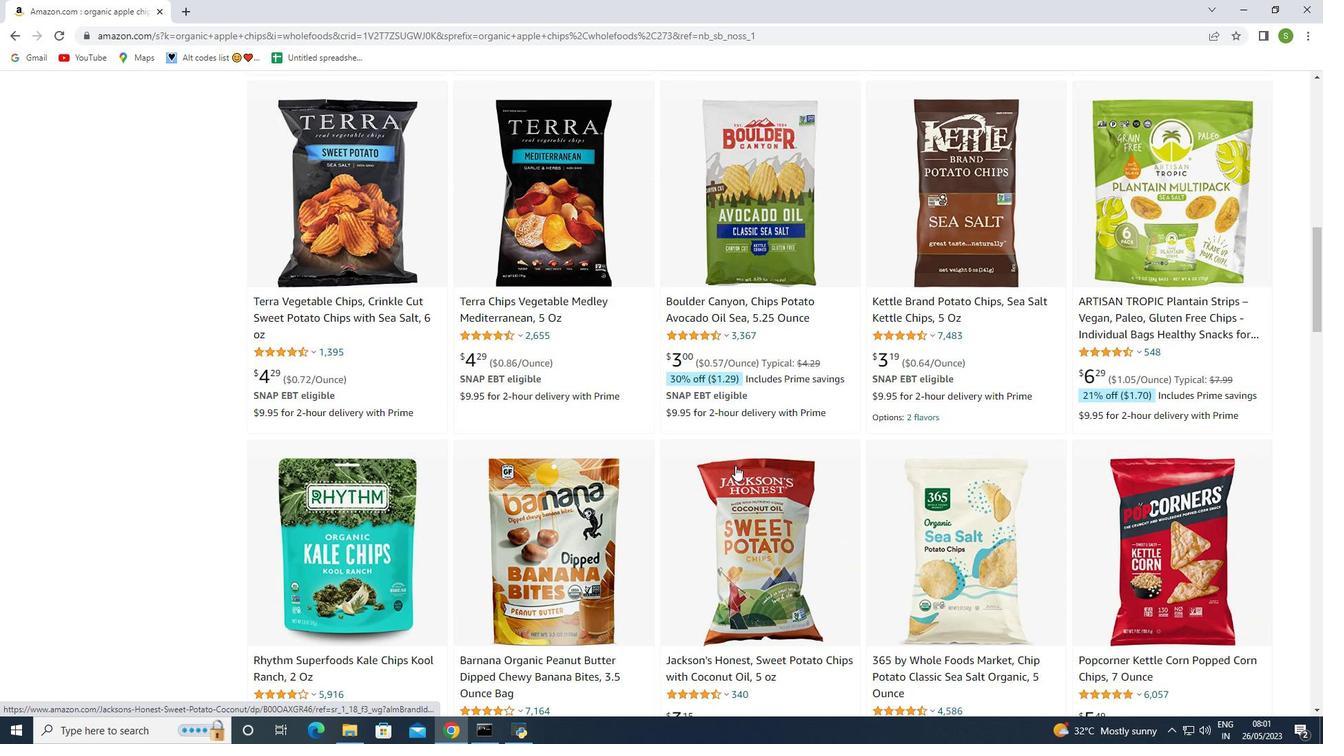 
Action: Mouse moved to (872, 494)
Screenshot: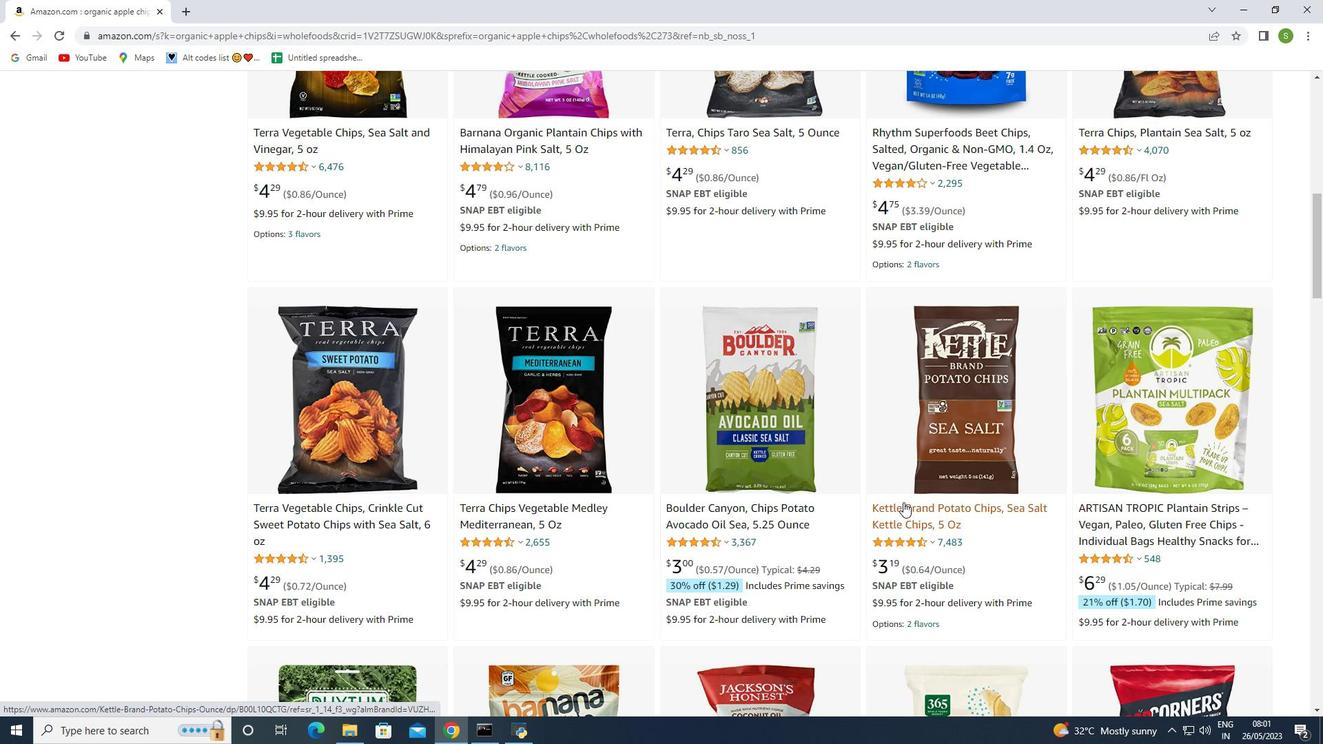 
Action: Mouse scrolled (872, 494) with delta (0, 0)
Screenshot: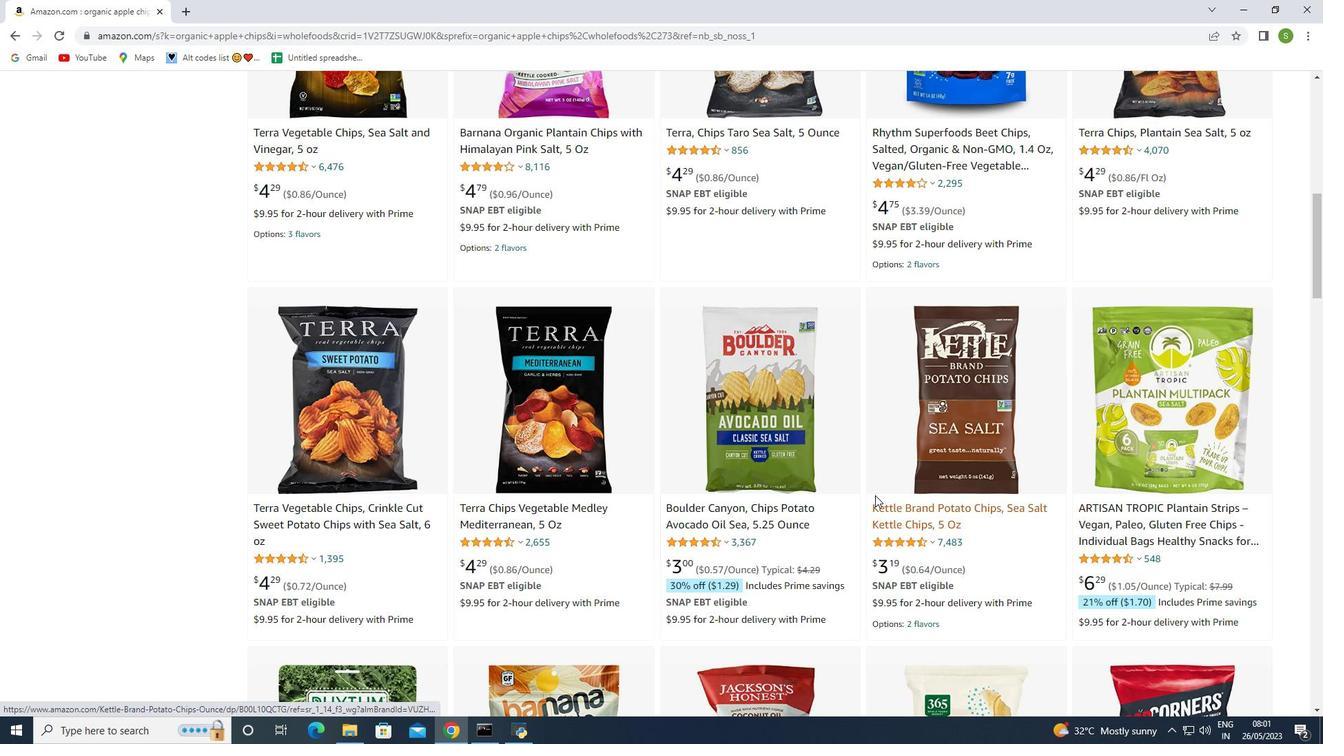 
Action: Mouse moved to (872, 494)
Screenshot: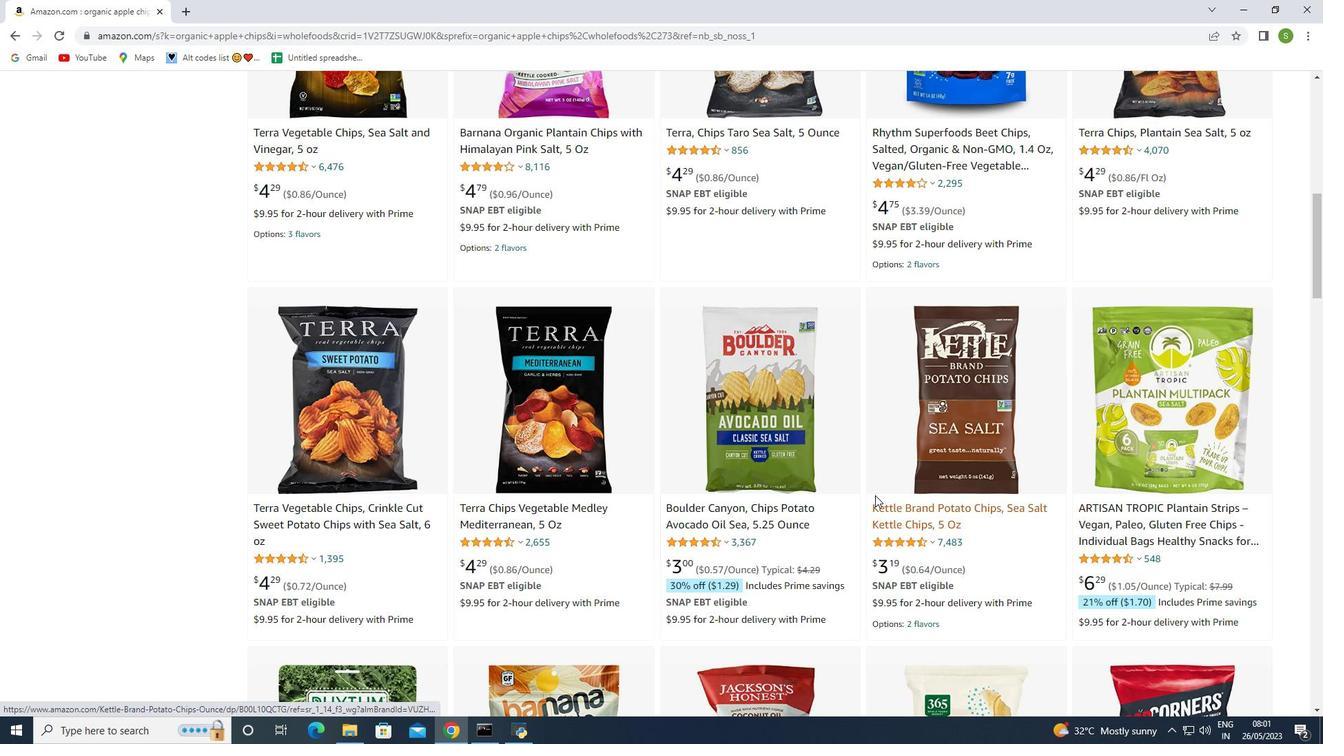 
Action: Mouse scrolled (872, 494) with delta (0, 0)
Screenshot: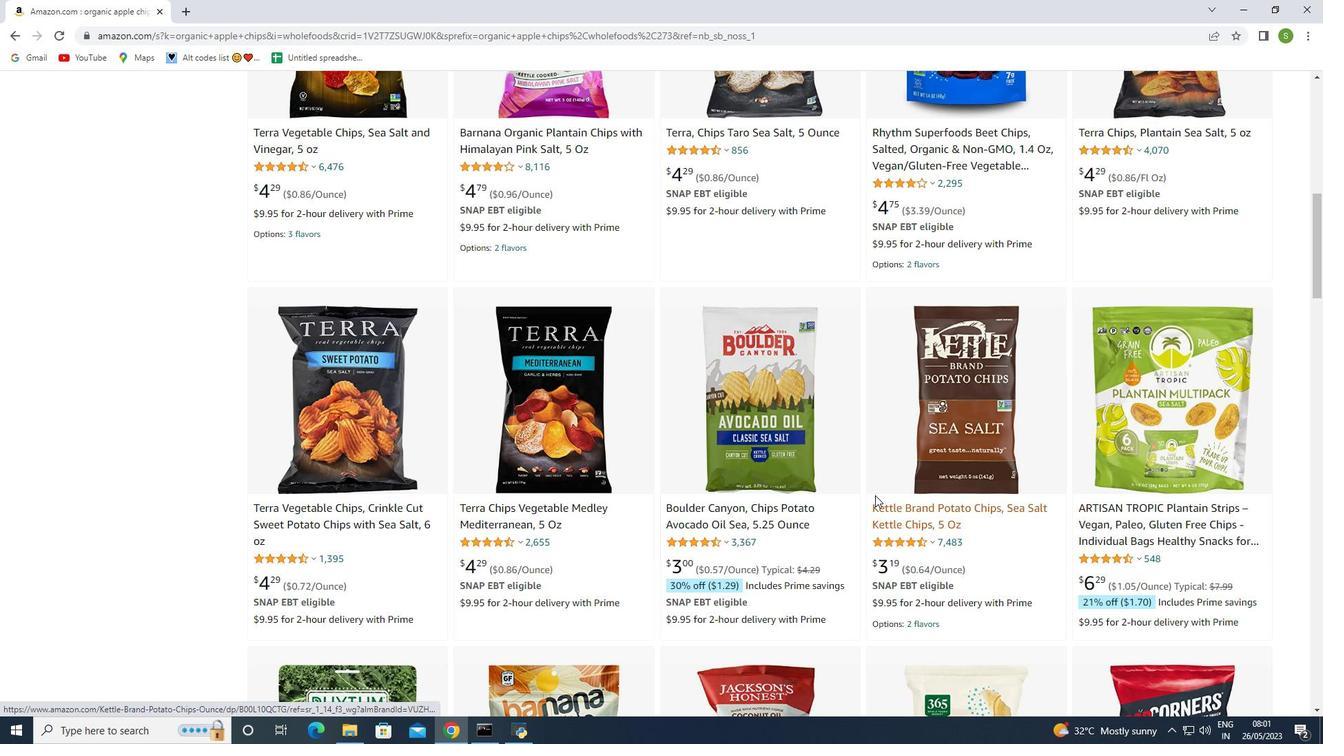 
Action: Mouse scrolled (872, 494) with delta (0, 0)
Screenshot: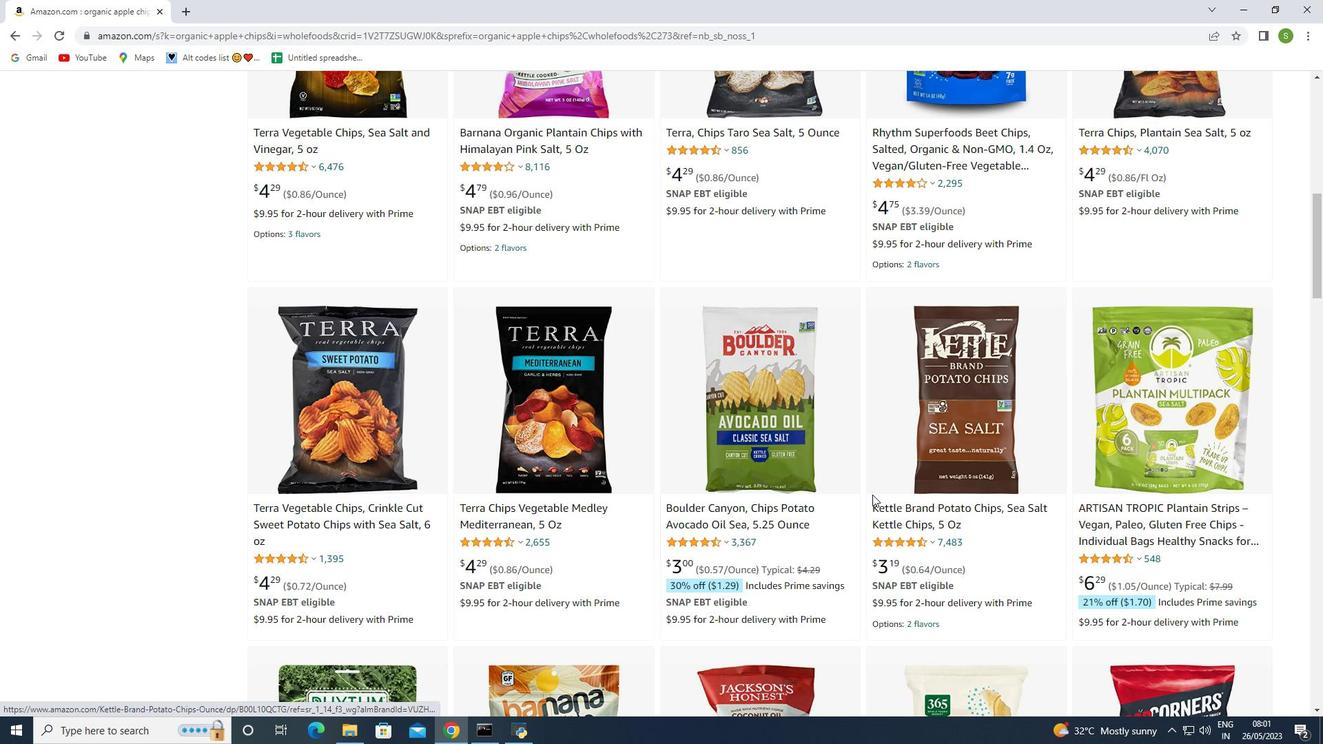 
Action: Mouse moved to (1004, 367)
Screenshot: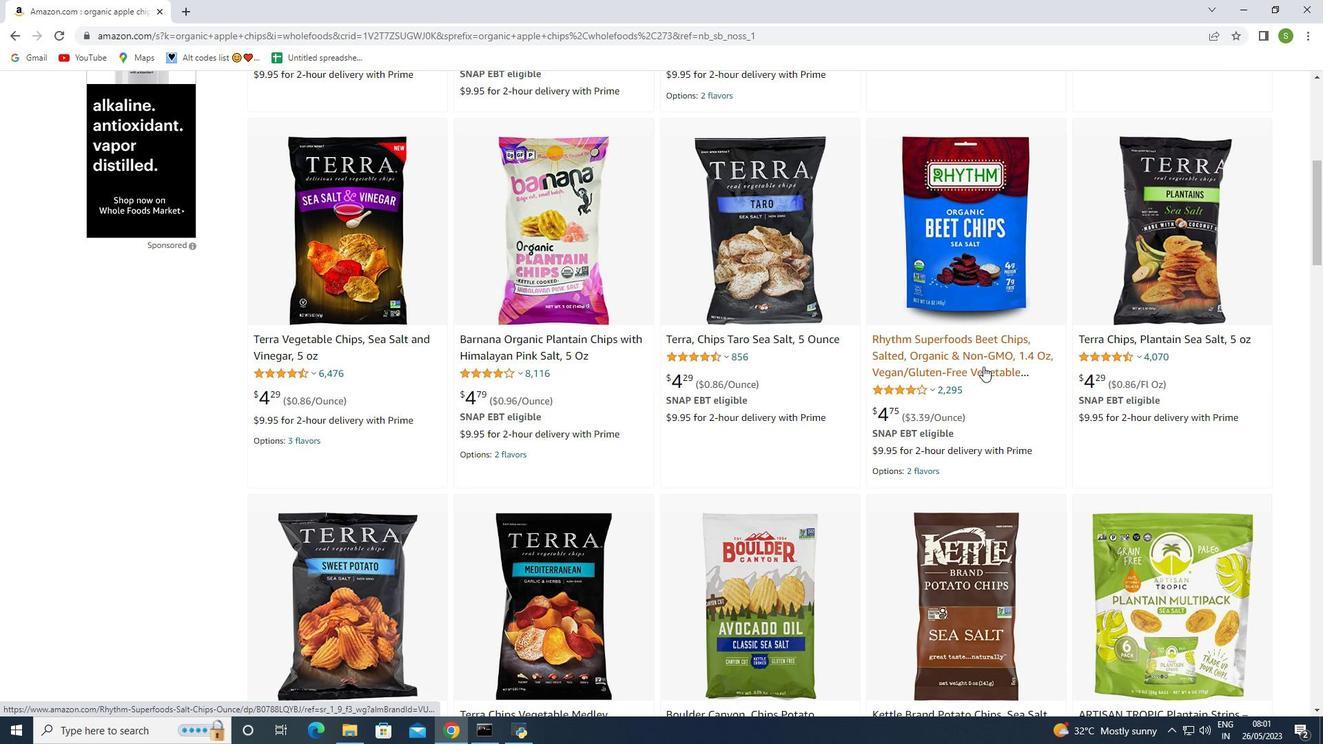 
Action: Mouse scrolled (1004, 367) with delta (0, 0)
Screenshot: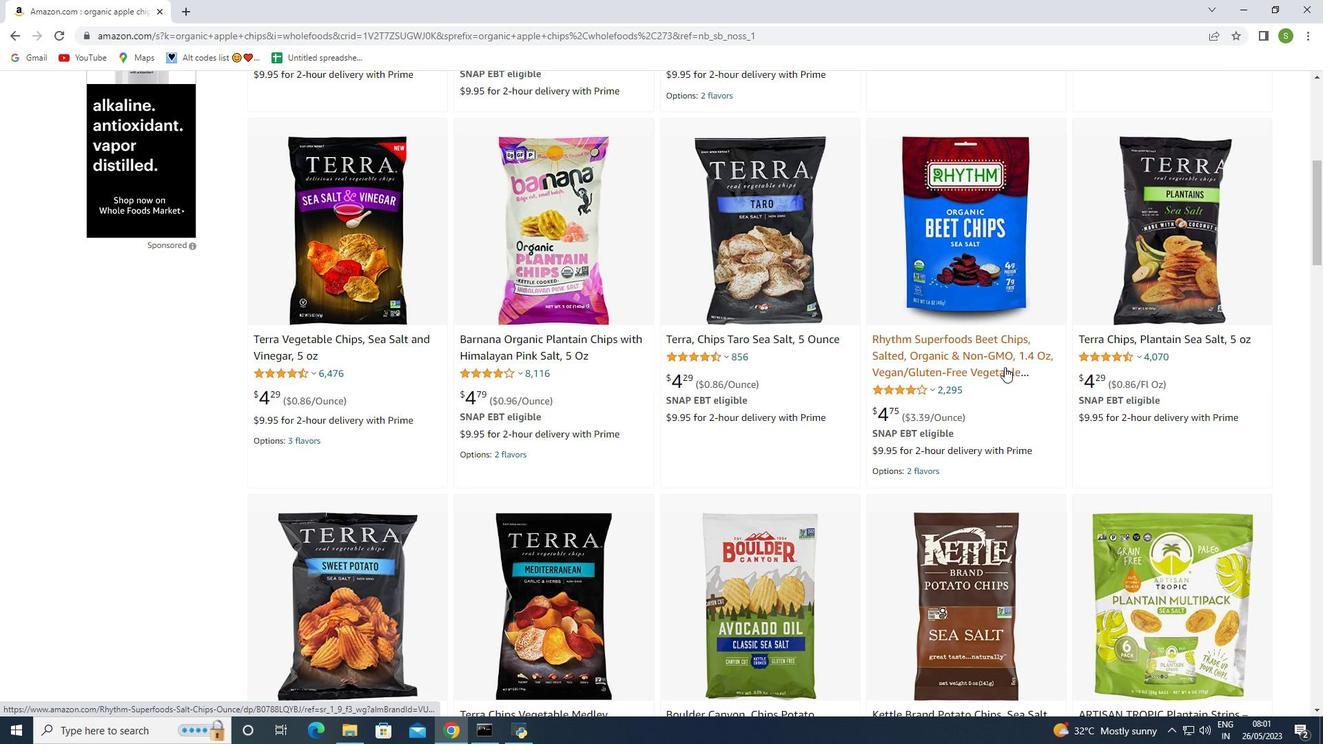 
Action: Mouse scrolled (1004, 367) with delta (0, 0)
Screenshot: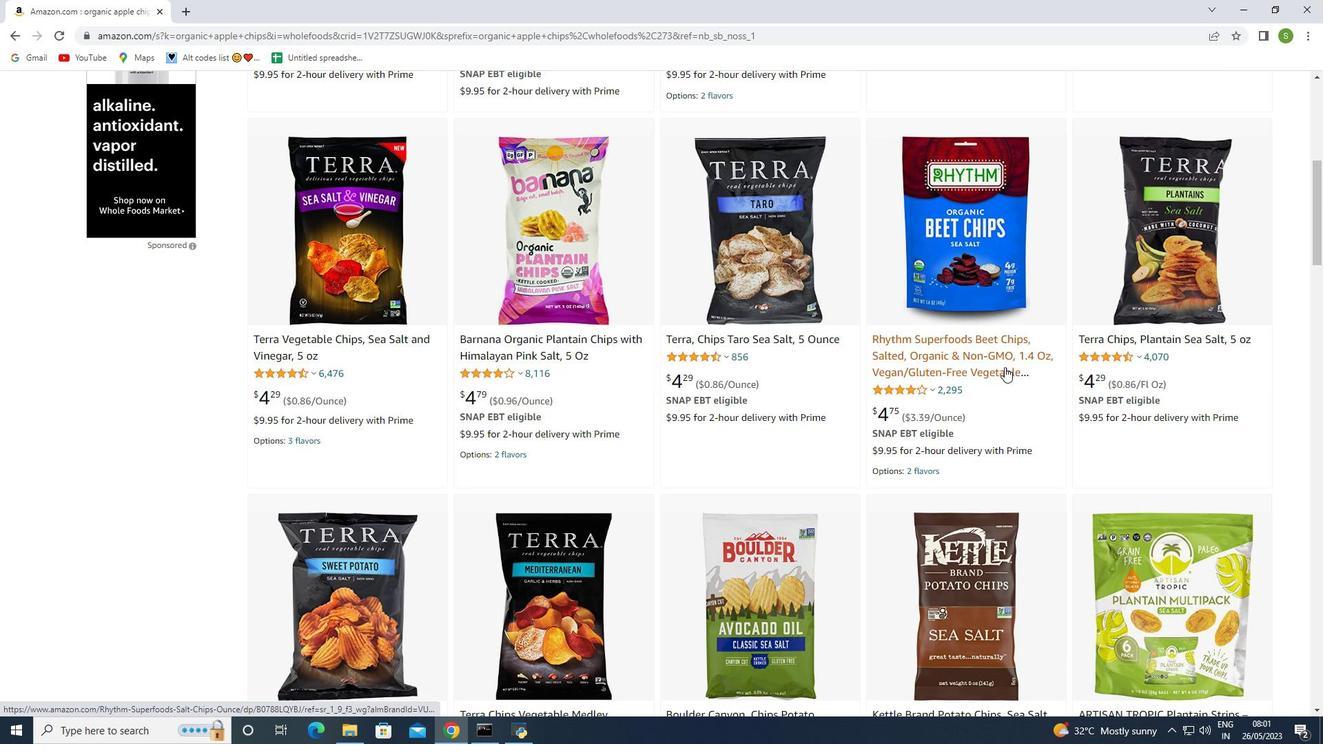 
Action: Mouse scrolled (1004, 367) with delta (0, 0)
Screenshot: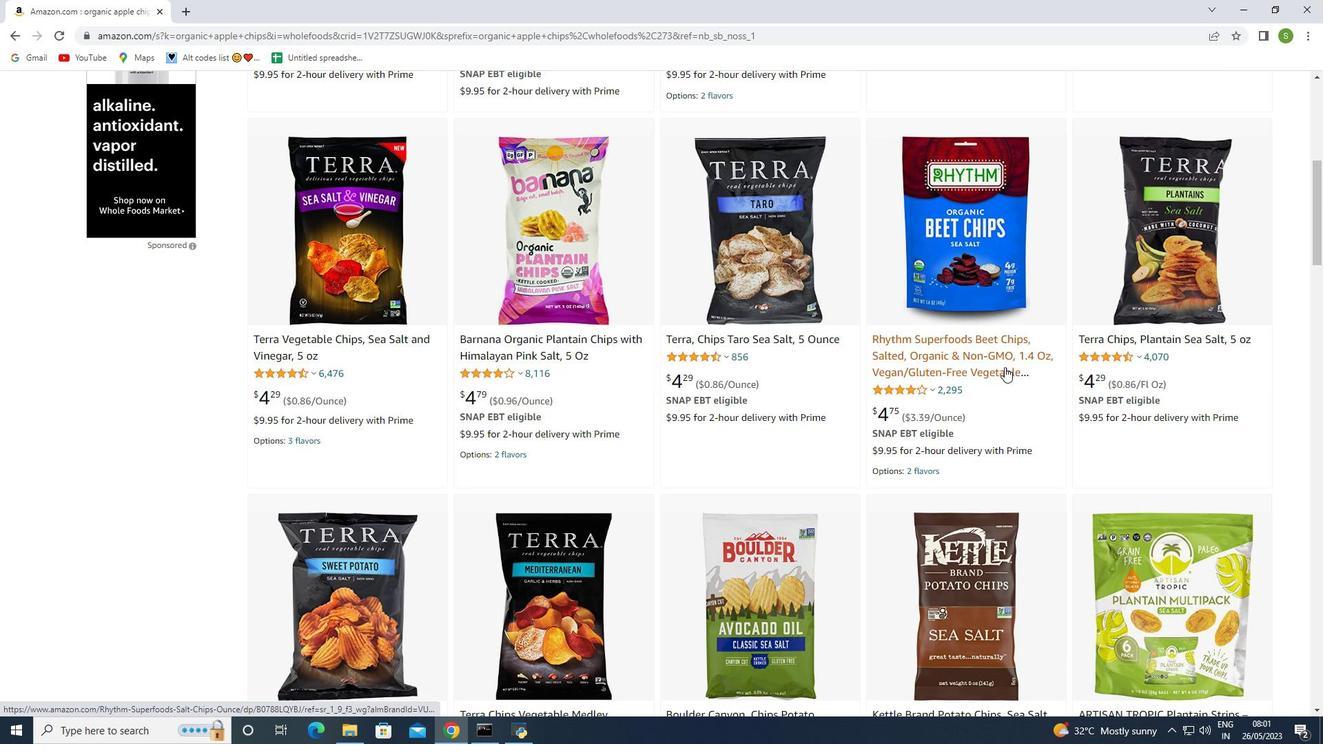 
Action: Mouse moved to (562, 350)
Screenshot: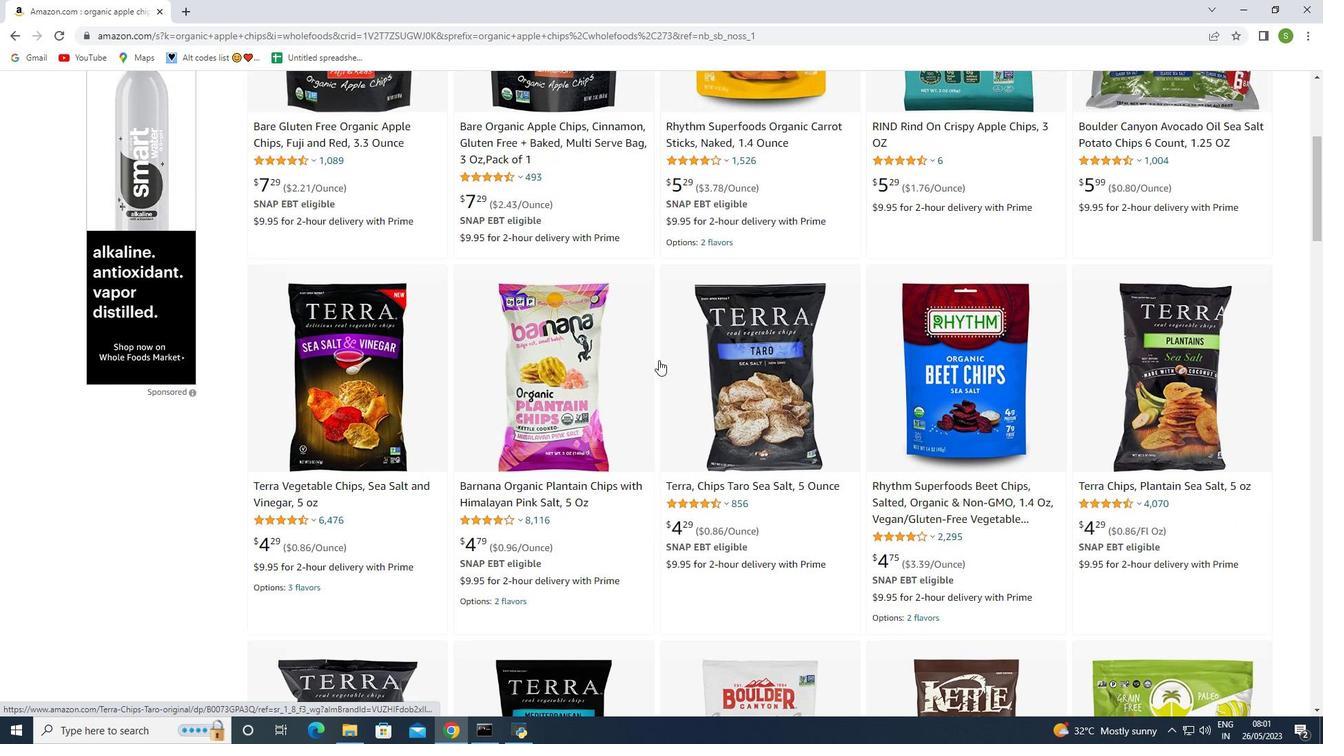 
Action: Mouse scrolled (562, 351) with delta (0, 0)
Screenshot: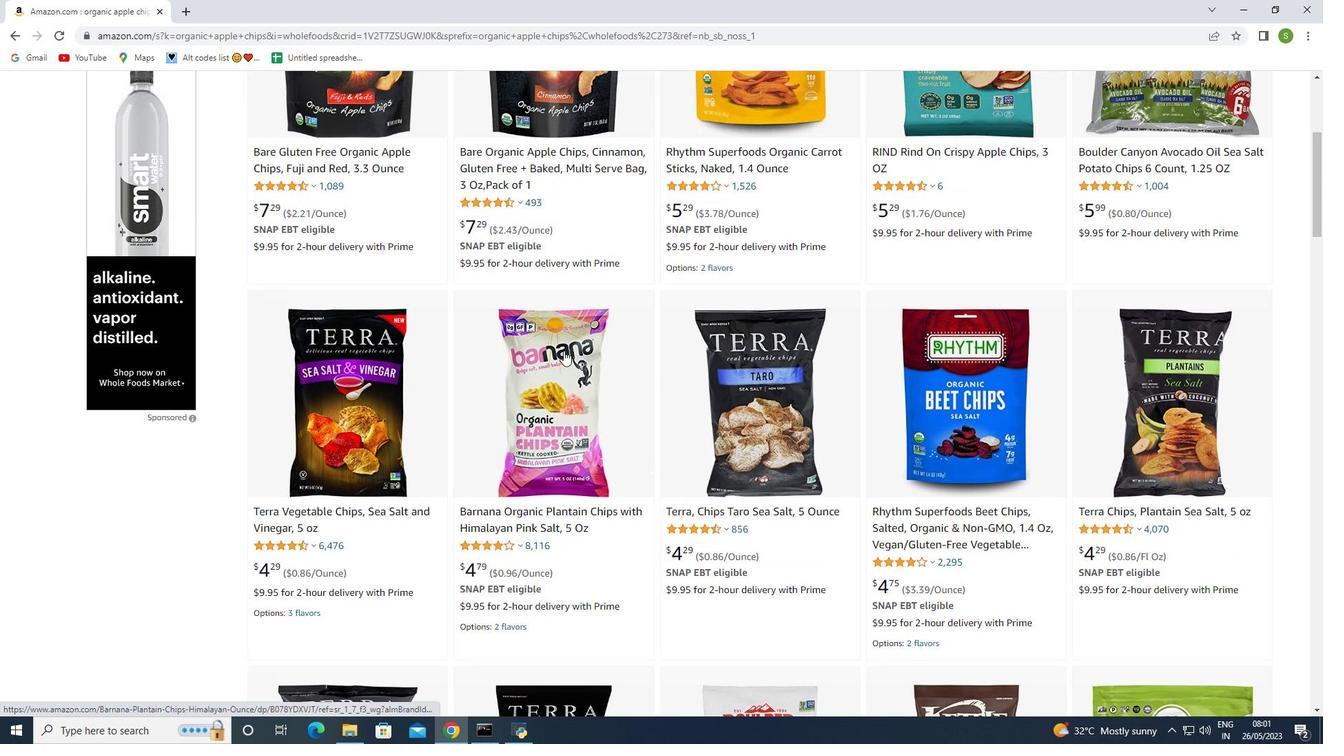 
Action: Mouse scrolled (562, 351) with delta (0, 0)
Screenshot: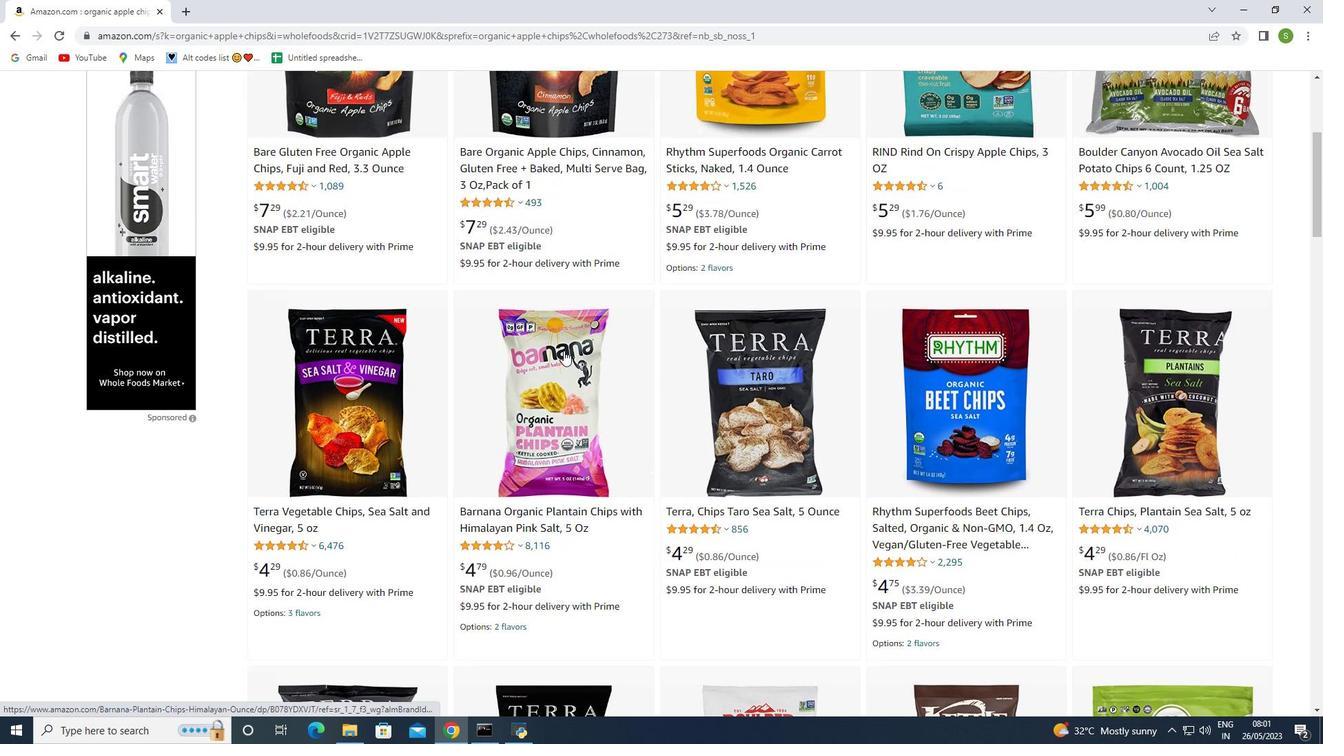 
Action: Mouse scrolled (562, 351) with delta (0, 0)
Screenshot: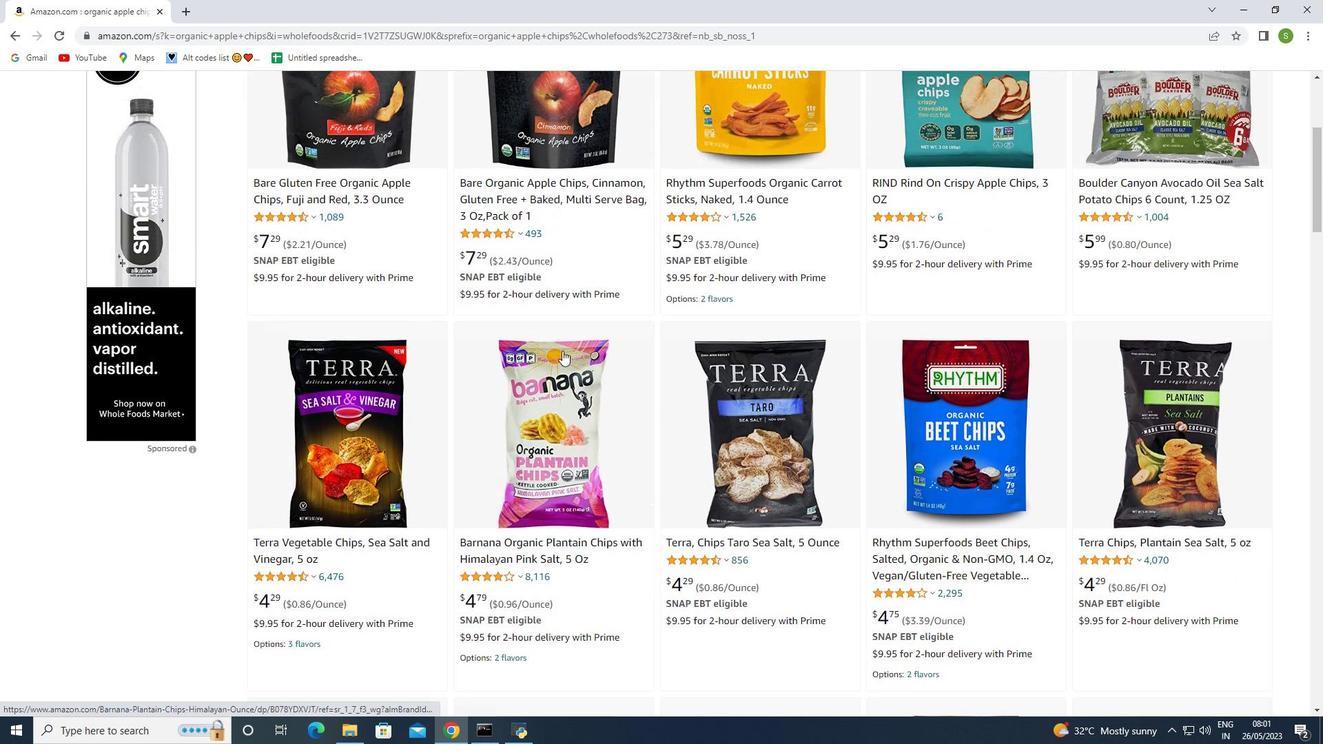 
Action: Mouse moved to (345, 310)
Screenshot: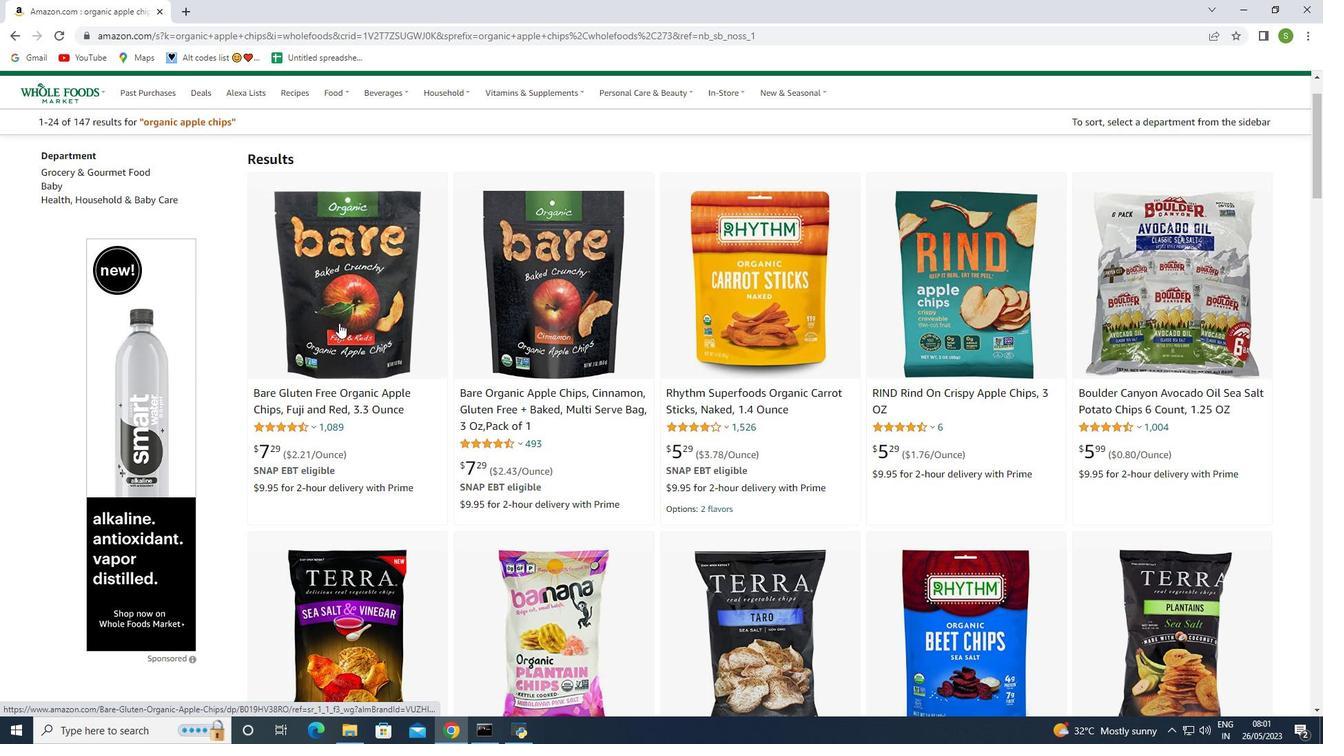 
Action: Mouse pressed left at (345, 310)
Screenshot: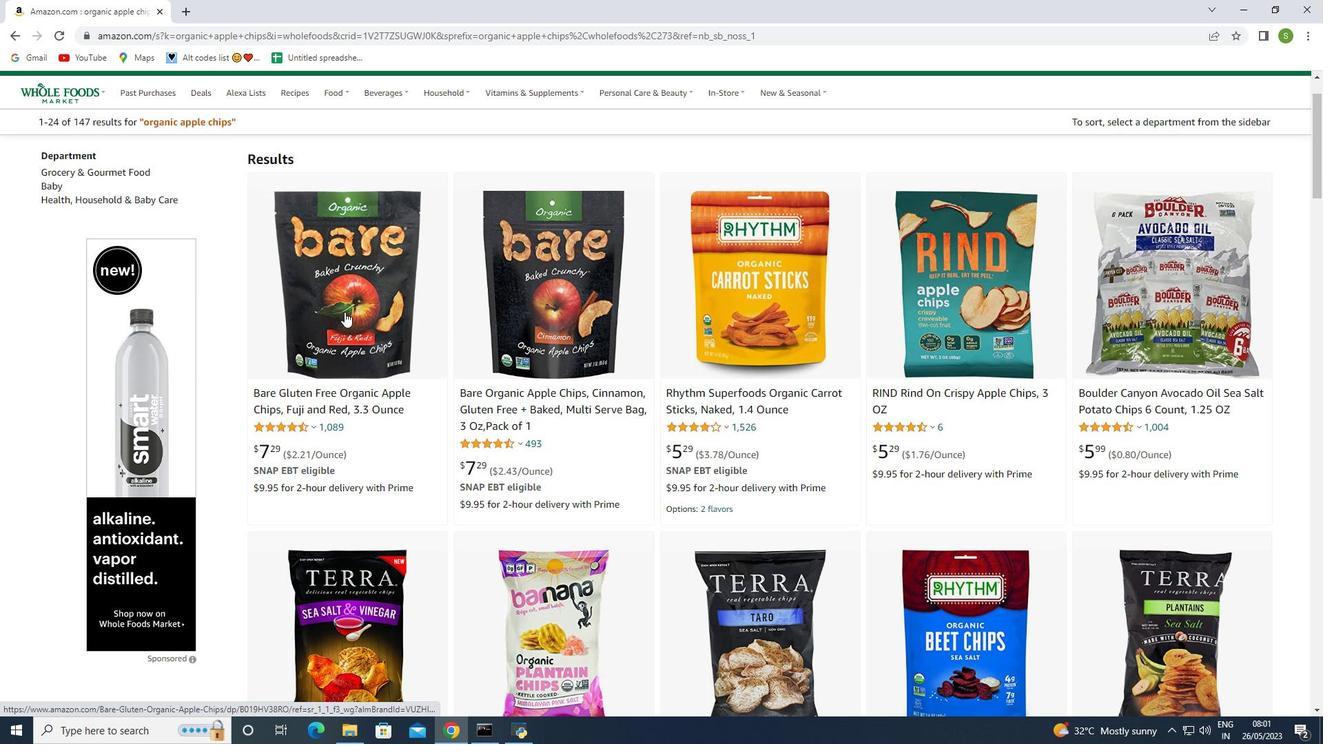 
Action: Mouse moved to (813, 412)
Screenshot: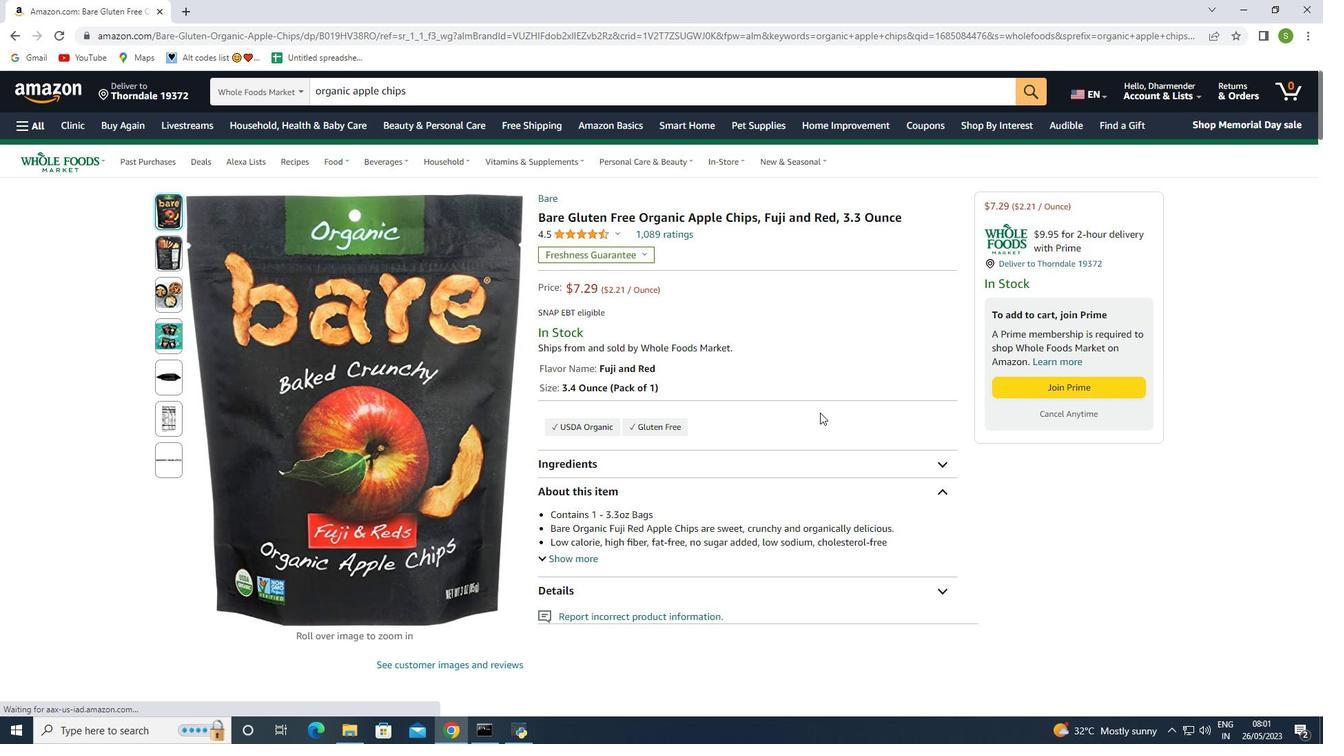 
Action: Mouse scrolled (813, 412) with delta (0, 0)
Screenshot: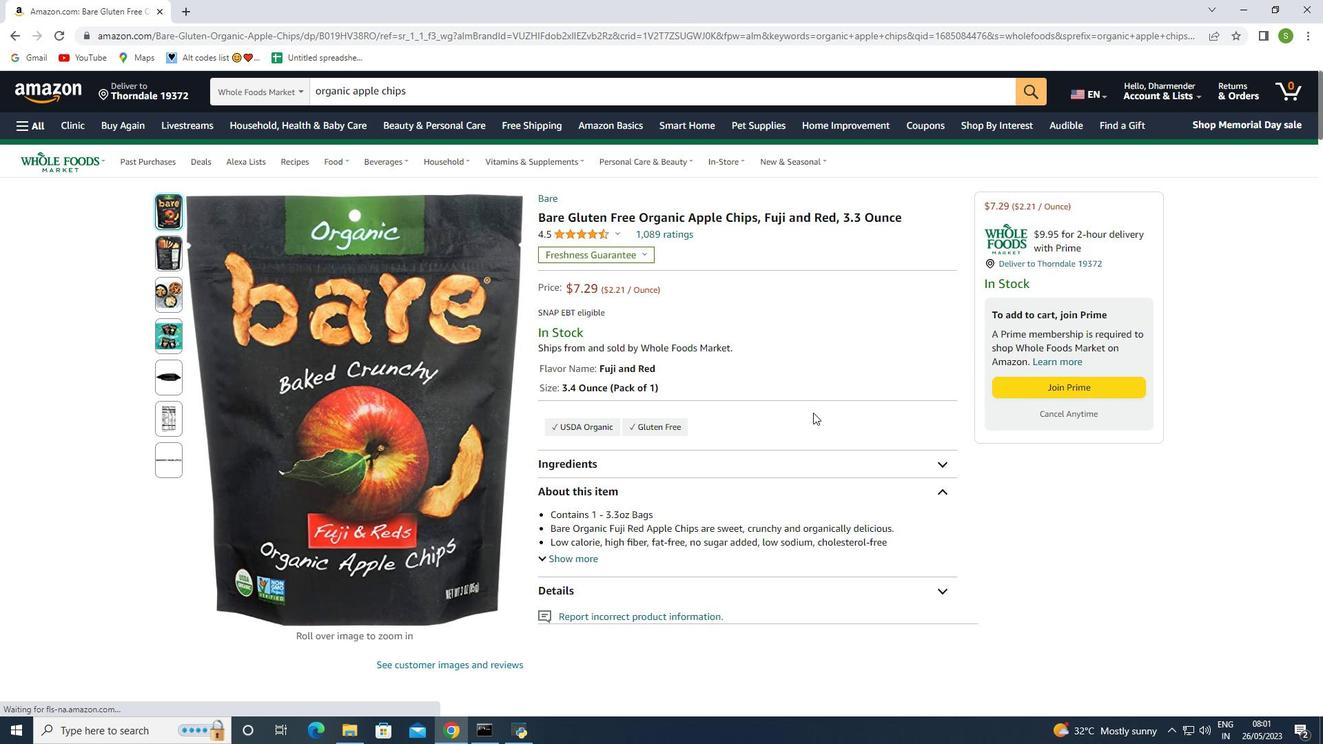 
Action: Mouse moved to (541, 489)
Screenshot: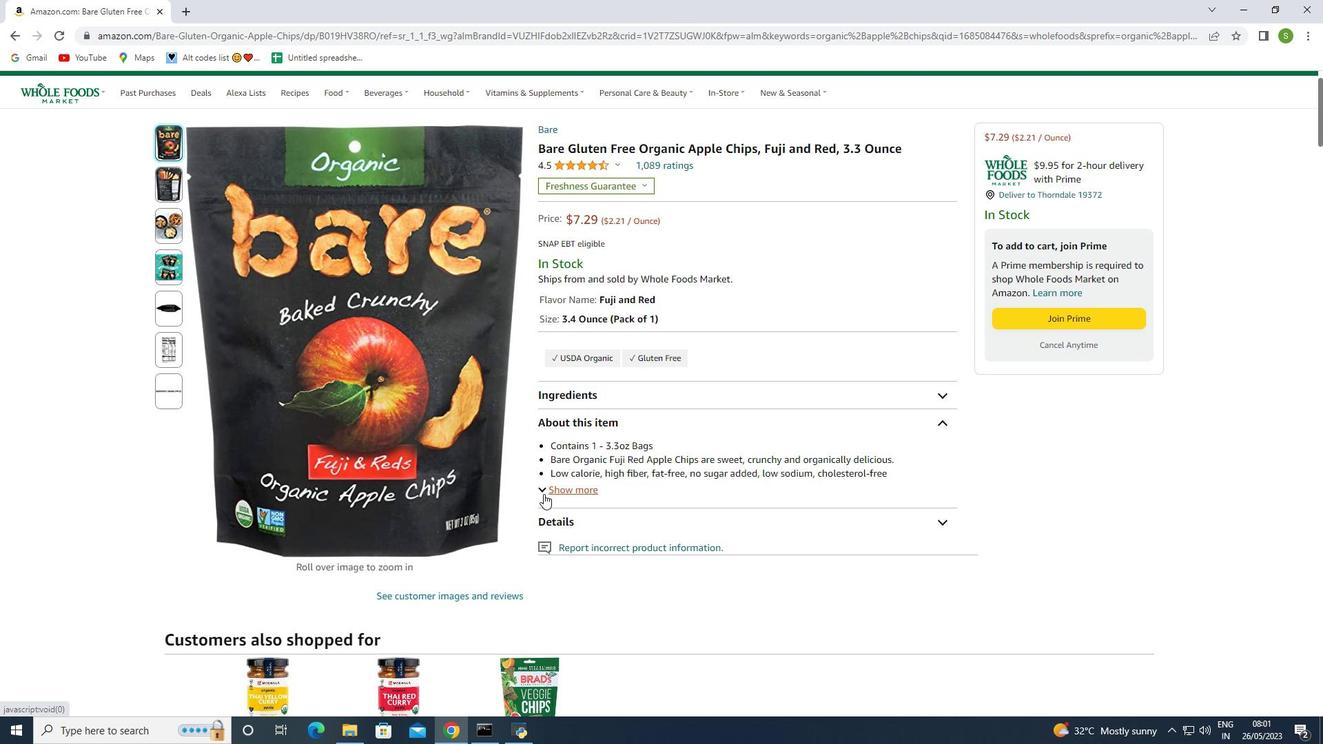 
Action: Mouse pressed left at (541, 489)
Screenshot: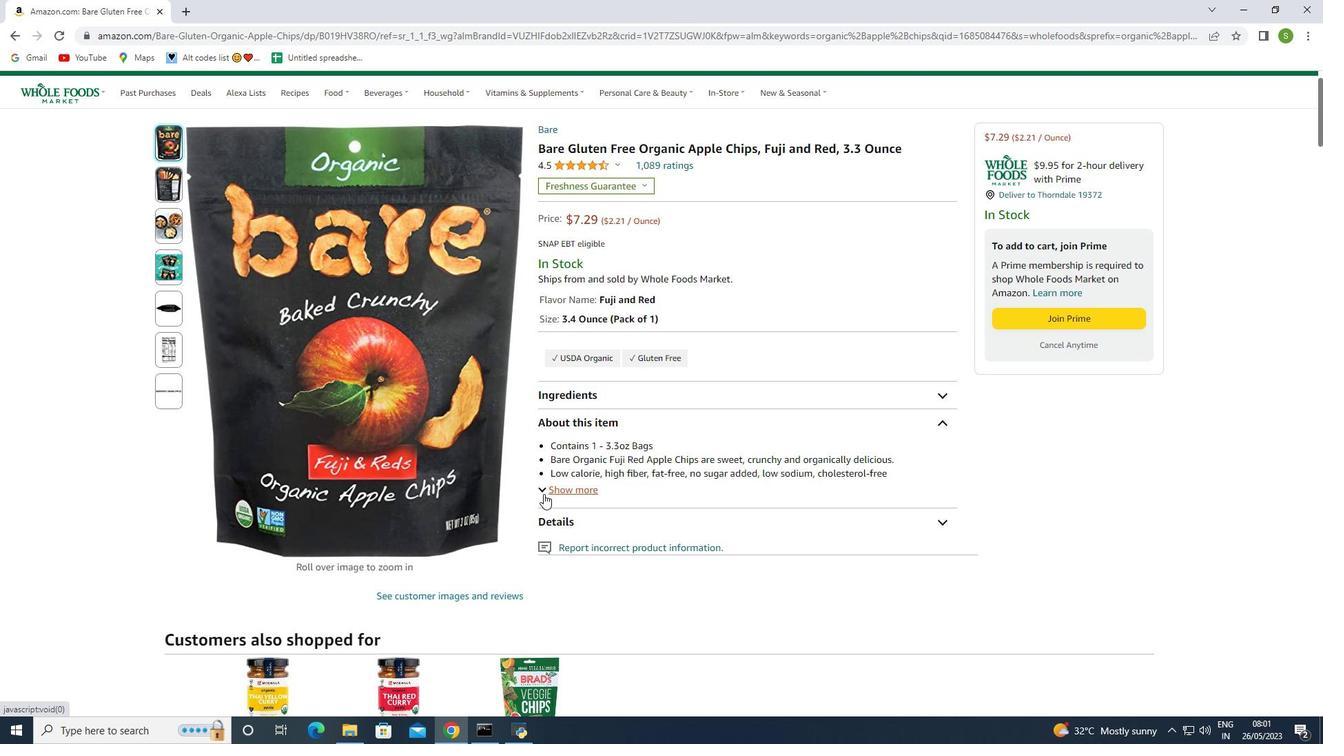 
Action: Mouse moved to (942, 545)
Screenshot: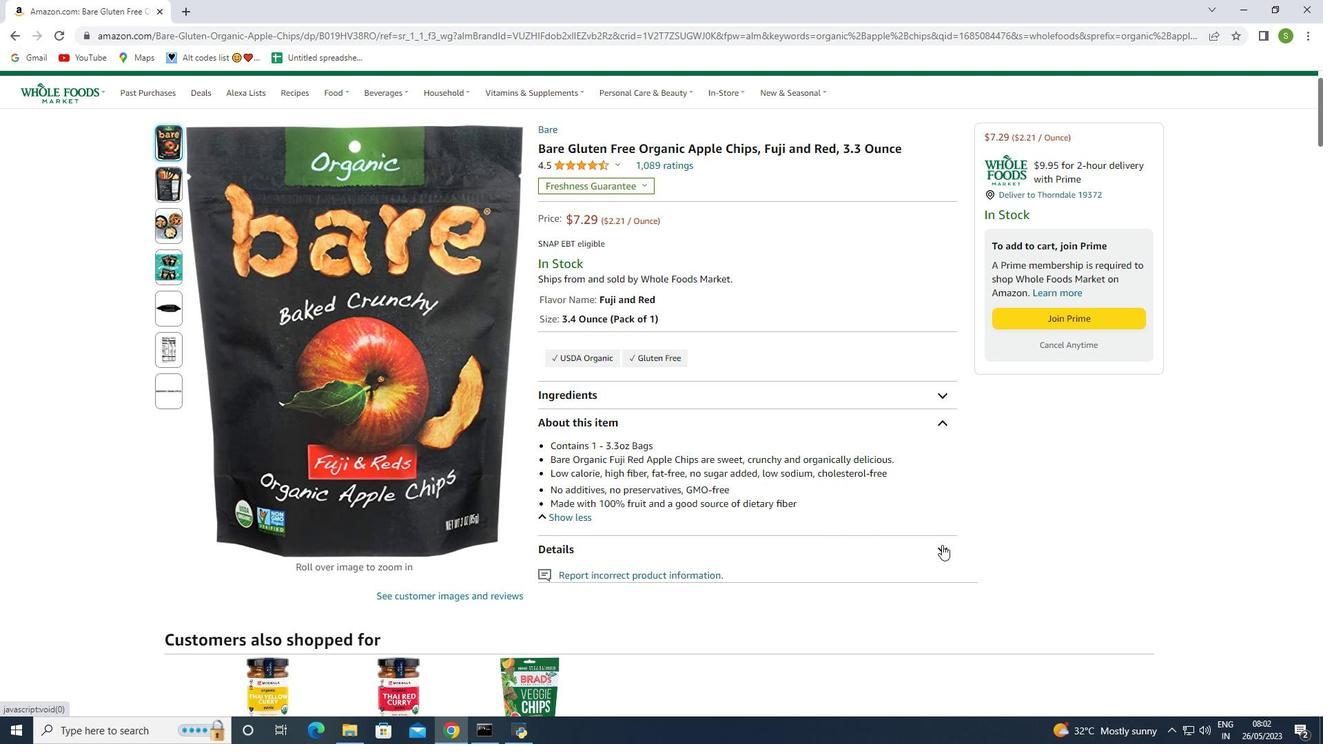 
Action: Mouse pressed left at (942, 545)
Screenshot: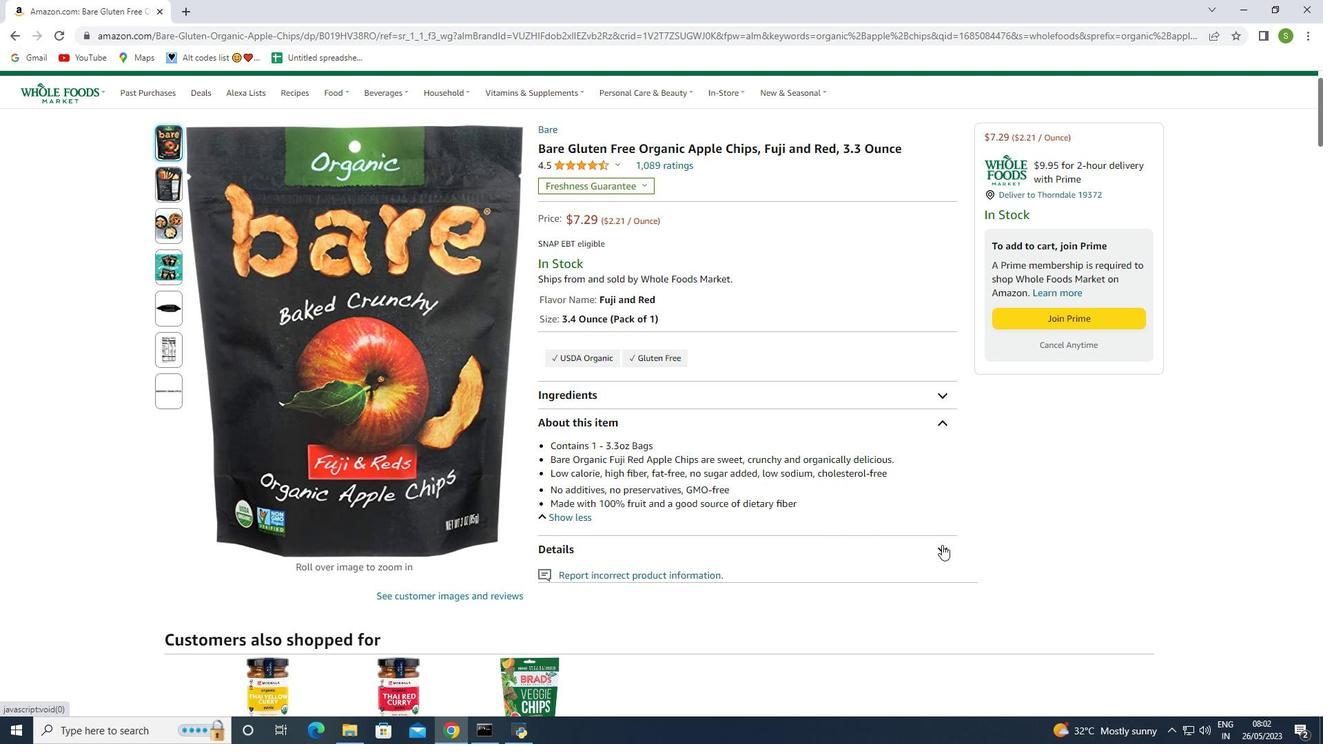 
Action: Mouse moved to (935, 548)
Screenshot: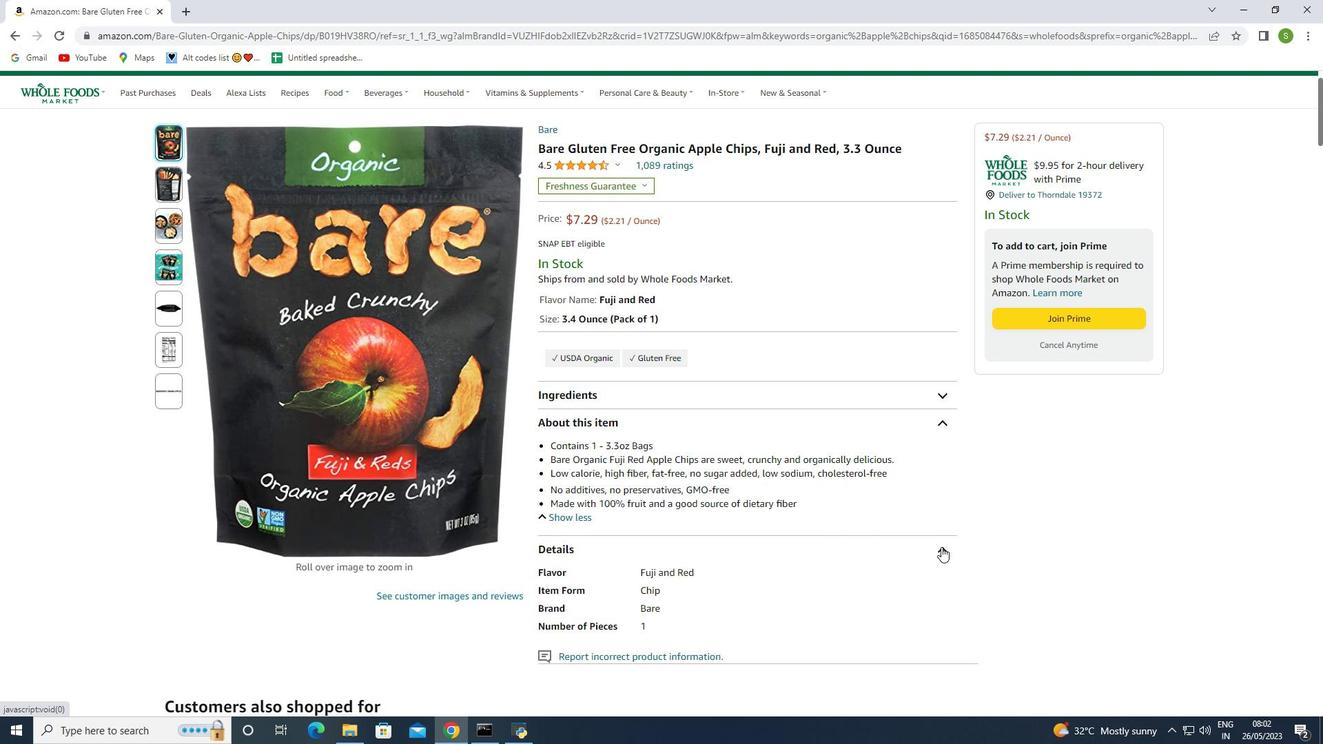 
Action: Mouse scrolled (935, 547) with delta (0, 0)
Screenshot: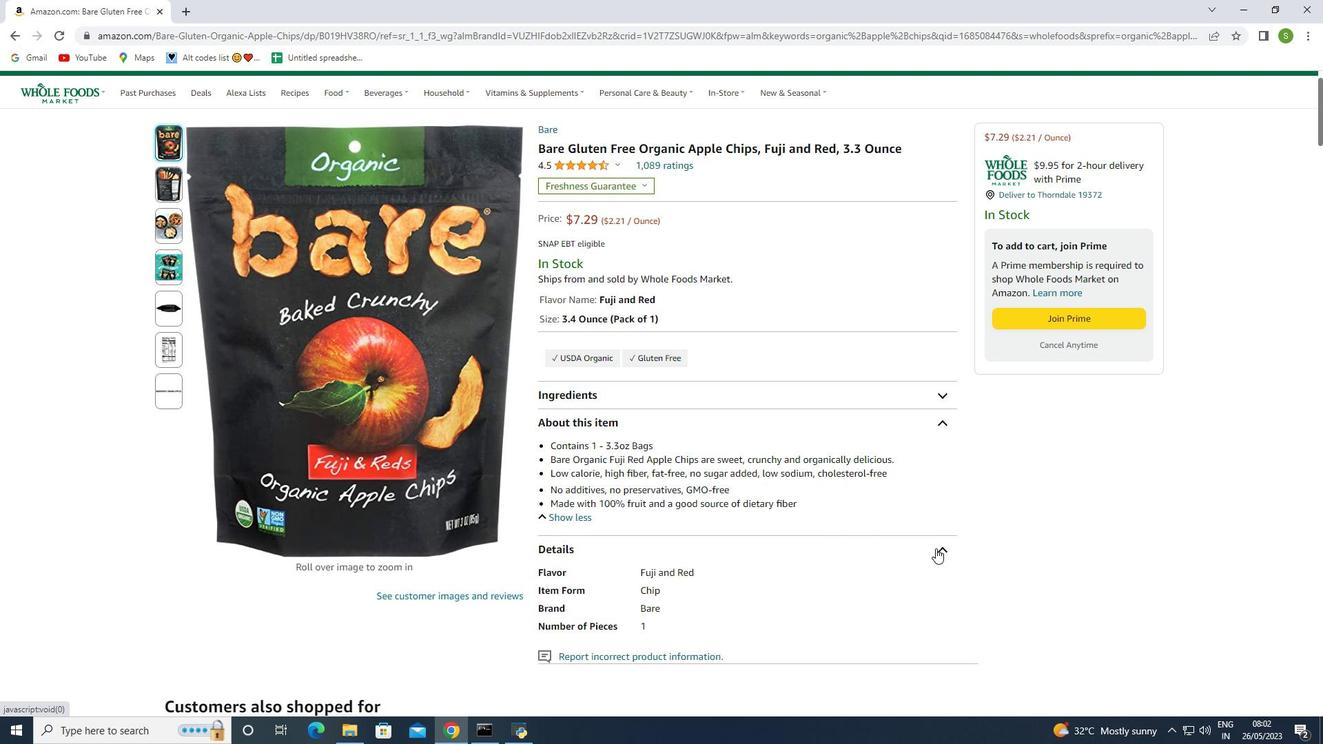 
Action: Mouse moved to (934, 549)
Screenshot: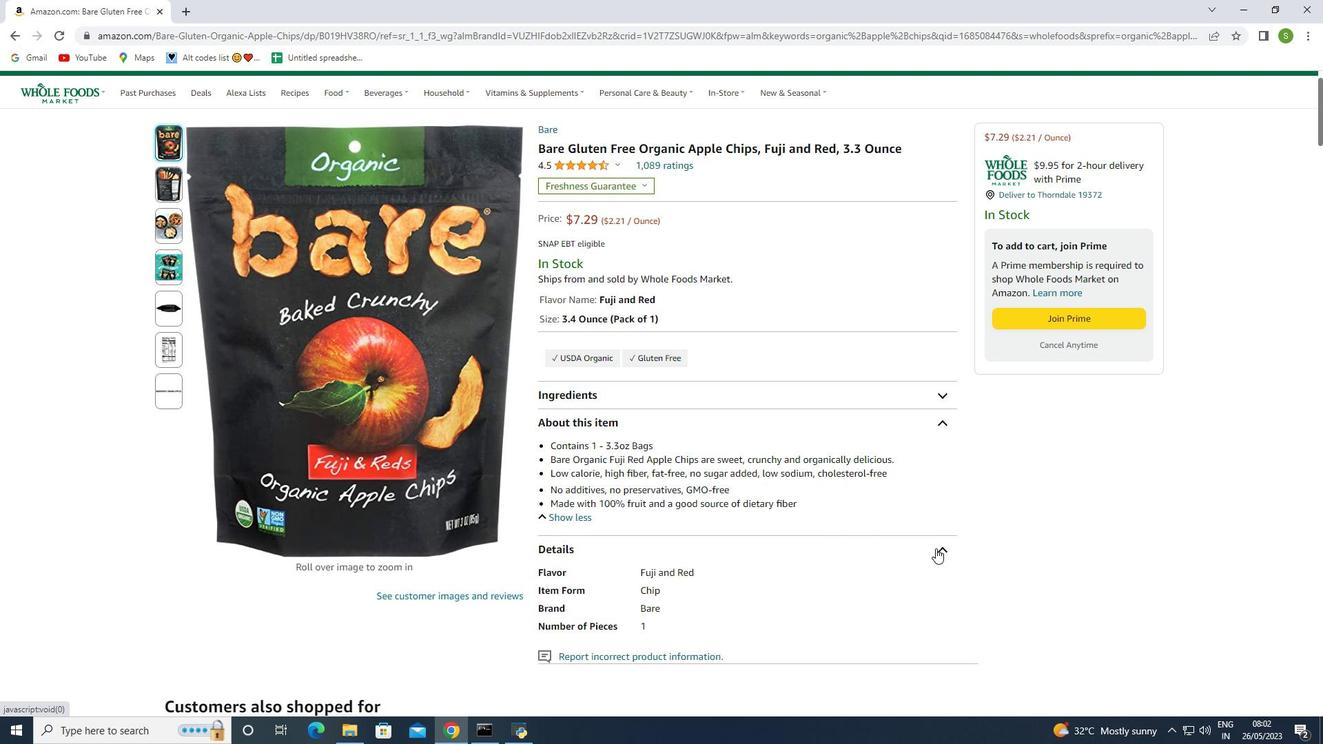 
Action: Mouse scrolled (934, 548) with delta (0, 0)
Screenshot: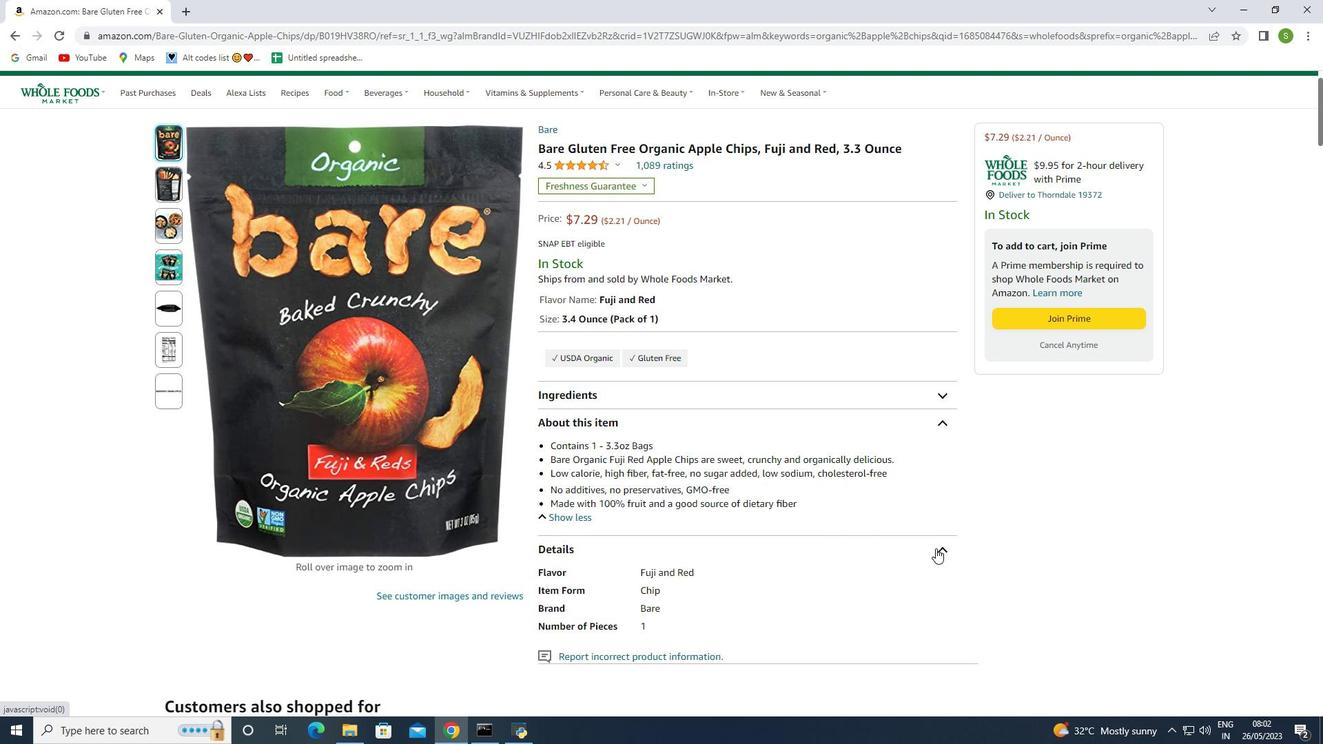 
Action: Mouse moved to (735, 497)
Screenshot: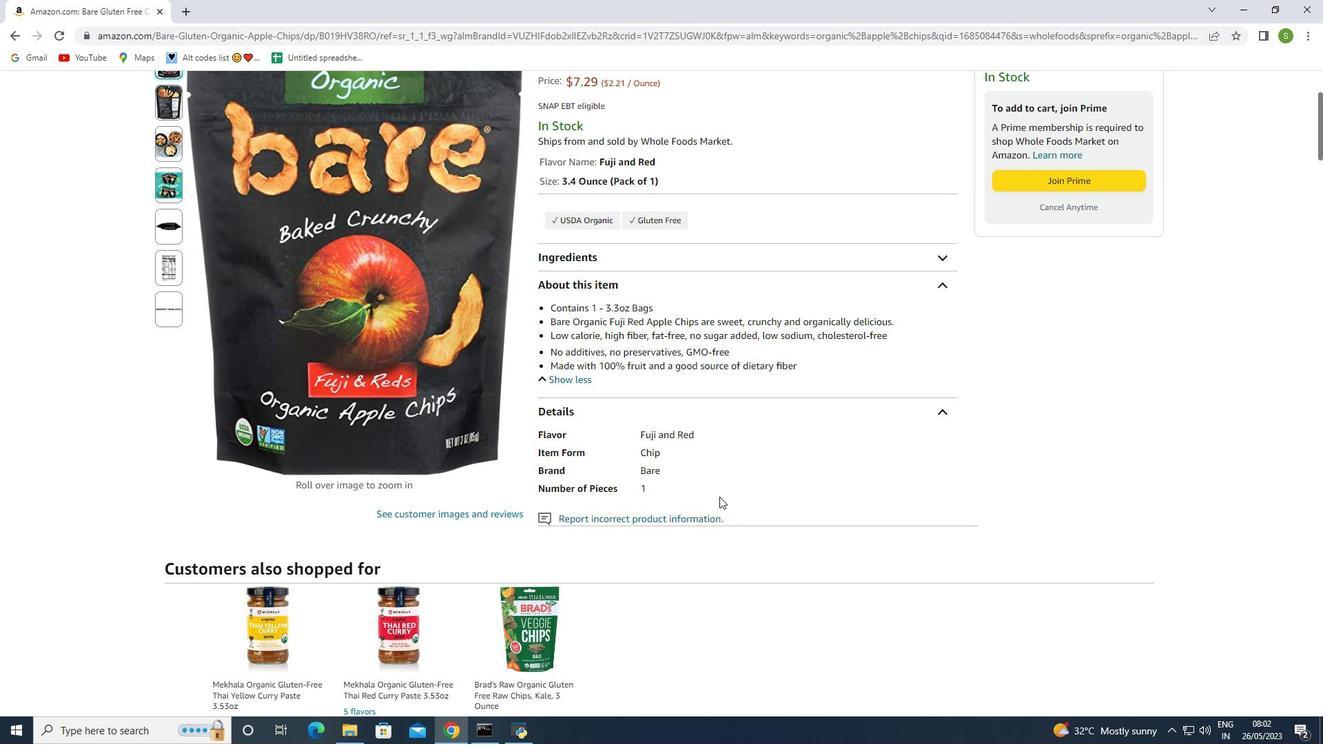 
Action: Mouse scrolled (735, 496) with delta (0, 0)
Screenshot: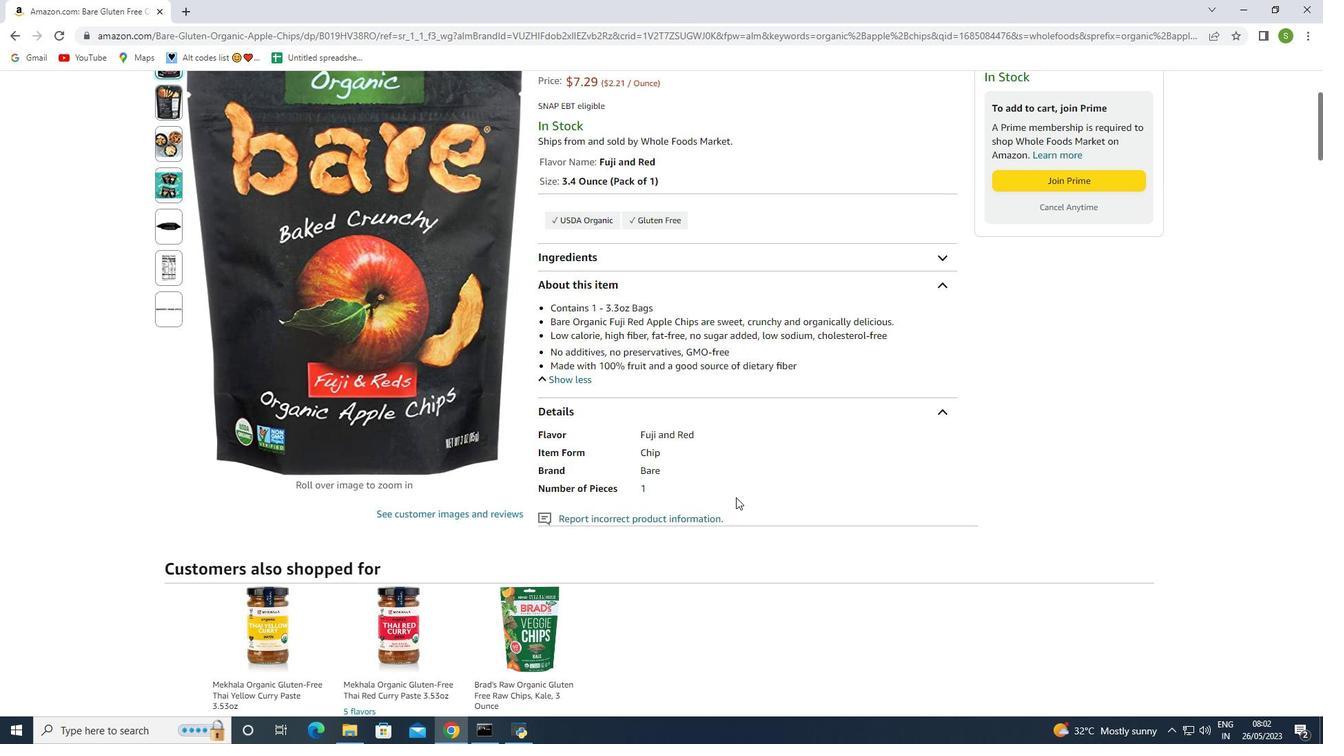 
Action: Mouse scrolled (735, 496) with delta (0, 0)
Screenshot: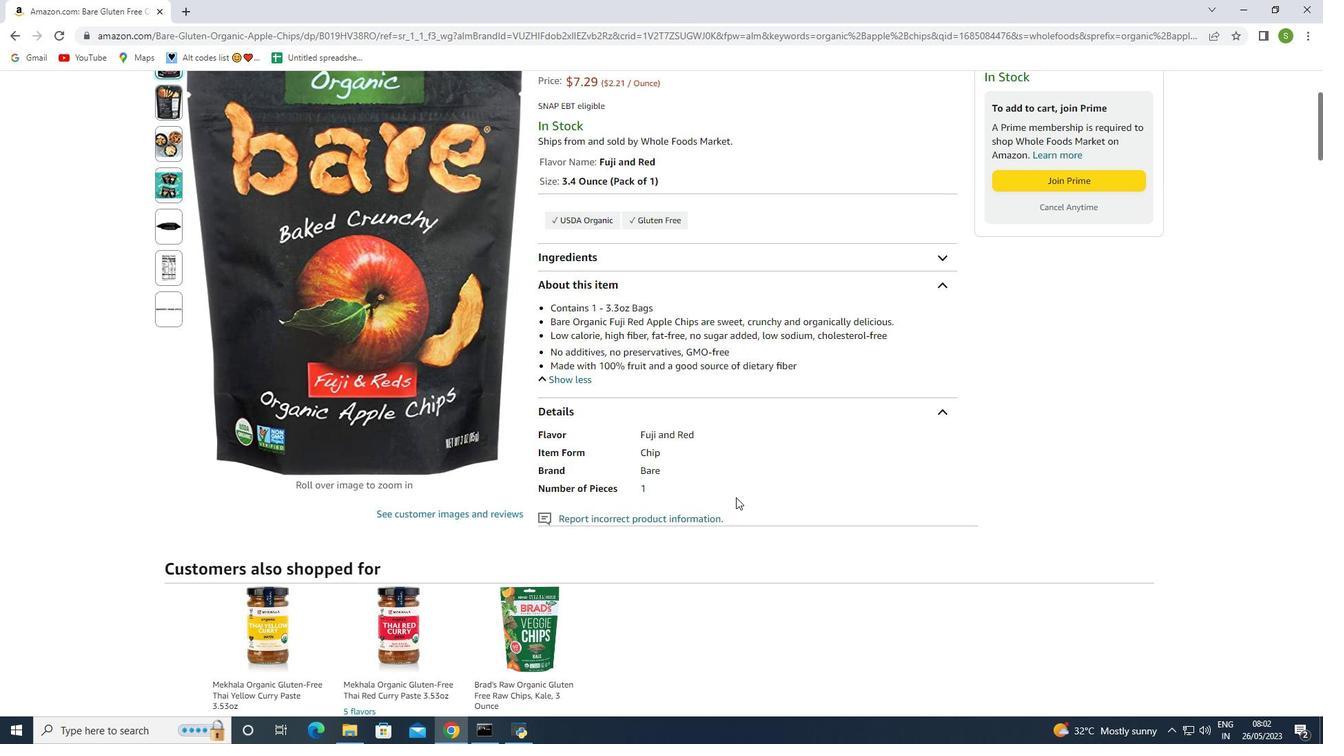 
Action: Mouse scrolled (735, 496) with delta (0, 0)
Screenshot: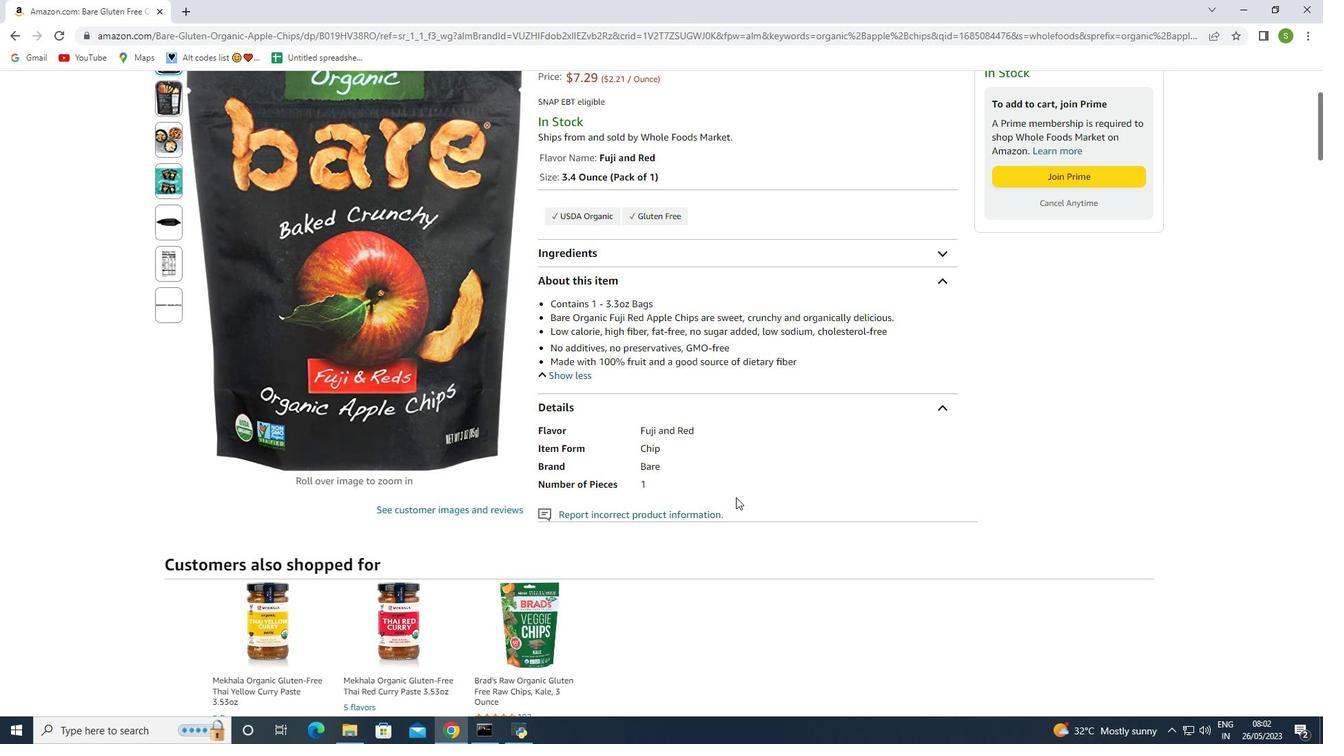 
Action: Mouse moved to (735, 498)
Screenshot: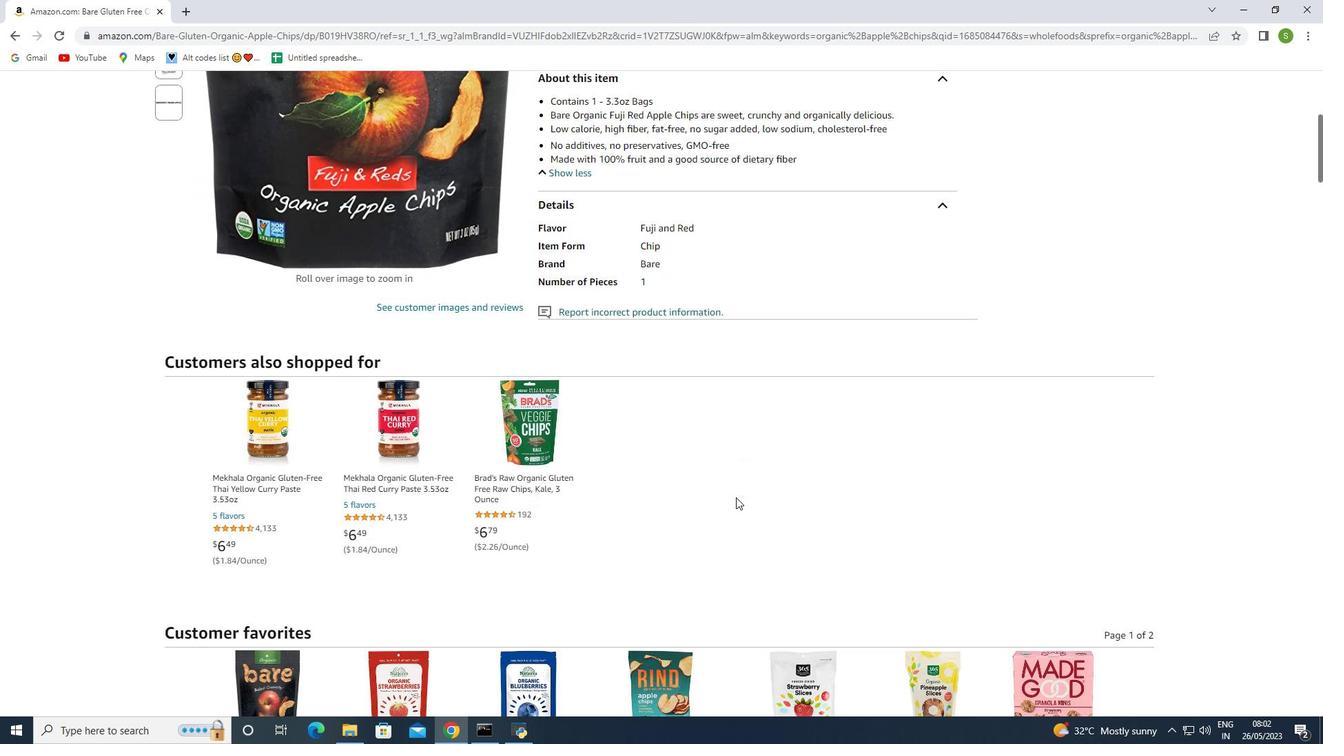 
Action: Mouse scrolled (735, 498) with delta (0, 0)
Screenshot: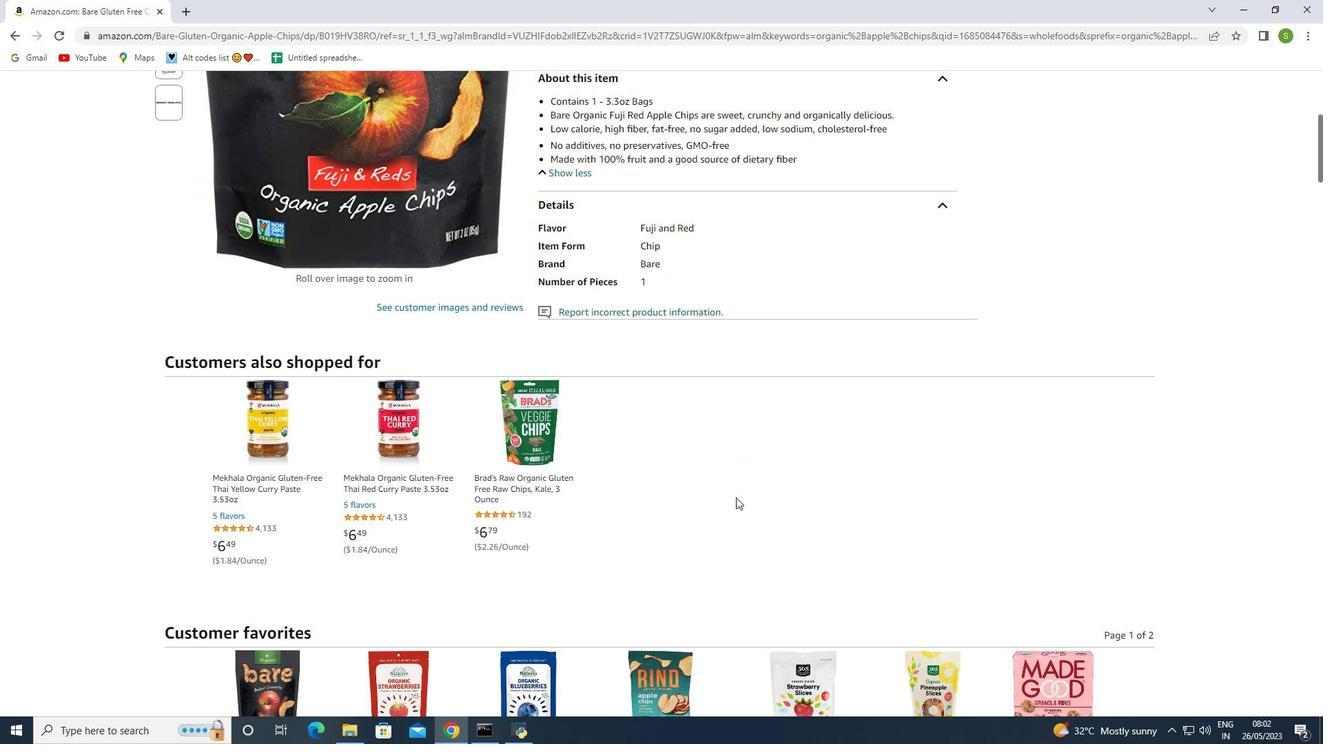 
Action: Mouse moved to (735, 498)
Screenshot: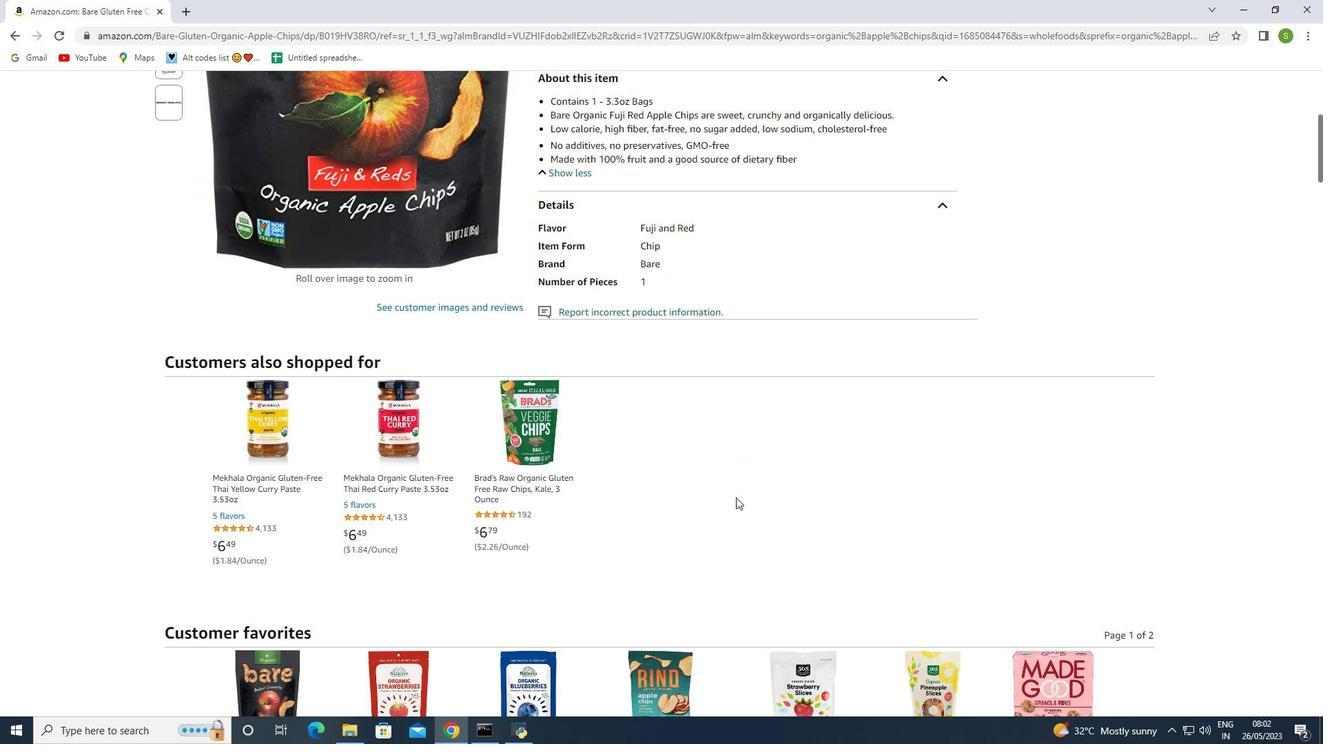 
Action: Mouse scrolled (735, 498) with delta (0, 0)
Screenshot: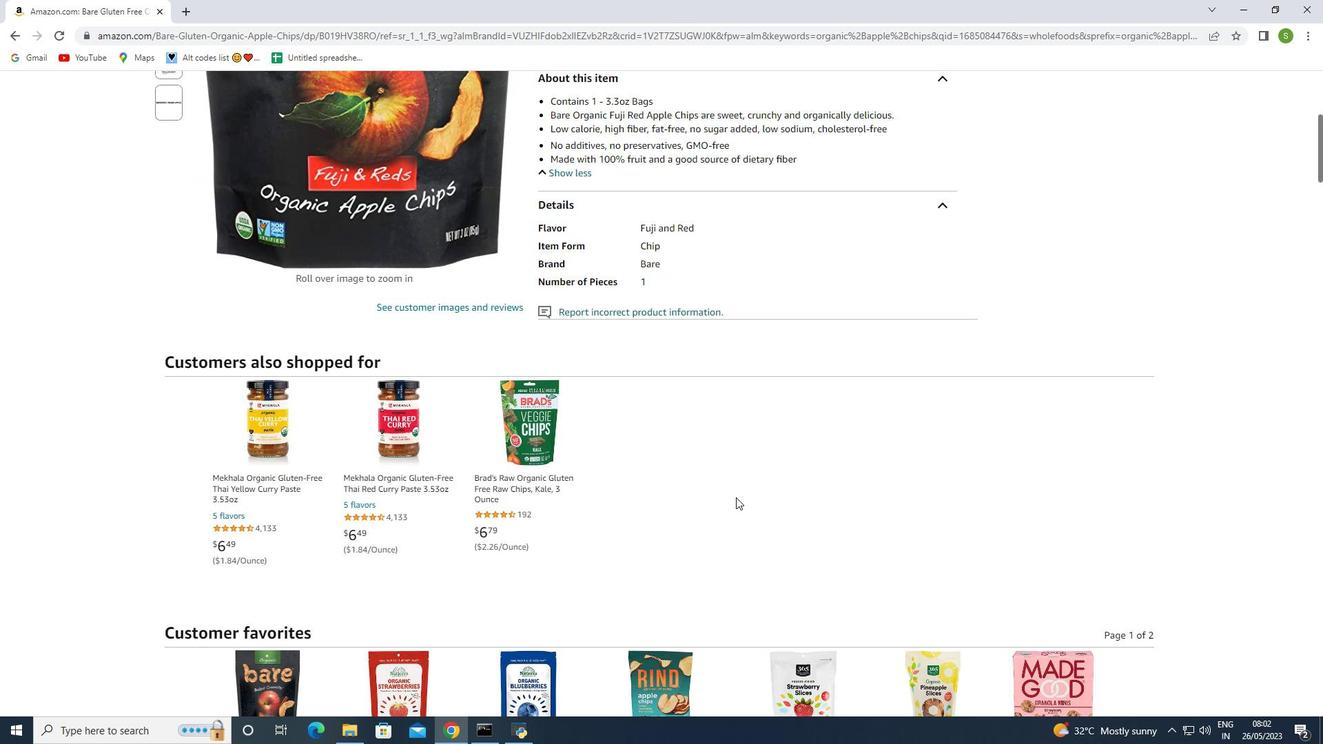 
Action: Mouse scrolled (735, 498) with delta (0, 0)
Screenshot: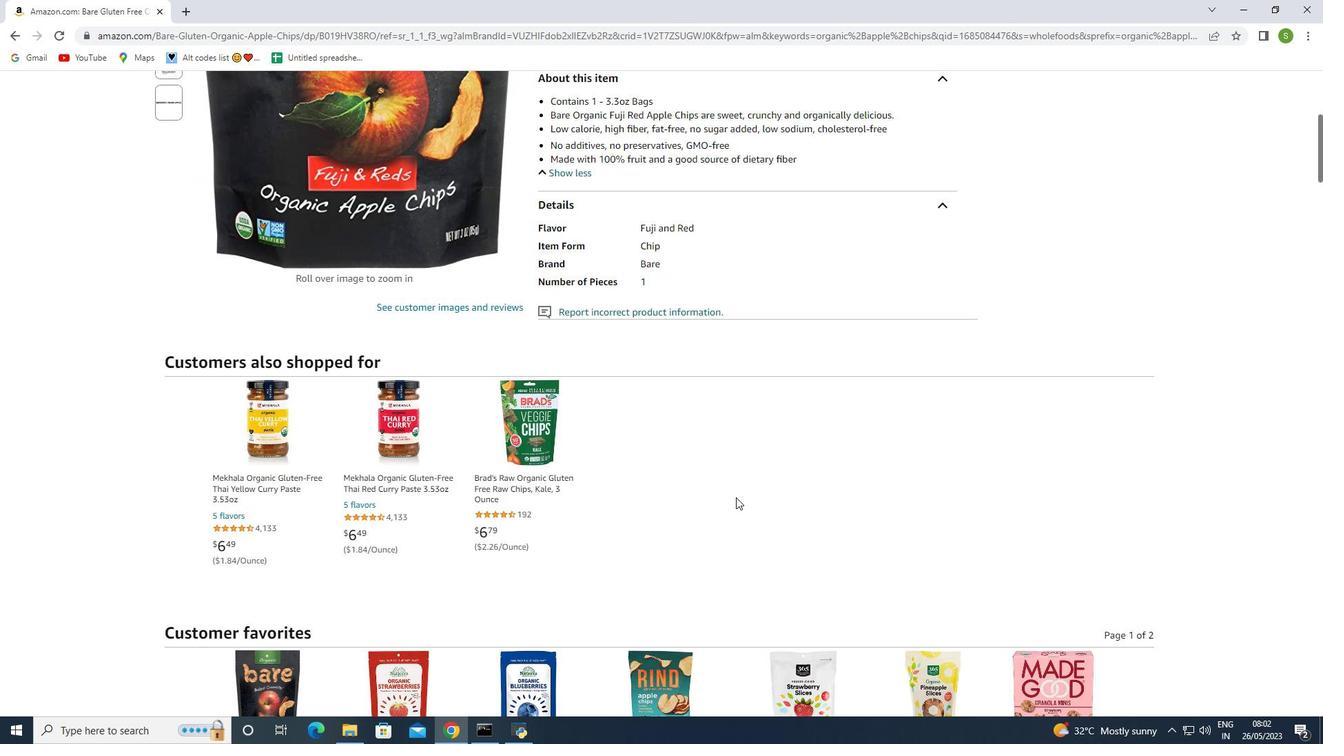 
Action: Mouse scrolled (735, 498) with delta (0, 0)
Screenshot: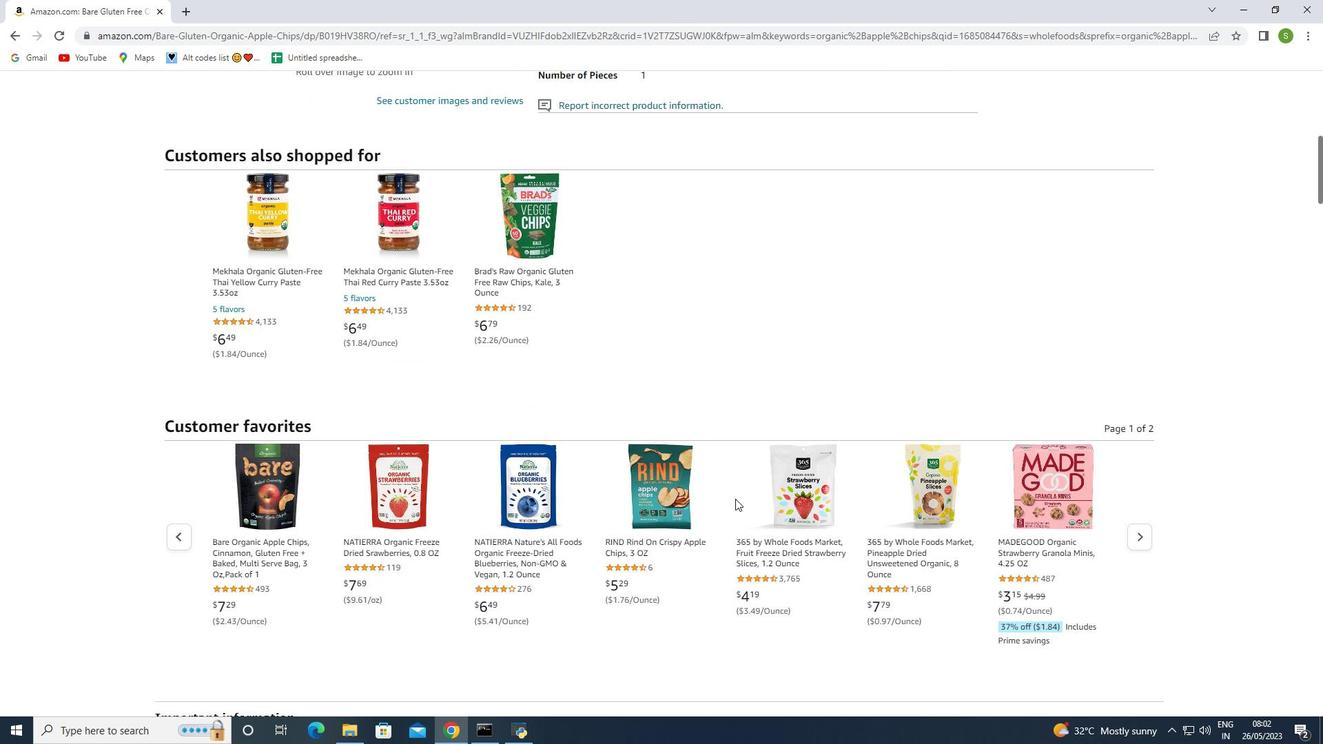 
Action: Mouse scrolled (735, 498) with delta (0, 0)
Screenshot: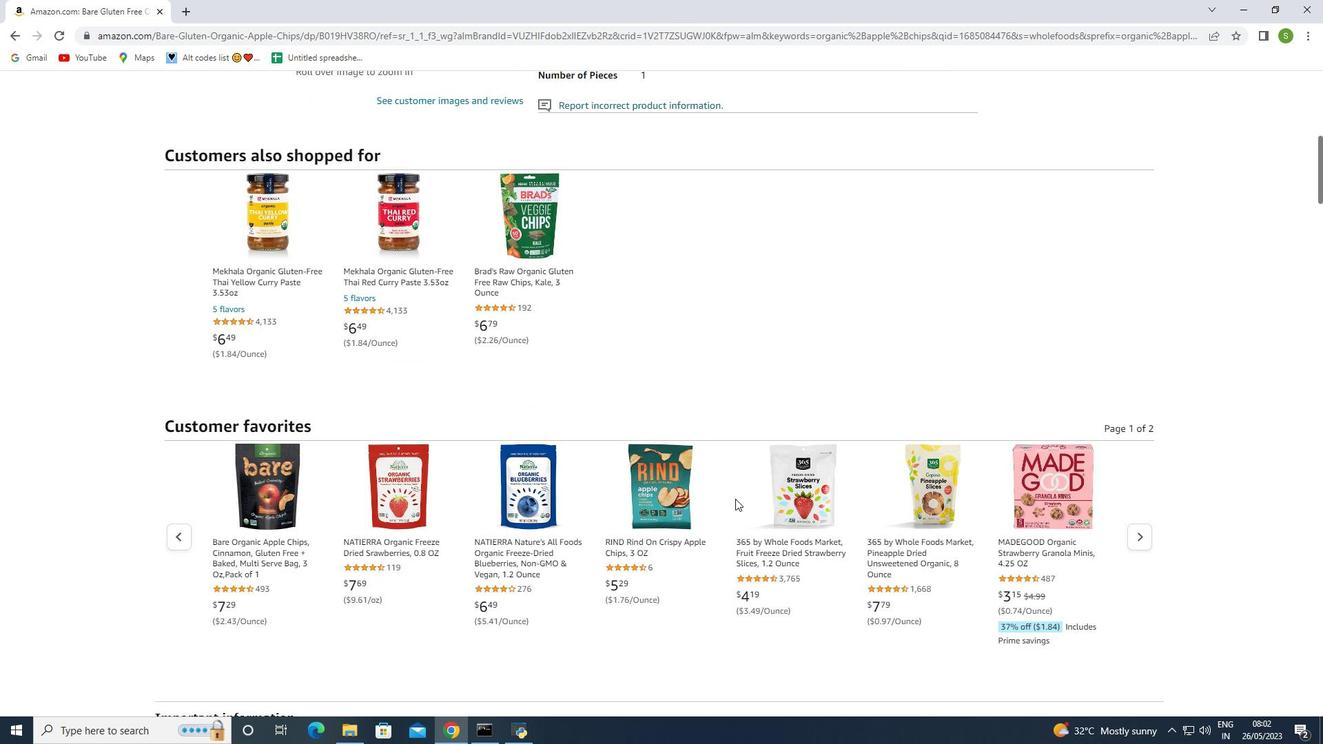 
Action: Mouse scrolled (735, 498) with delta (0, 0)
Screenshot: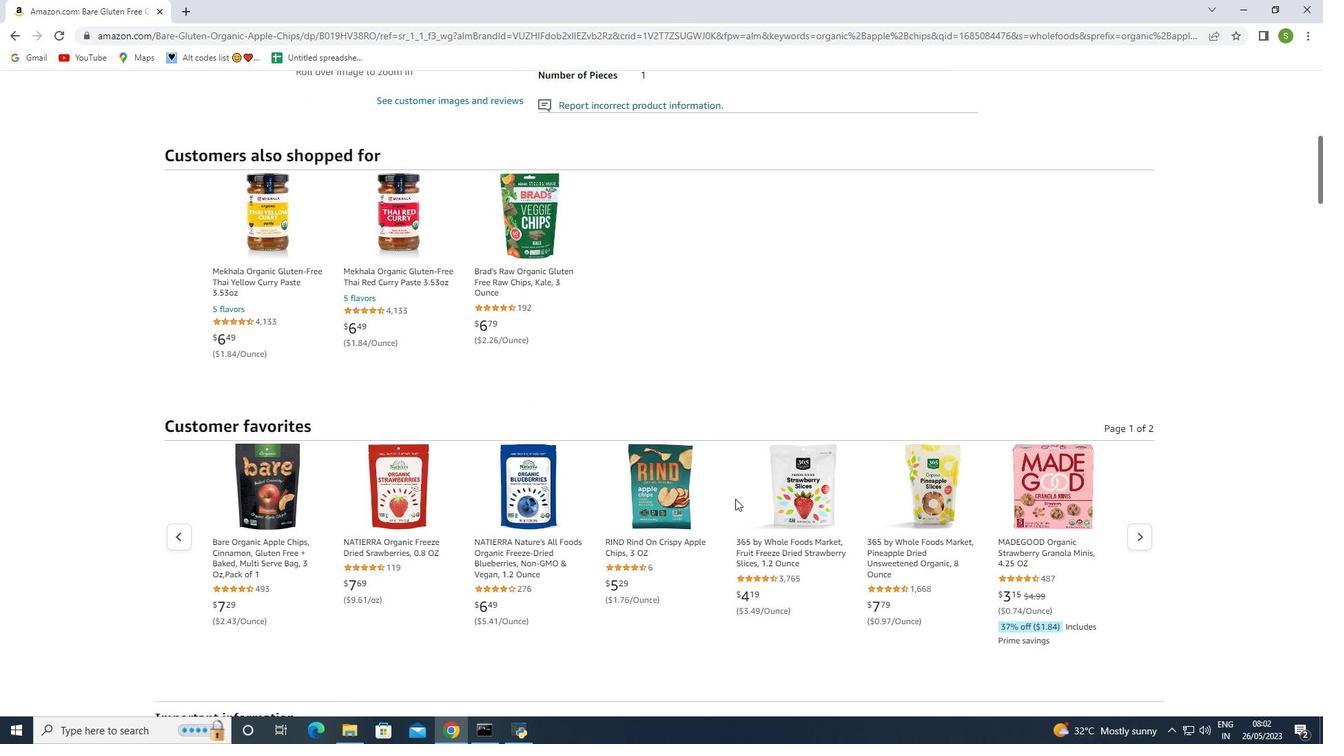 
Action: Mouse scrolled (735, 498) with delta (0, 0)
Screenshot: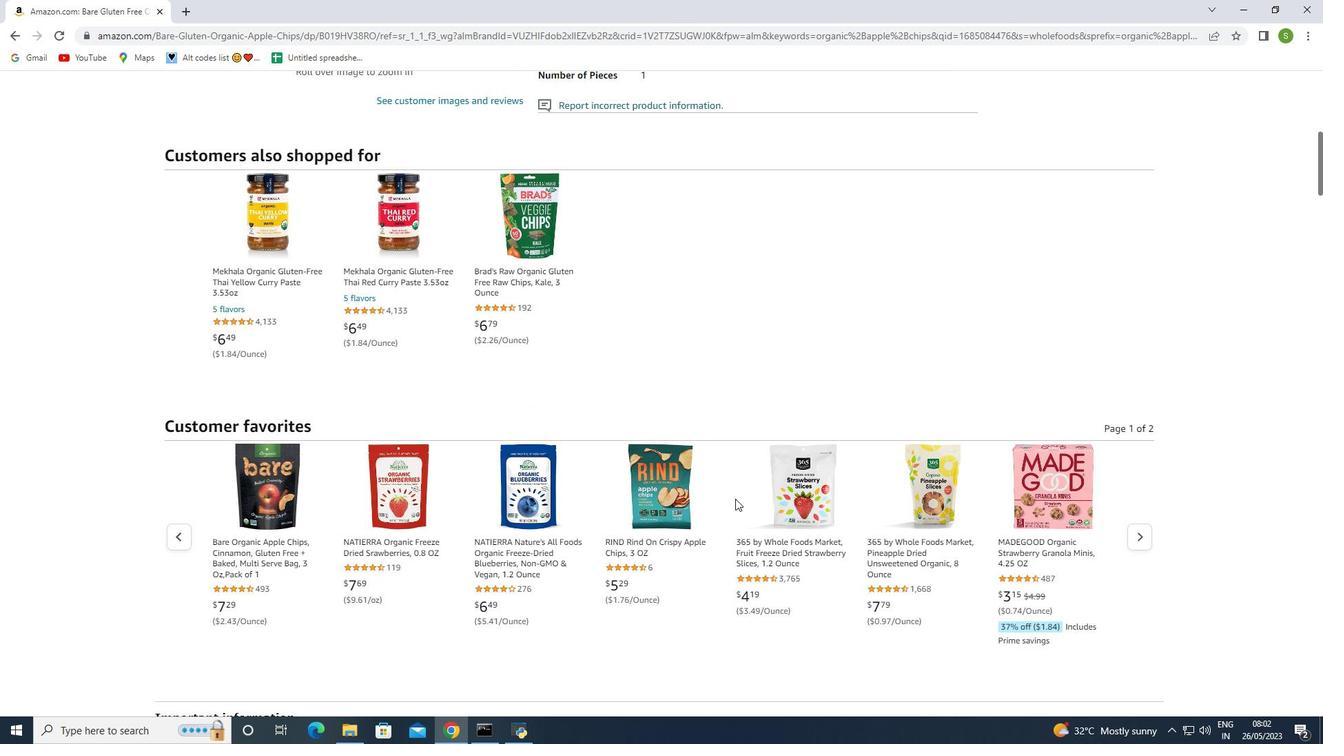 
Action: Mouse scrolled (735, 499) with delta (0, 0)
Screenshot: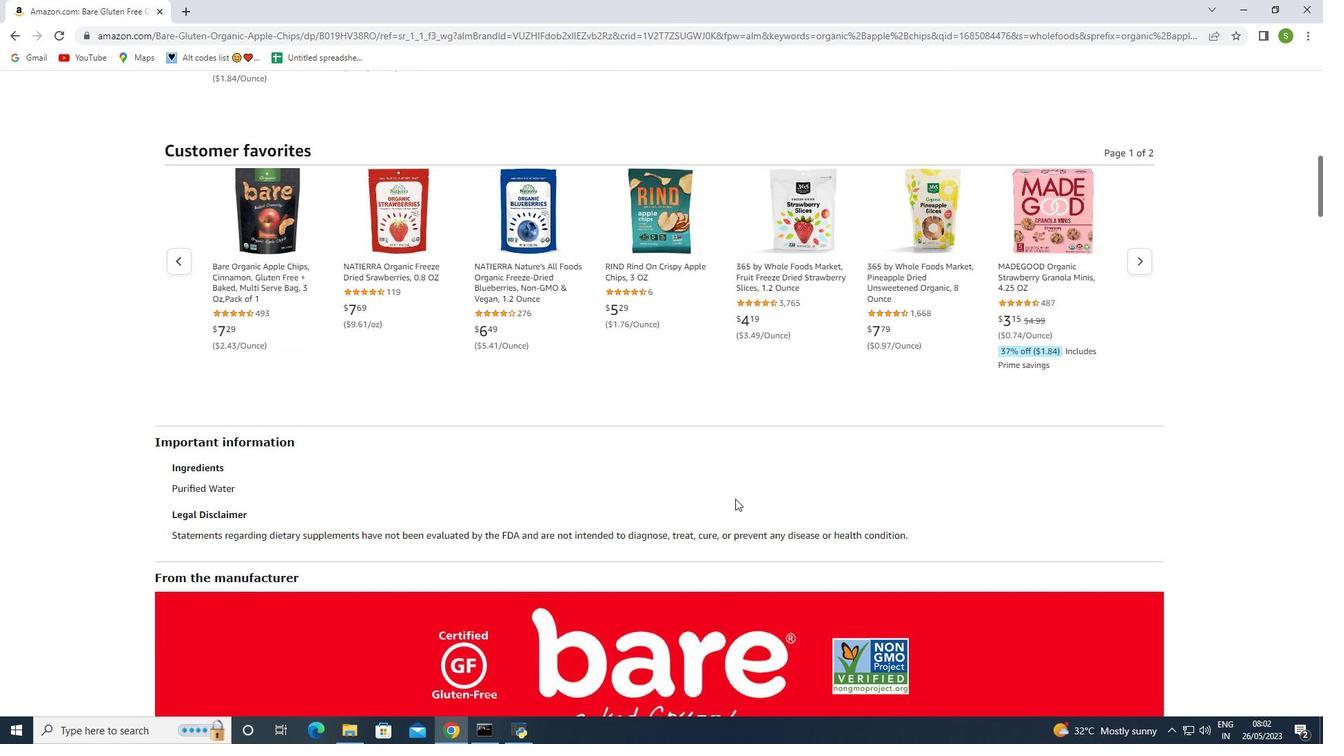 
Action: Mouse scrolled (735, 499) with delta (0, 0)
Screenshot: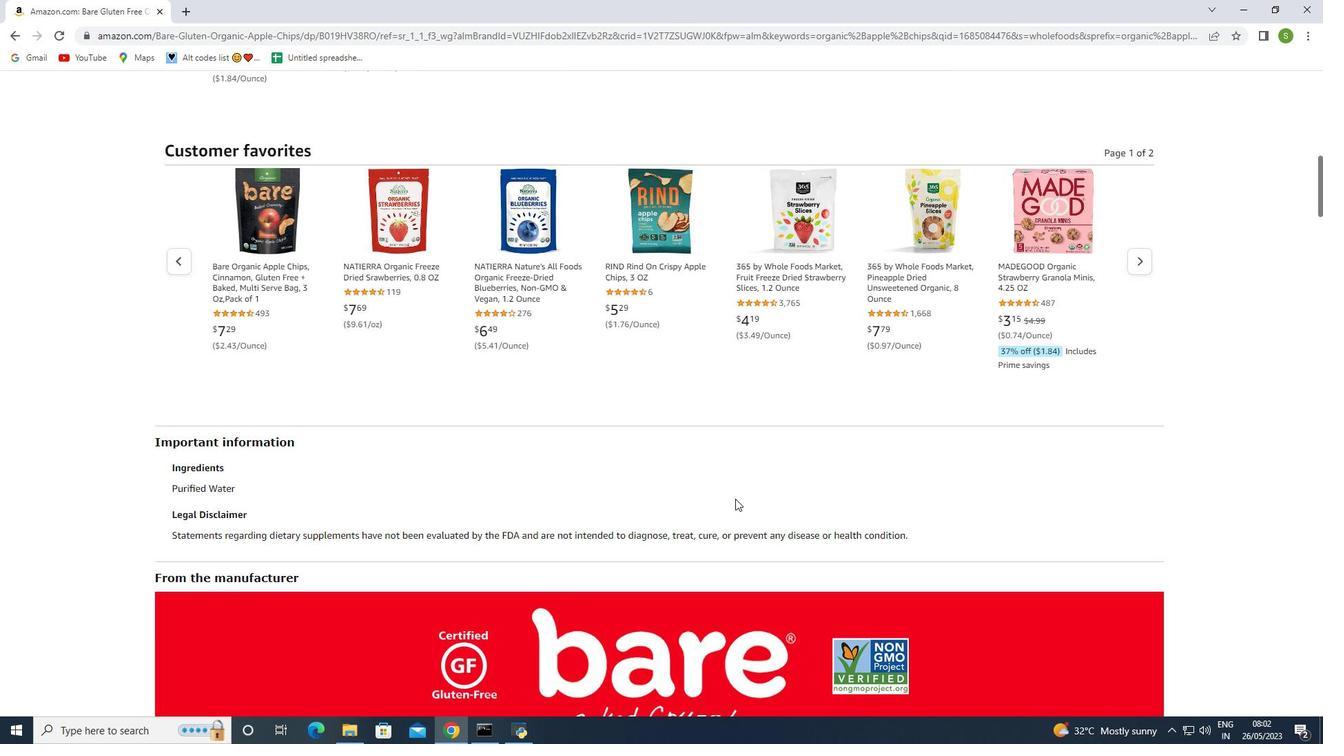 
Action: Mouse scrolled (735, 499) with delta (0, 0)
Screenshot: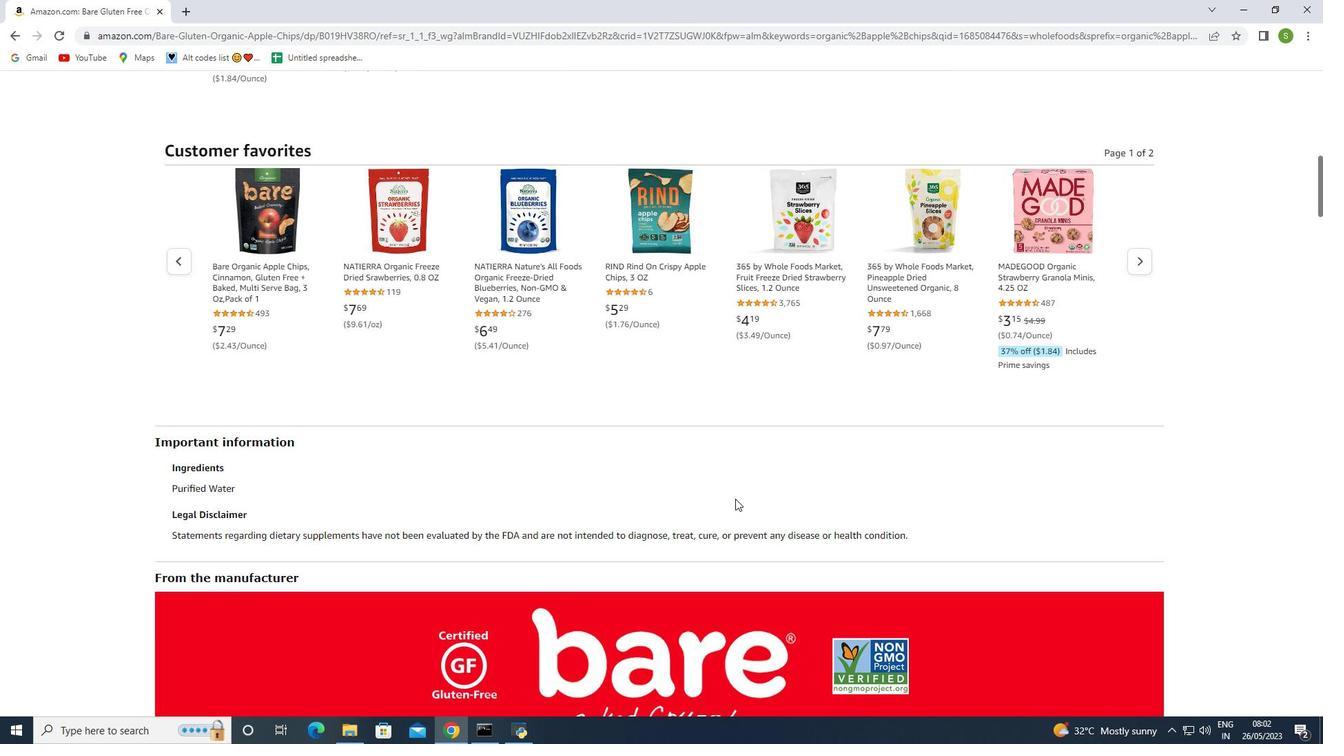 
Action: Mouse scrolled (735, 499) with delta (0, 0)
Screenshot: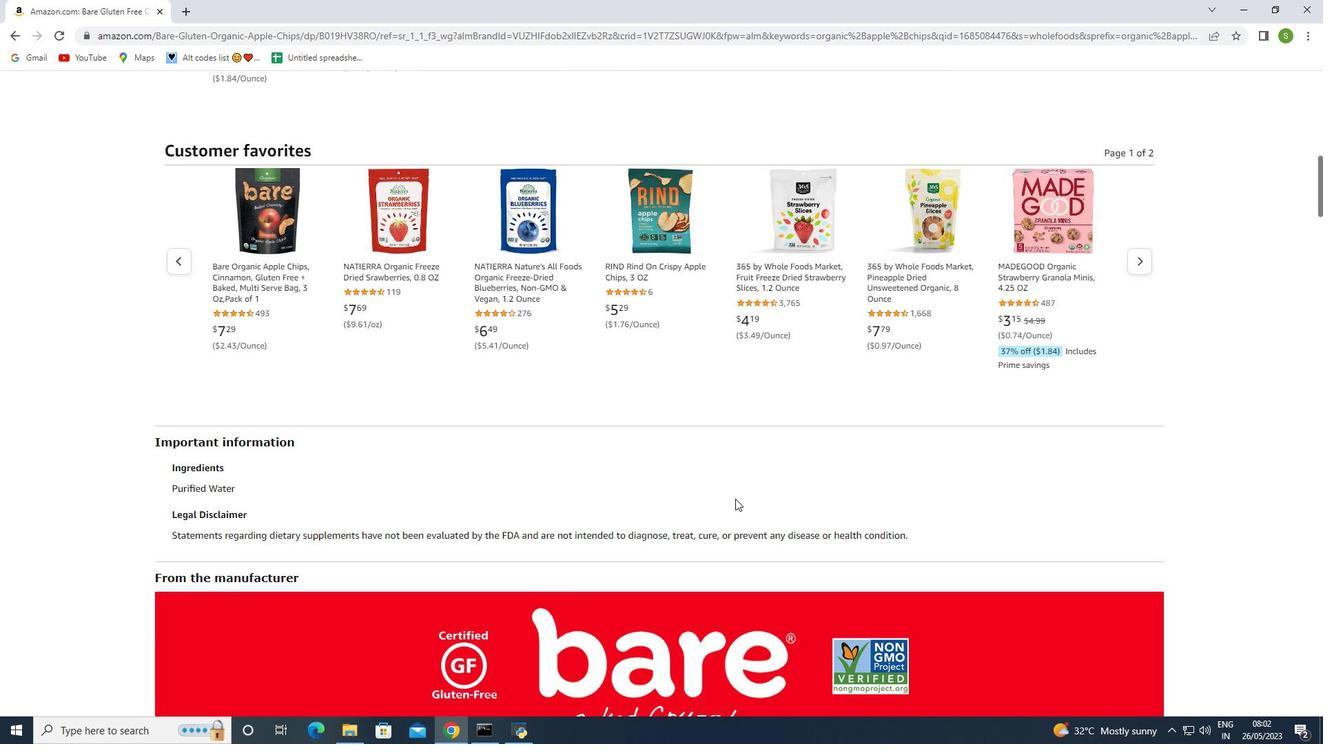 
Action: Mouse scrolled (735, 499) with delta (0, 0)
Screenshot: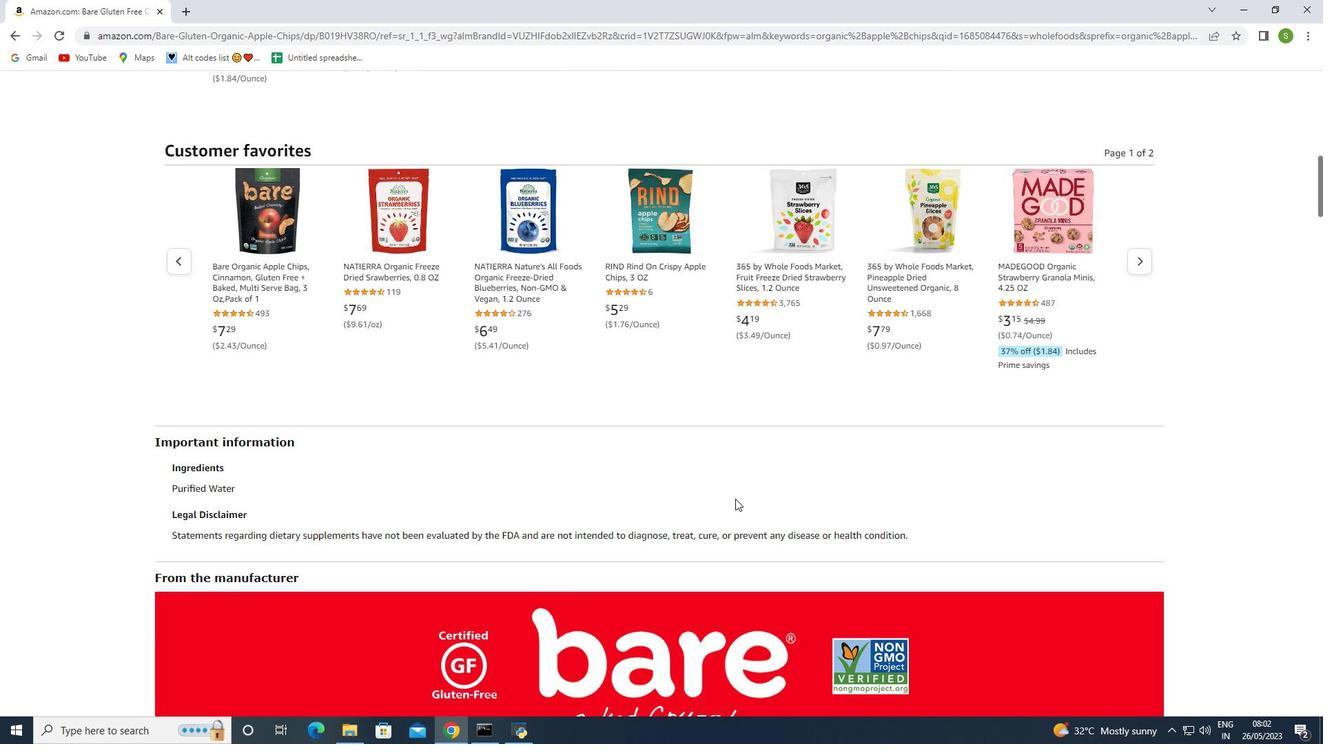 
Action: Mouse scrolled (735, 499) with delta (0, 0)
Screenshot: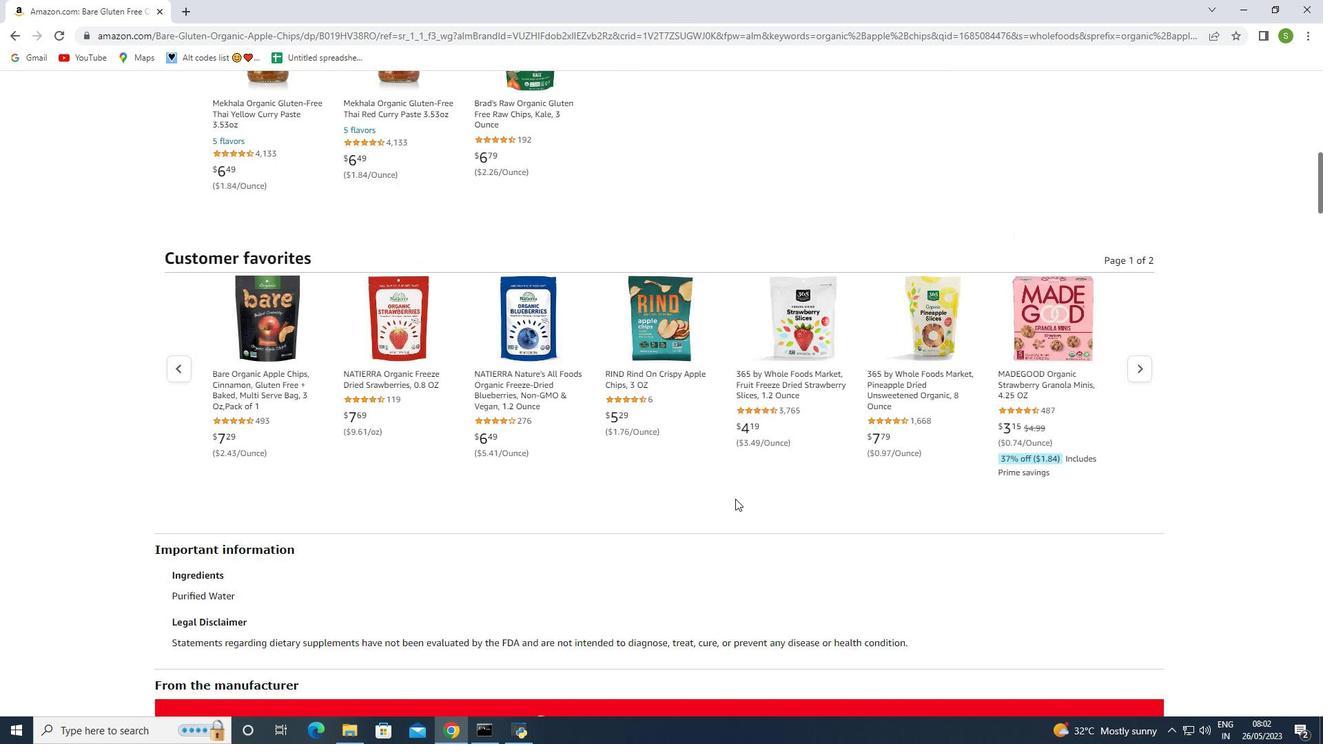 
Action: Mouse scrolled (735, 499) with delta (0, 0)
Screenshot: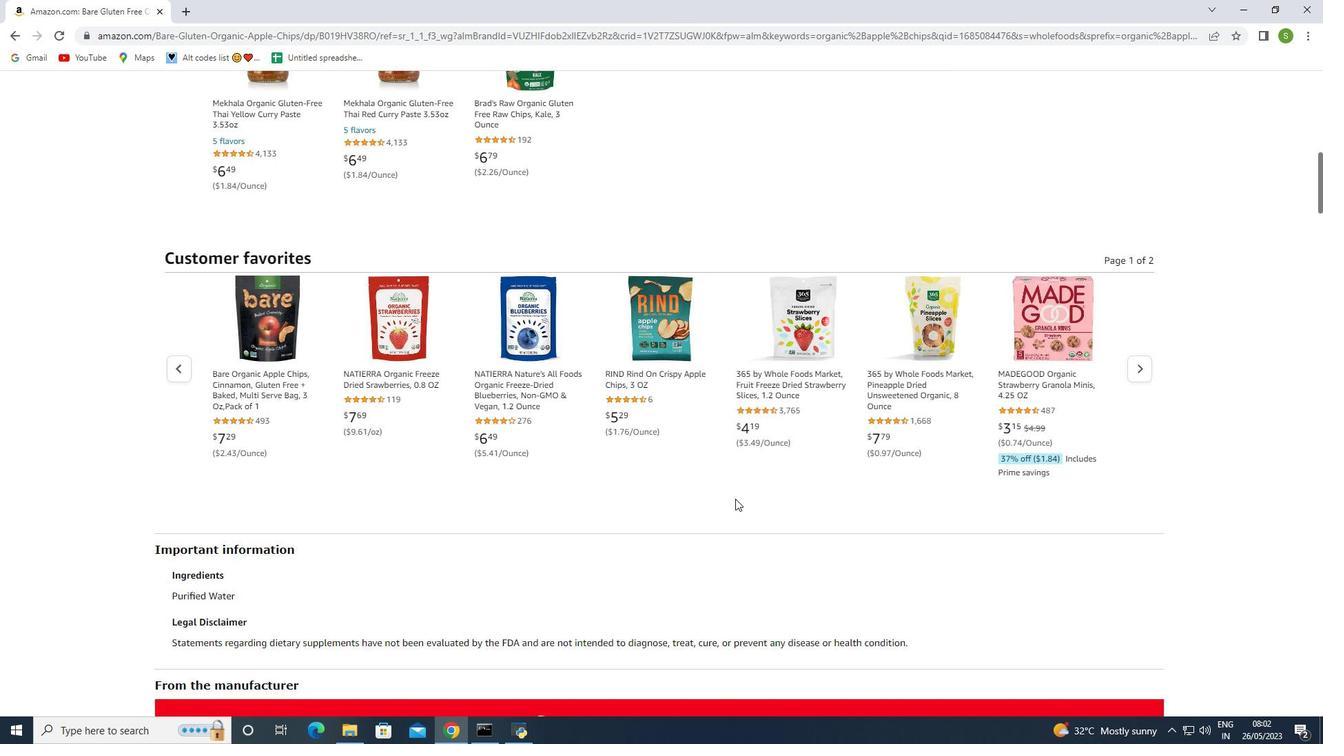 
Action: Mouse scrolled (735, 499) with delta (0, 0)
Screenshot: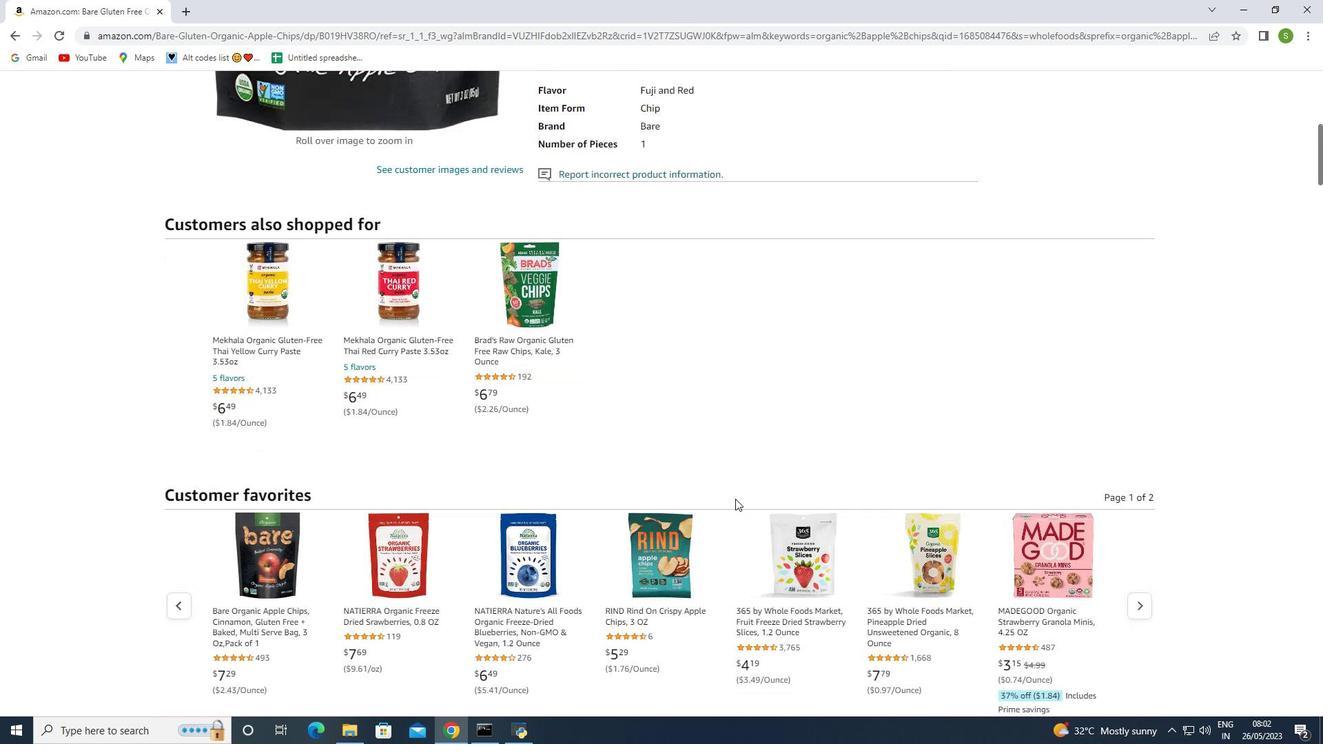 
Action: Mouse scrolled (735, 499) with delta (0, 0)
Screenshot: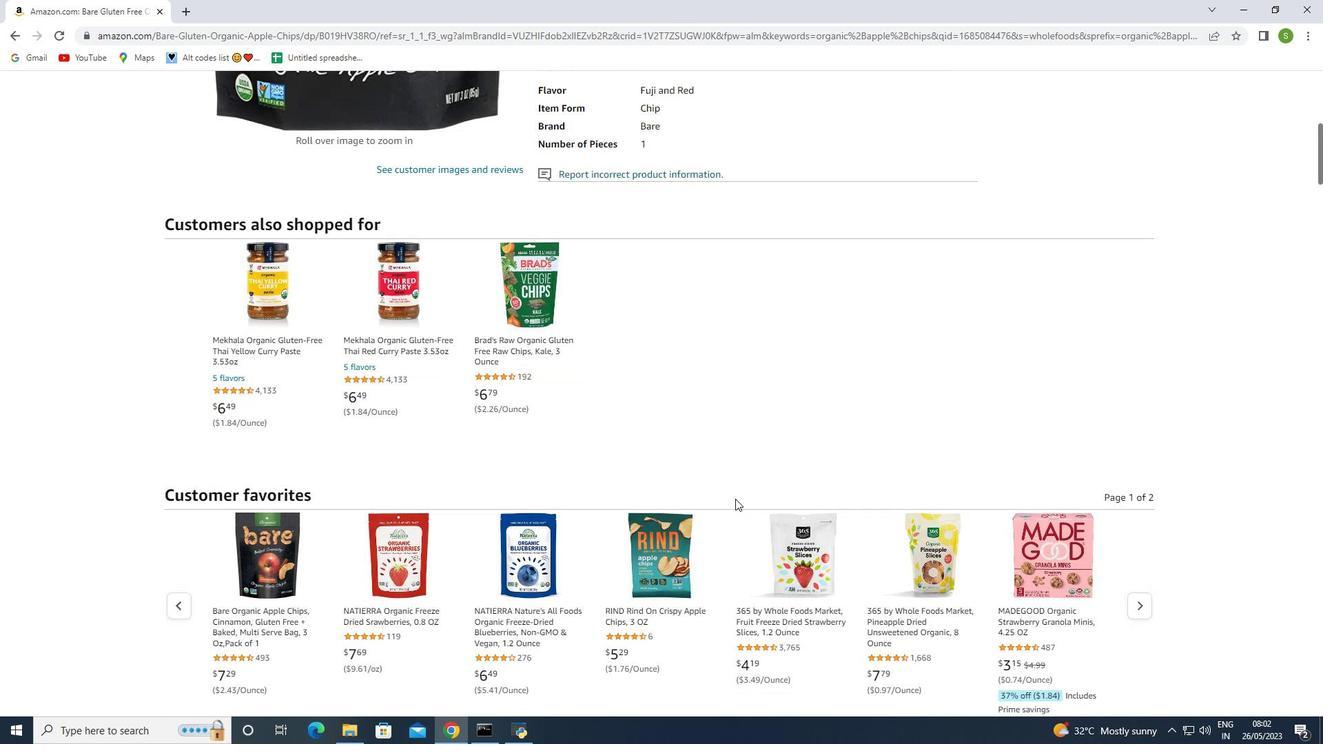 
Action: Mouse moved to (733, 496)
Screenshot: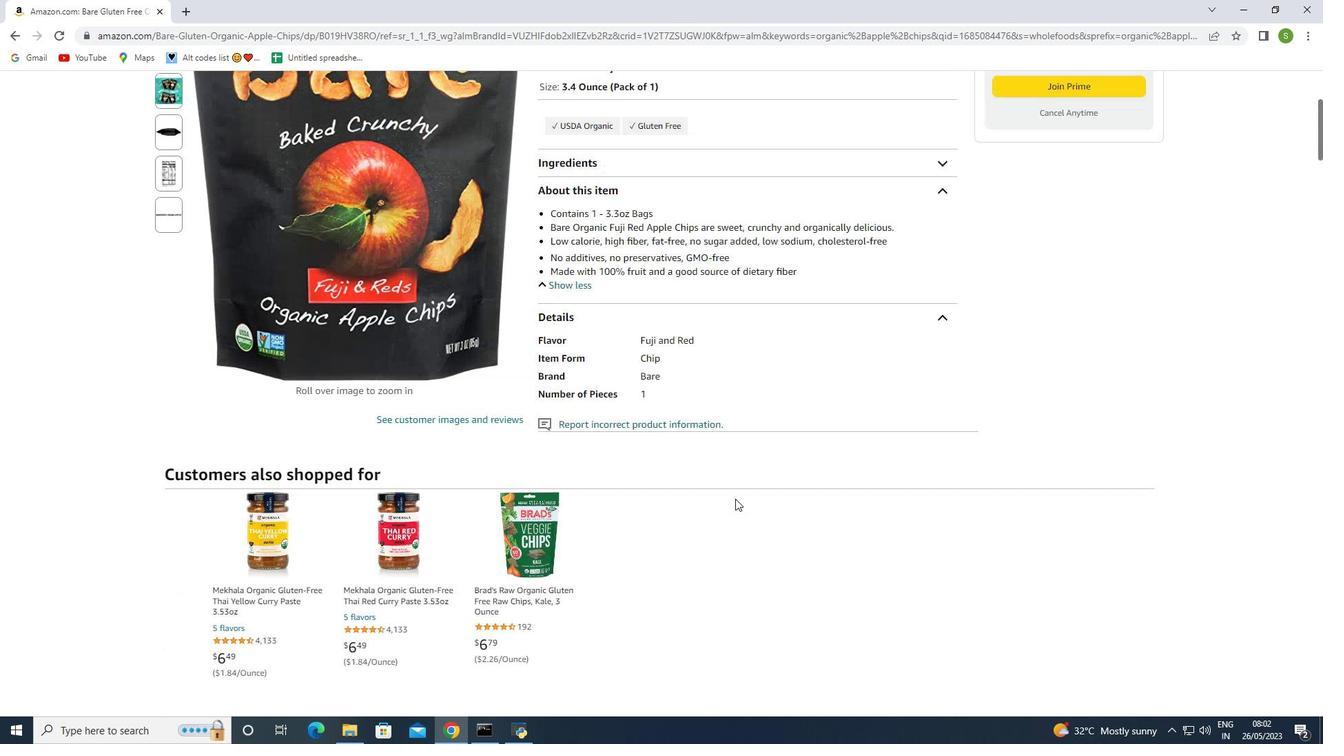 
Action: Mouse scrolled (733, 497) with delta (0, 0)
Screenshot: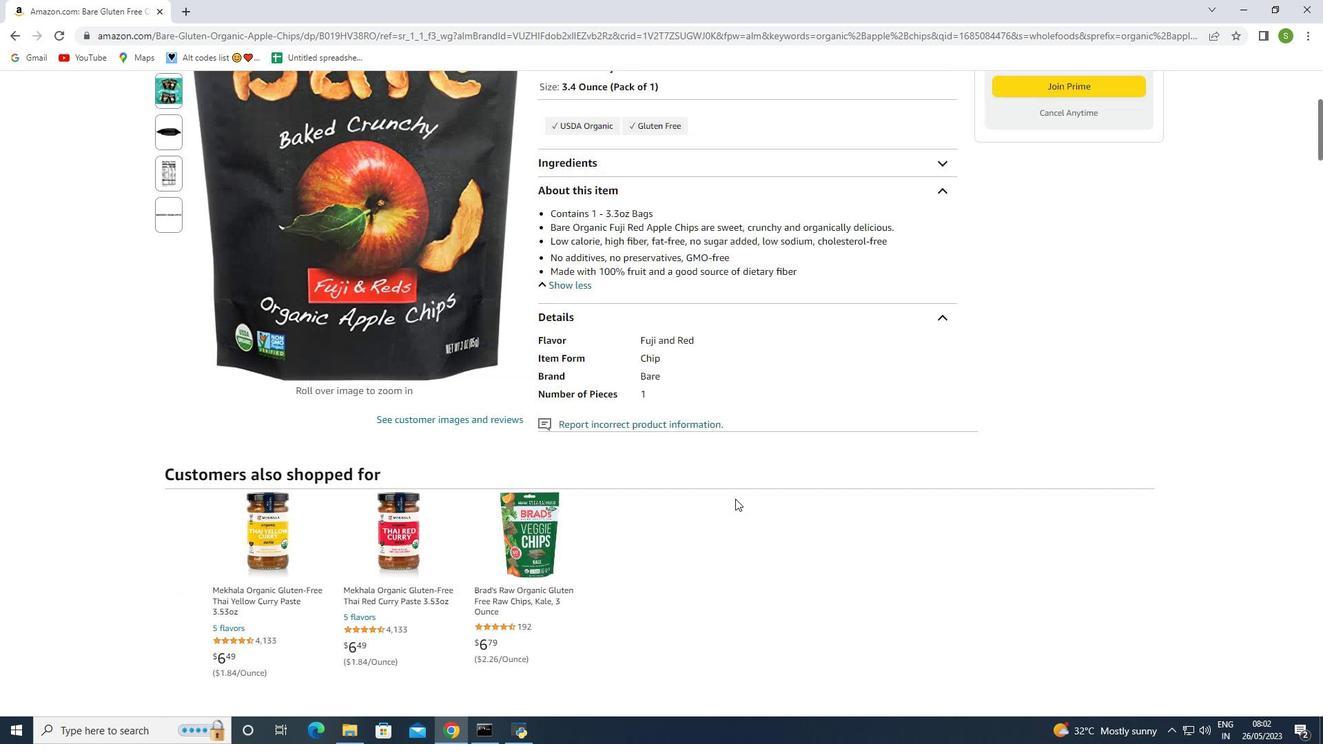 
Action: Mouse moved to (733, 496)
Screenshot: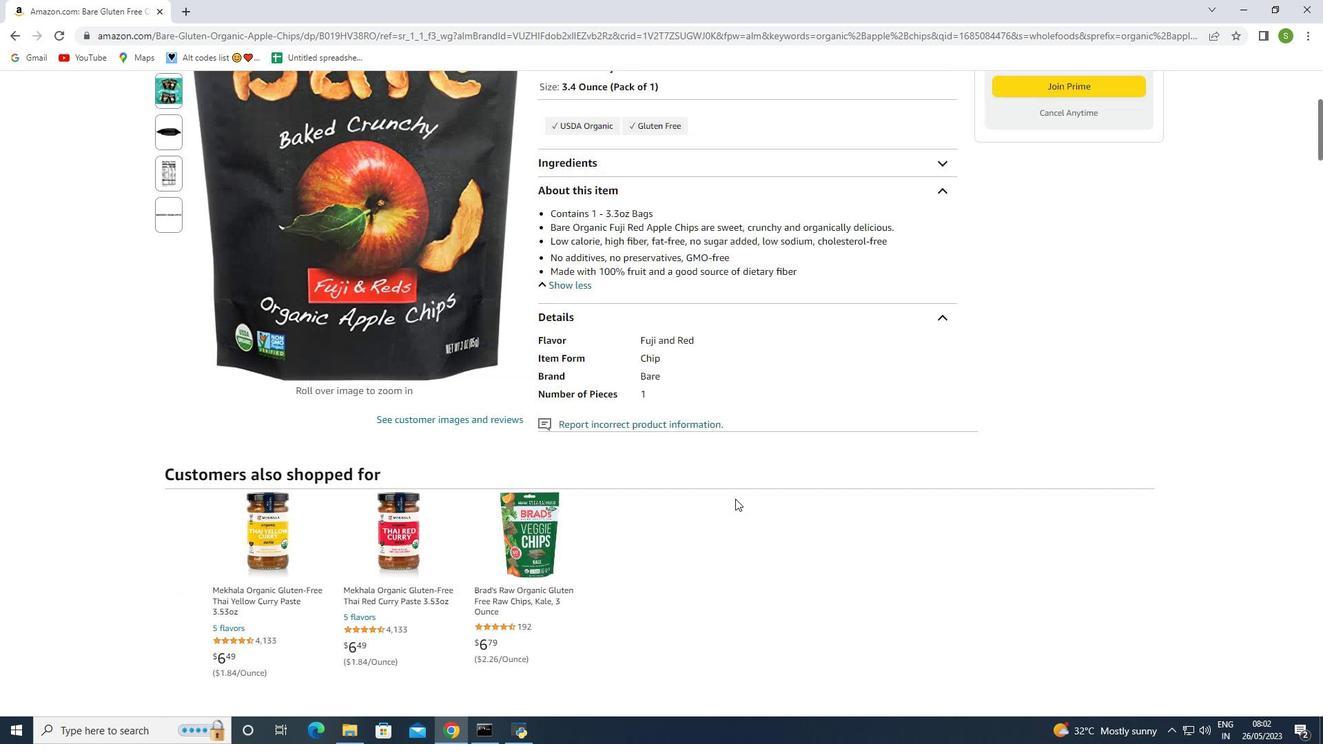 
Action: Mouse scrolled (733, 496) with delta (0, 0)
Screenshot: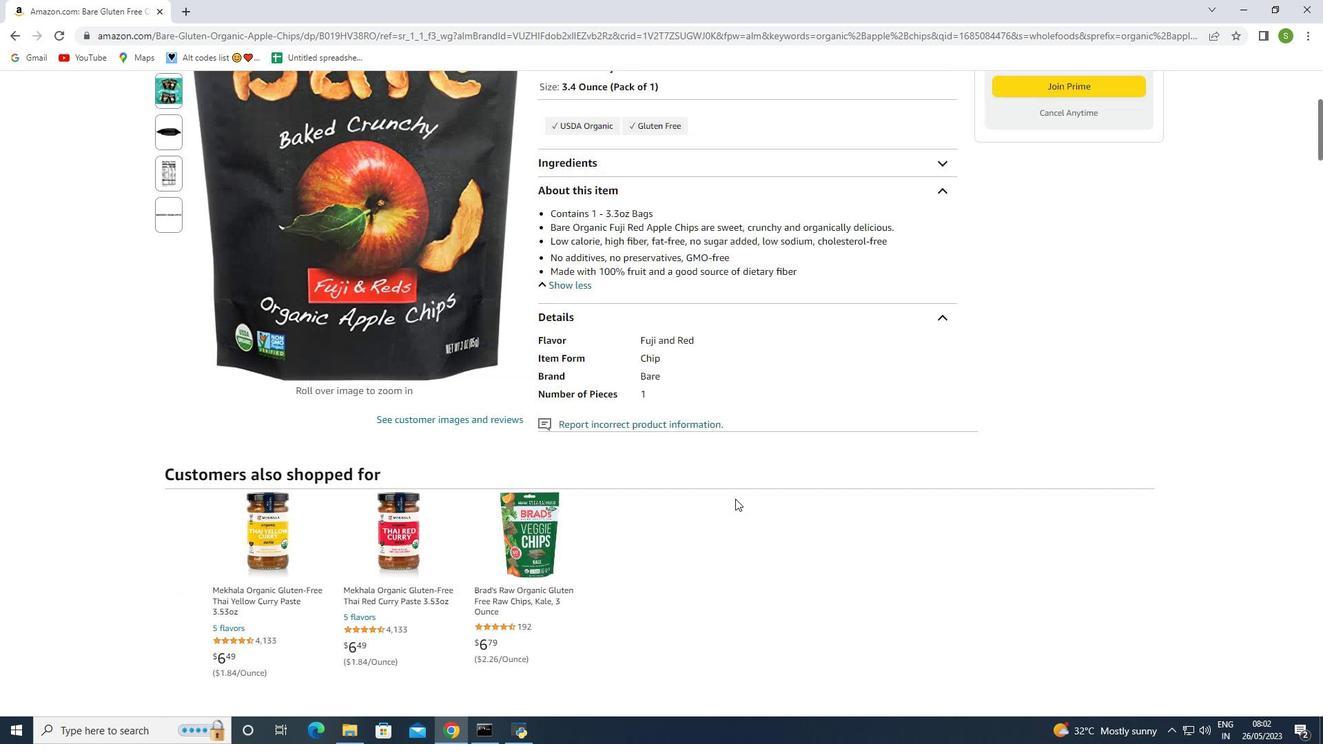 
Action: Mouse scrolled (733, 496) with delta (0, 0)
Screenshot: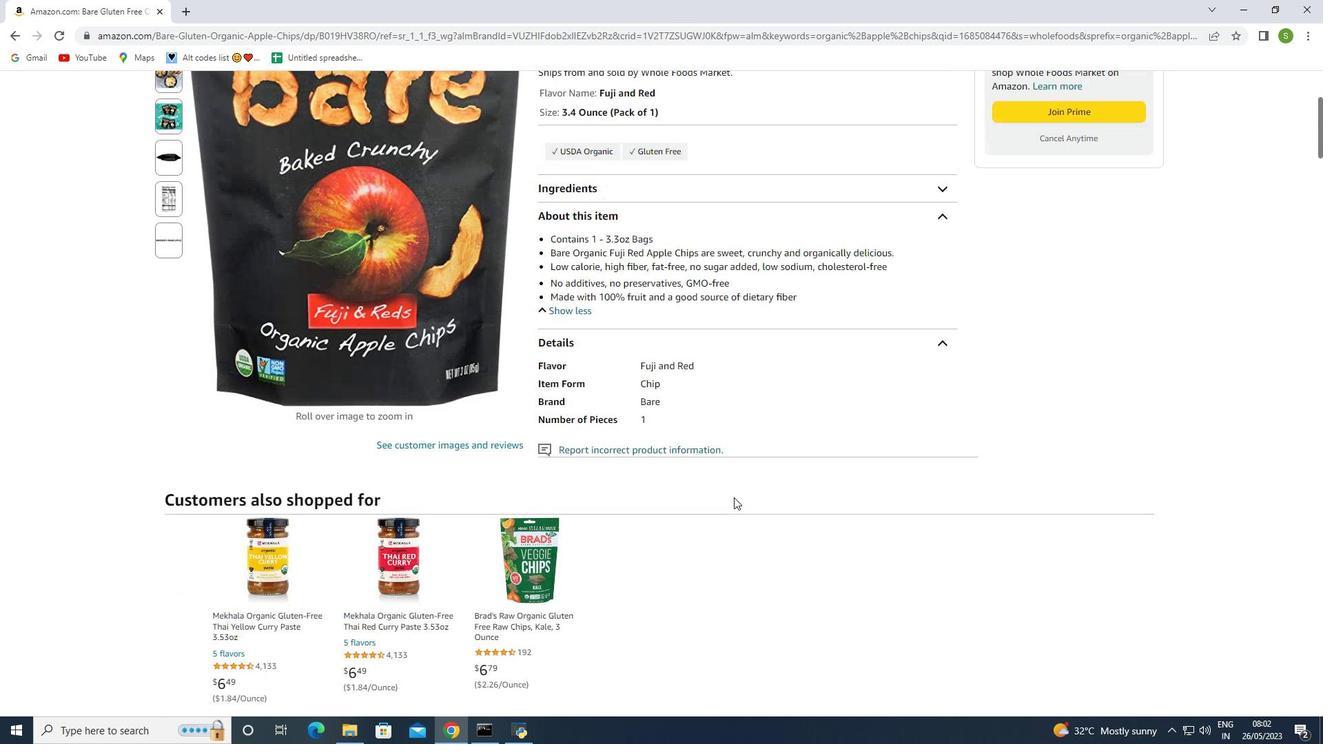 
Action: Mouse scrolled (733, 496) with delta (0, 0)
Screenshot: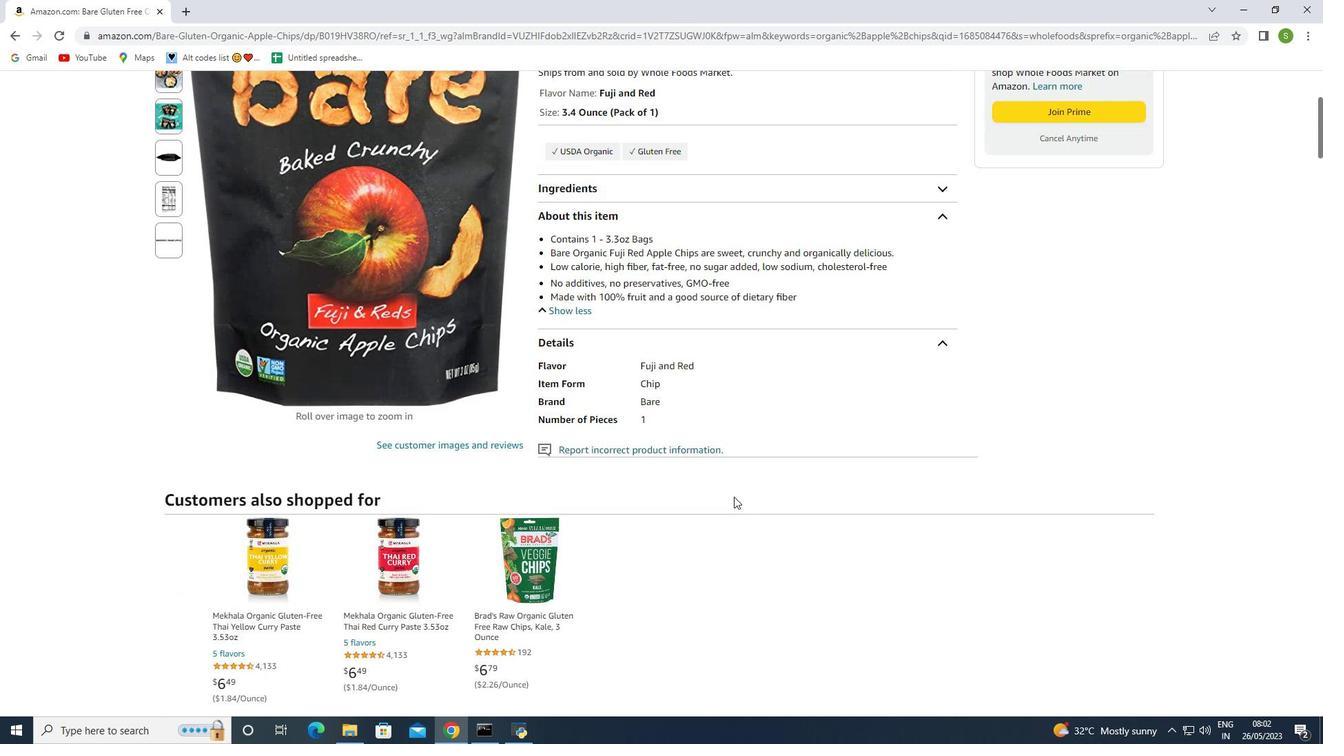 
Action: Mouse moved to (1063, 384)
Screenshot: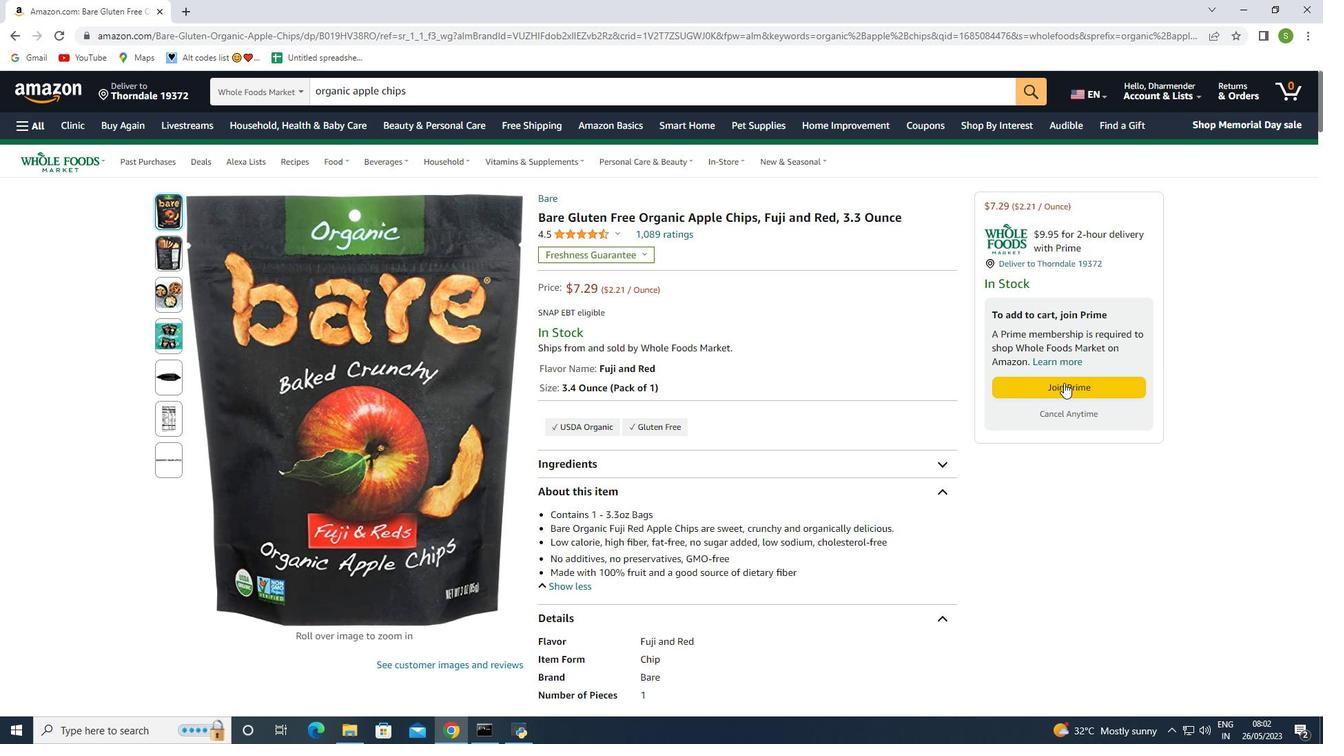 
Action: Mouse pressed left at (1063, 384)
Screenshot: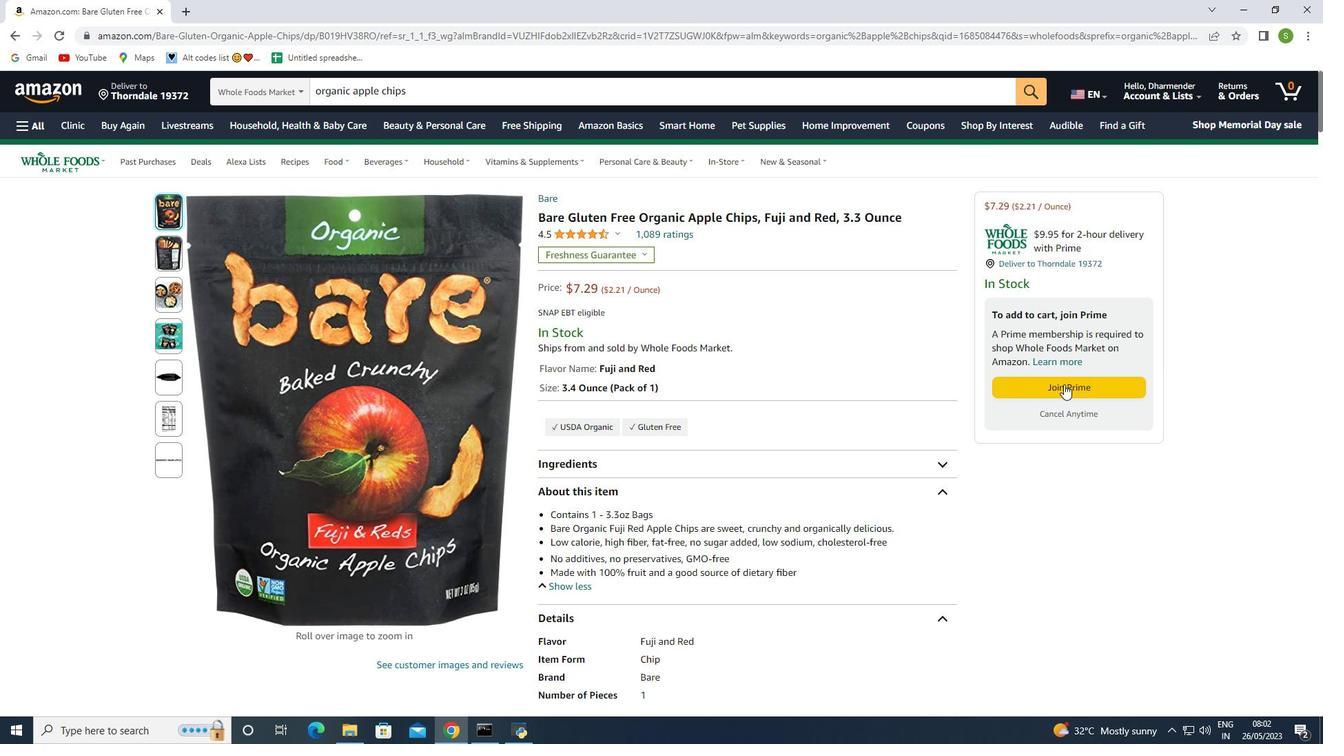 
Action: Mouse moved to (193, 449)
Screenshot: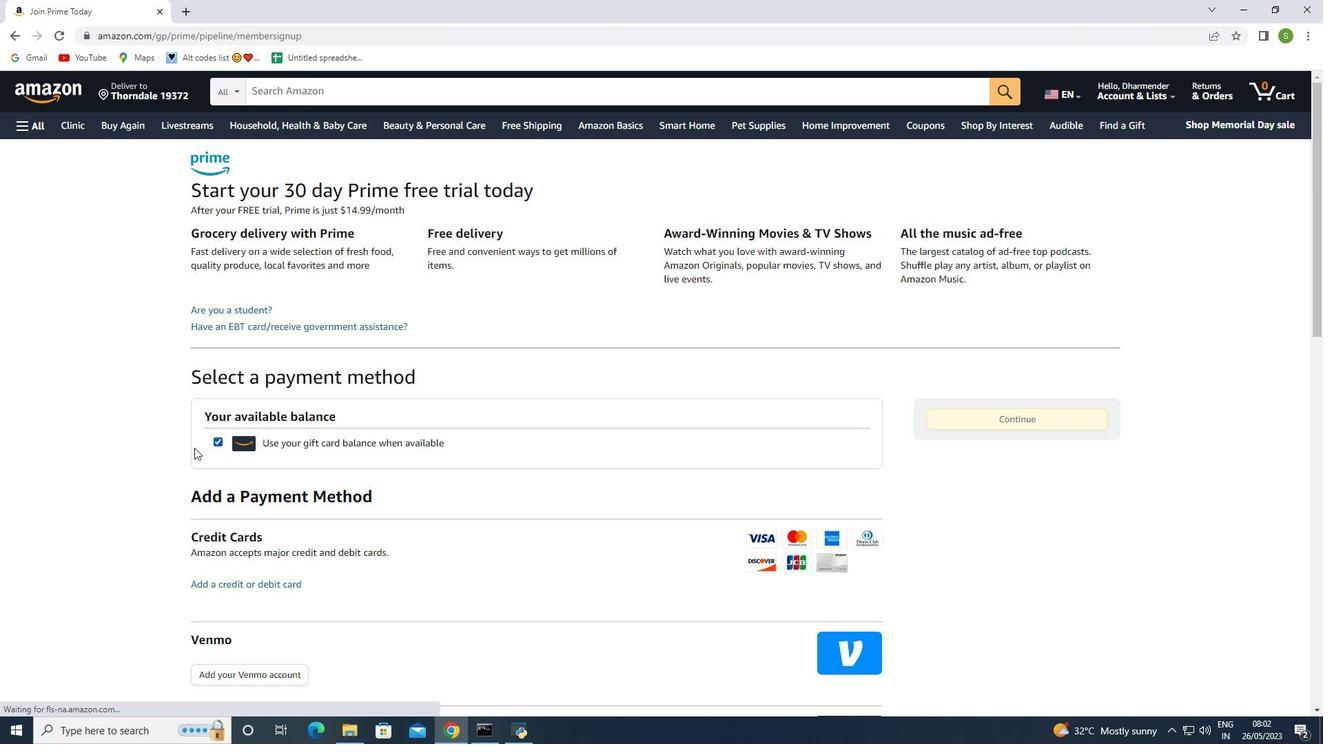 
Action: Mouse scrolled (193, 448) with delta (0, 0)
Screenshot: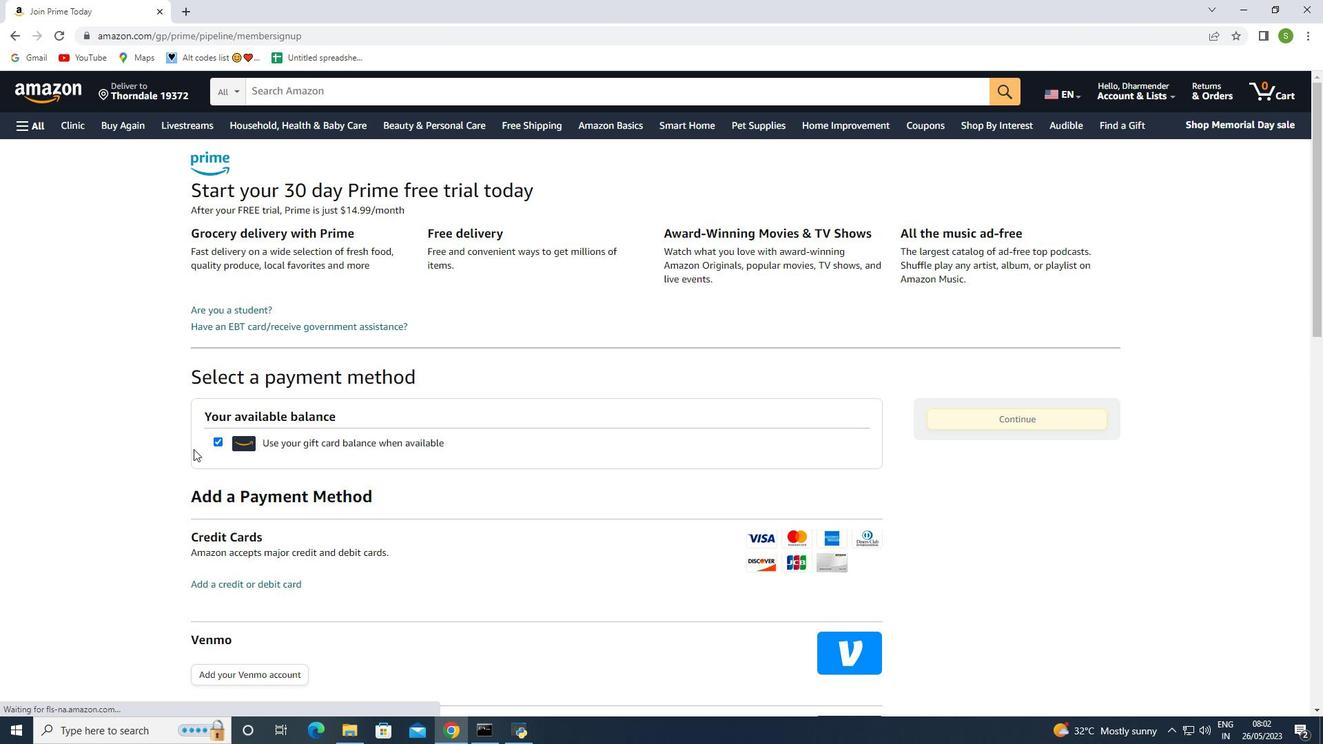 
Action: Mouse scrolled (193, 448) with delta (0, 0)
Screenshot: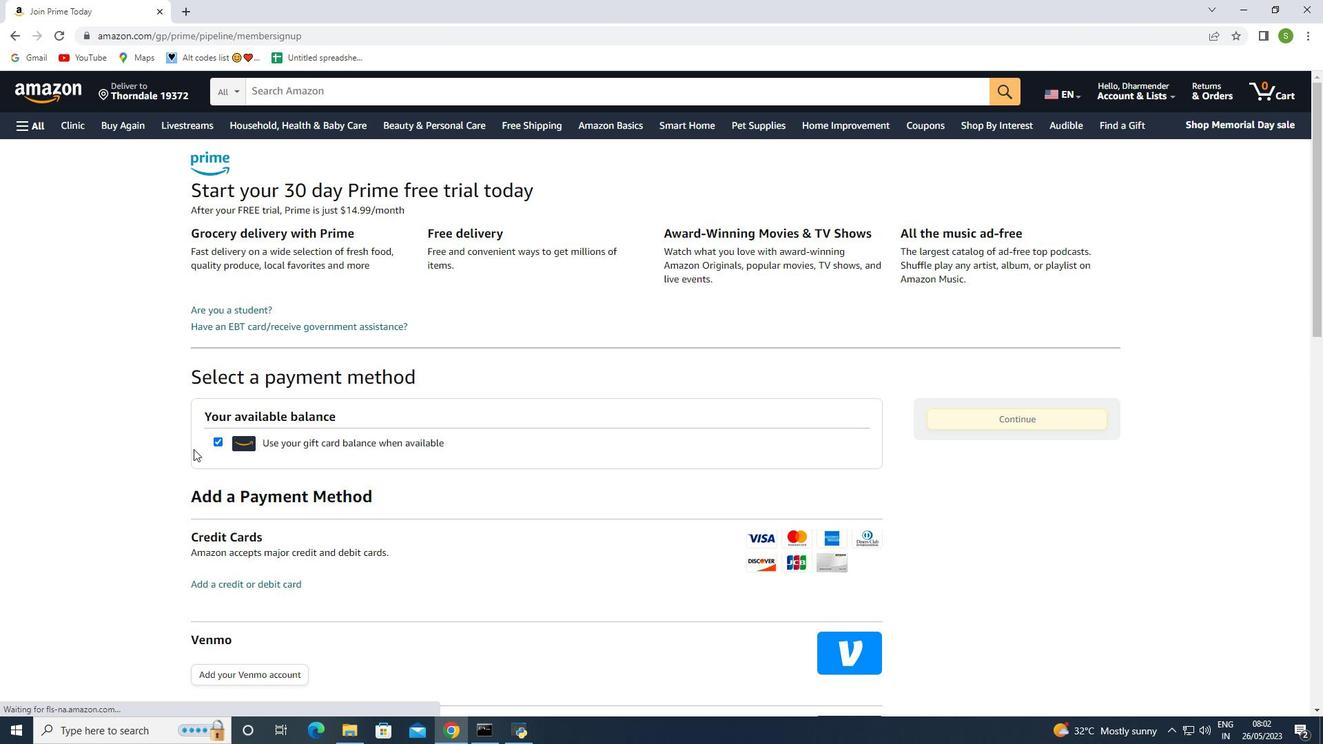 
Action: Mouse moved to (199, 451)
Screenshot: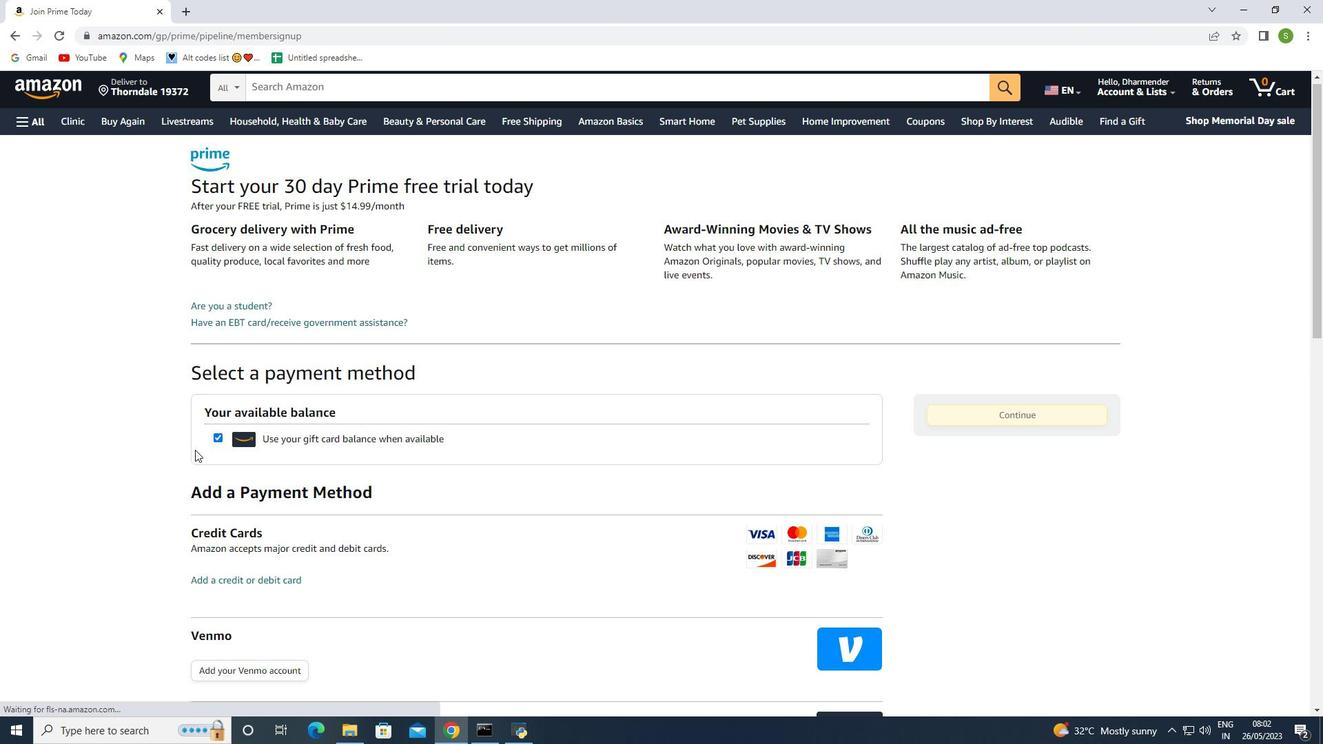 
Action: Mouse scrolled (197, 450) with delta (0, 0)
Screenshot: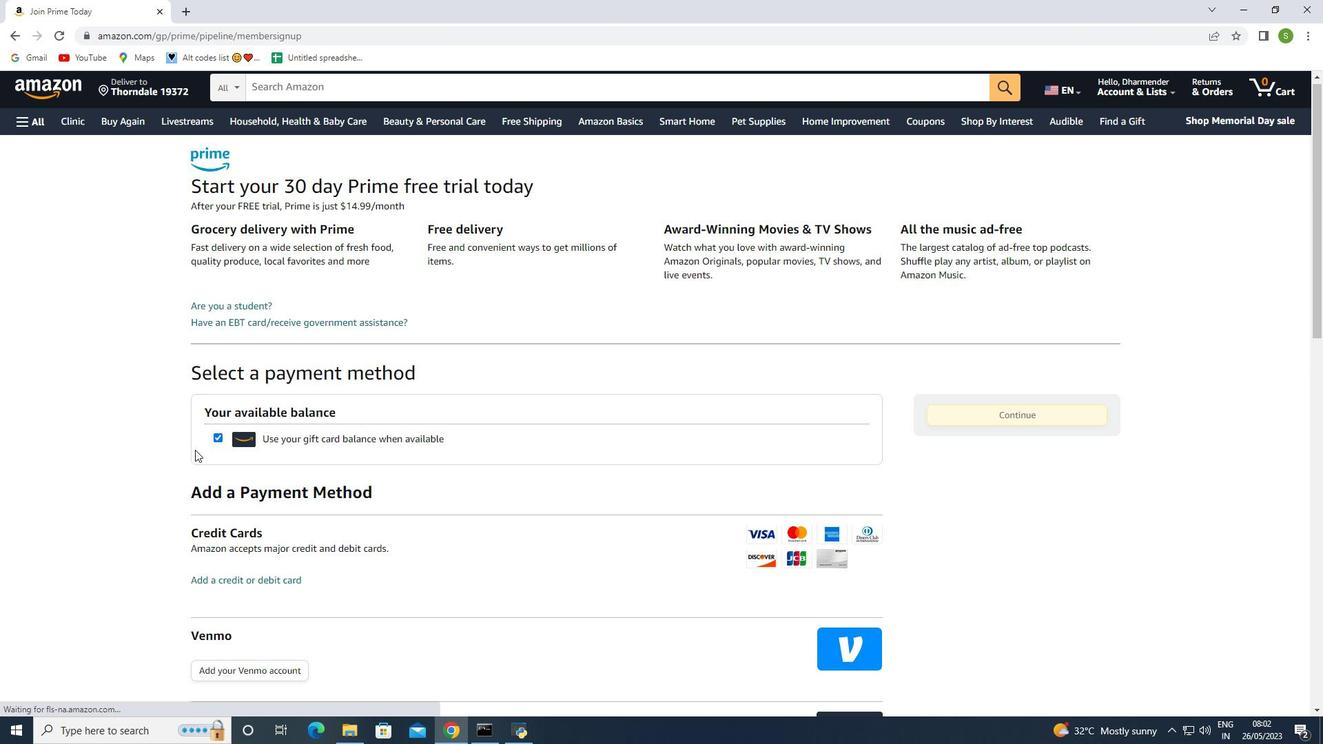 
Action: Mouse moved to (250, 376)
Screenshot: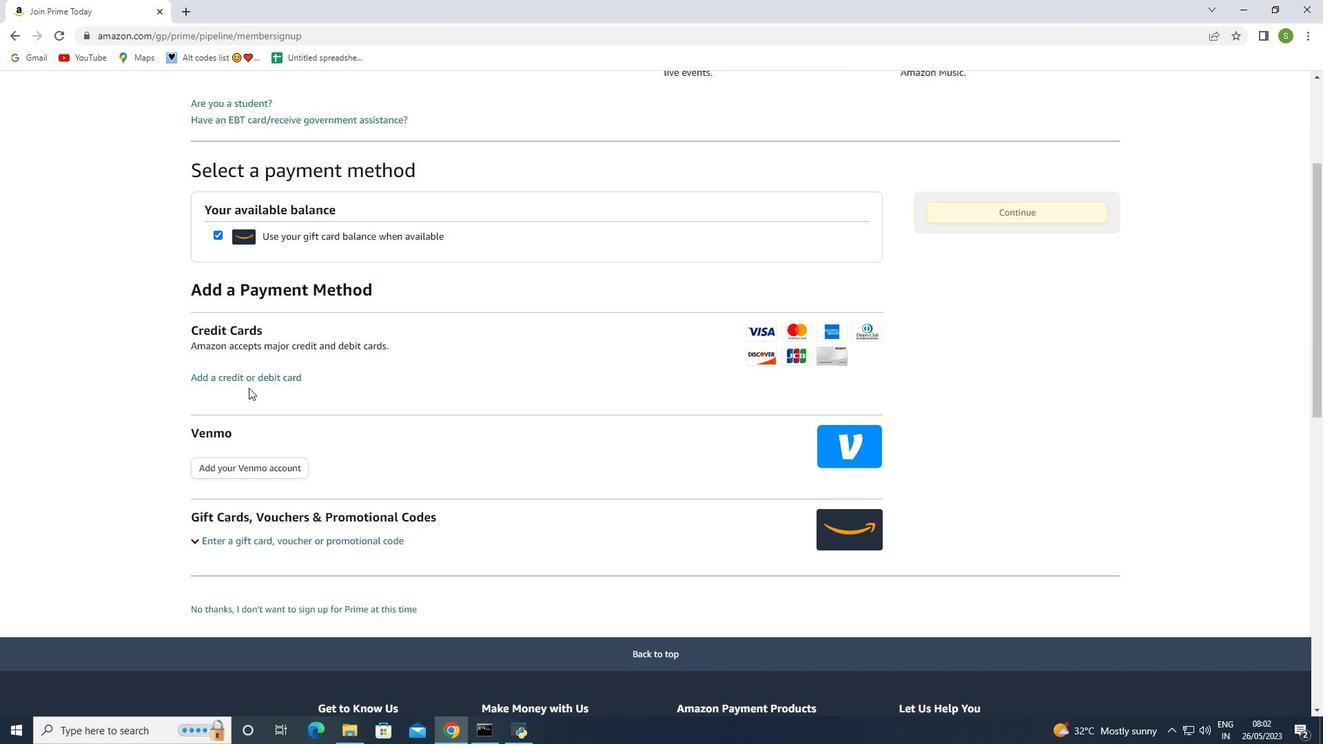 
Action: Mouse pressed left at (250, 376)
Screenshot: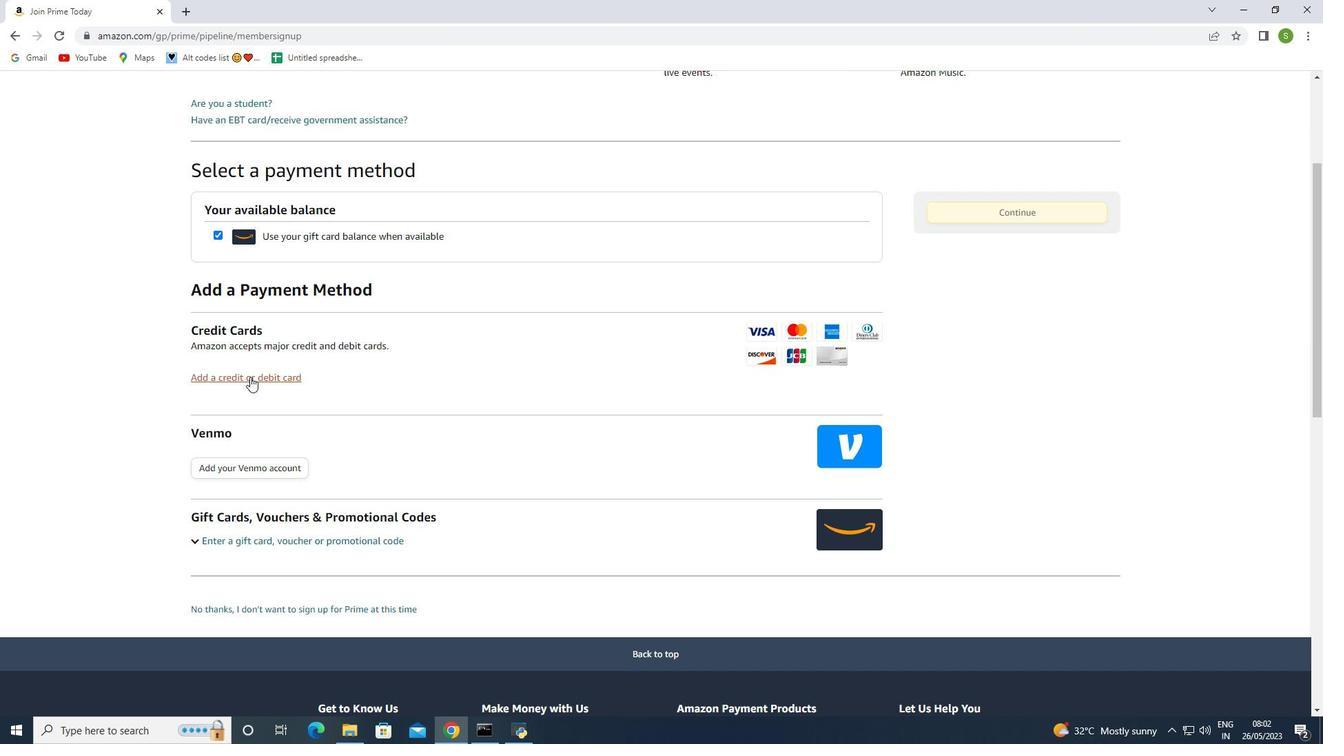 
Action: Mouse moved to (239, 441)
Screenshot: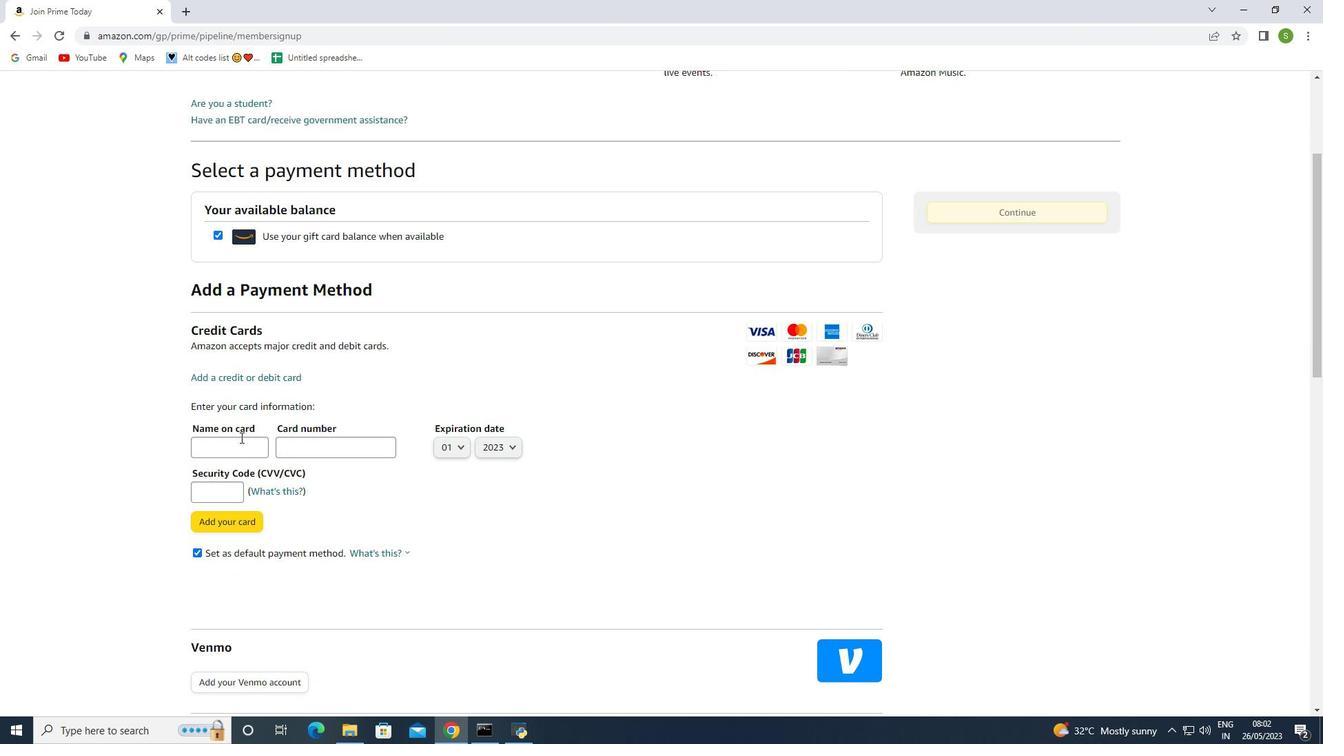 
Action: Mouse pressed left at (239, 441)
Screenshot: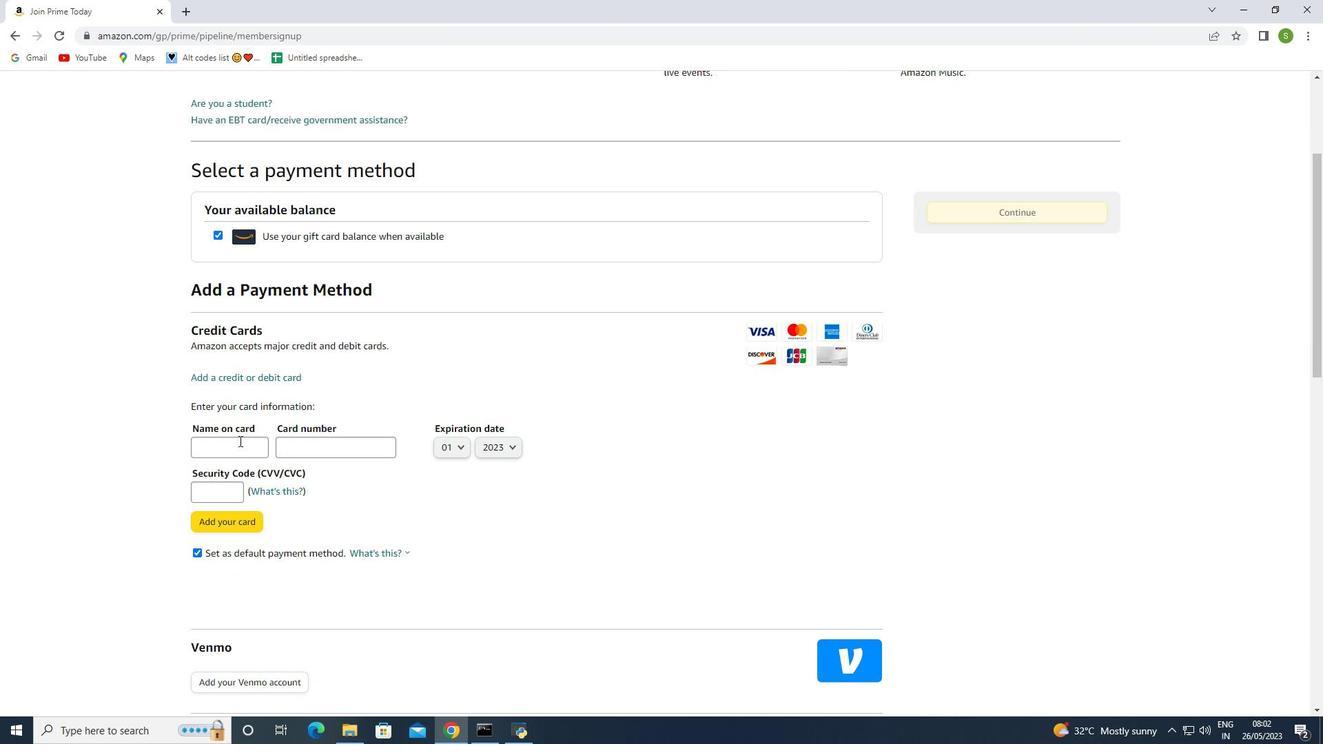 
Action: Key pressed <Key.shift><Key.shift><Key.shift><Key.shift><Key.shift><Key.shift><Key.shift>Jay<Key.space><Key.backspace>den
Screenshot: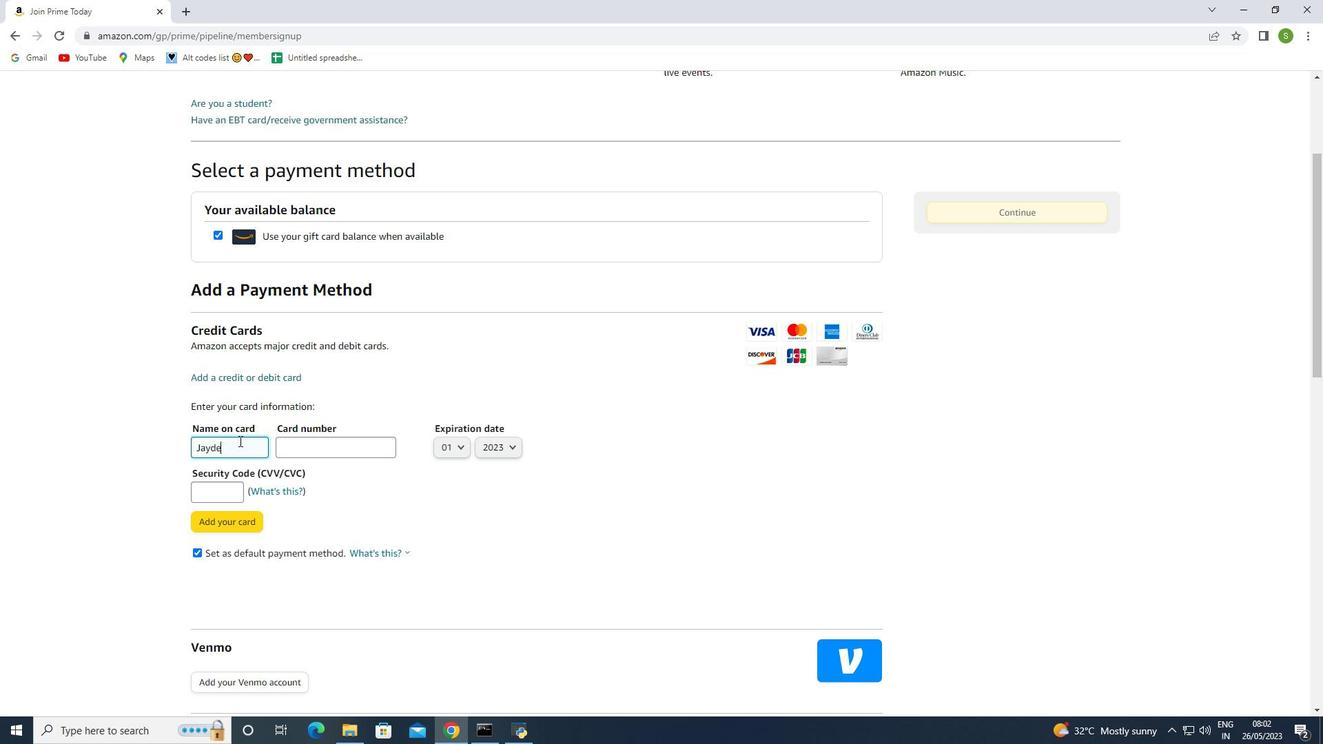 
Action: Mouse moved to (252, 458)
Screenshot: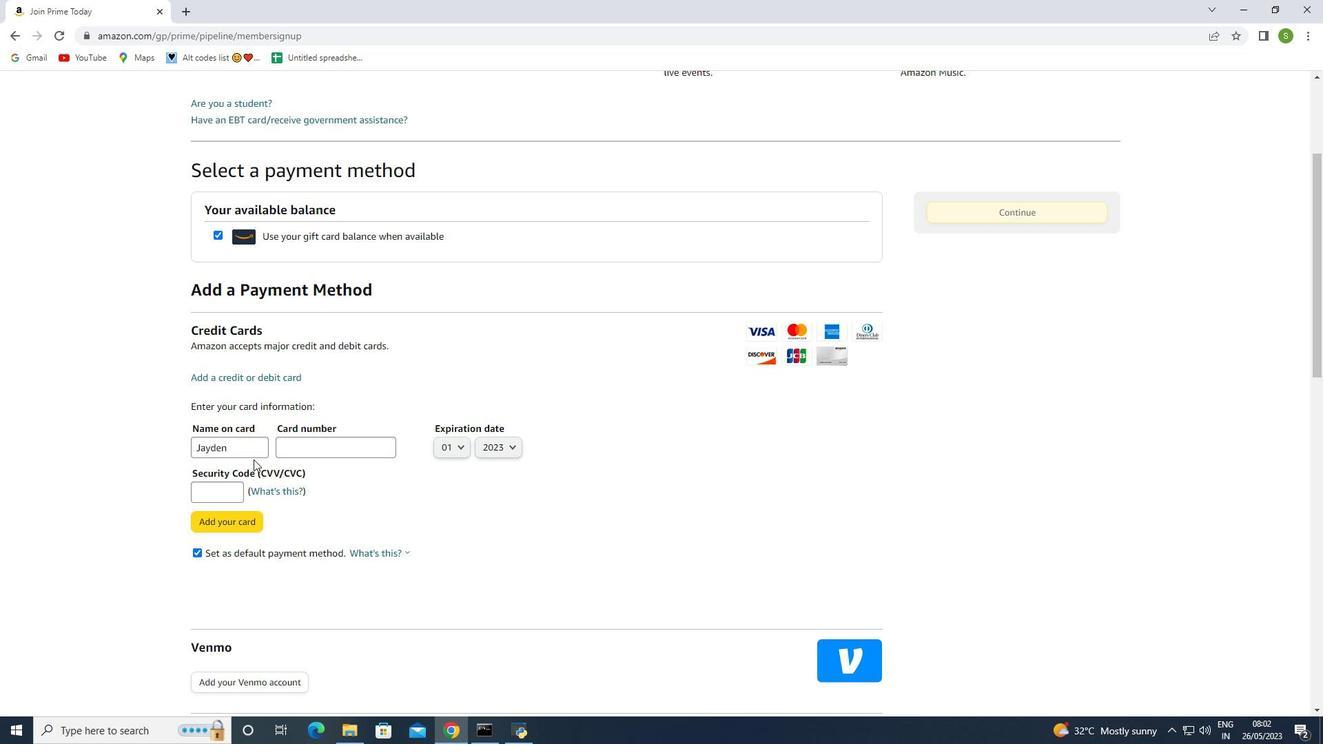 
Action: Key pressed <Key.space>
Screenshot: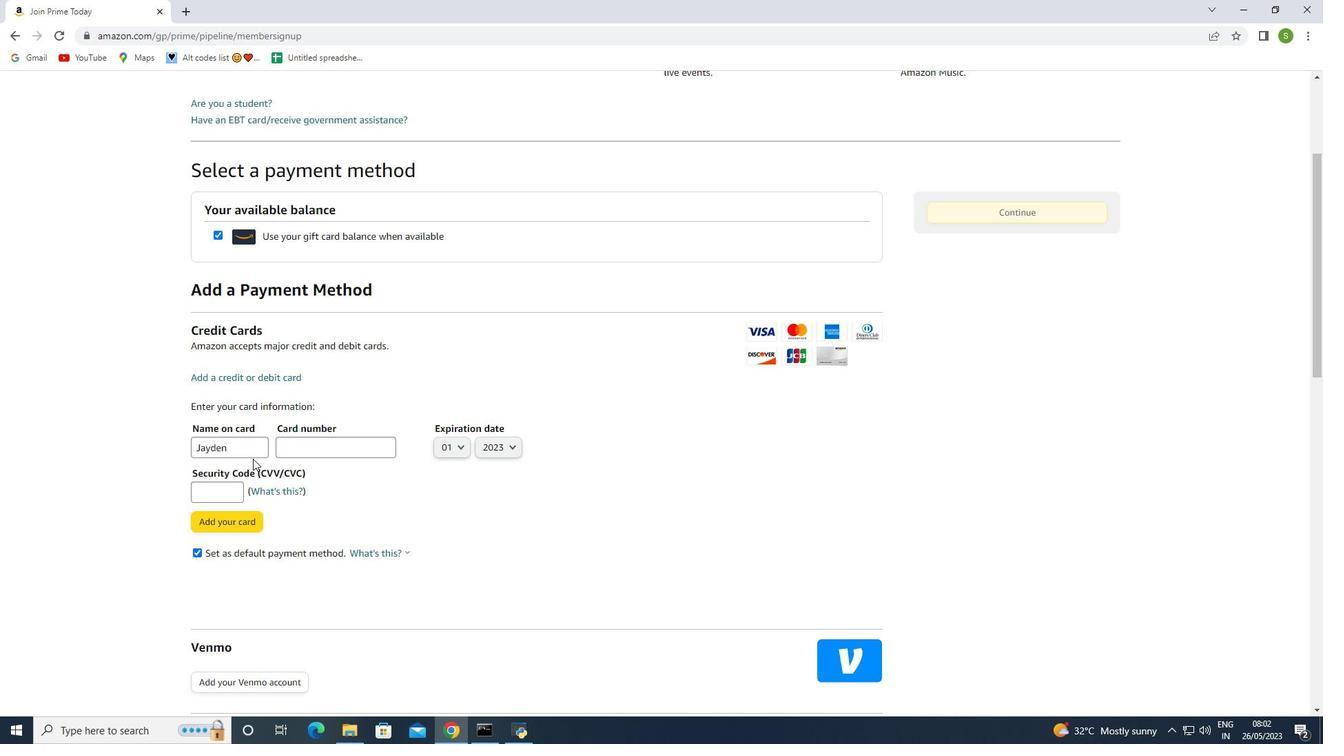 
Action: Mouse moved to (239, 446)
Screenshot: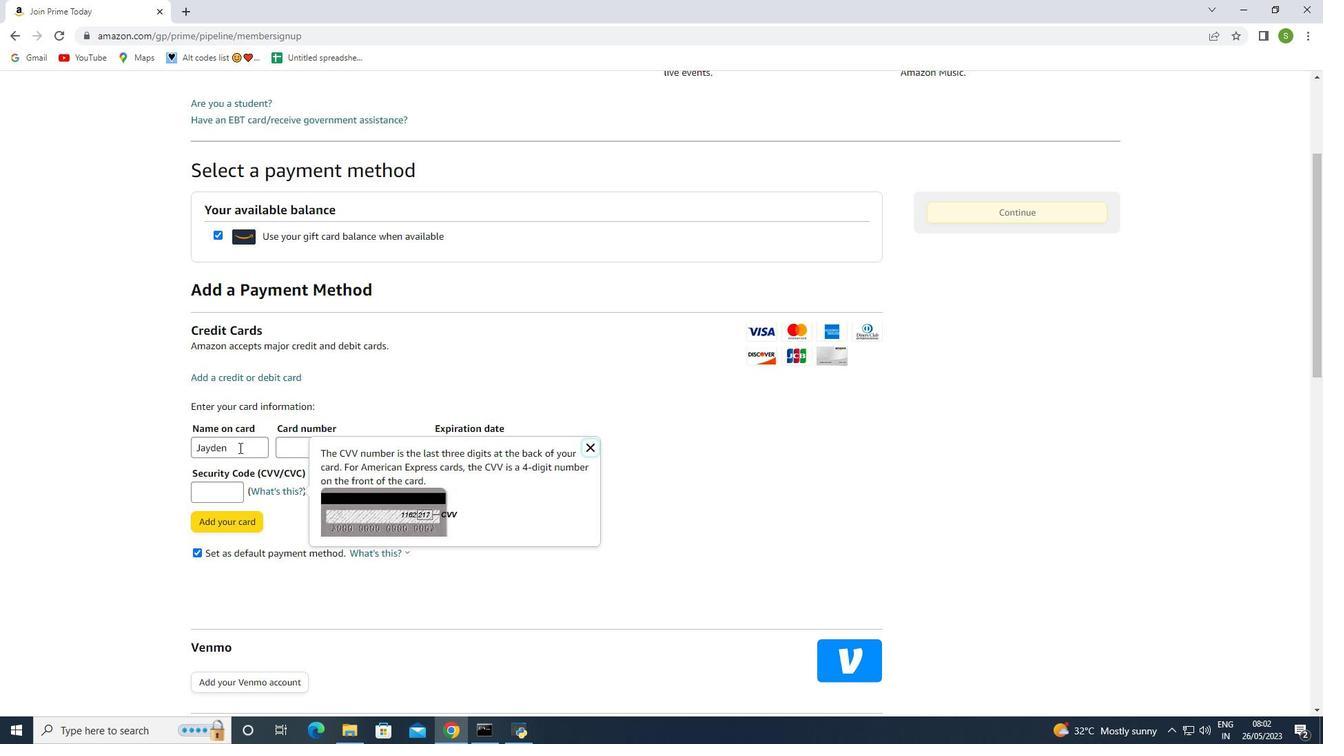
Action: Mouse pressed left at (239, 446)
Screenshot: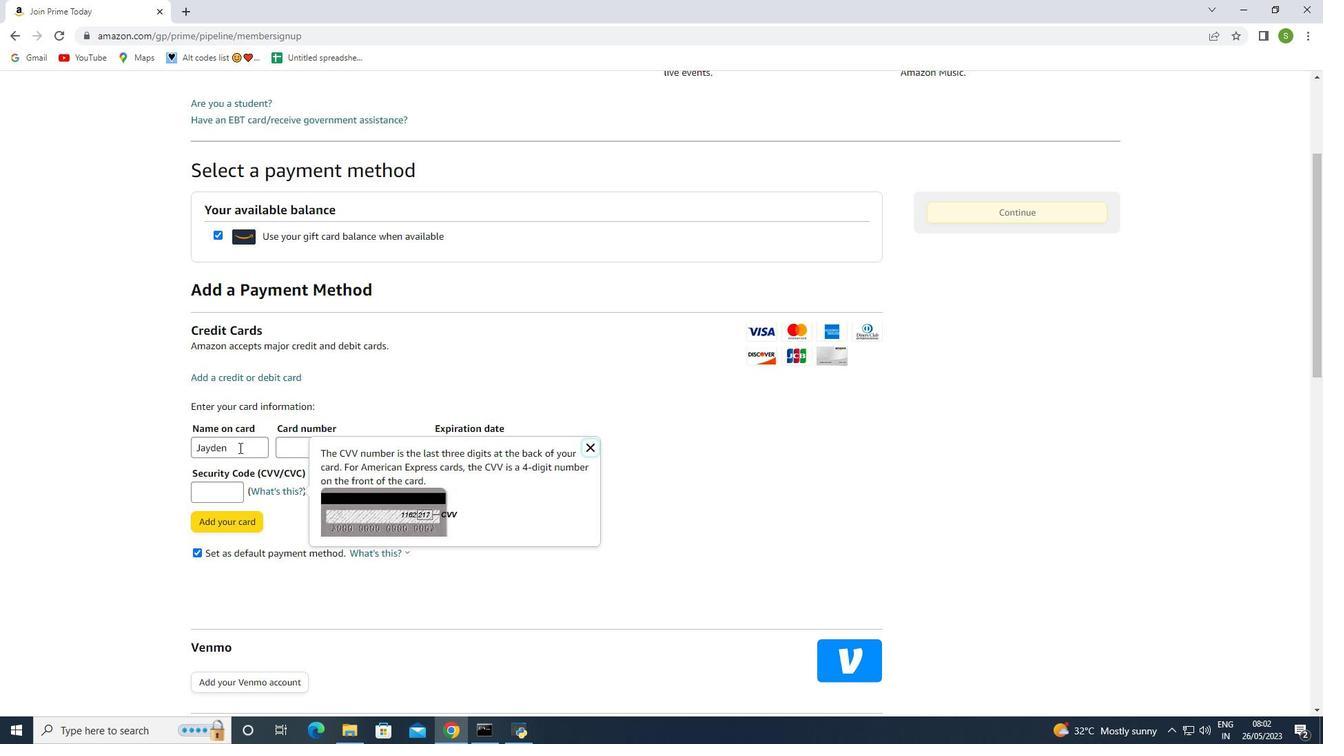
Action: Mouse moved to (243, 448)
Screenshot: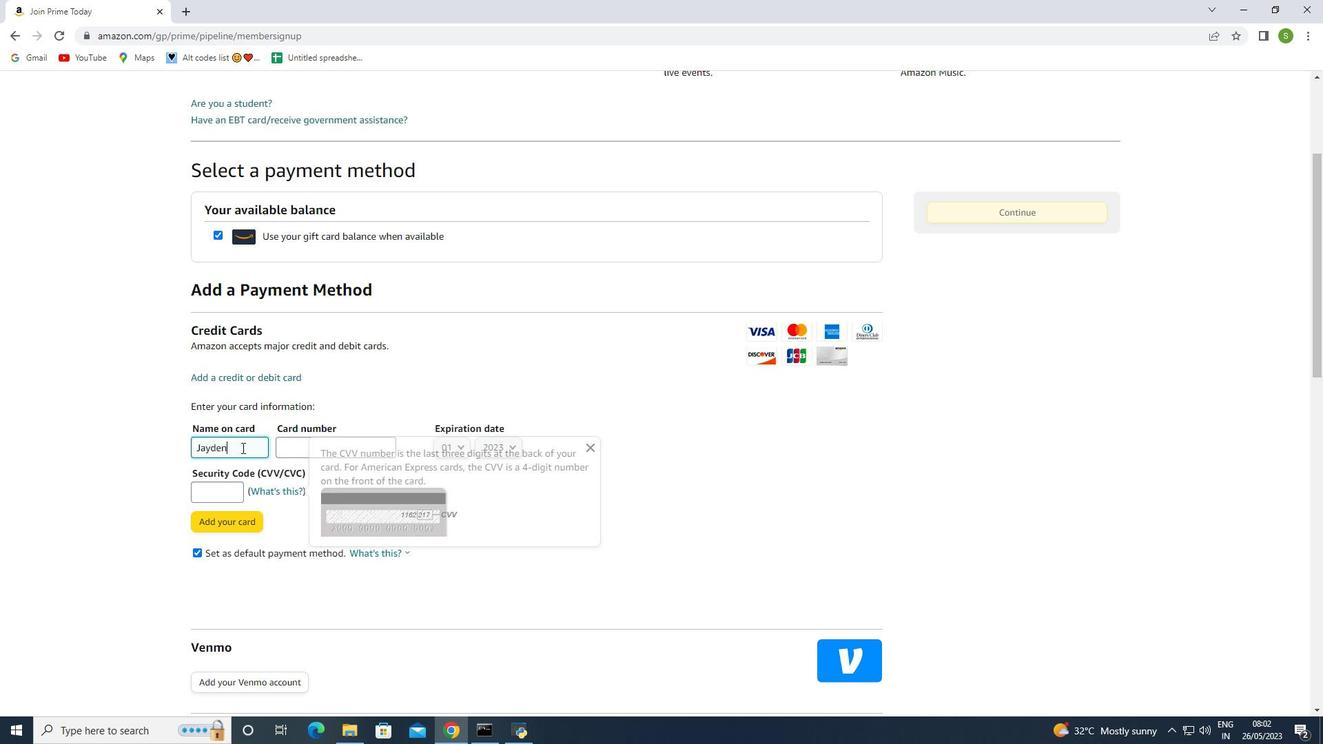 
Action: Key pressed <Key.space><Key.shift>King
Screenshot: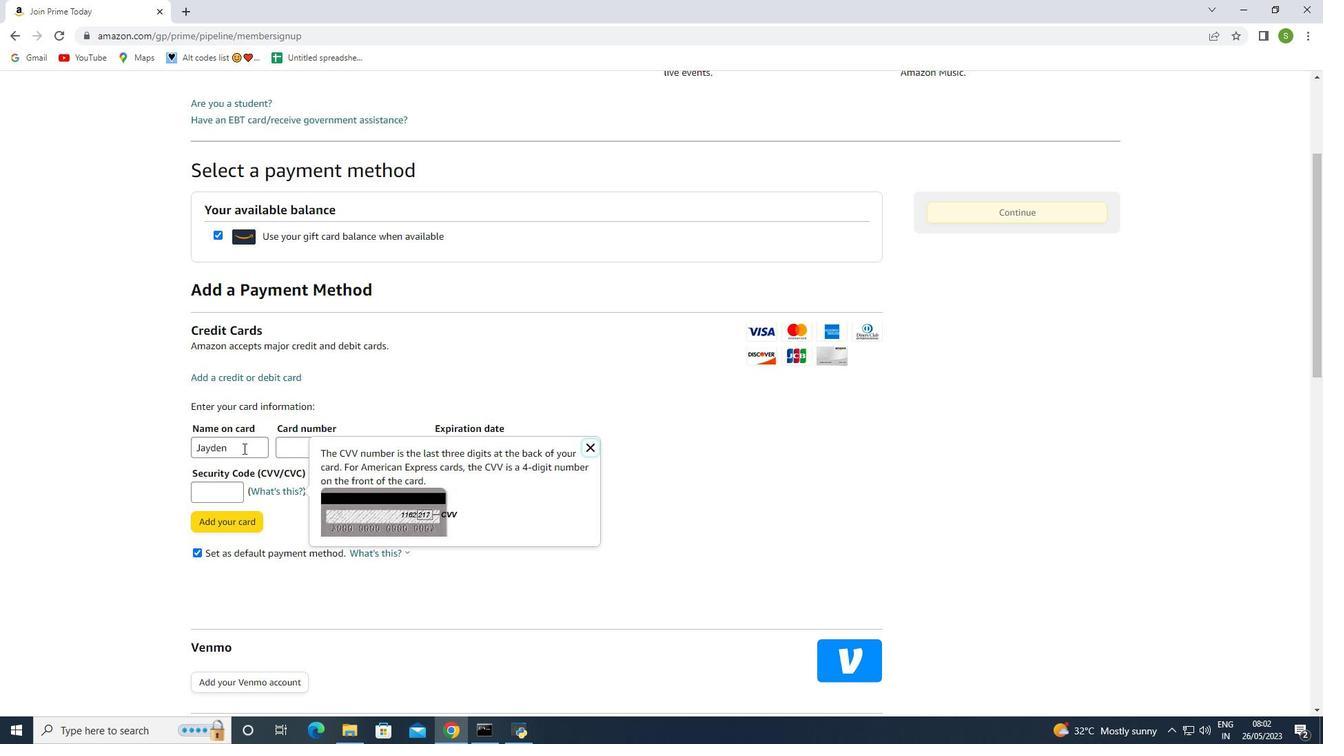 
Action: Mouse moved to (282, 443)
Screenshot: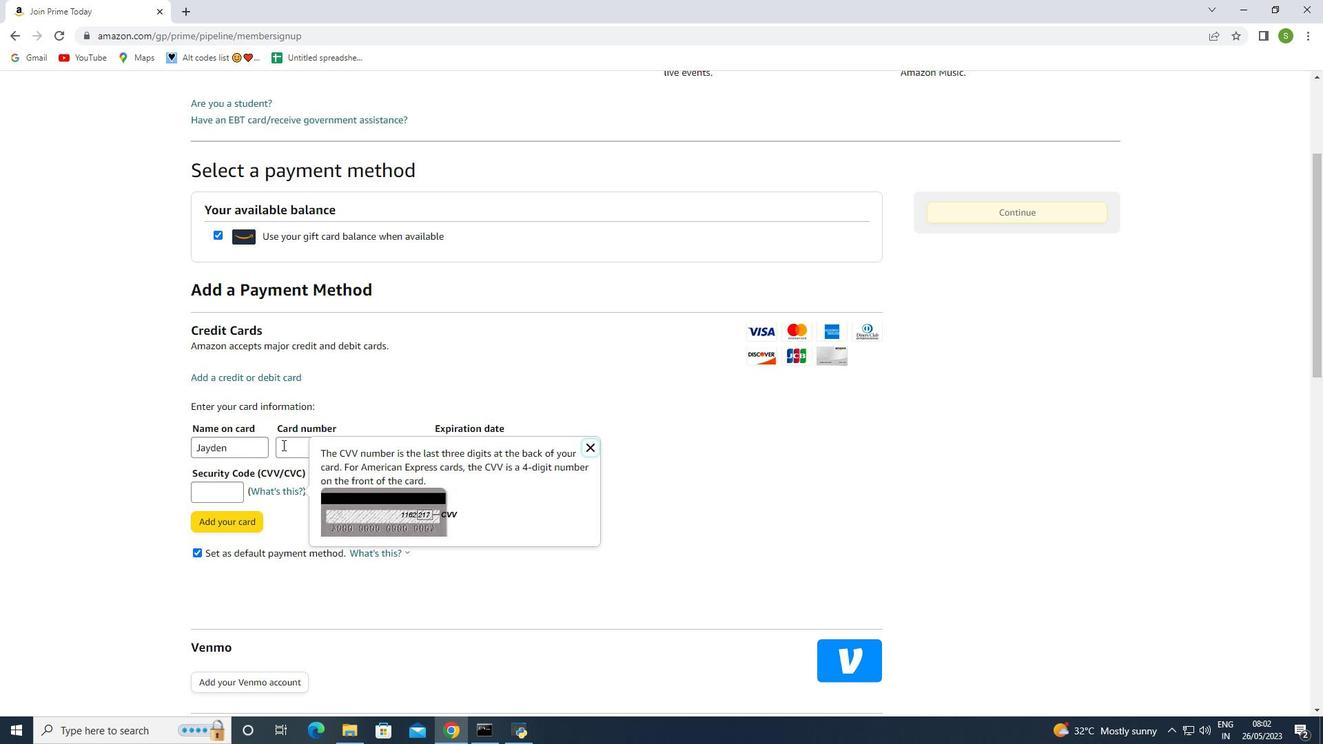 
Action: Mouse pressed left at (282, 443)
Screenshot: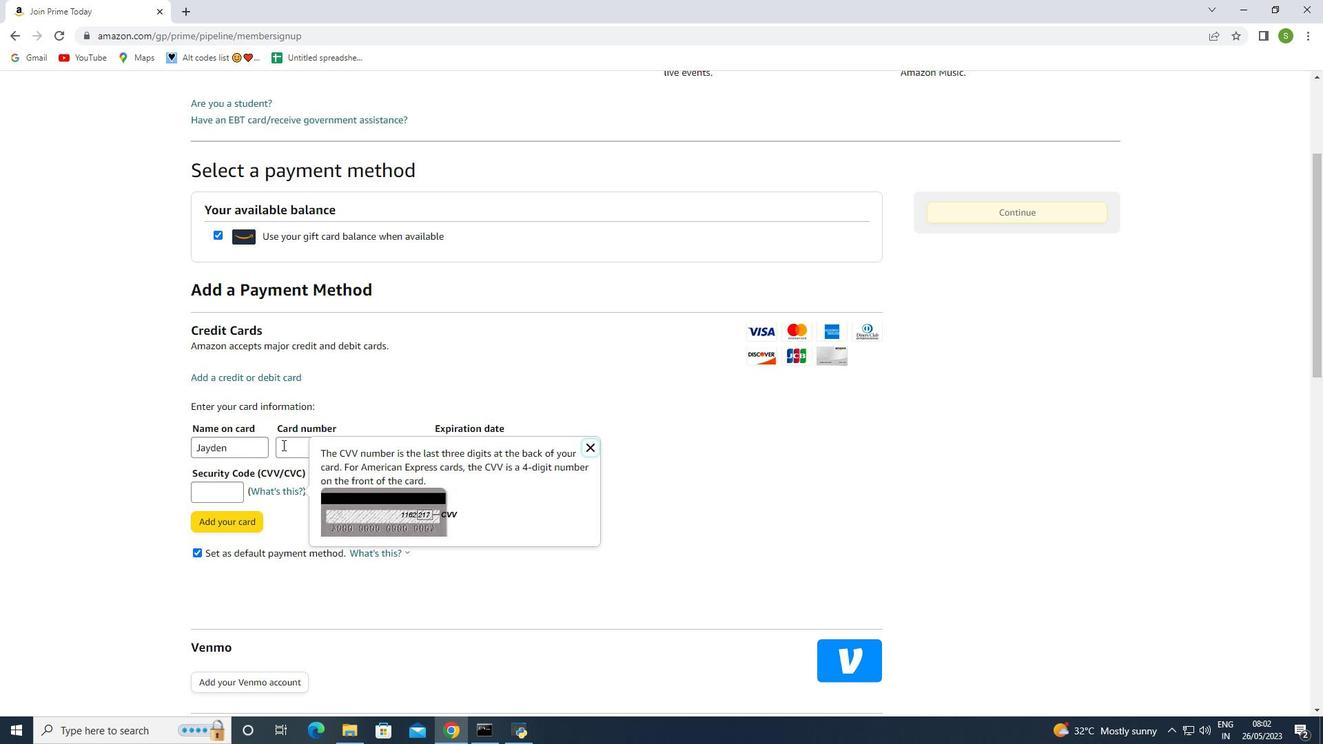 
Action: Mouse moved to (234, 447)
Screenshot: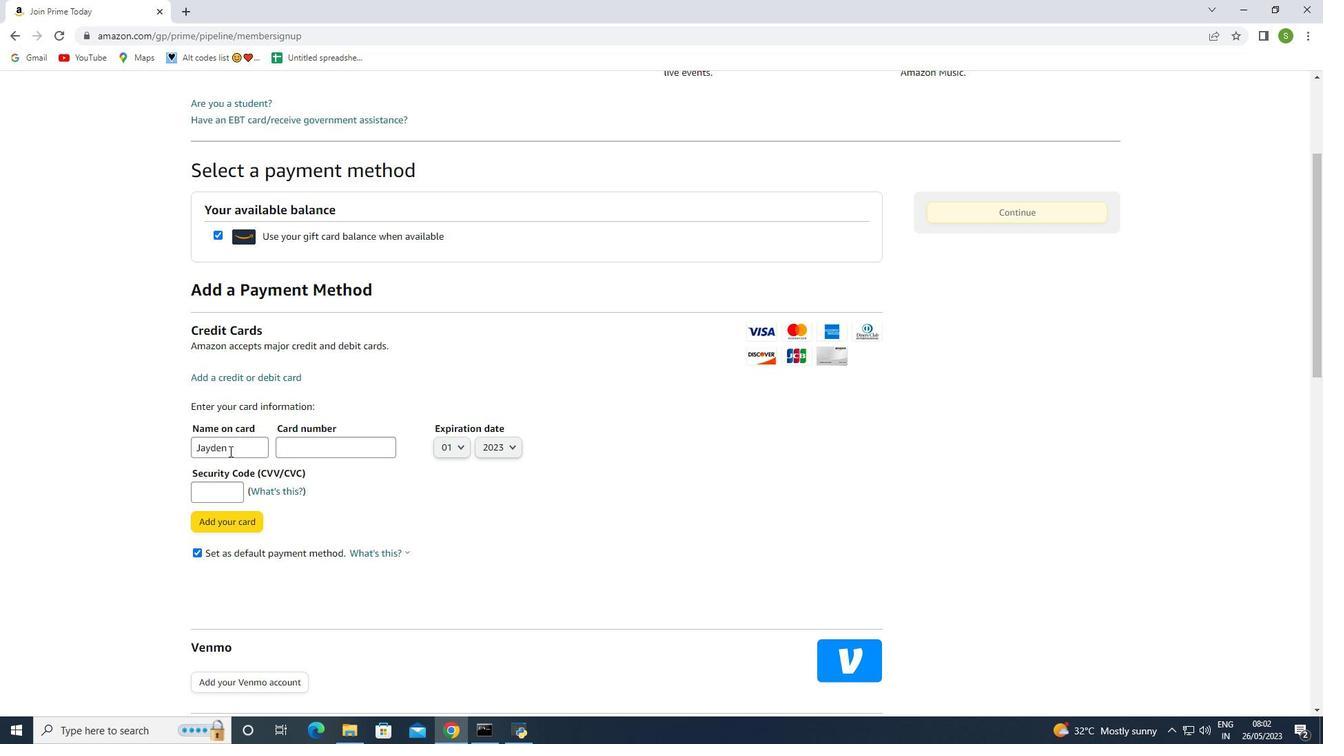 
Action: Mouse pressed left at (234, 447)
Screenshot: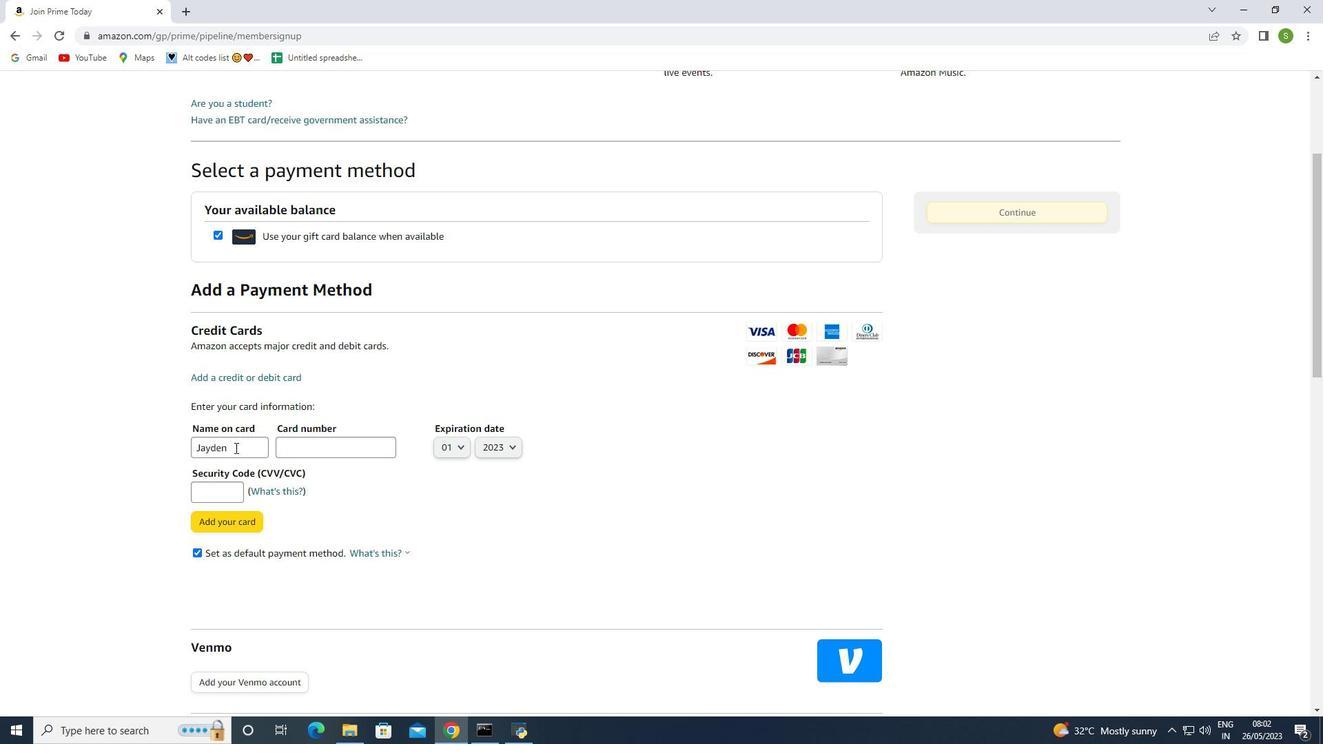
Action: Key pressed <Key.space><Key.shift>King
Screenshot: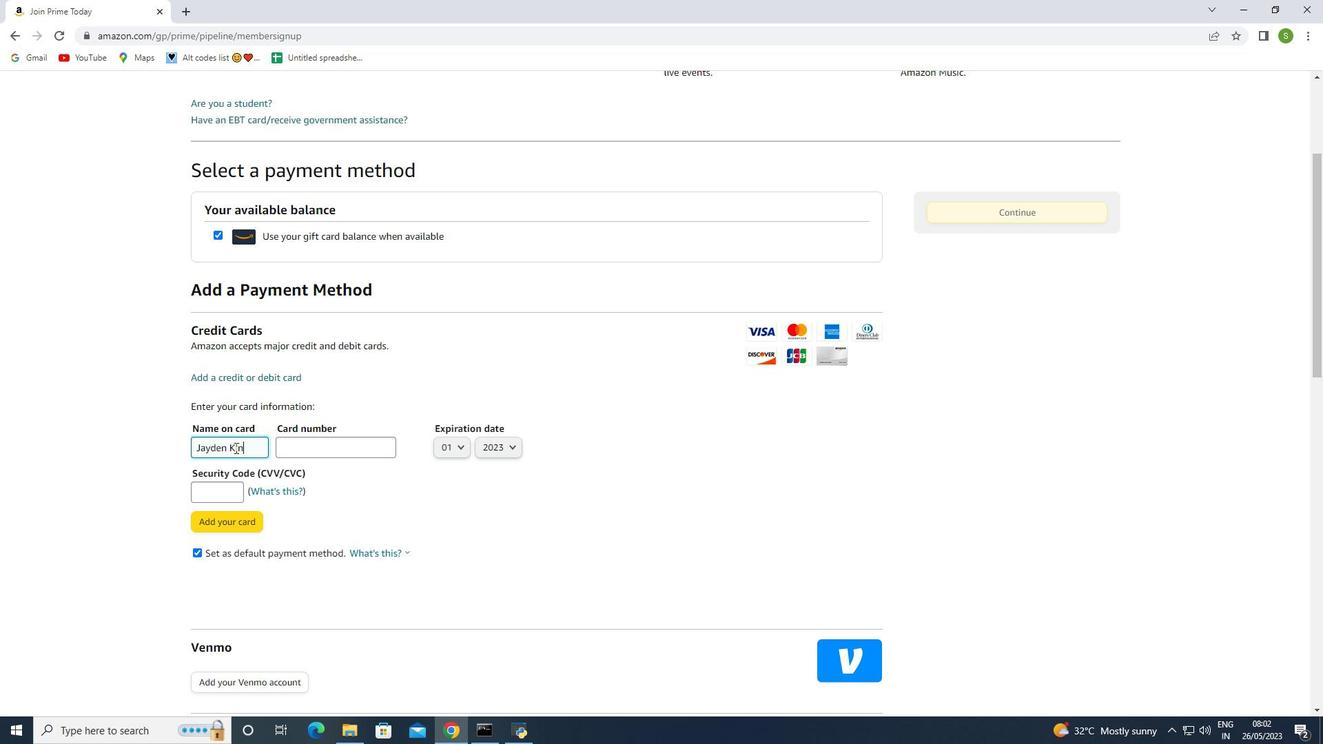 
Action: Mouse moved to (302, 452)
Screenshot: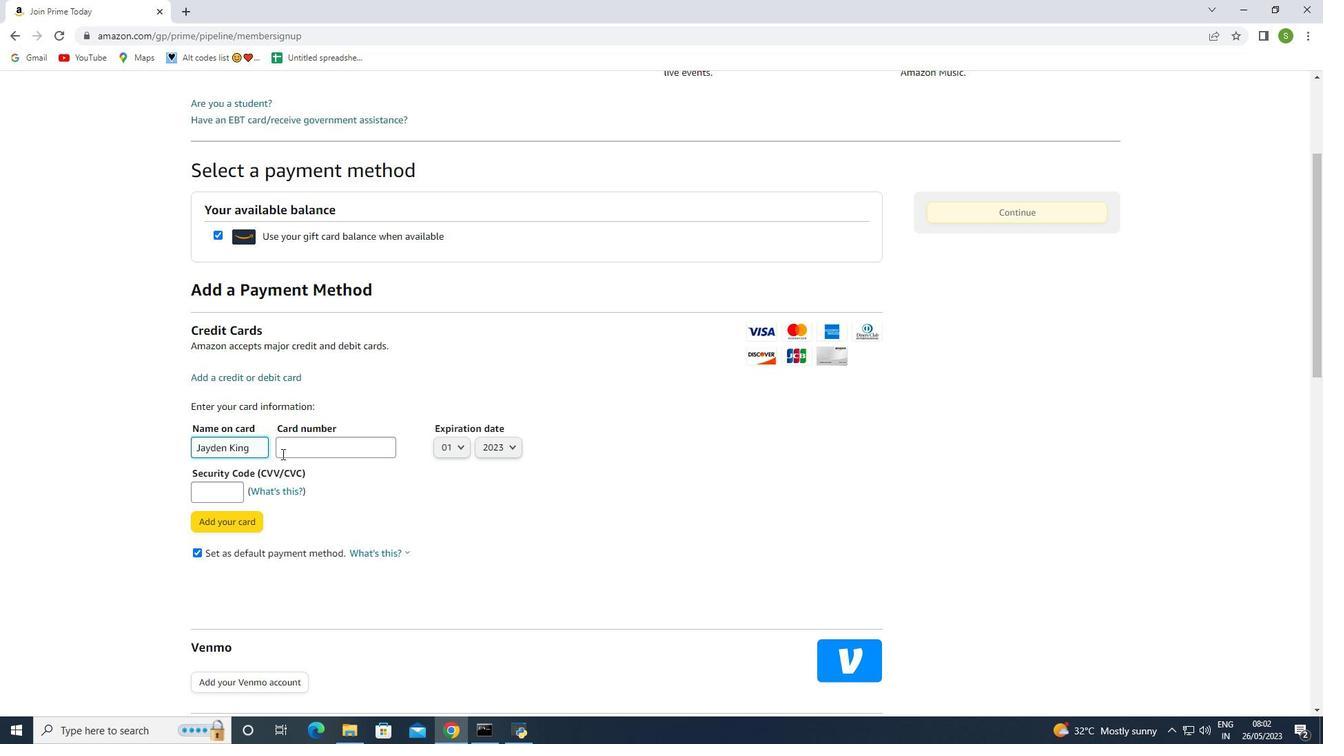 
Action: Mouse pressed left at (302, 452)
Screenshot: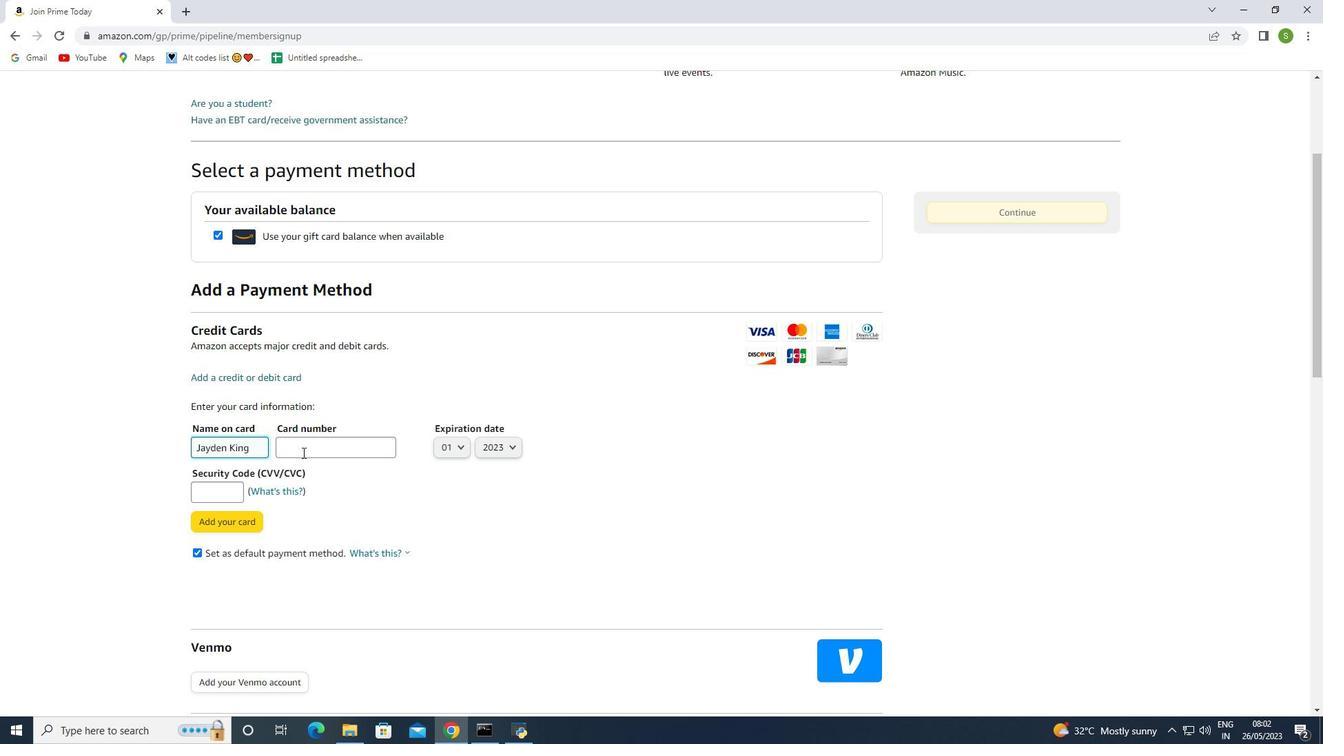 
Action: Key pressed 34232
Screenshot: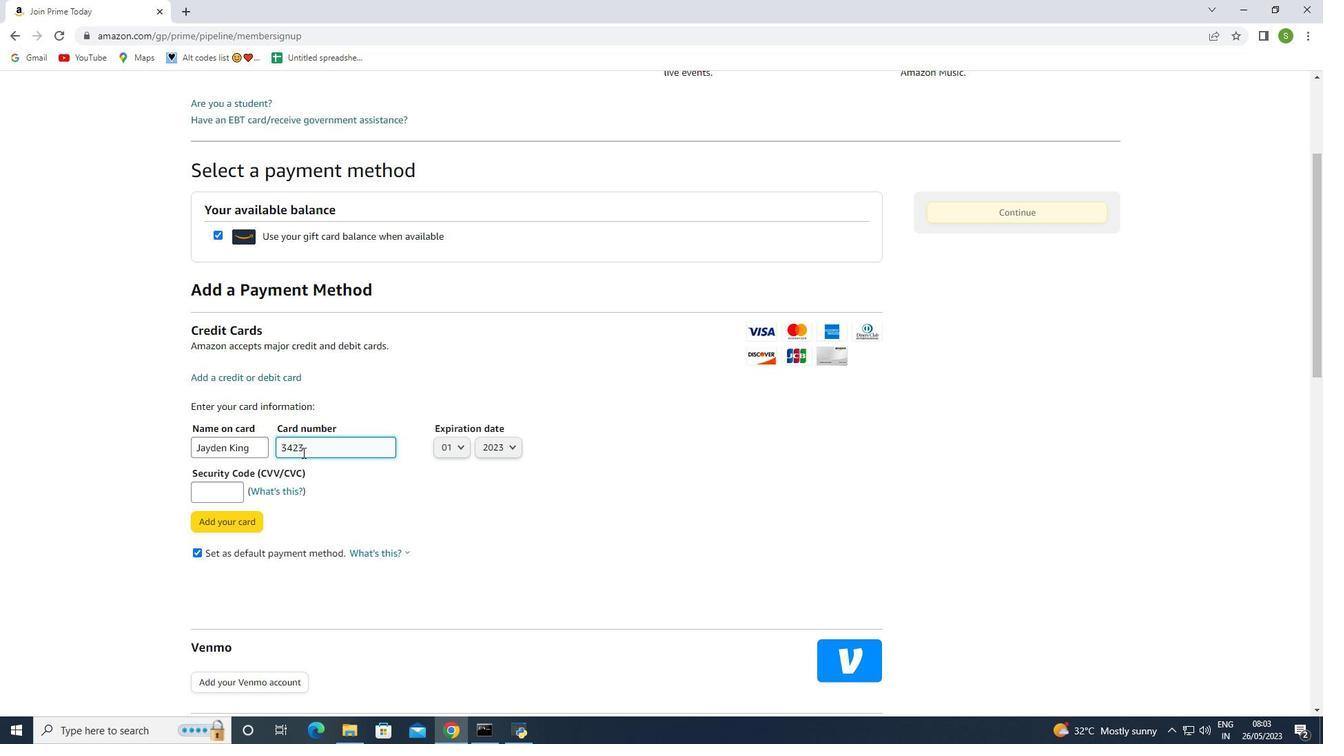 
Action: Mouse moved to (325, 451)
Screenshot: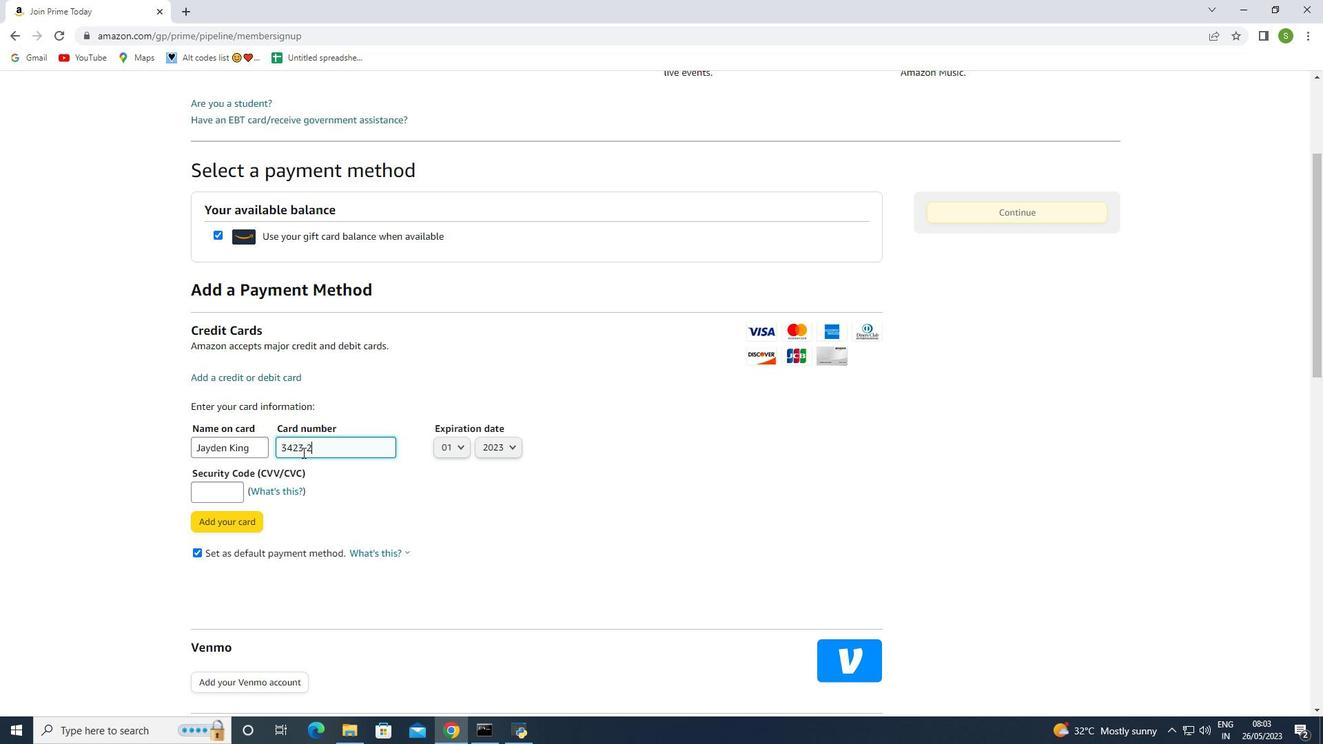 
Action: Key pressed 1
Screenshot: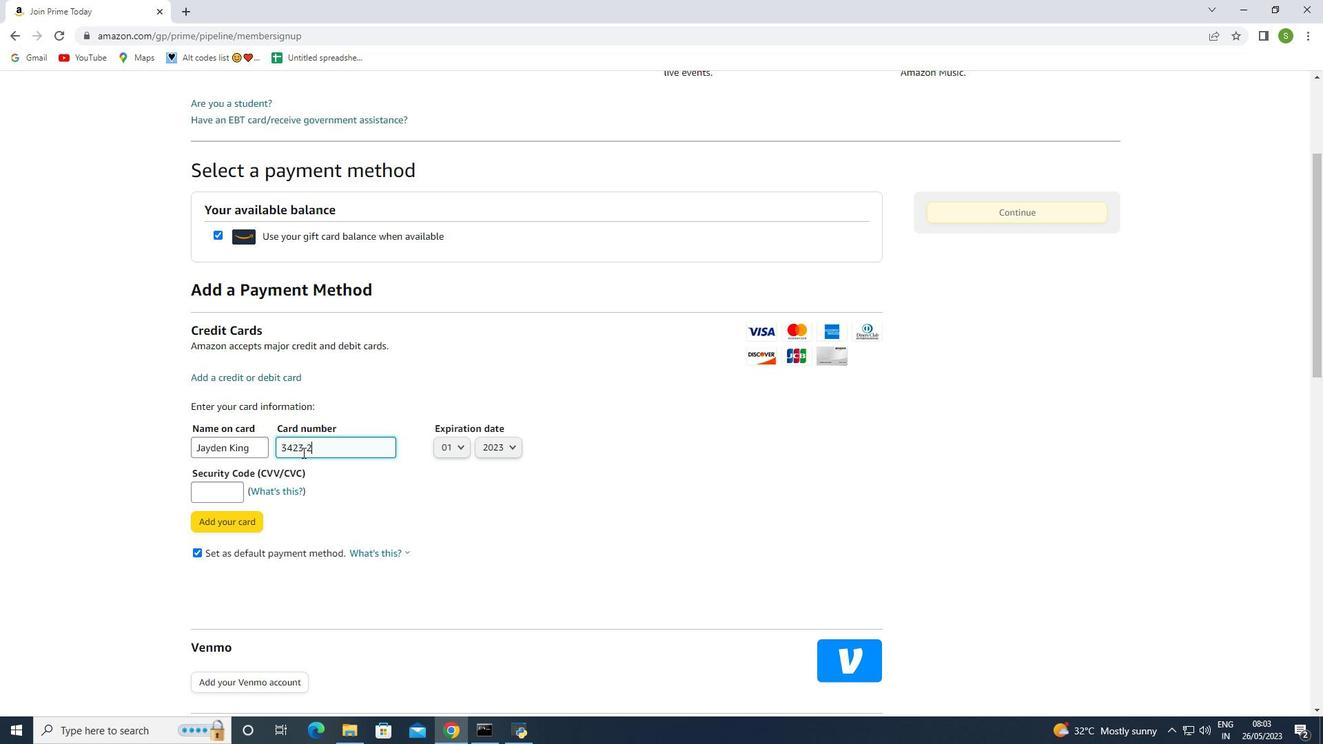 
Action: Mouse moved to (374, 445)
Screenshot: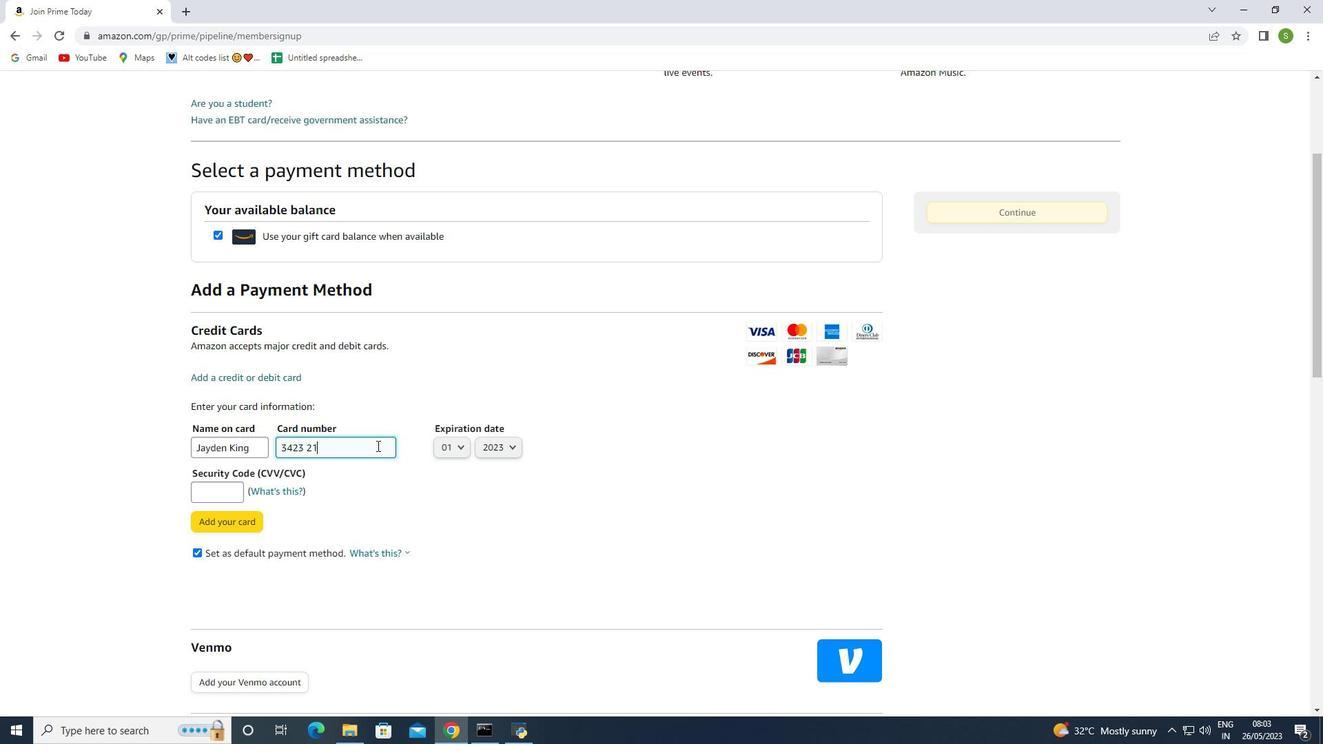 
Action: Key pressed 21
Screenshot: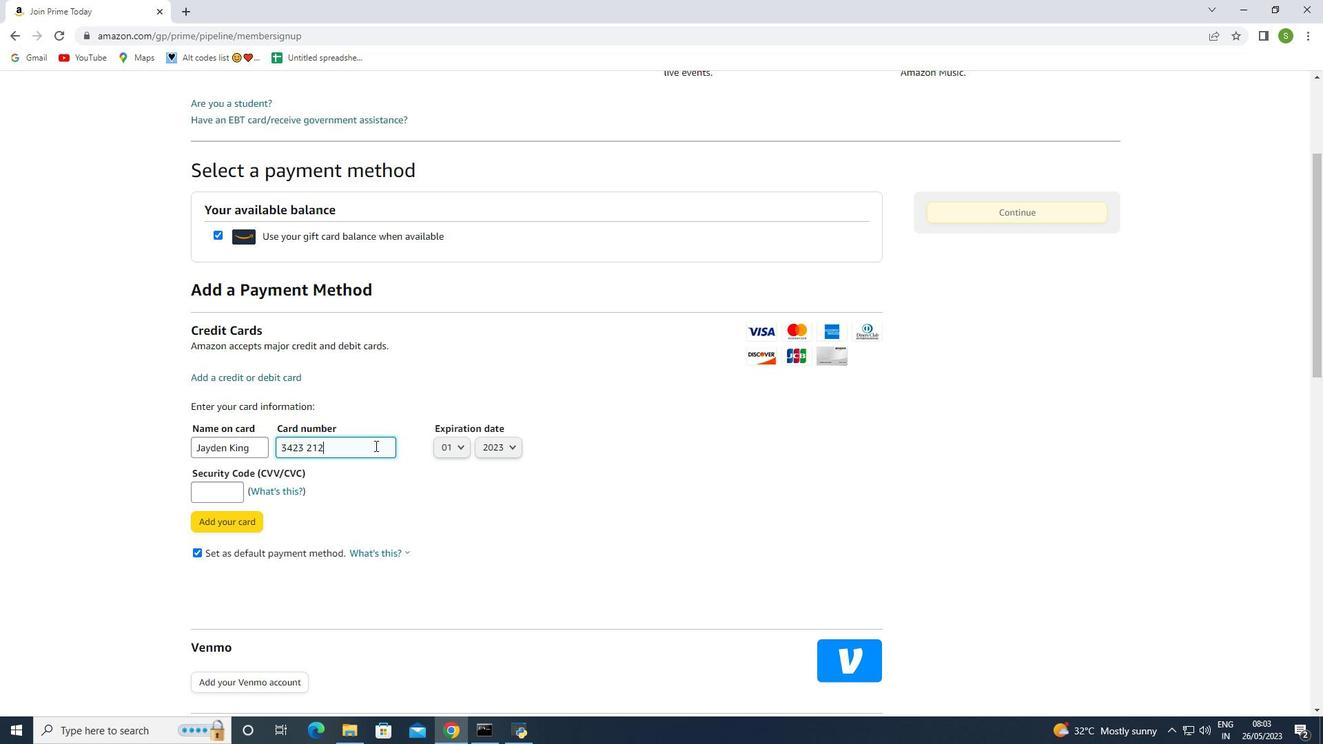 
Action: Mouse moved to (365, 452)
Screenshot: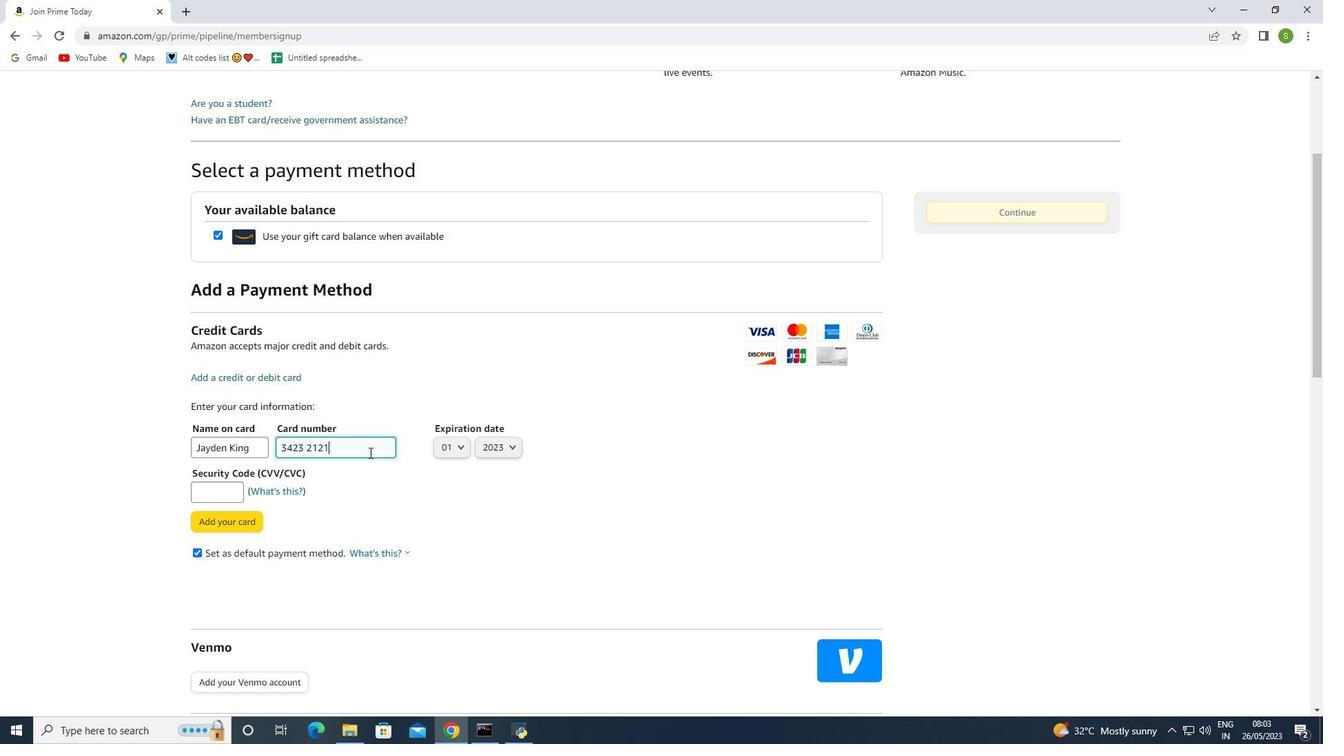 
Action: Key pressed 45
Screenshot: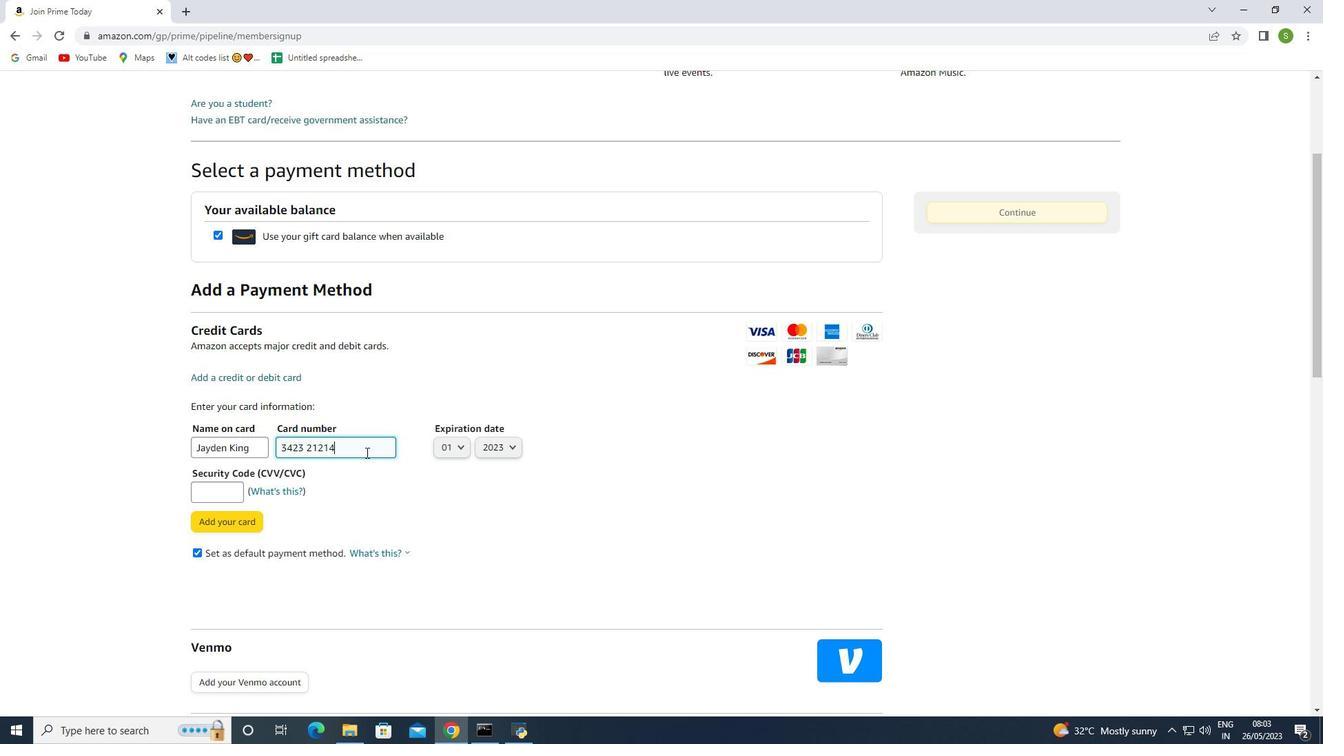 
Action: Mouse moved to (376, 503)
Screenshot: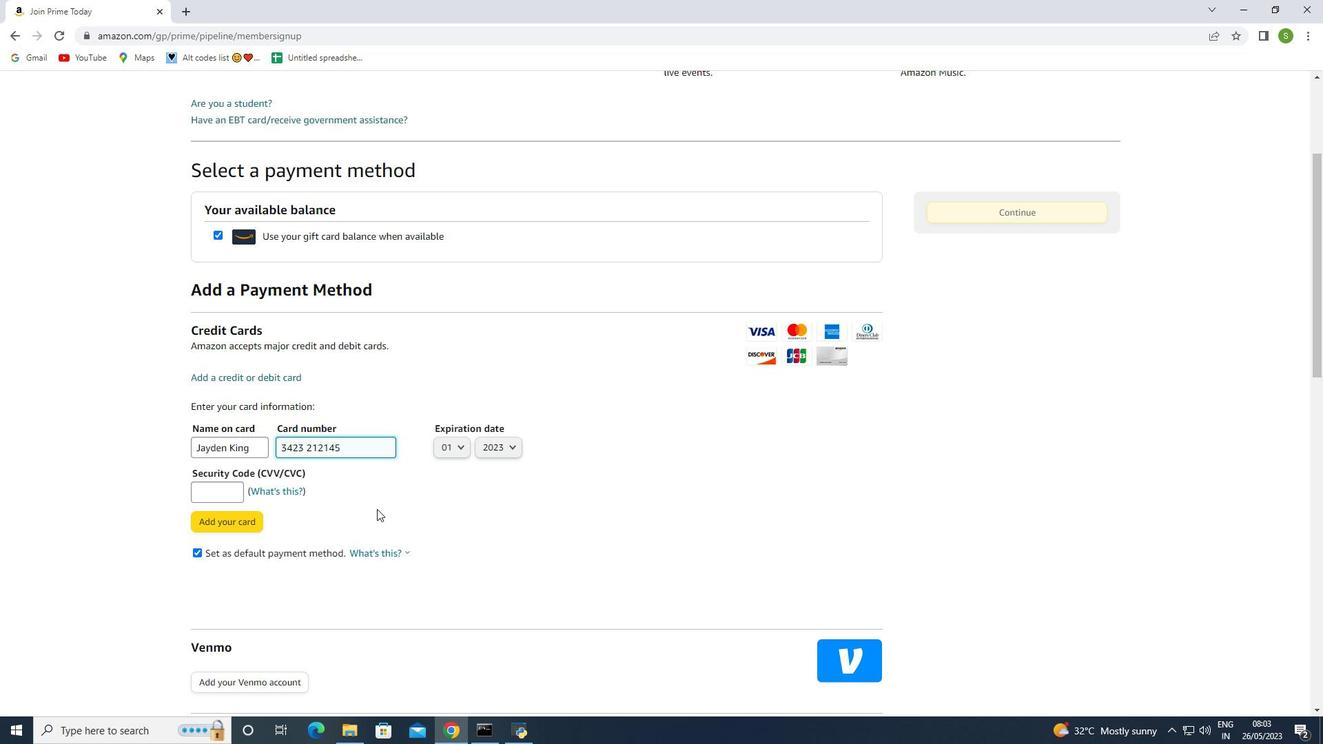 
Action: Key pressed 7
Screenshot: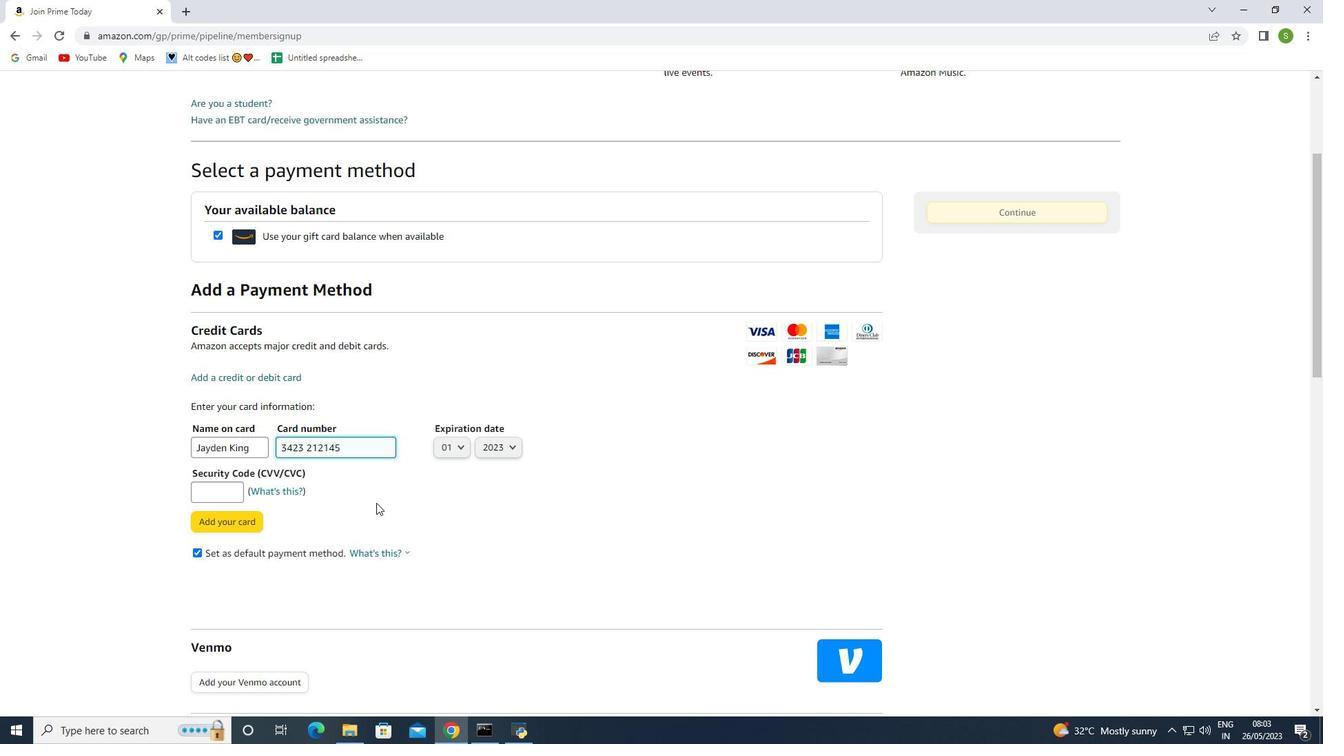 
Action: Mouse moved to (382, 506)
Screenshot: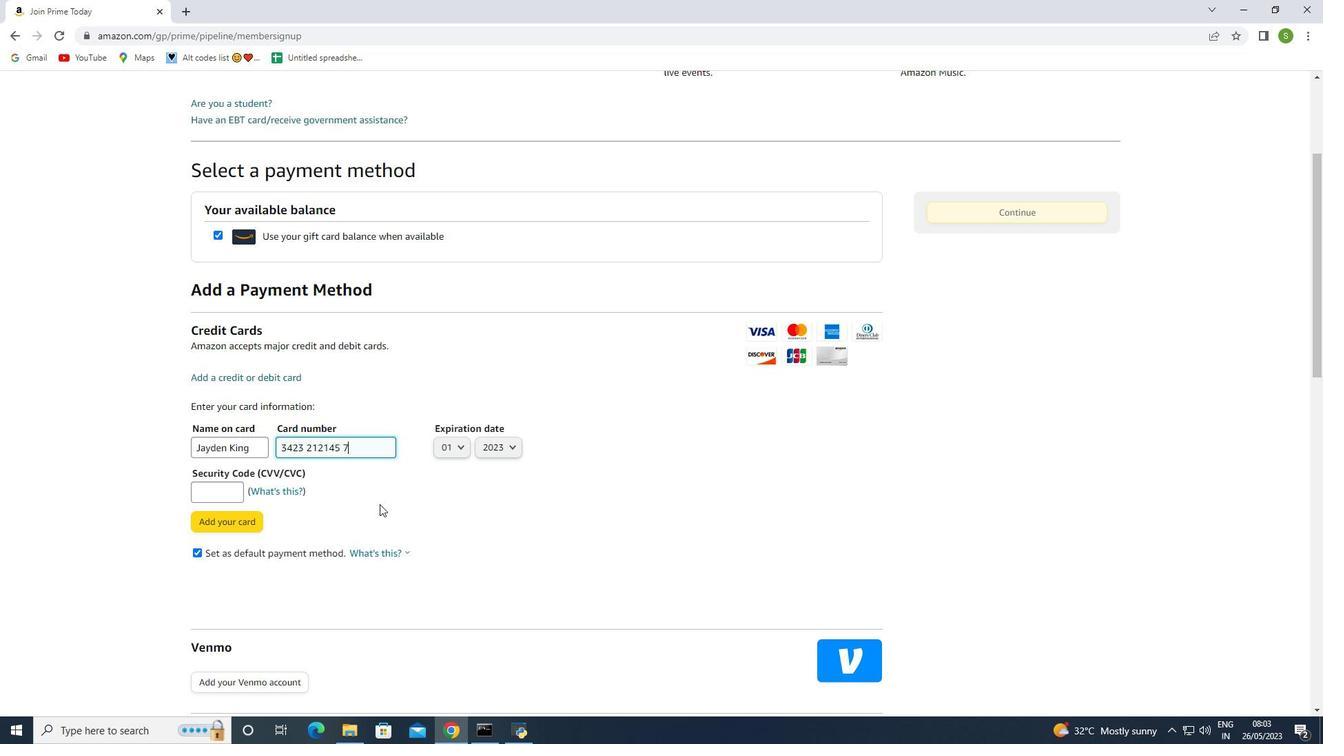 
Action: Key pressed 8
Screenshot: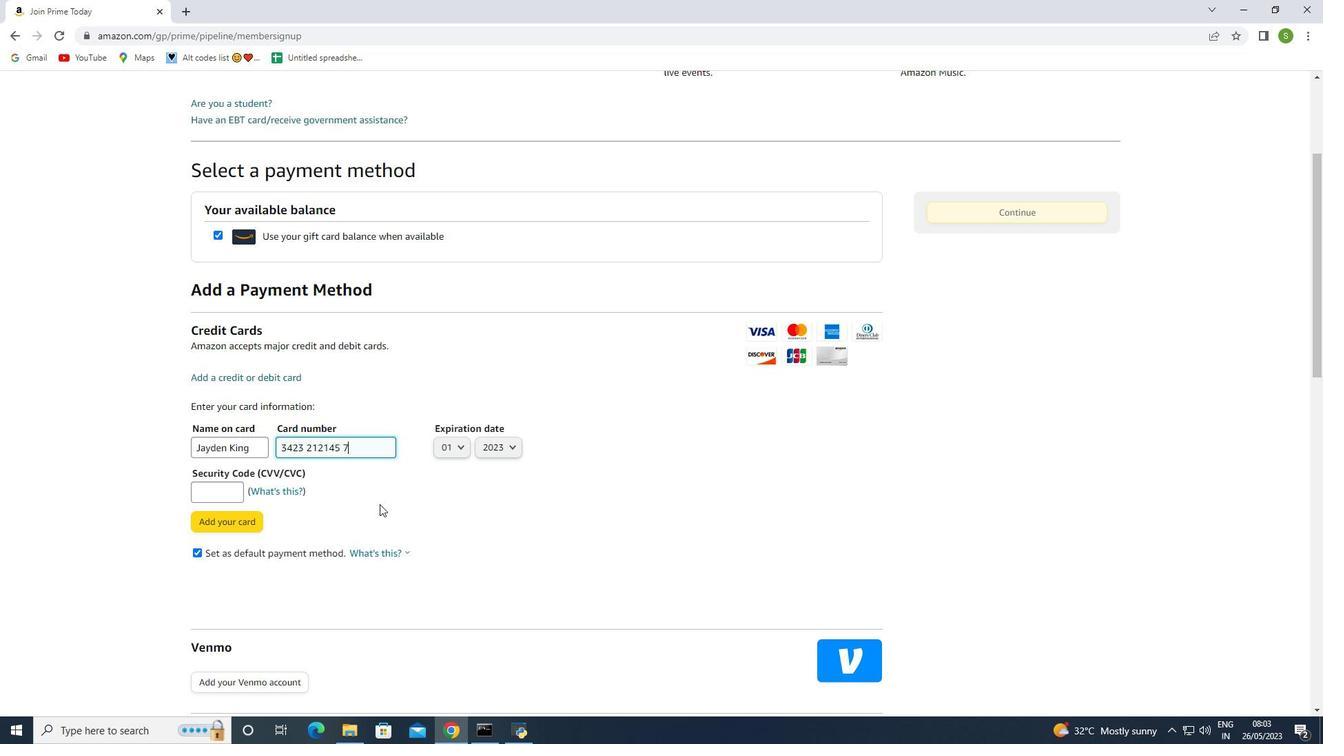 
Action: Mouse moved to (340, 444)
Screenshot: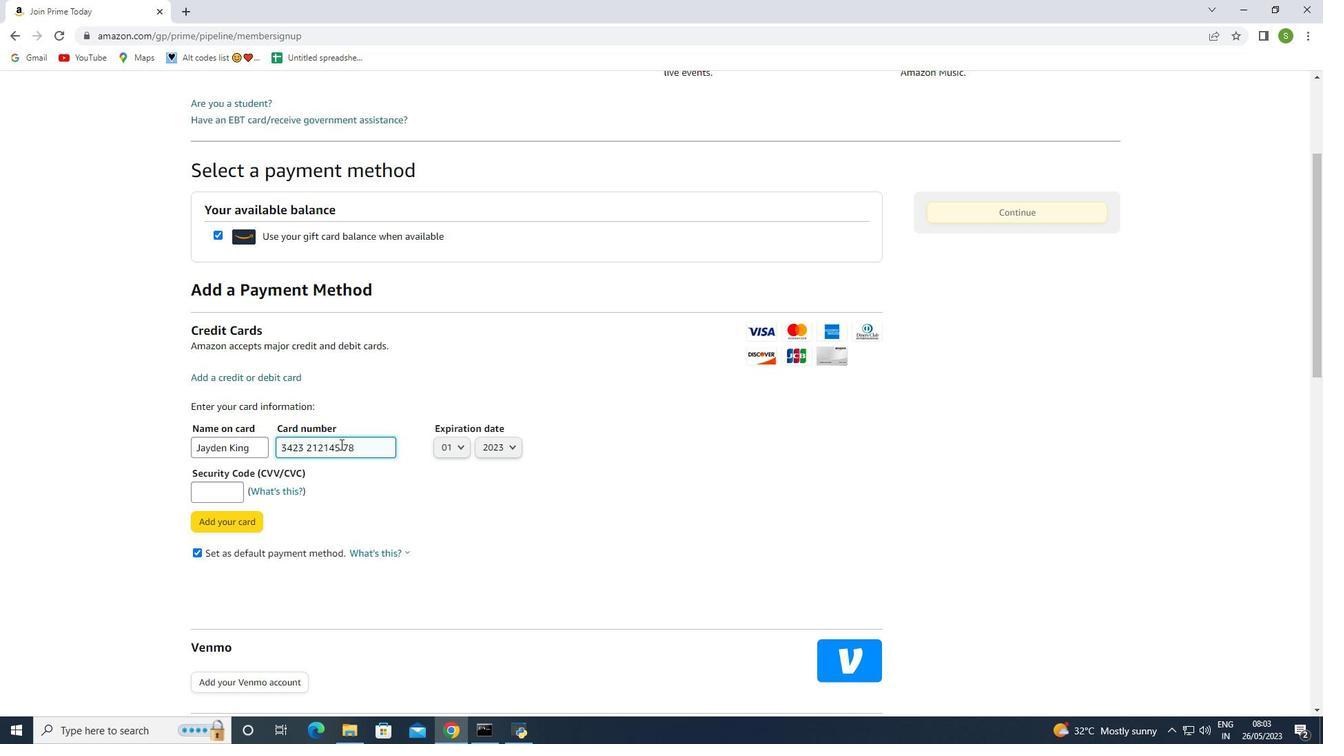 
Action: Mouse pressed left at (340, 444)
Screenshot: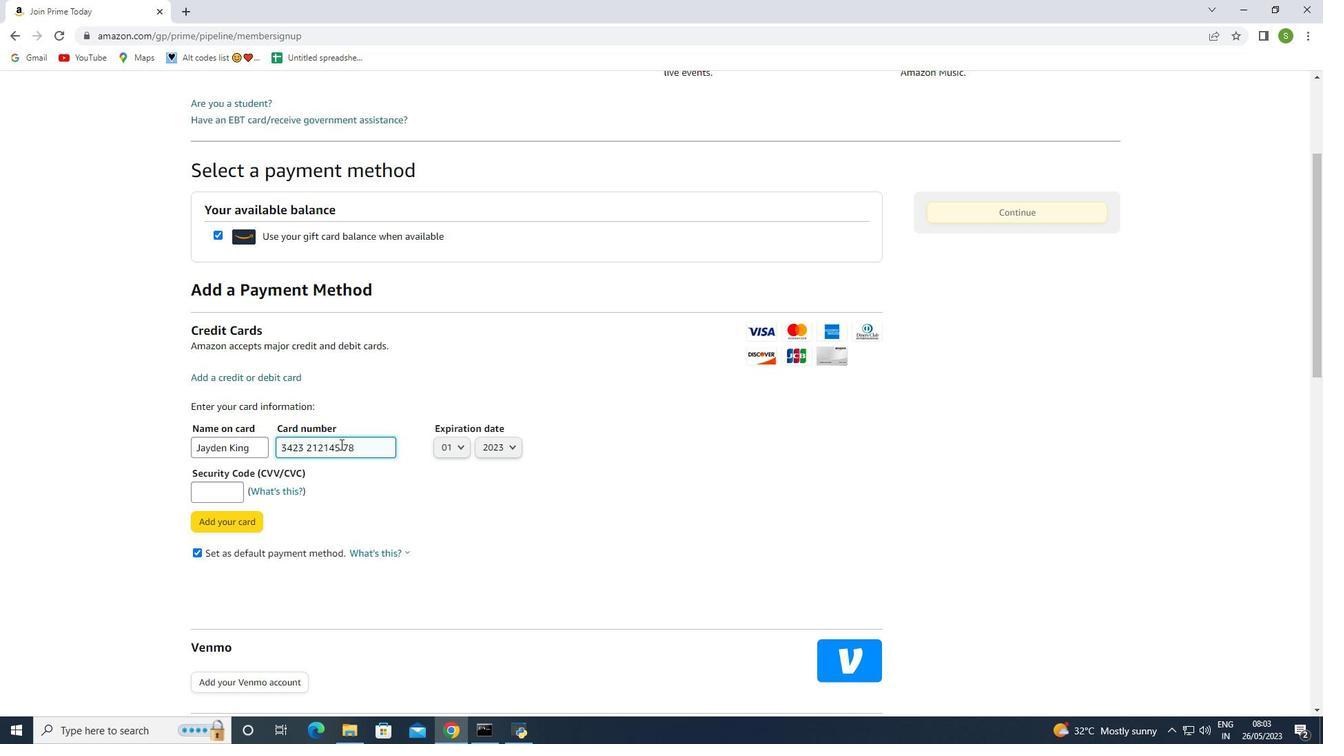 
Action: Mouse moved to (358, 478)
Screenshot: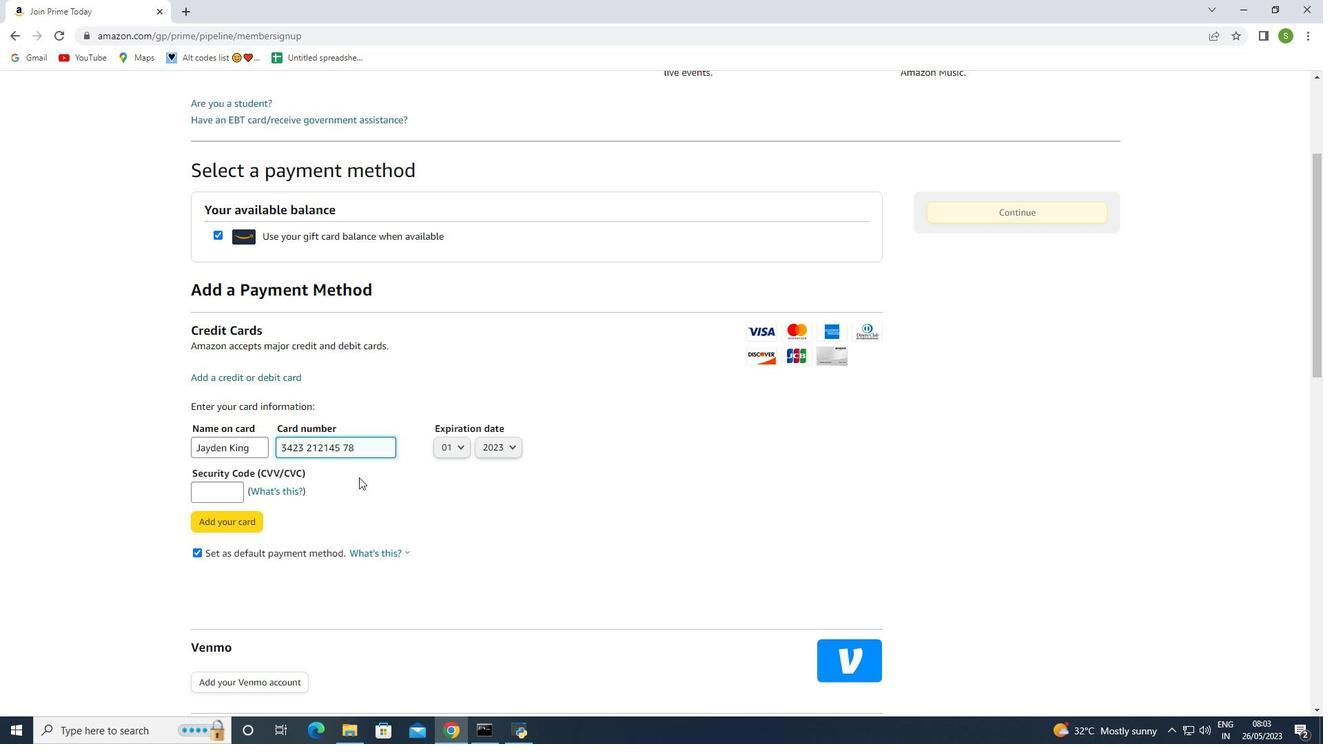 
Action: Key pressed <Key.backspace>
Screenshot: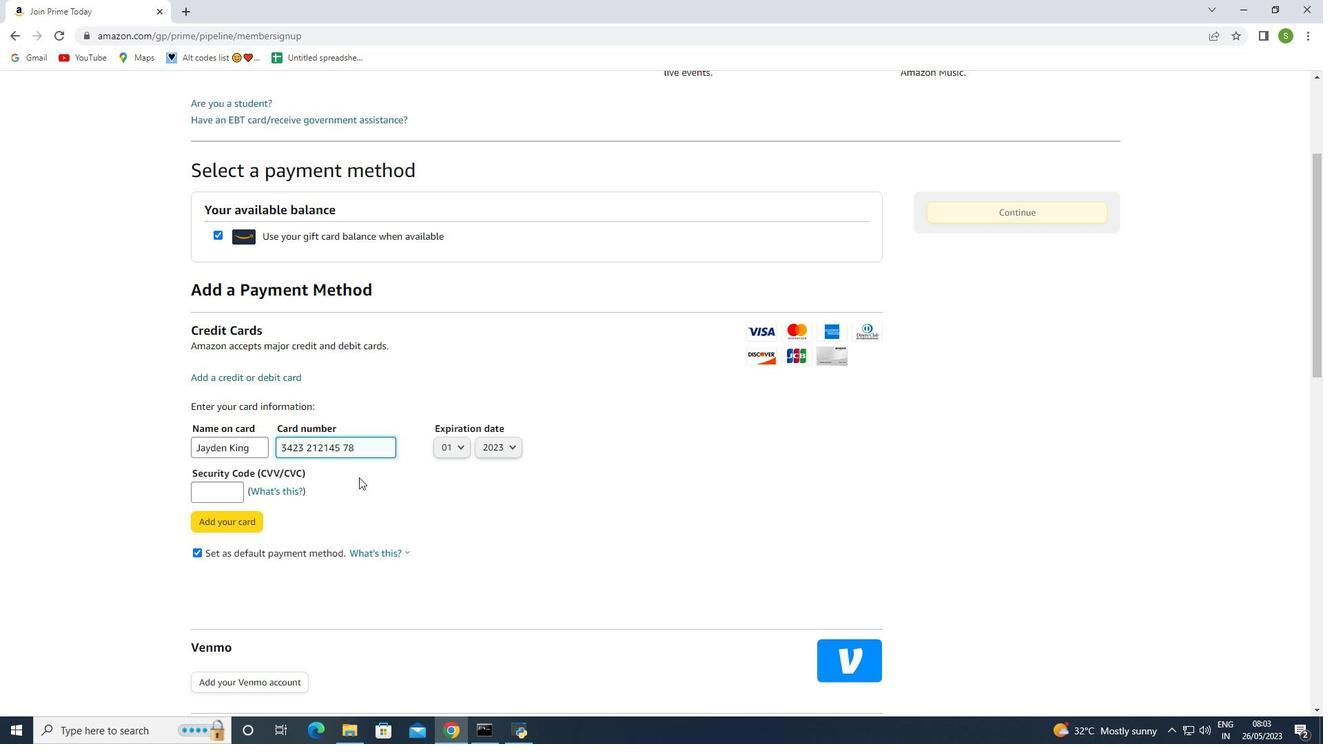 
Action: Mouse moved to (351, 534)
Screenshot: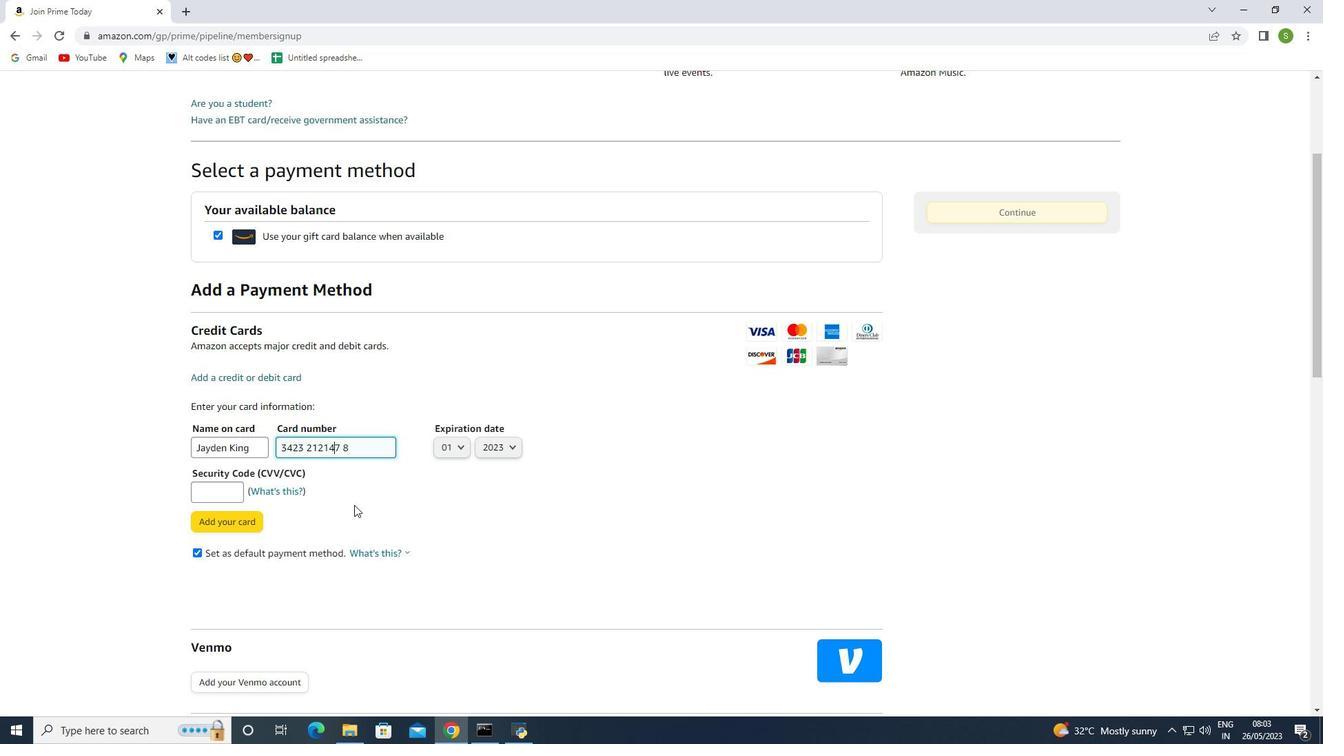 
Action: Key pressed <Key.backspace>
Screenshot: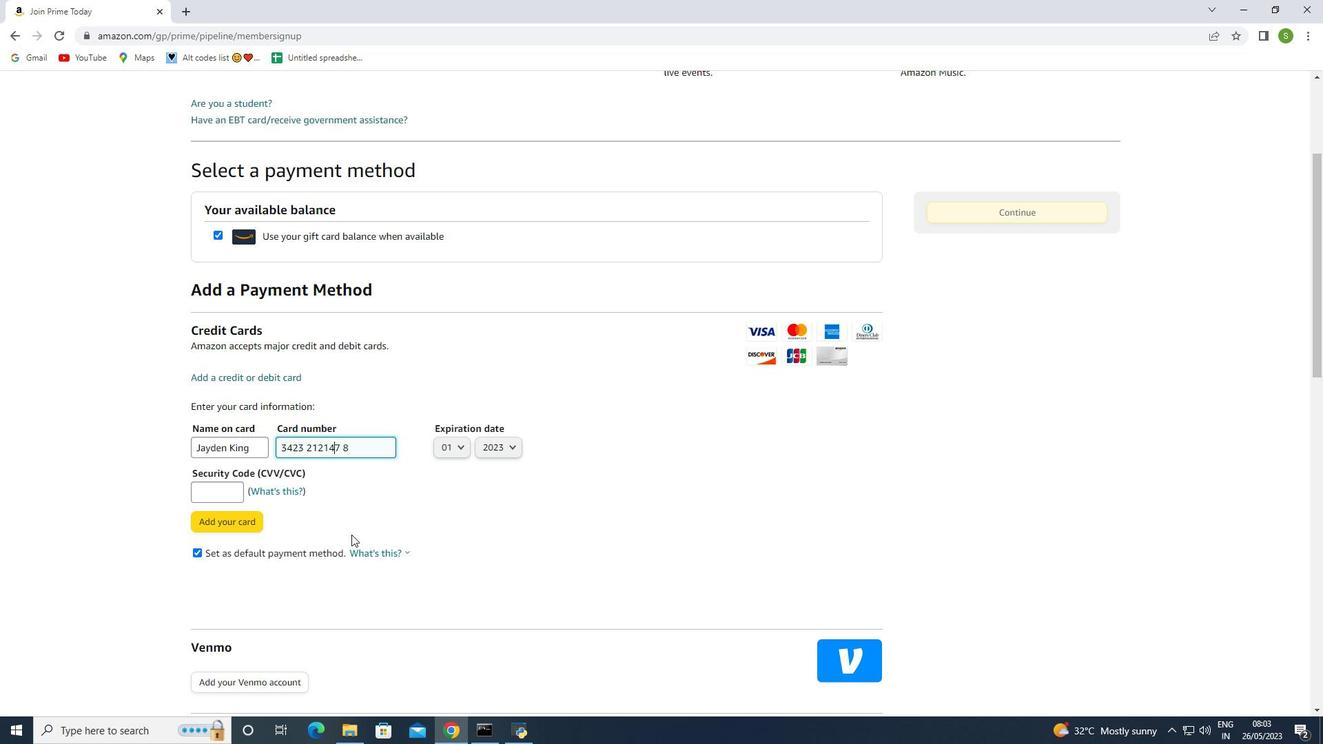 
Action: Mouse moved to (364, 528)
Screenshot: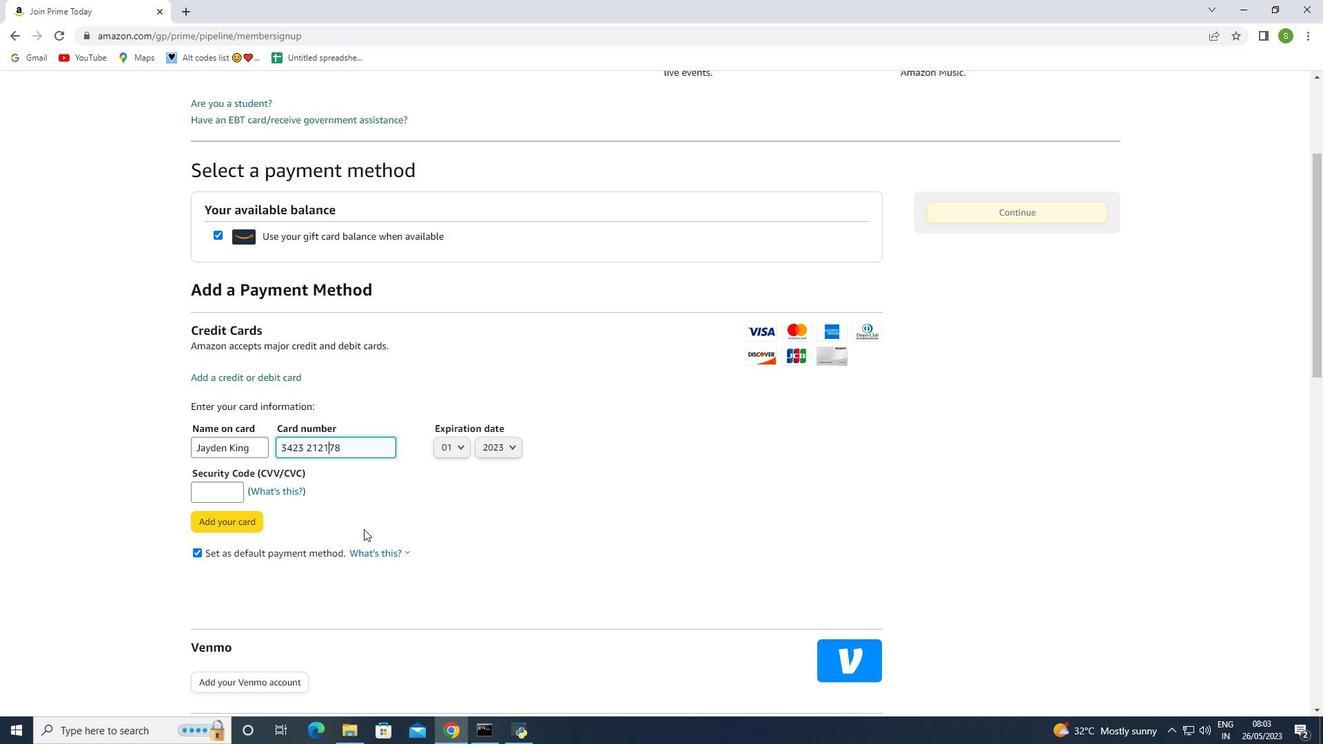 
Action: Key pressed <Key.space>
Screenshot: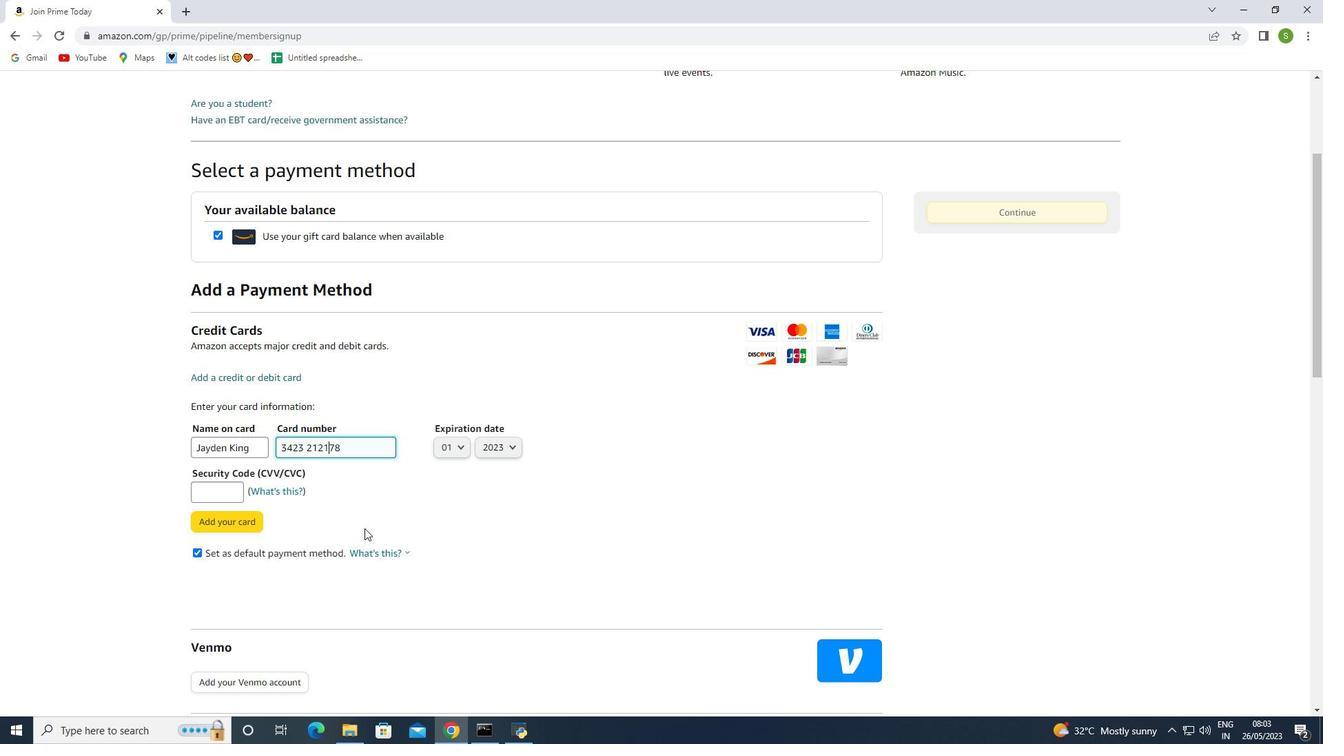 
Action: Mouse moved to (363, 450)
Screenshot: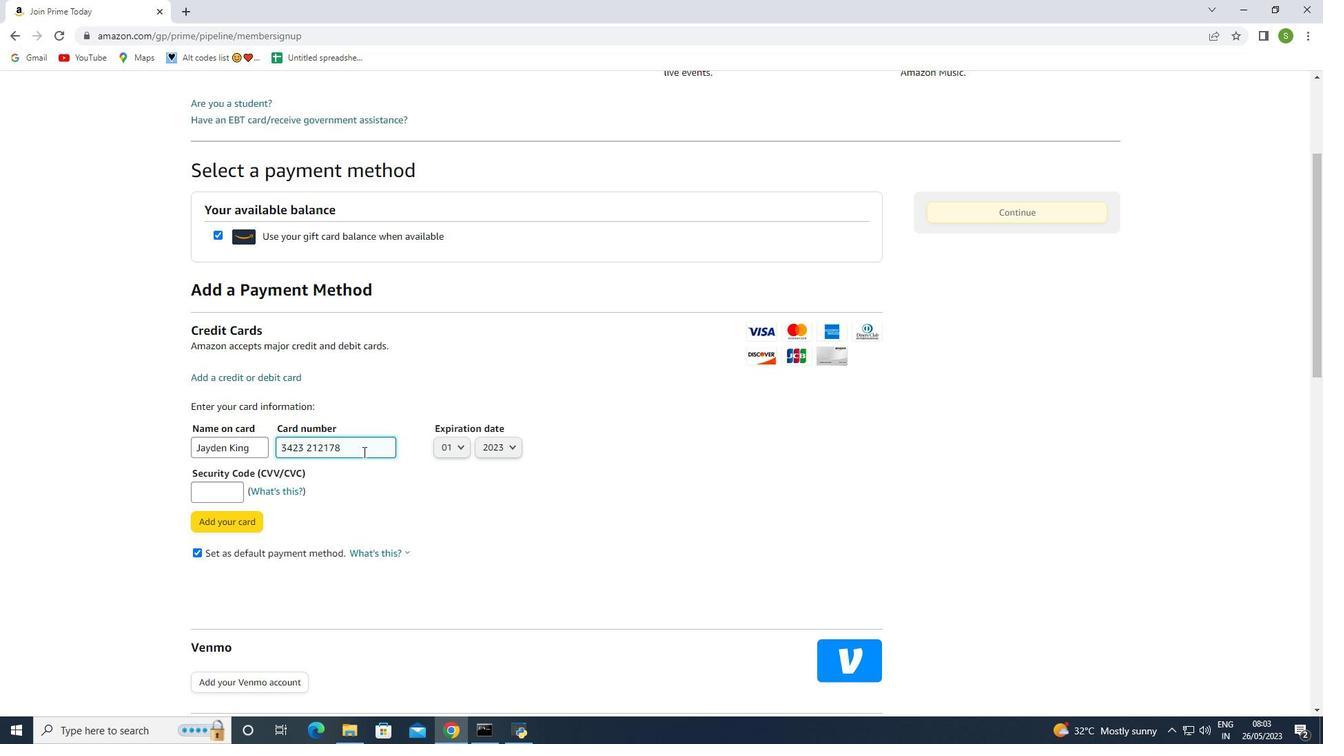 
Action: Mouse pressed left at (363, 450)
Screenshot: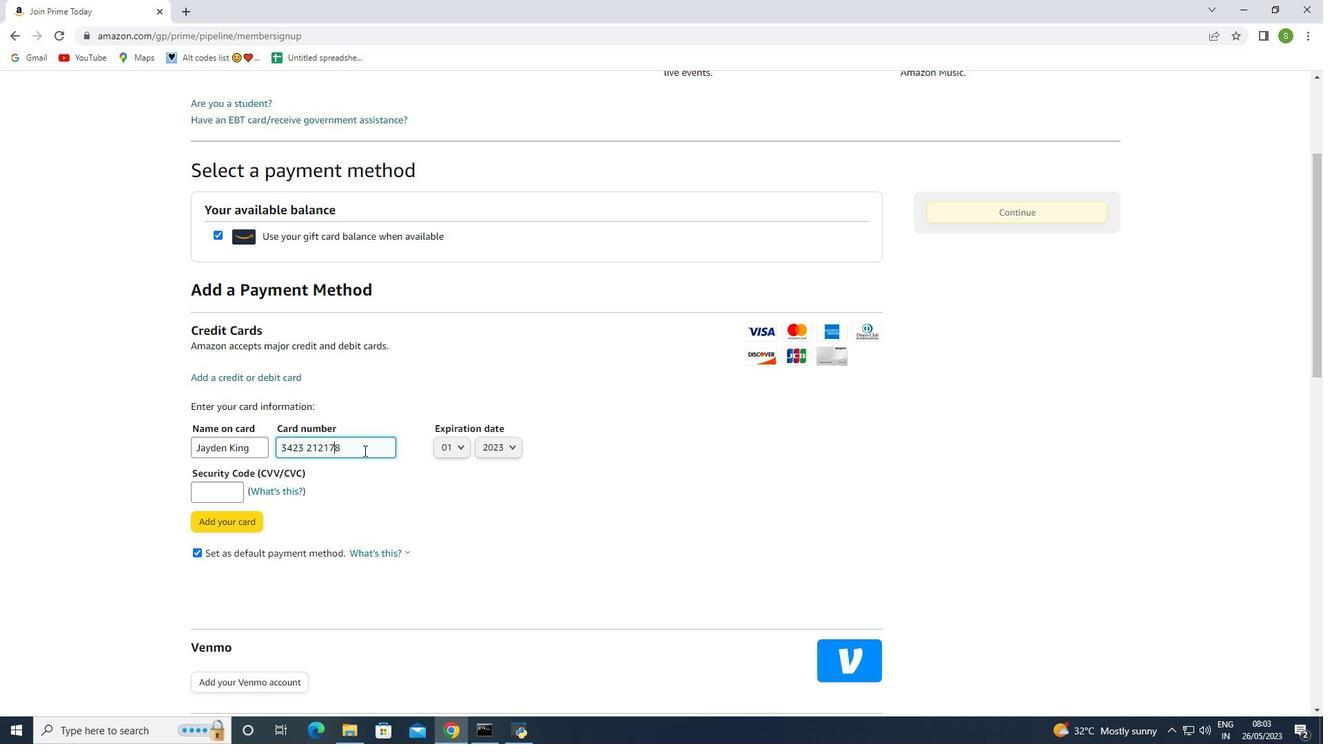 
Action: Mouse moved to (366, 453)
Screenshot: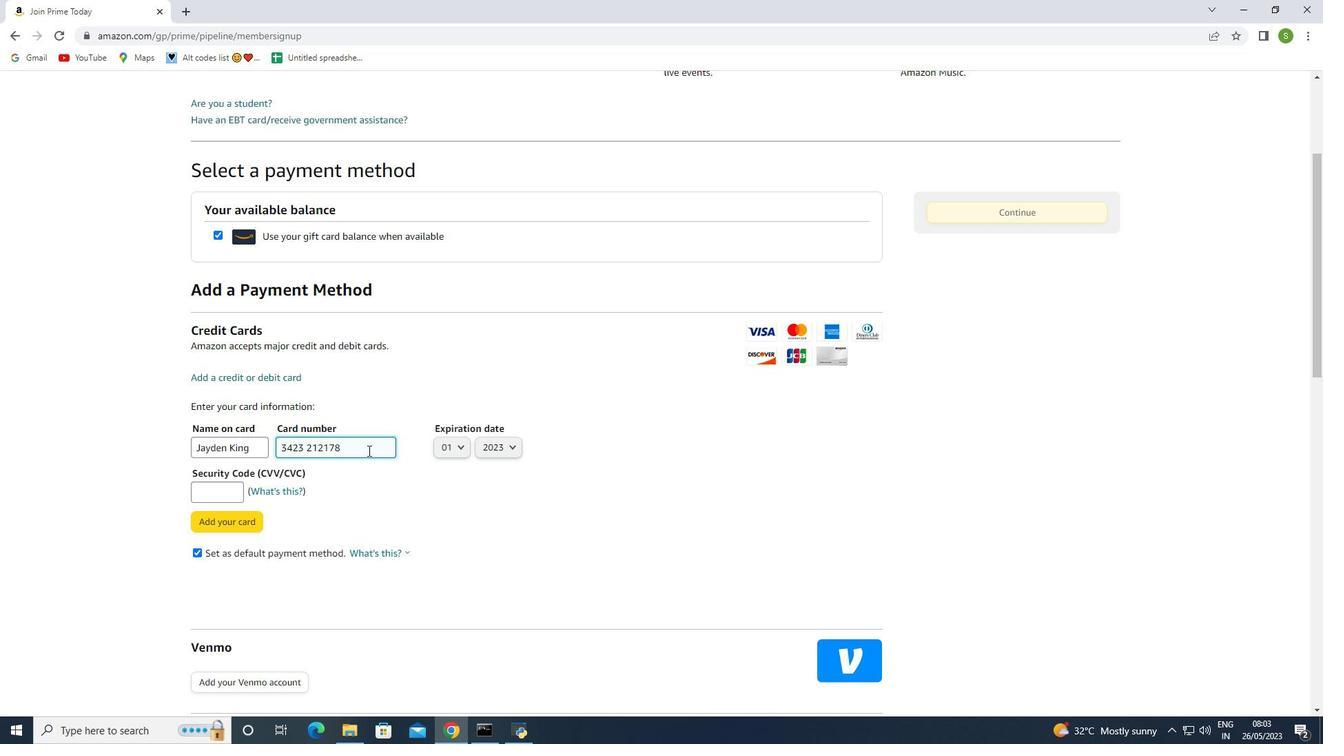 
Action: Key pressed <Key.backspace>
Screenshot: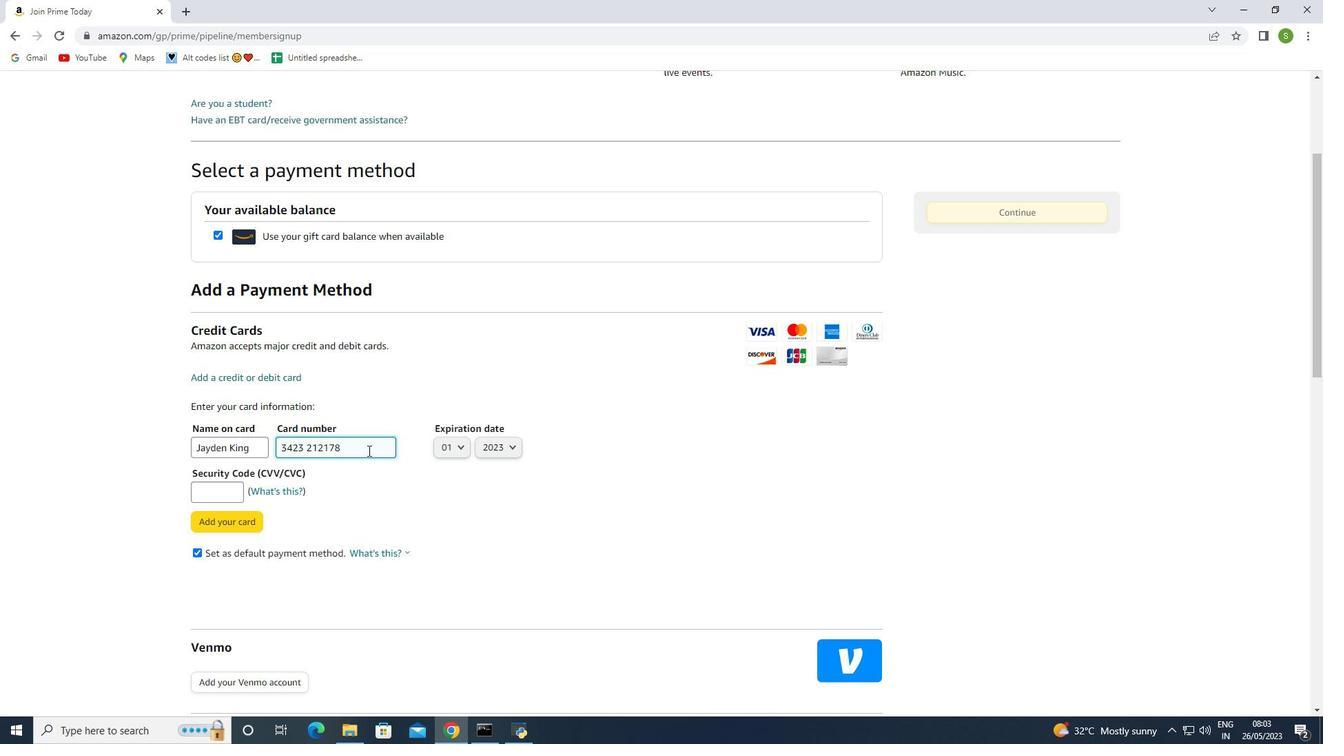 
Action: Mouse moved to (366, 453)
Screenshot: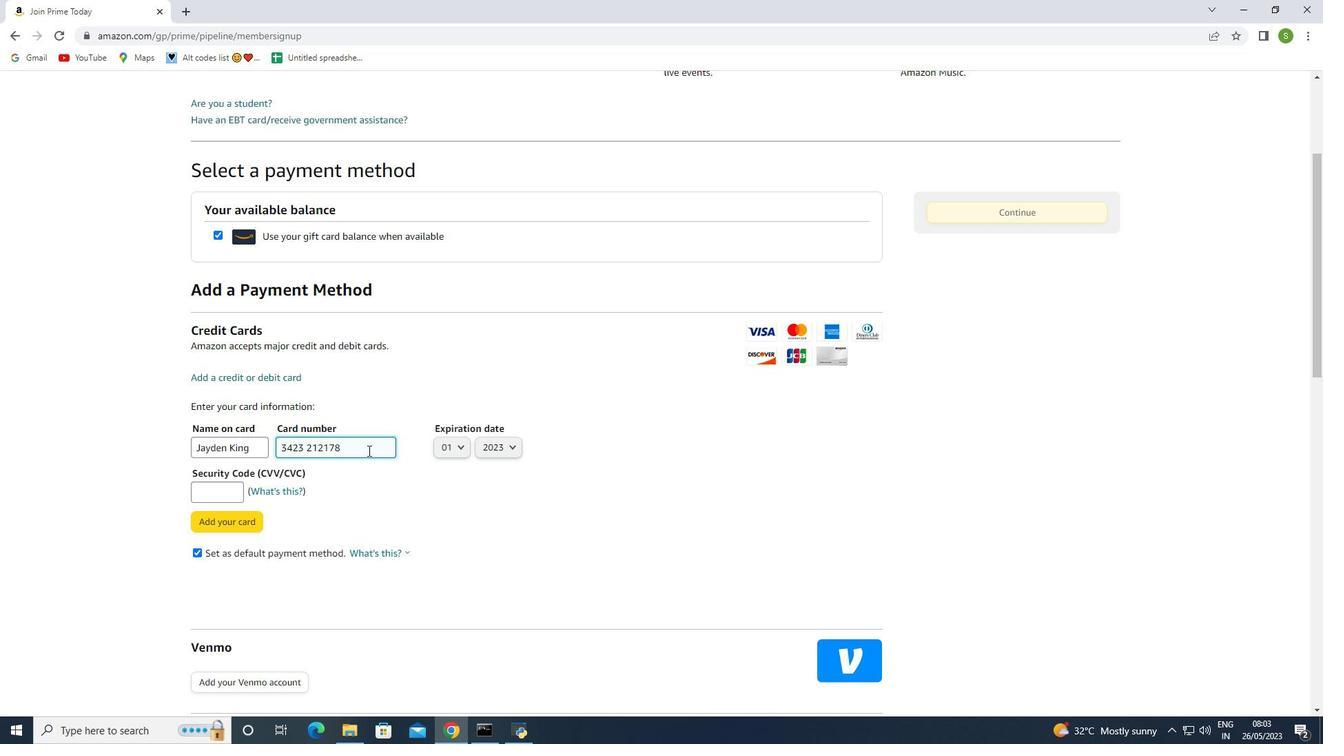 
Action: Key pressed <Key.backspace><Key.backspace><Key.backspace><Key.backspace><Key.backspace>56
Screenshot: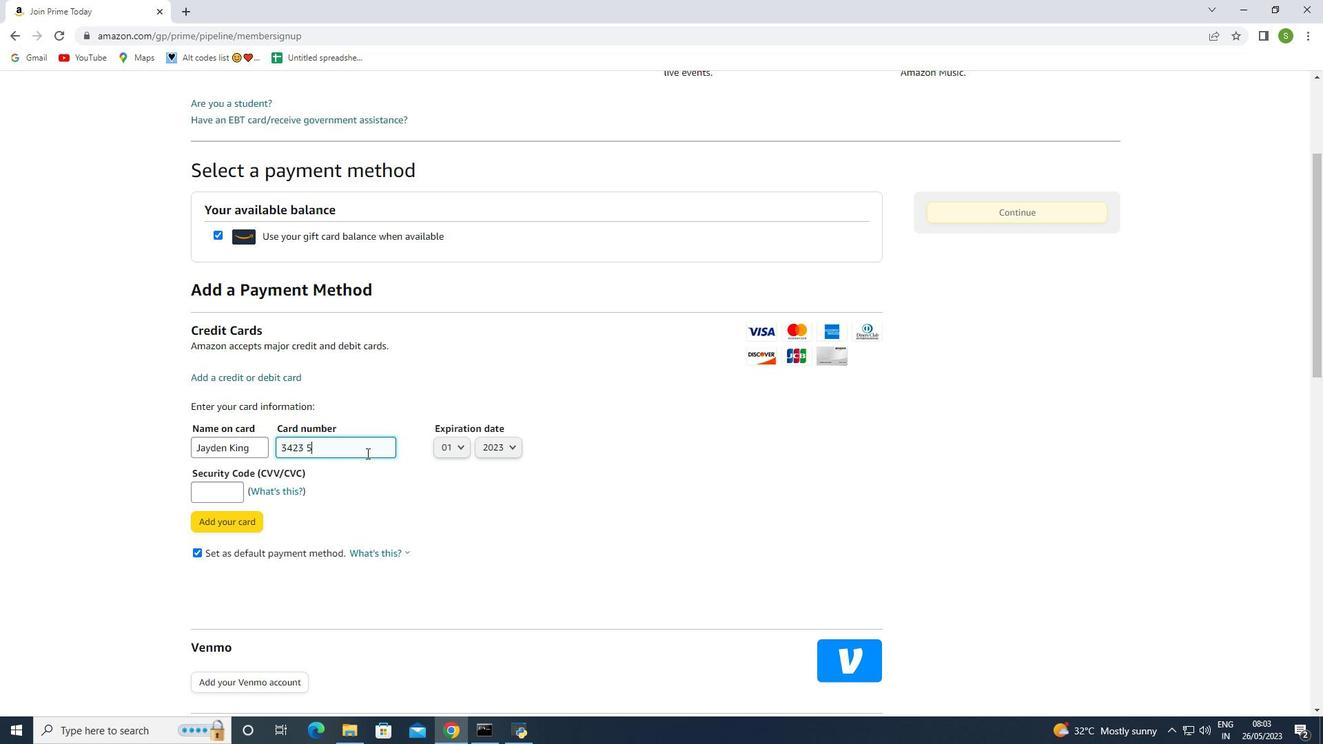 
Action: Mouse moved to (388, 463)
Screenshot: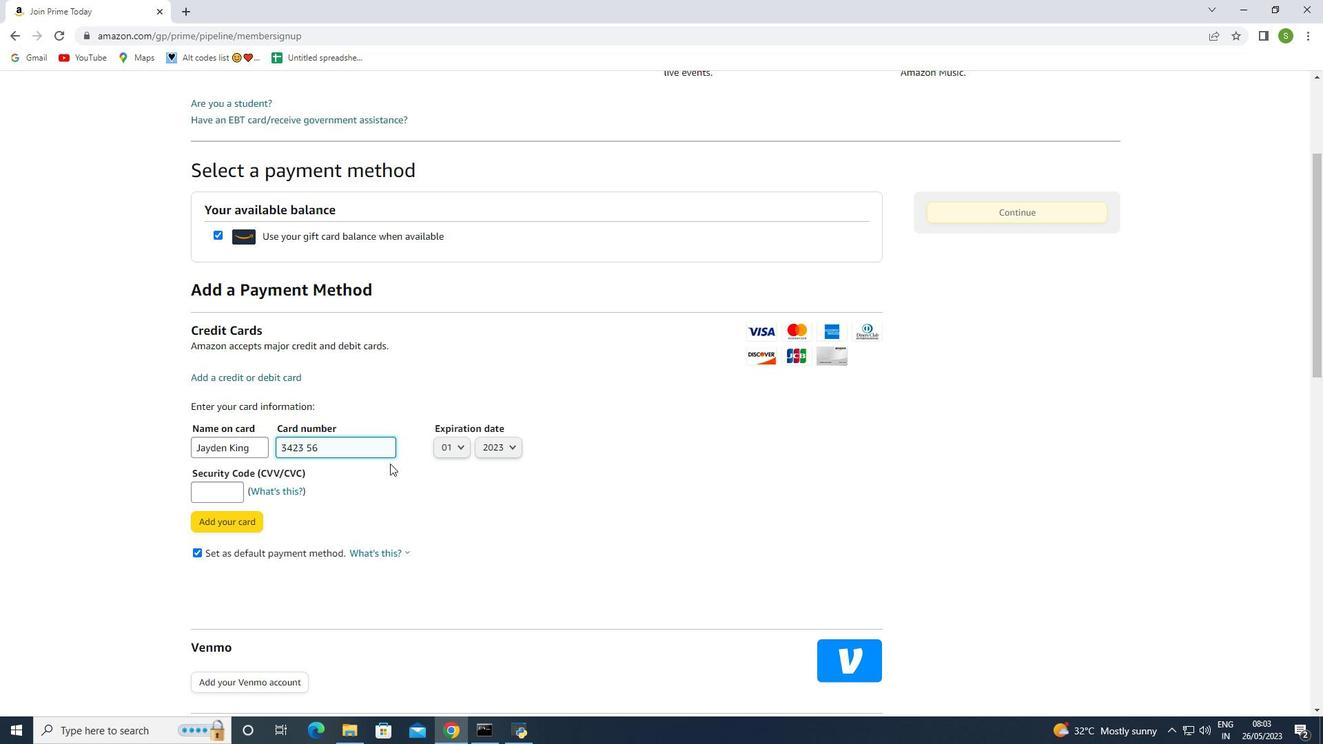 
Action: Key pressed 8990<Key.backspace><Key.backspace>1234
Screenshot: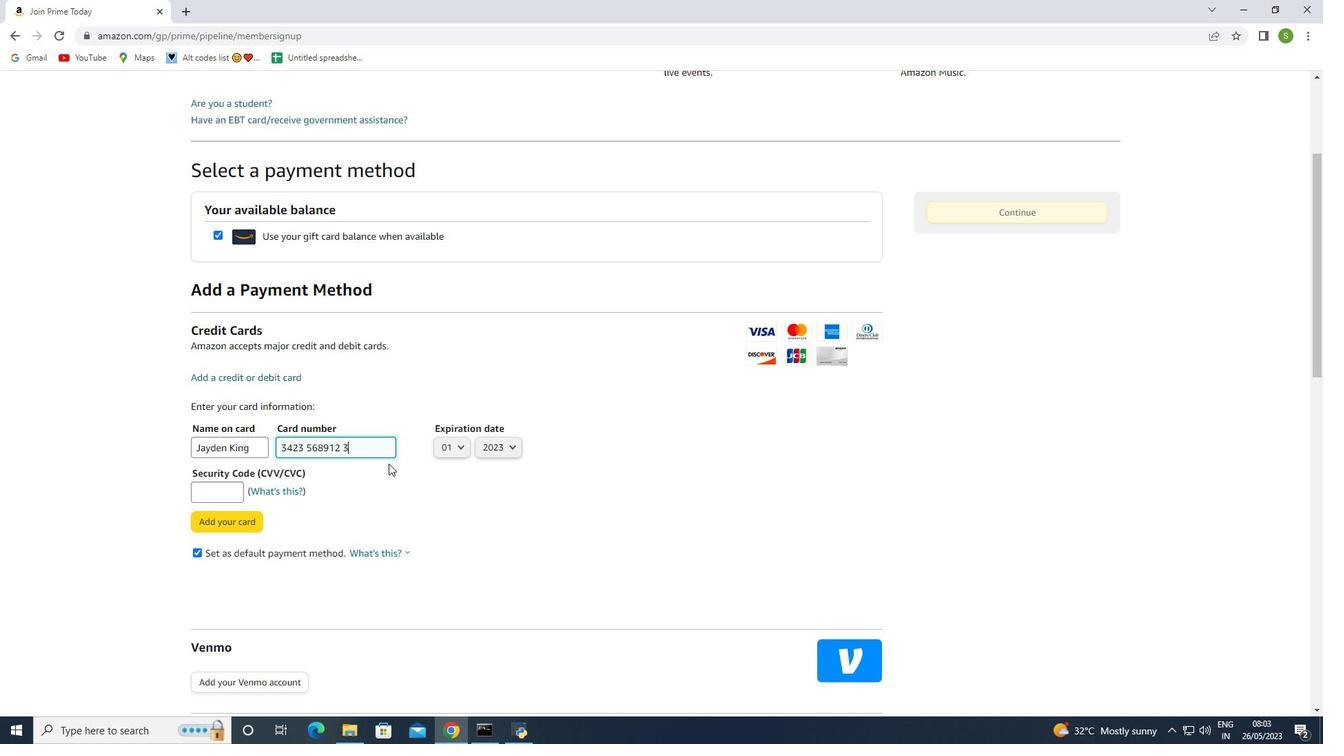 
Action: Mouse moved to (360, 446)
Screenshot: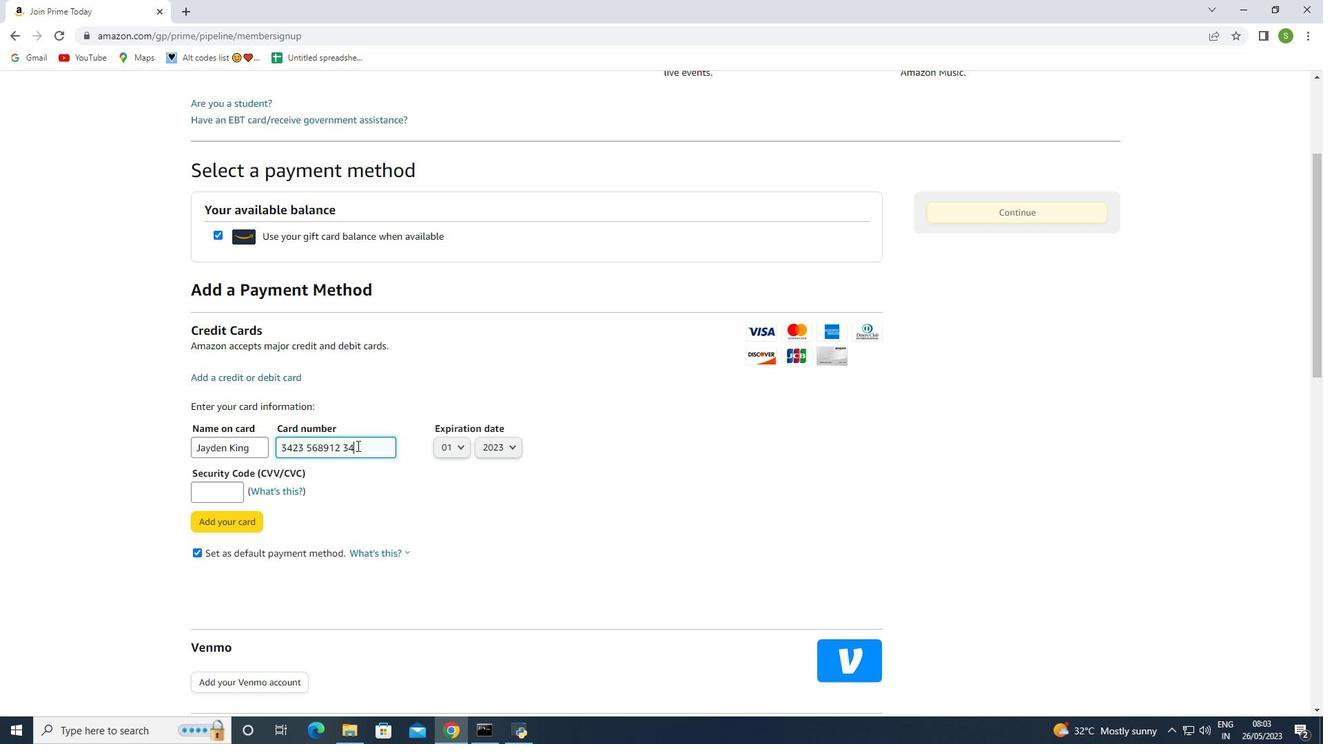 
Action: Mouse pressed left at (360, 446)
Screenshot: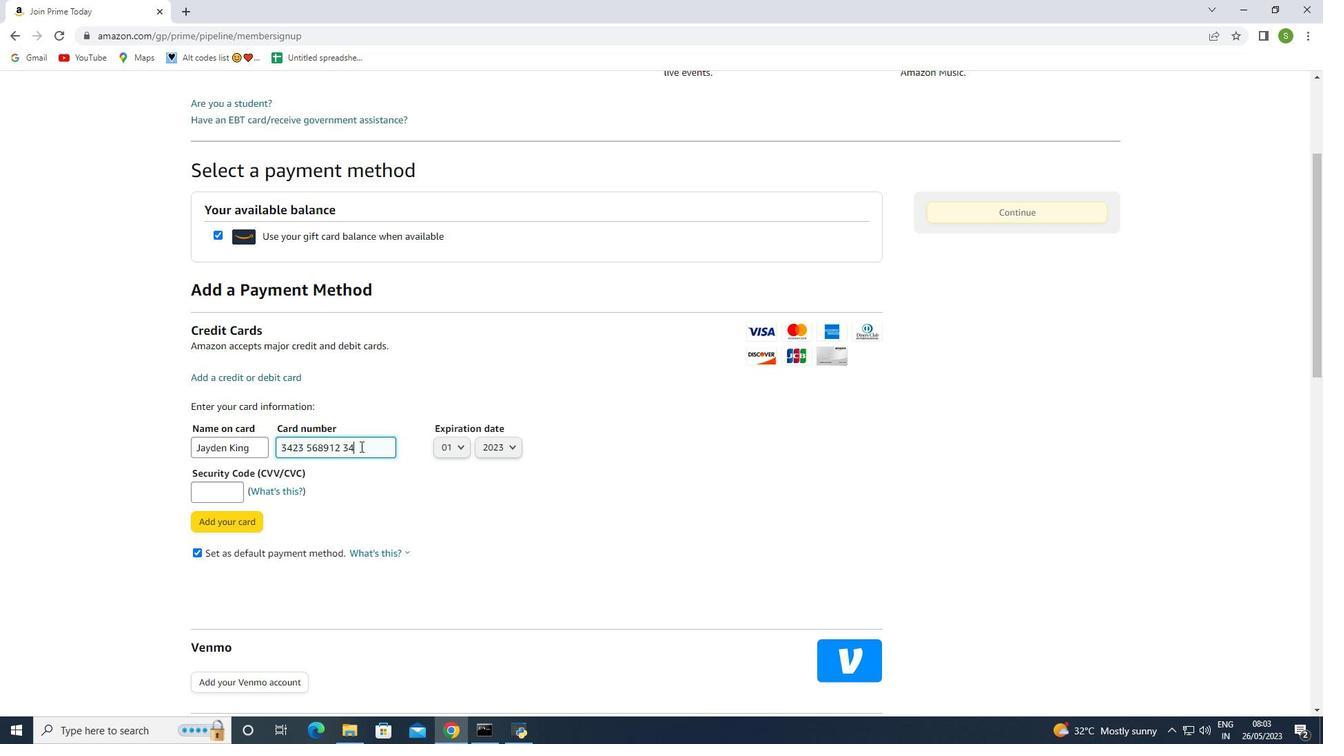 
Action: Mouse moved to (312, 446)
Screenshot: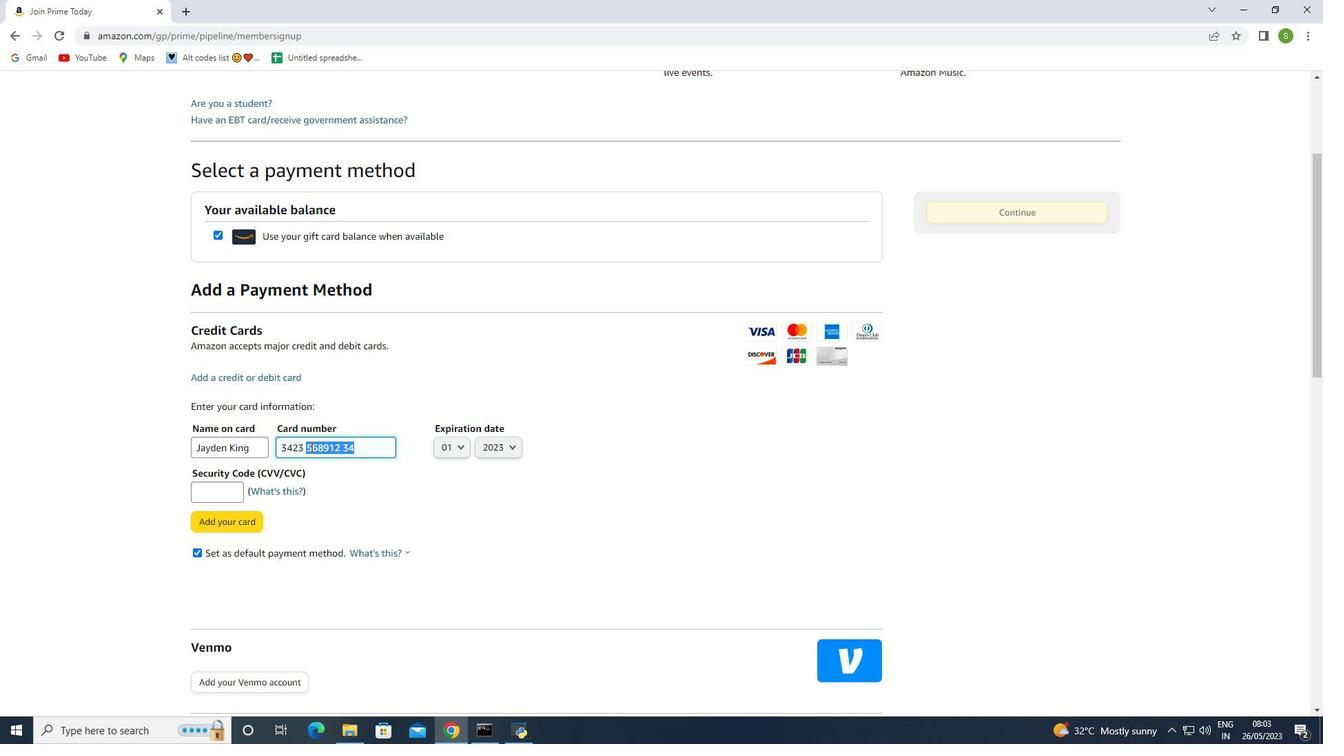 
Action: Key pressed <Key.backspace>
Screenshot: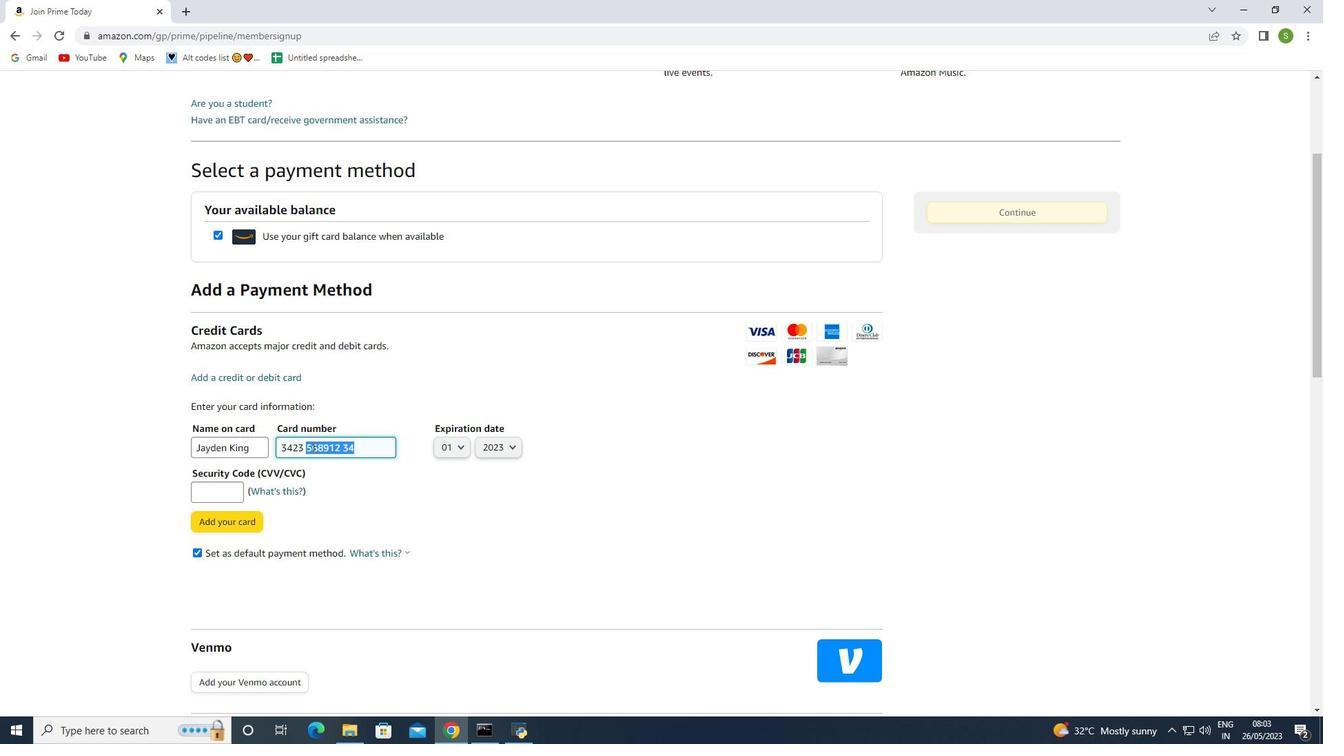 
Action: Mouse moved to (319, 525)
Screenshot: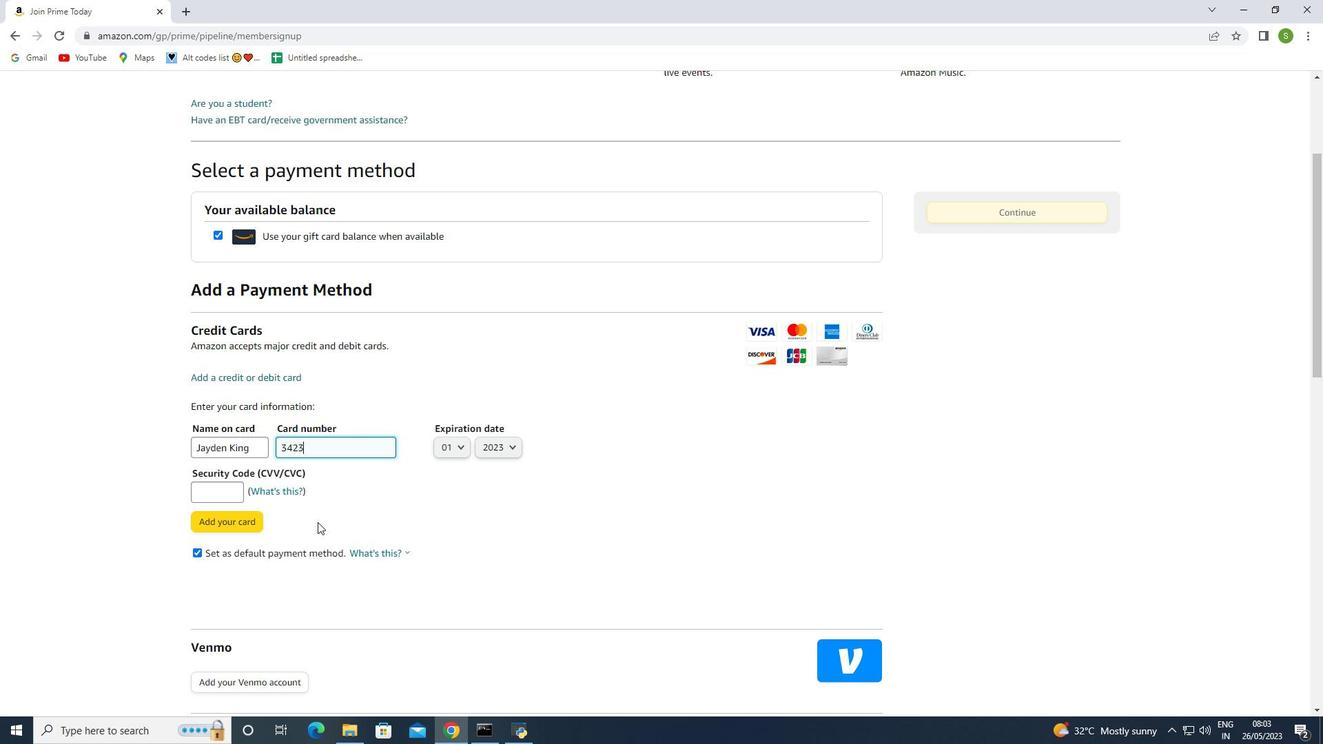 
Action: Key pressed <Key.space>
